 Task: Open a blank google sheet and write heading  Attendance Check-In Sheet, containing 10 values:  ' Lucas Wilson, Harper Thomas, Aiden Garcia, Charlotte Martinez, Jackson Robinson, Amelia Thompson, Samuel Clark, Abigail Rodriguez, Benjamin Lewis, Emily Hall,'Lucas Wilson is present on Monday,Wednesday,Thursday,Friday & Saturday but absent on TuesdayHarper Thomas is present on Monday,Tuesday,Thursday,Friday & Saturday but absent on wednesdayAiden Garcia is present on Monday,Tuesday,wednesday,Friday & Saturday but absent on ThursdayCharlotte Martinez is present on Monday,tuesday,Thursday,Friday & Saturday but absent on WednesdayJackson Robinson is present on Monday, Tuesday,Thursday,Friday & Saturday but absent on WednesdayAmelia Thompson is present on Tuesday,wednesday,Thursday,Friday & Saturday but absent on MondaySamuel Clark is present on Monday,Tuesday,Wednesday,Thursday,& Saturday but absent on friday Abigail Rodriguez is present on Monday, Wednesday,Thursday,Friday & Saturday but absent on TuesdayBenjamin Lewis is present on Monday,Tuesday,Wednesday,& Friday & Saturday but absent on ThursdayEmily Hall is present on Monday,Tuesday,Wednesday,Thursday,& Friday but absent on SaturdayIn this sheet Thrusday is 'holiday'  MarkH for holiday. Mark A on absent & Mark P for persent. Save page Budget Management Templatebook
Action: Mouse moved to (122, 134)
Screenshot: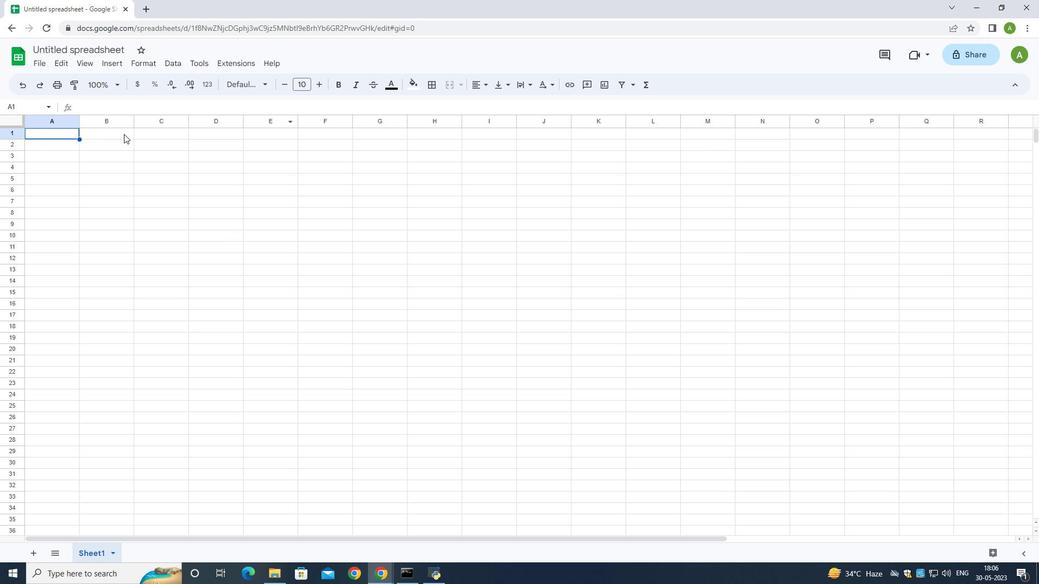 
Action: Mouse pressed left at (122, 134)
Screenshot: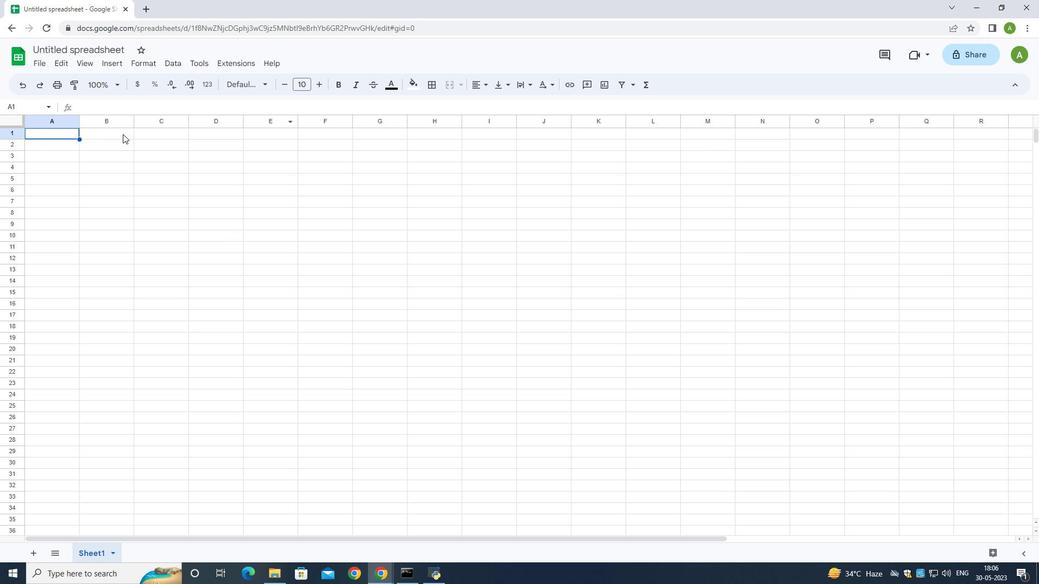 
Action: Mouse pressed left at (122, 134)
Screenshot: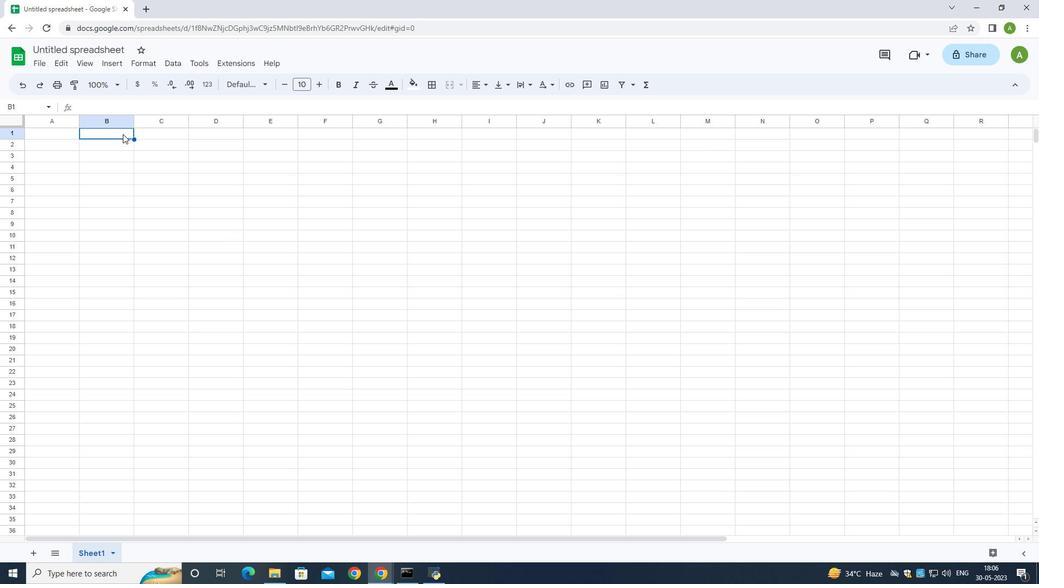 
Action: Key pressed <Key.shift>Atte
Screenshot: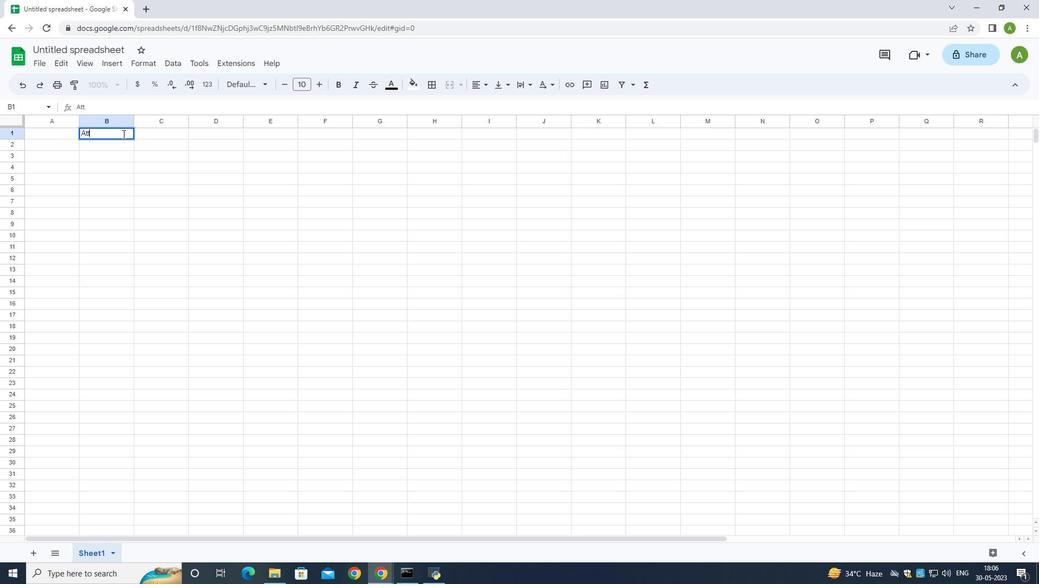
Action: Mouse moved to (122, 134)
Screenshot: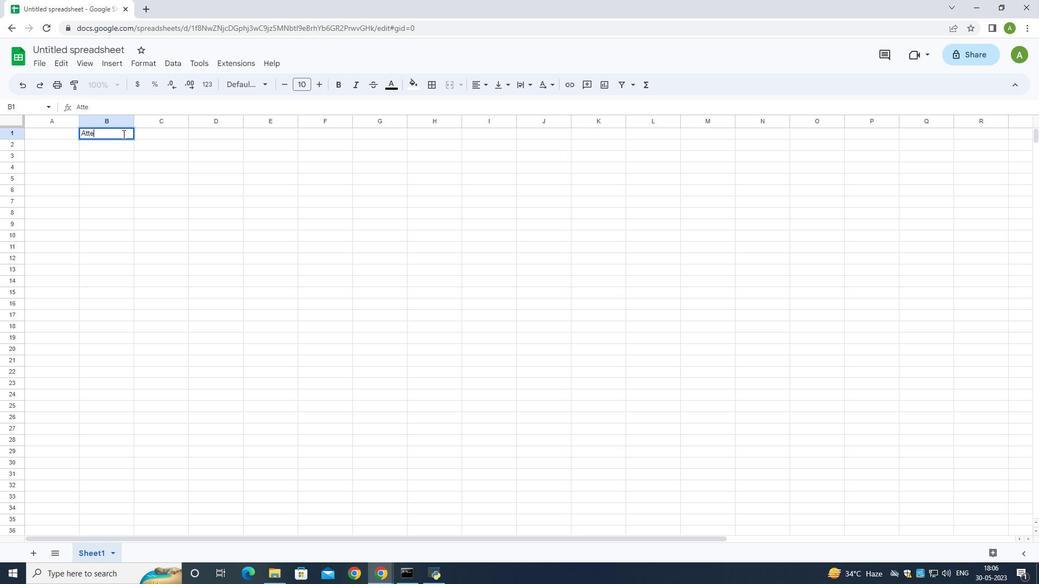
Action: Key pressed ndance<Key.space><Key.shift>Check-in<Key.backspace><Key.backspace><Key.shift>In<Key.space><Key.shift>Sheet
Screenshot: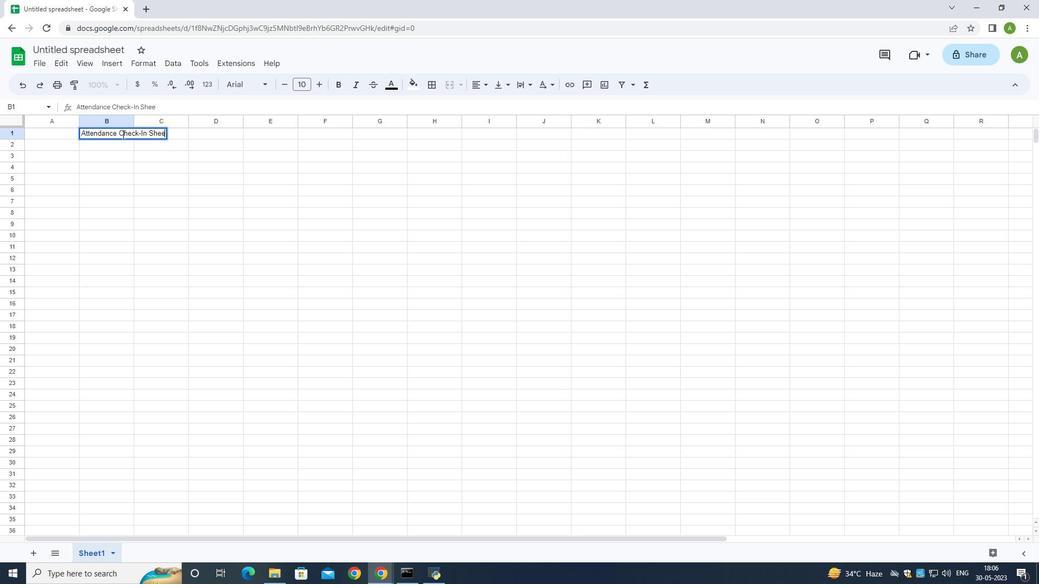 
Action: Mouse moved to (110, 146)
Screenshot: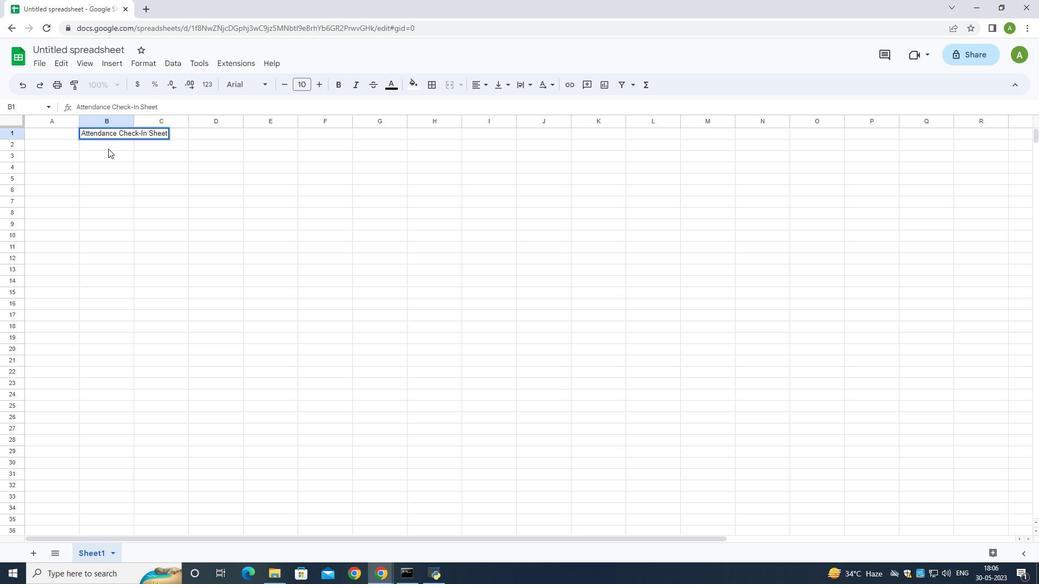 
Action: Mouse pressed left at (110, 146)
Screenshot: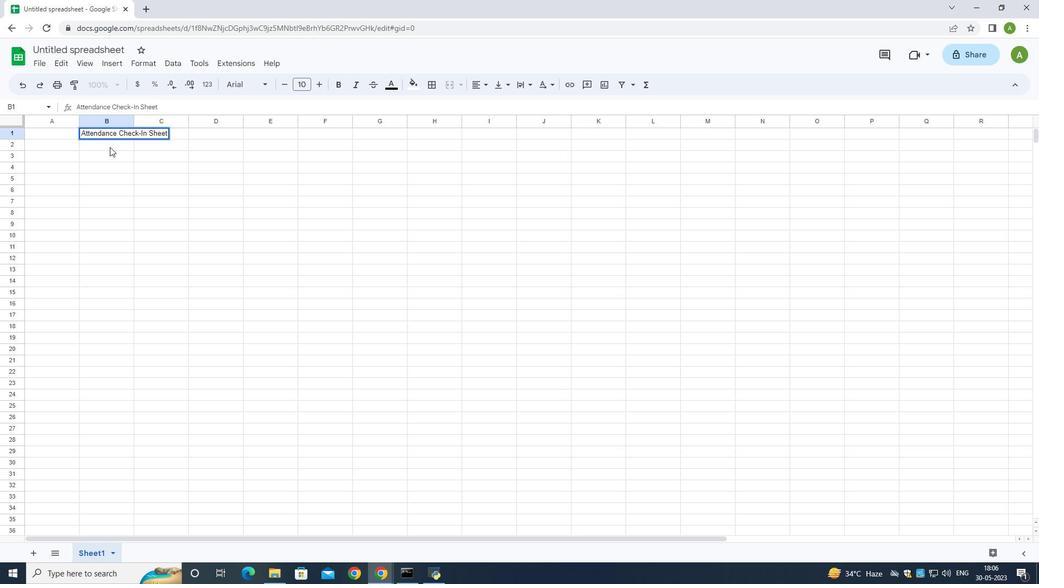 
Action: Key pressed <Key.left><Key.shift><Key.shift><Key.shift><Key.shift><Key.shift><Key.shift><Key.shift>Containing<Key.down><Key.shift>Lucas<Key.space><Key.shift>Wilson<Key.down><Key.shift>Harper<Key.space><Key.shift>Thomas<Key.down><Key.shift>Aiden<Key.space><Key.shift>Garcia<Key.down><Key.shift>Charlotte<Key.space><Key.shift>Martinez<Key.down><Key.shift>Jackson<Key.space><Key.shift>Robinson<Key.down><Key.shift>Amelia<Key.space><Key.shift>Thompson<Key.down><Key.shift>Samuel<Key.space><Key.shift>Clark<Key.down><Key.shift>Abigail<Key.space><Key.shift><Key.shift><Key.shift><Key.shift><Key.shift><Key.shift>Rodriguez<Key.down>
Screenshot: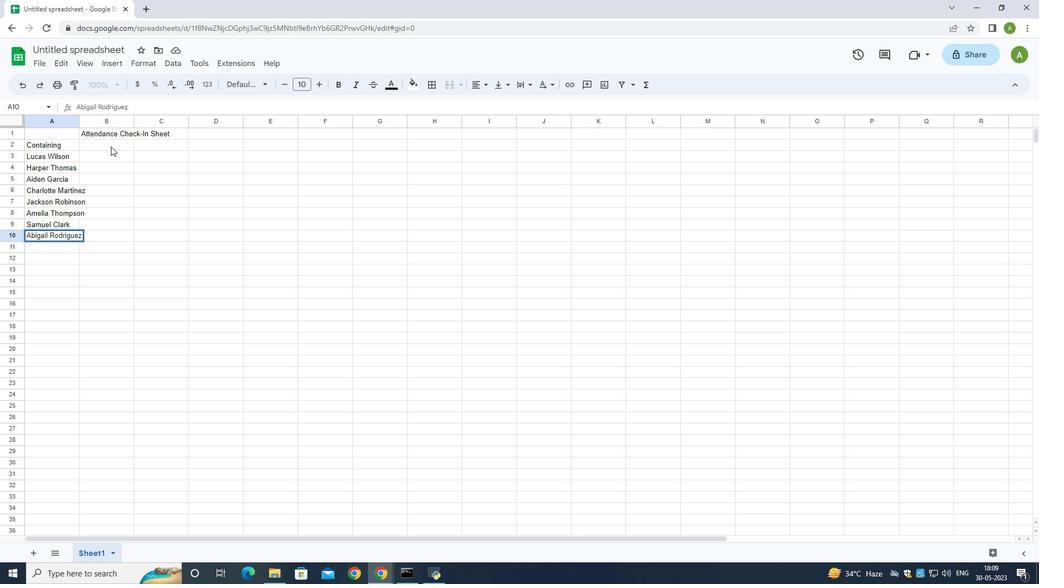 
Action: Mouse moved to (77, 119)
Screenshot: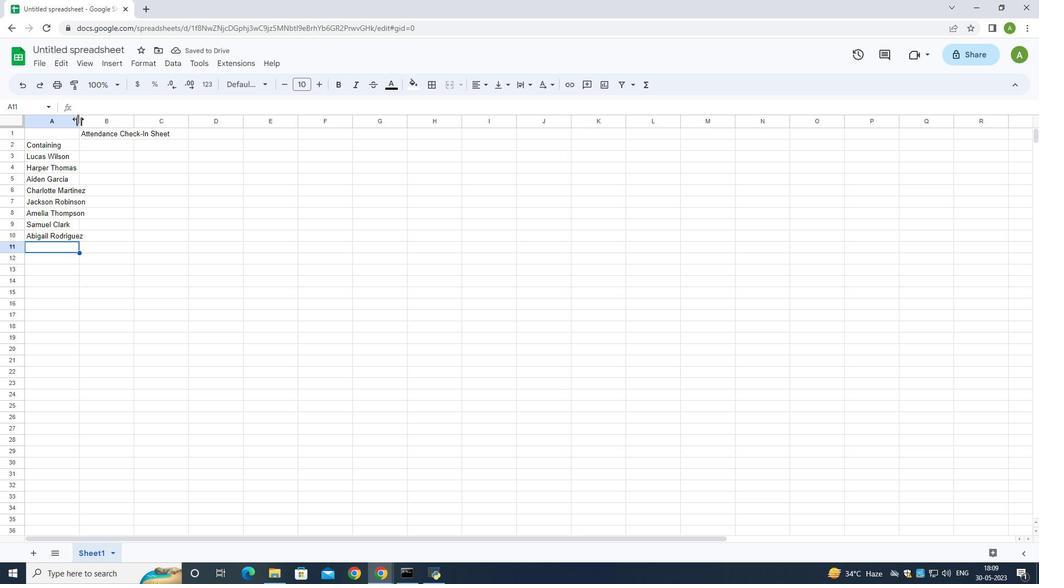 
Action: Mouse pressed left at (77, 119)
Screenshot: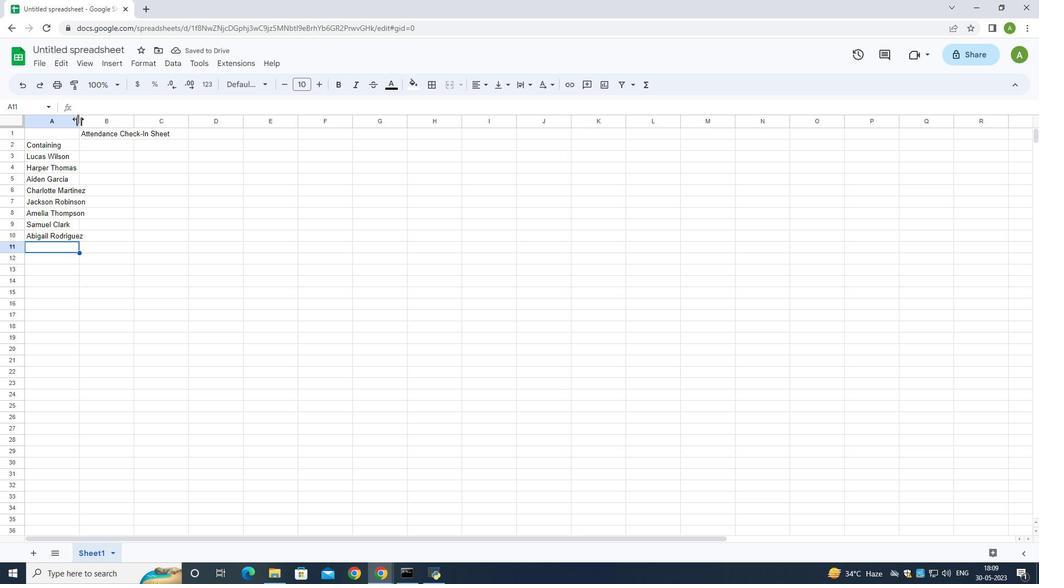 
Action: Mouse moved to (88, 247)
Screenshot: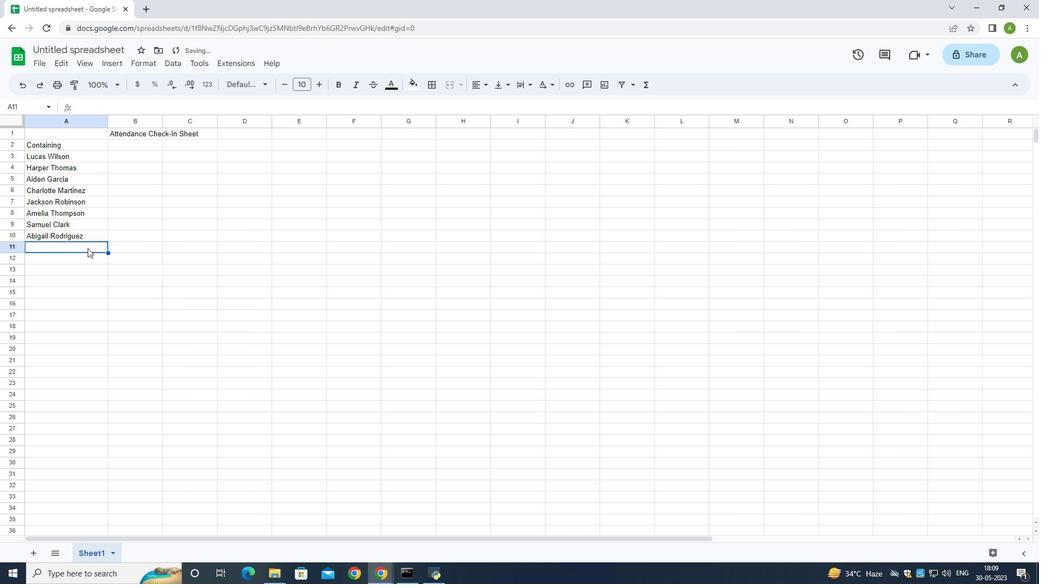 
Action: Mouse pressed left at (88, 247)
Screenshot: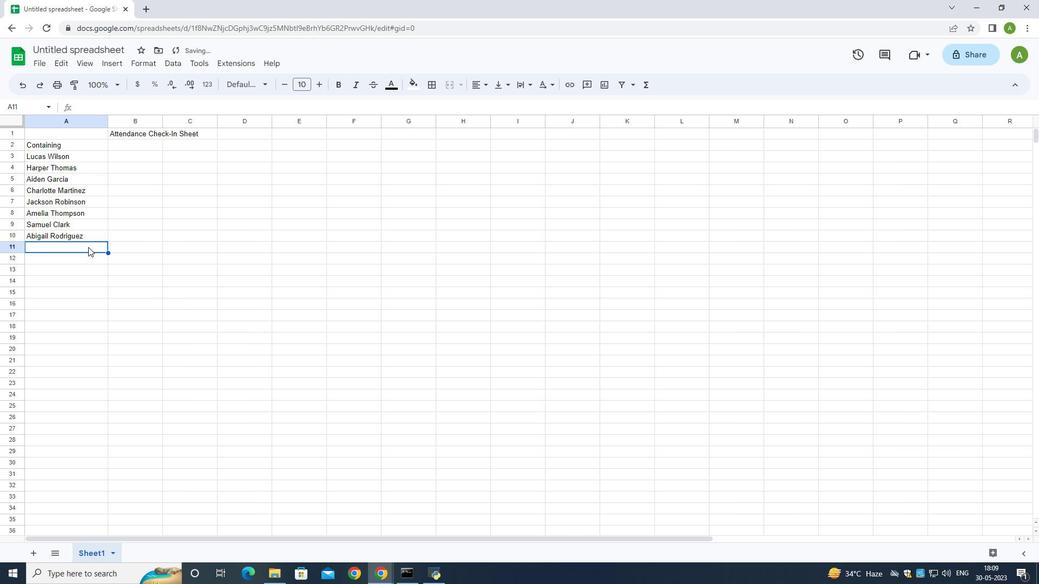 
Action: Key pressed <Key.shift><Key.shift><Key.shift><Key.shift><Key.shift>Benjamin<Key.down>
Screenshot: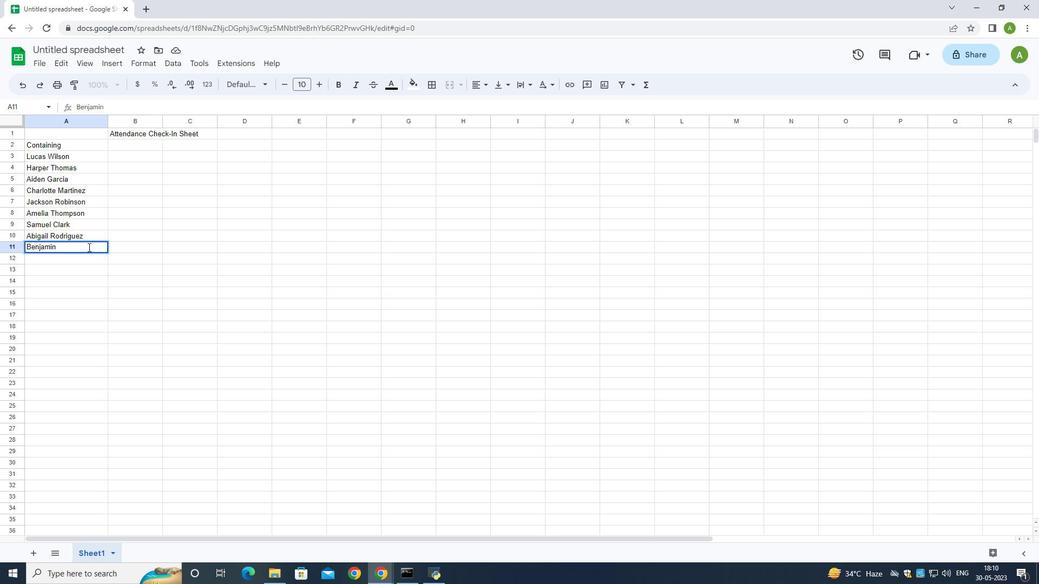 
Action: Mouse moved to (89, 246)
Screenshot: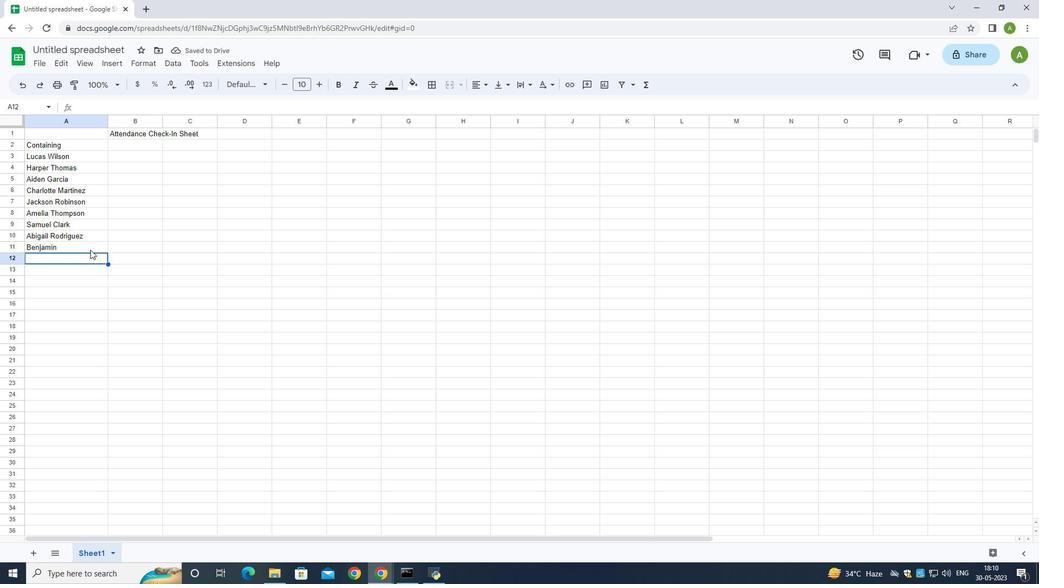 
Action: Mouse pressed left at (89, 246)
Screenshot: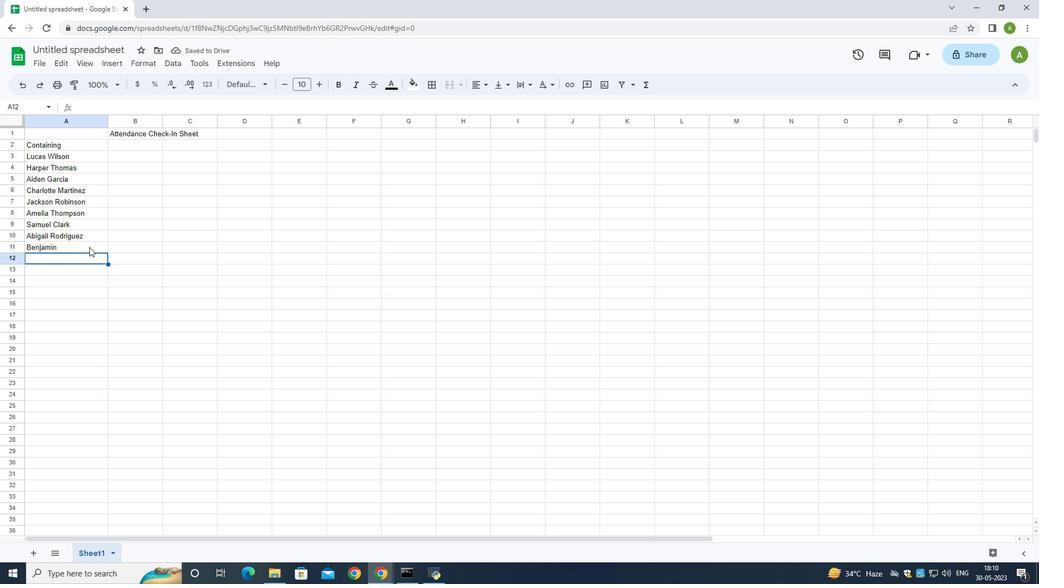 
Action: Mouse moved to (88, 246)
Screenshot: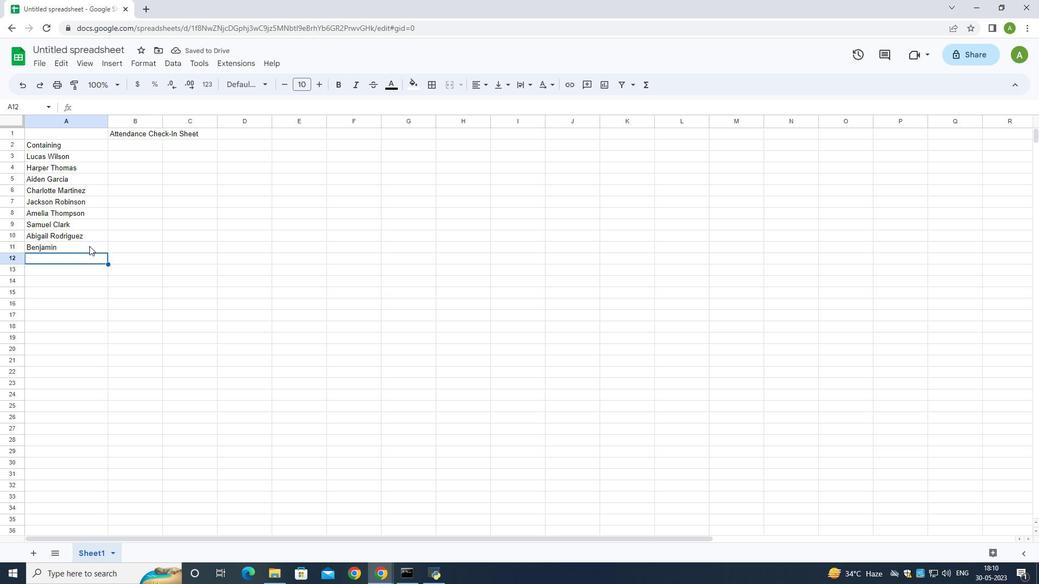 
Action: Mouse pressed left at (88, 246)
Screenshot: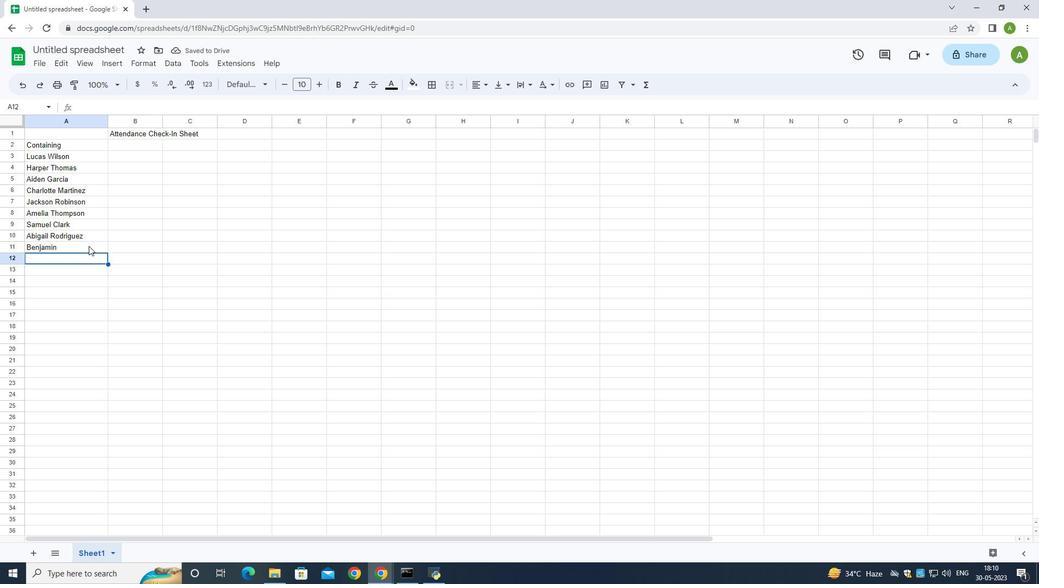 
Action: Key pressed <Key.space><Key.shift>Lewis<Key.down>
Screenshot: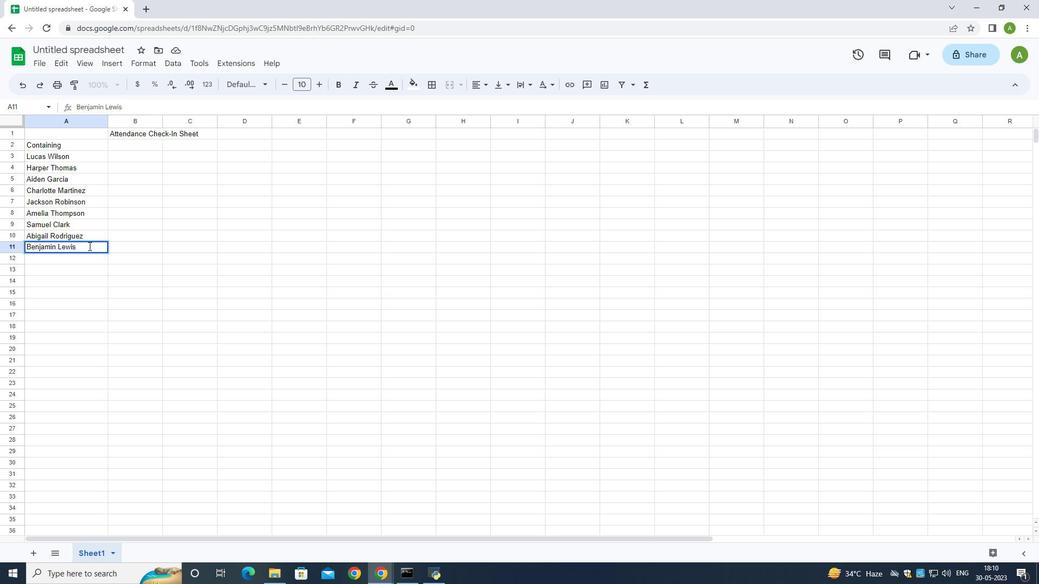 
Action: Mouse moved to (85, 257)
Screenshot: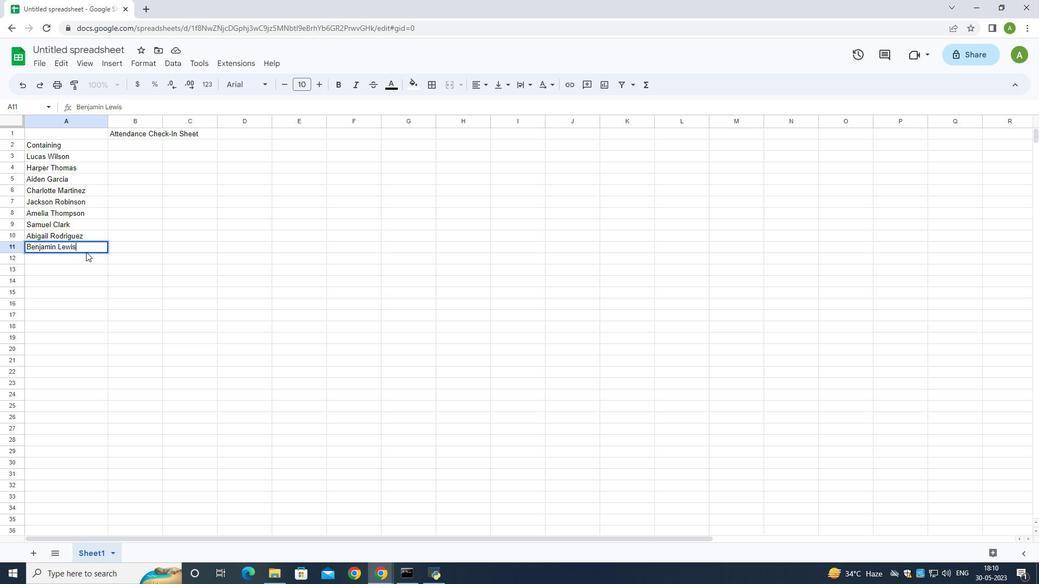 
Action: Mouse pressed left at (85, 257)
Screenshot: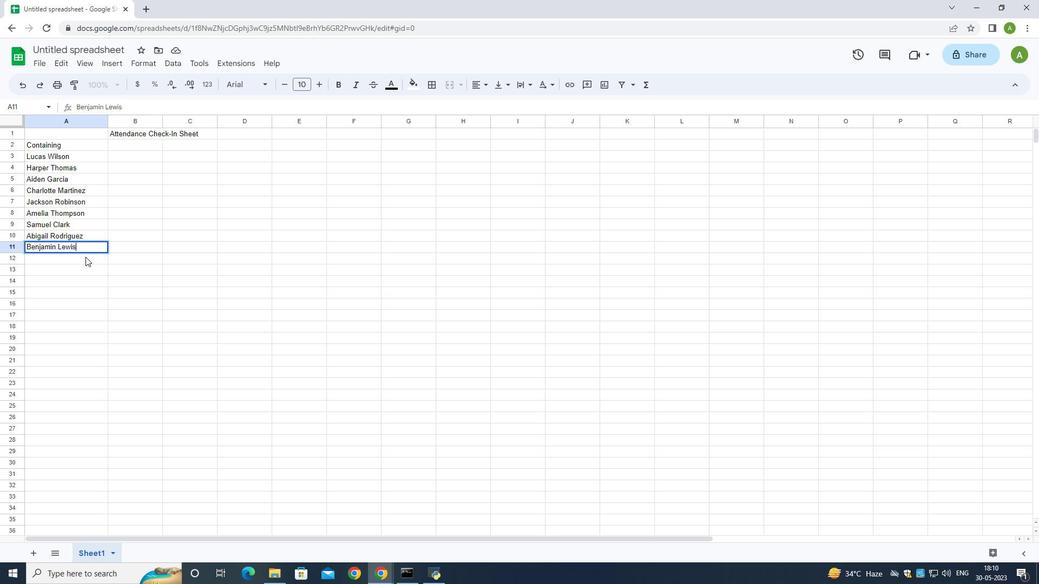 
Action: Key pressed <Key.shift>Emily<Key.space><Key.shift>Hall<Key.down><Key.down><Key.up>
Screenshot: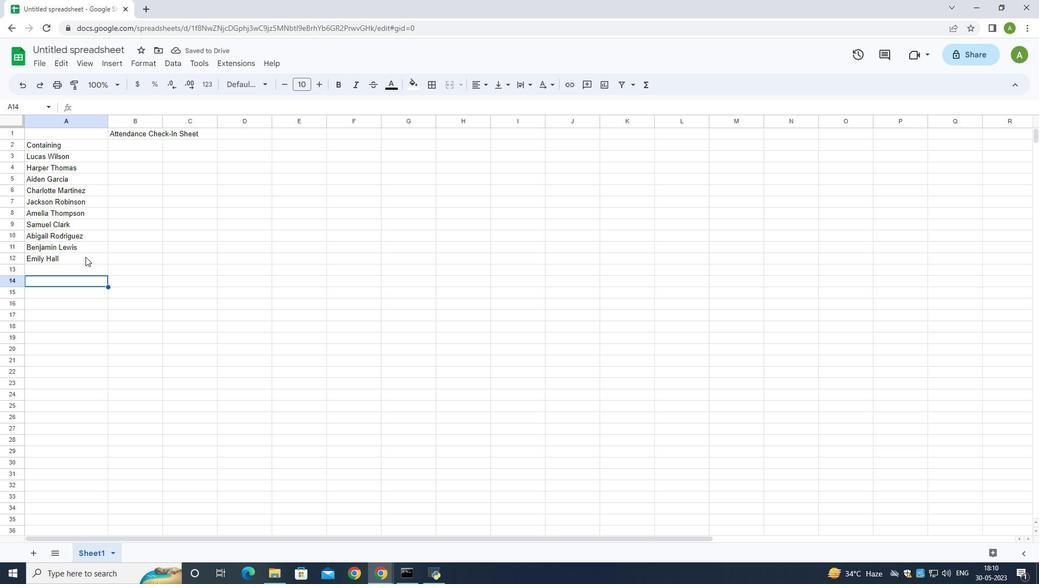 
Action: Mouse moved to (121, 143)
Screenshot: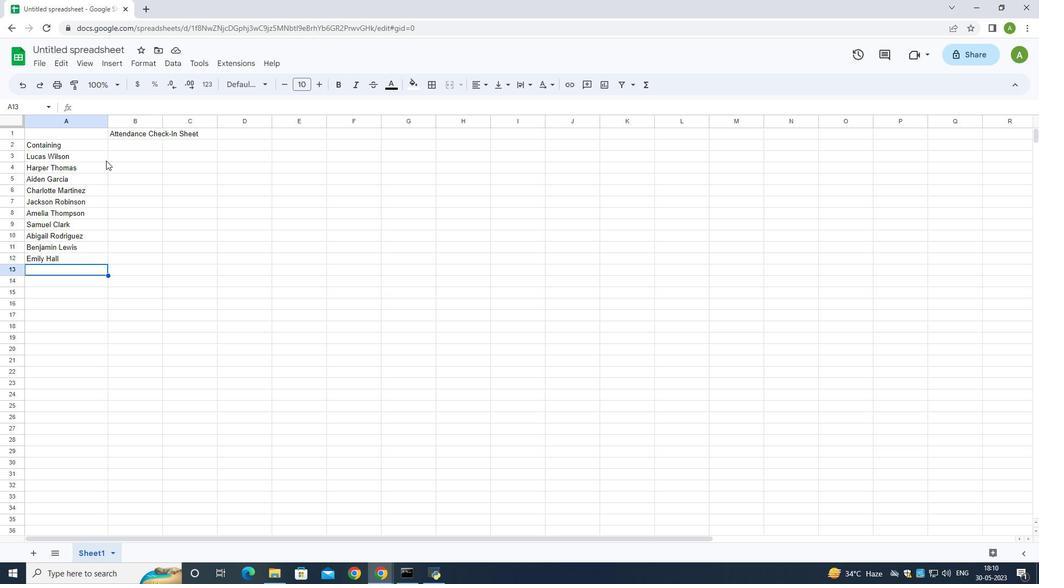 
Action: Mouse pressed left at (121, 143)
Screenshot: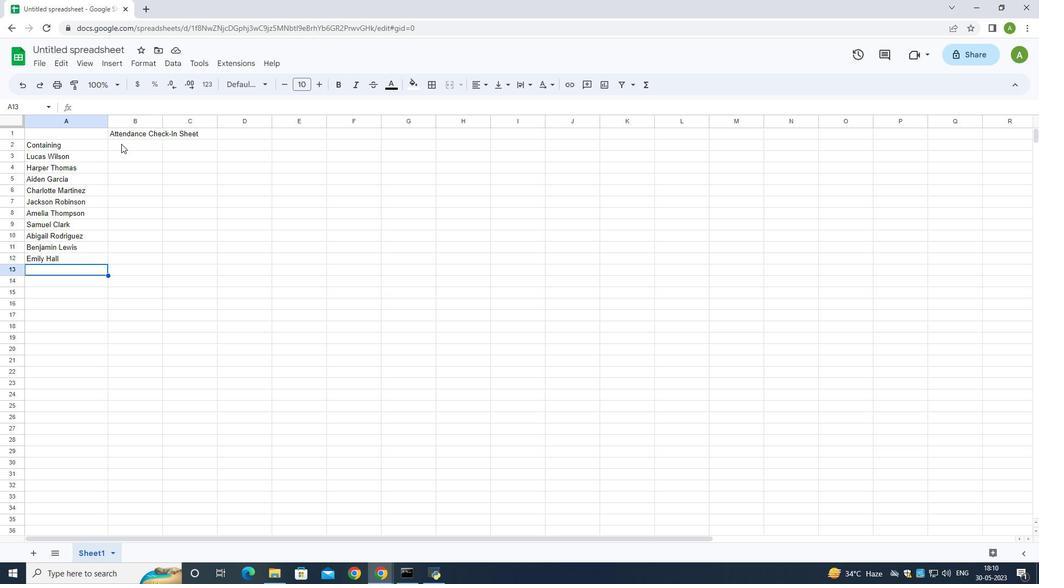 
Action: Mouse moved to (120, 154)
Screenshot: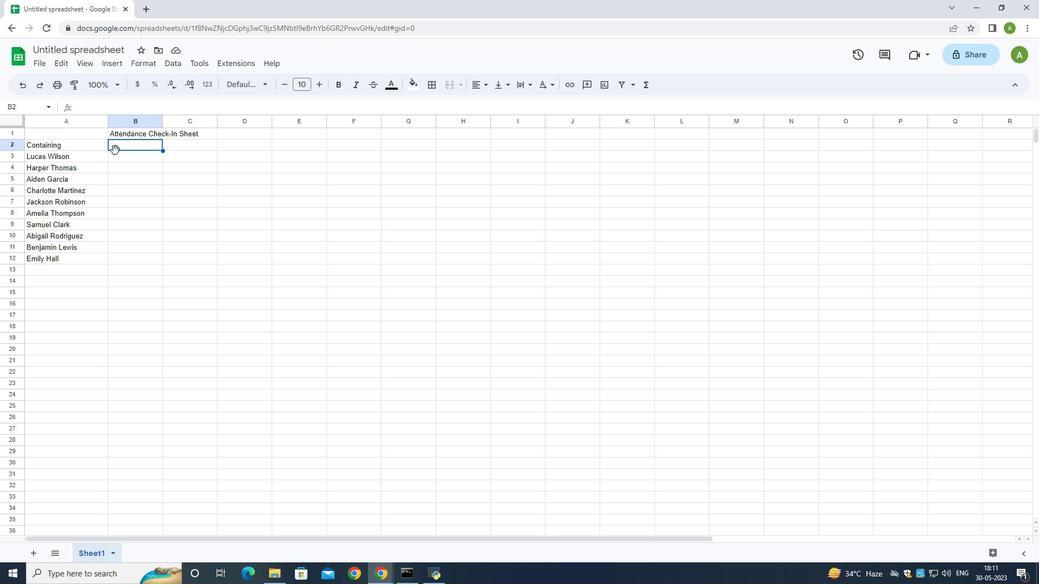 
Action: Mouse pressed left at (120, 154)
Screenshot: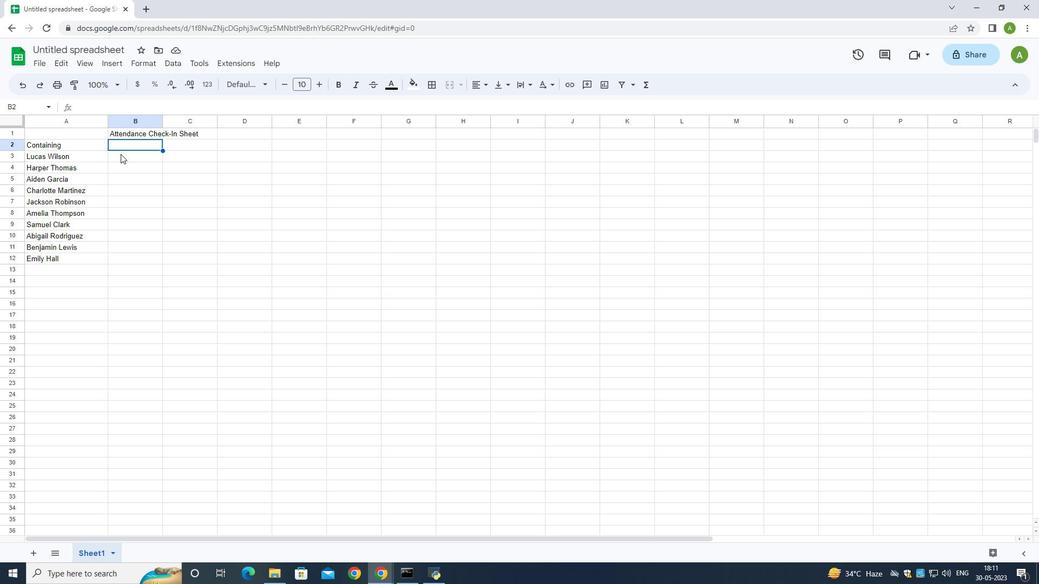 
Action: Mouse moved to (127, 154)
Screenshot: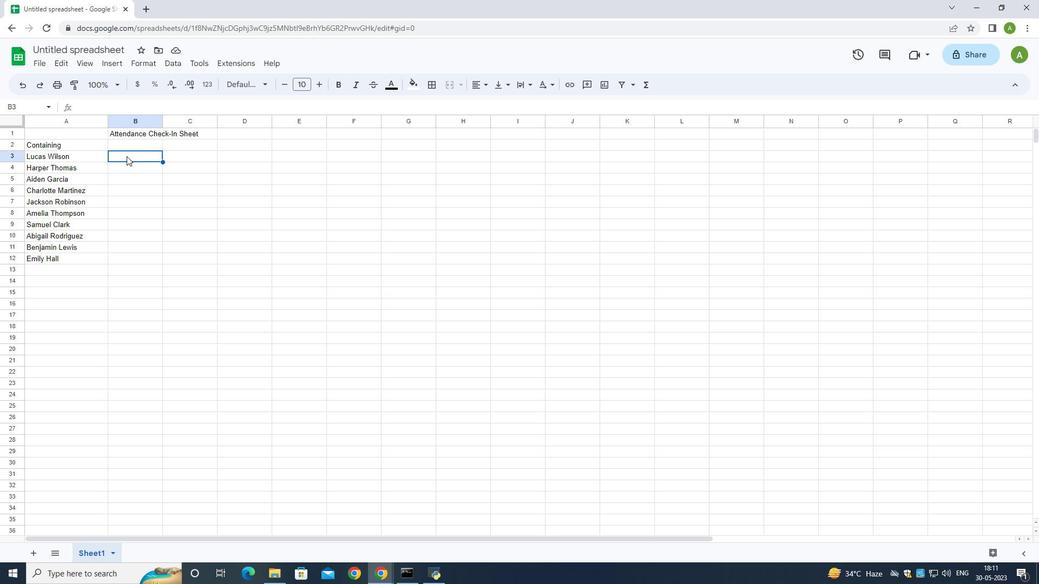 
Action: Mouse pressed left at (127, 154)
Screenshot: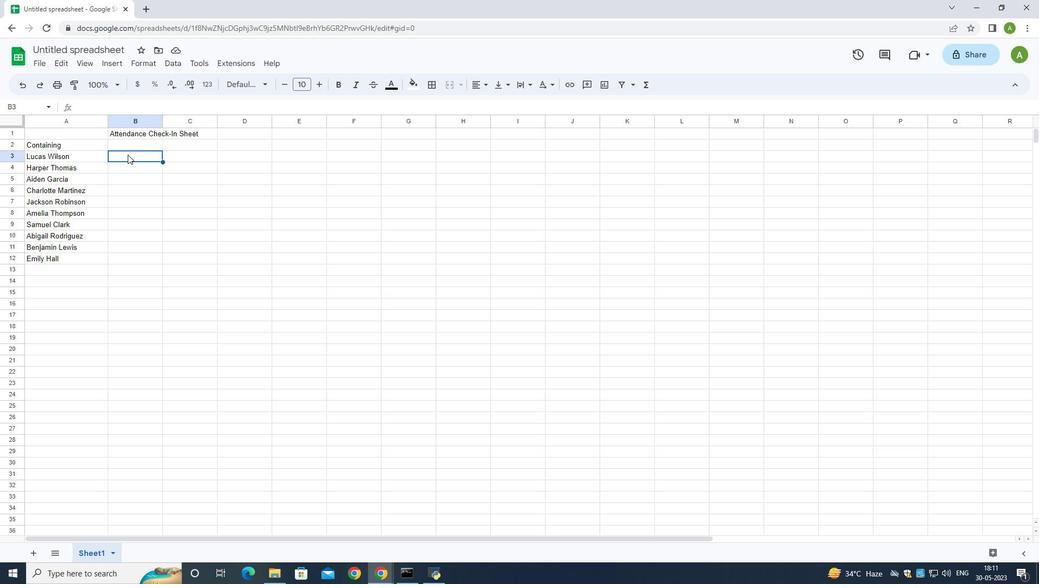
Action: Mouse pressed left at (127, 154)
Screenshot: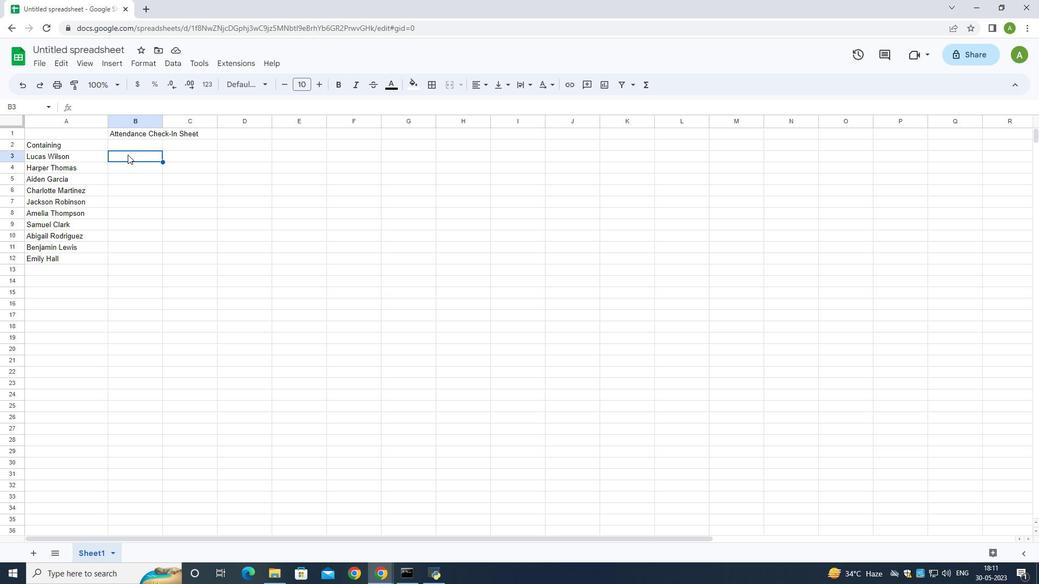 
Action: Mouse pressed left at (127, 154)
Screenshot: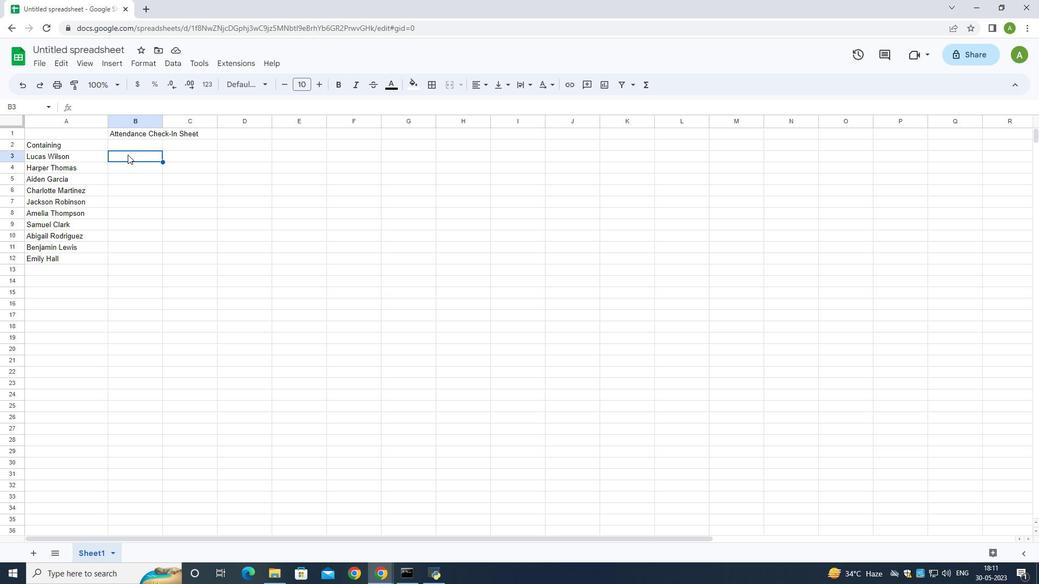 
Action: Mouse moved to (122, 153)
Screenshot: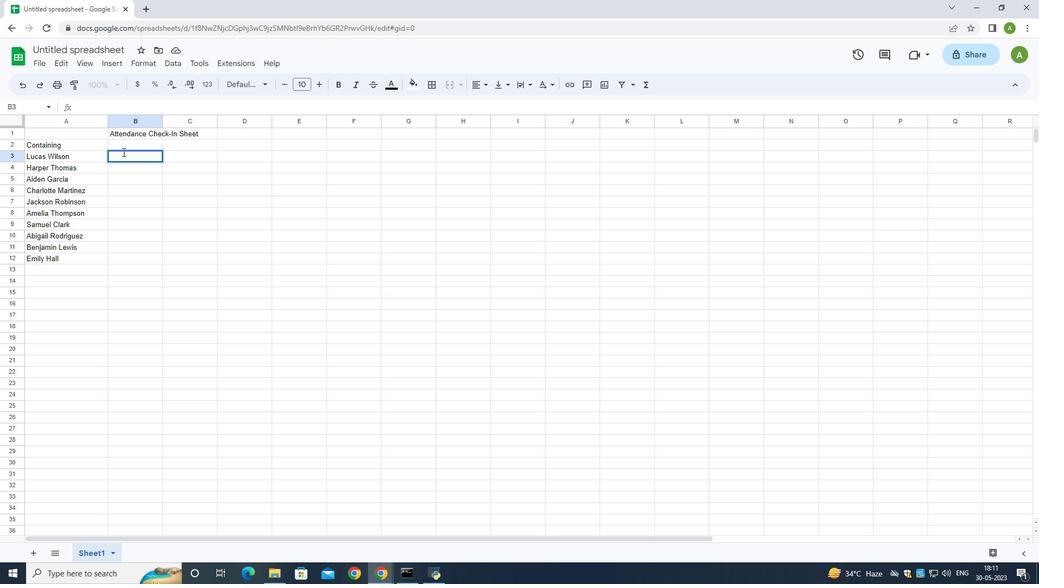 
Action: Mouse pressed left at (122, 153)
Screenshot: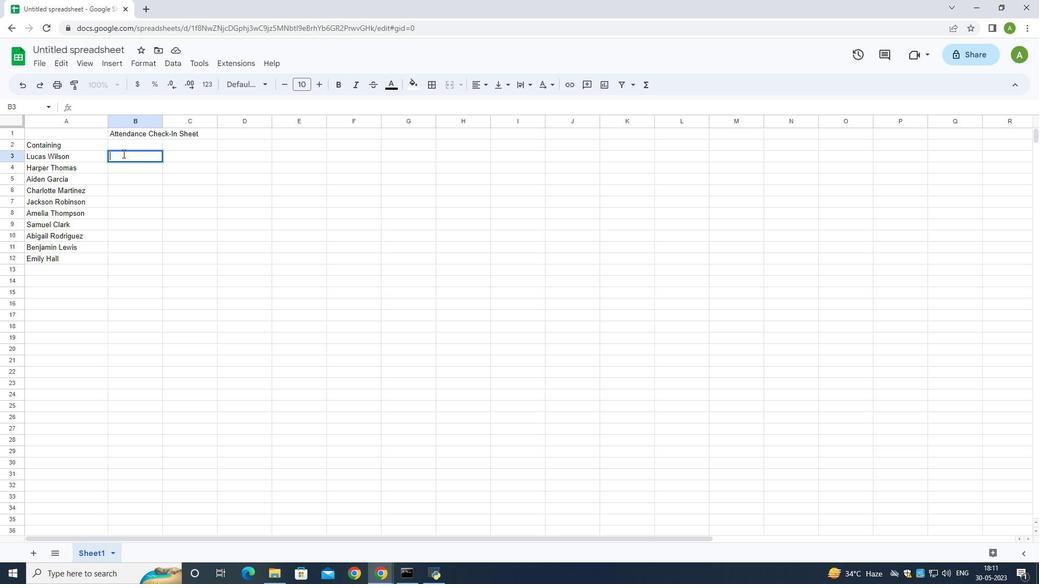 
Action: Key pressed <Key.shift_r>Present<Key.space>on<Key.space>
Screenshot: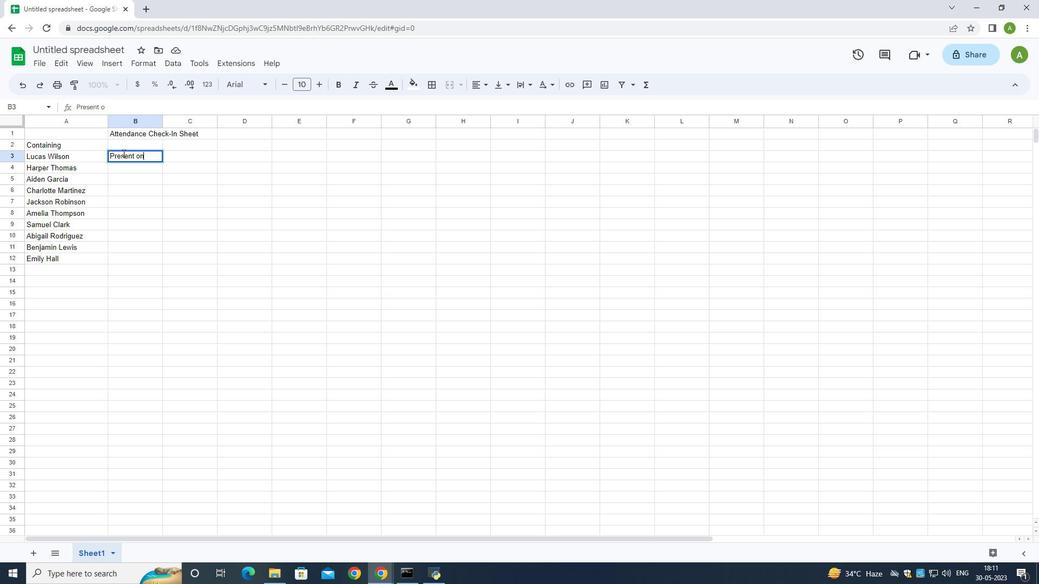 
Action: Mouse moved to (163, 114)
Screenshot: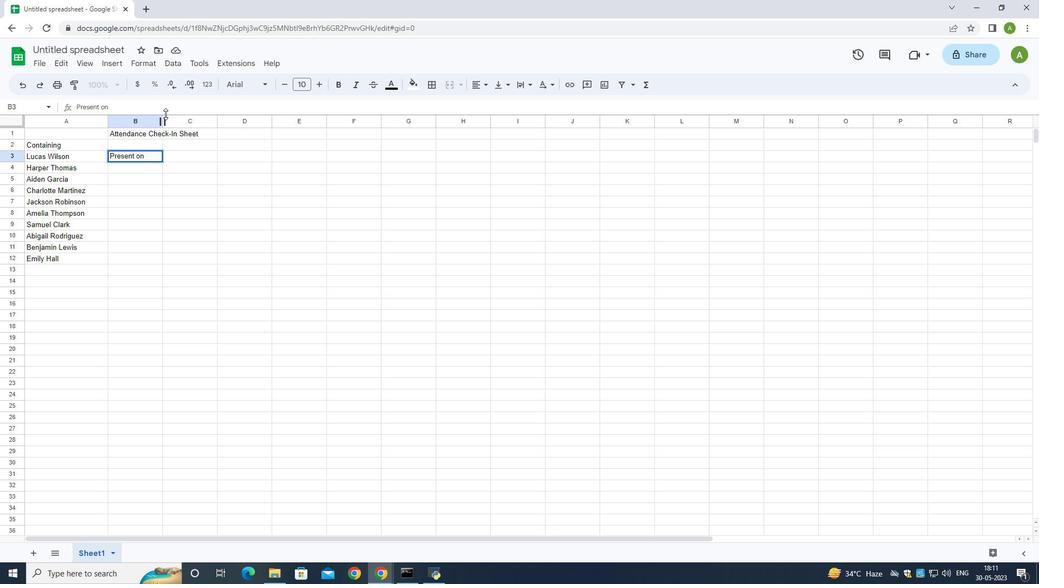 
Action: Mouse pressed left at (163, 114)
Screenshot: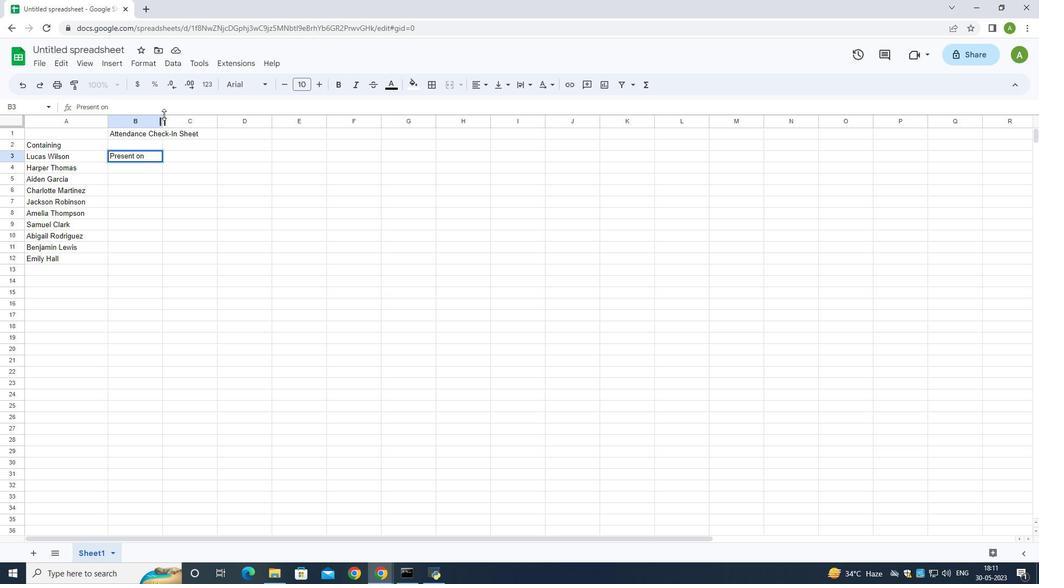
Action: Mouse moved to (163, 123)
Screenshot: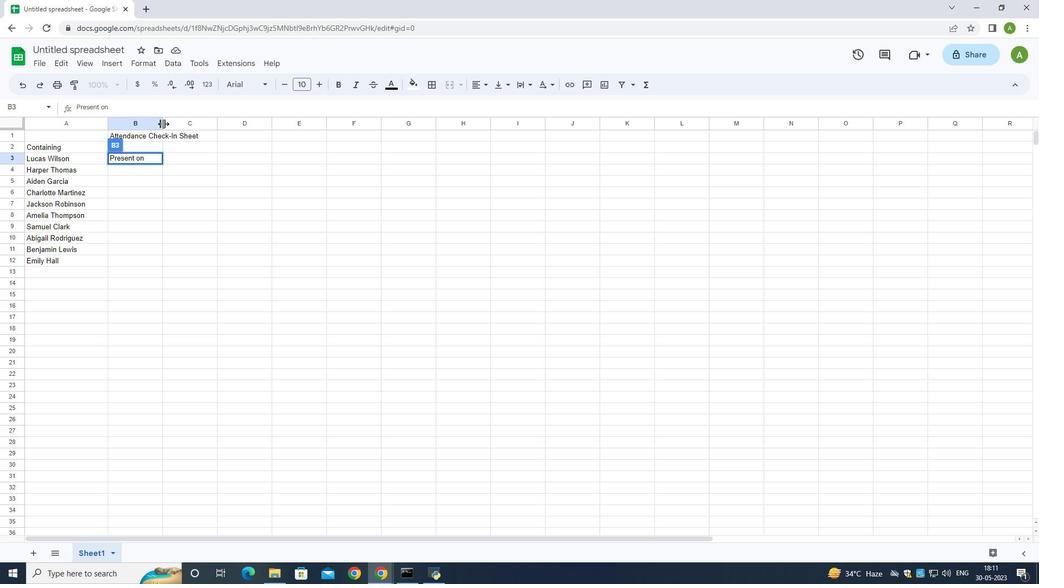 
Action: Mouse pressed left at (163, 123)
Screenshot: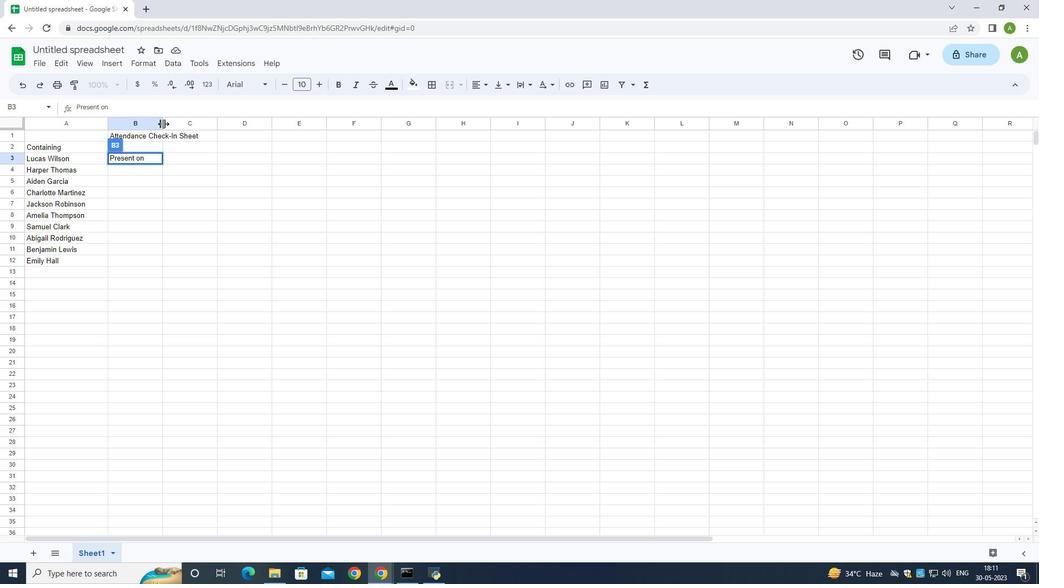 
Action: Mouse moved to (180, 155)
Screenshot: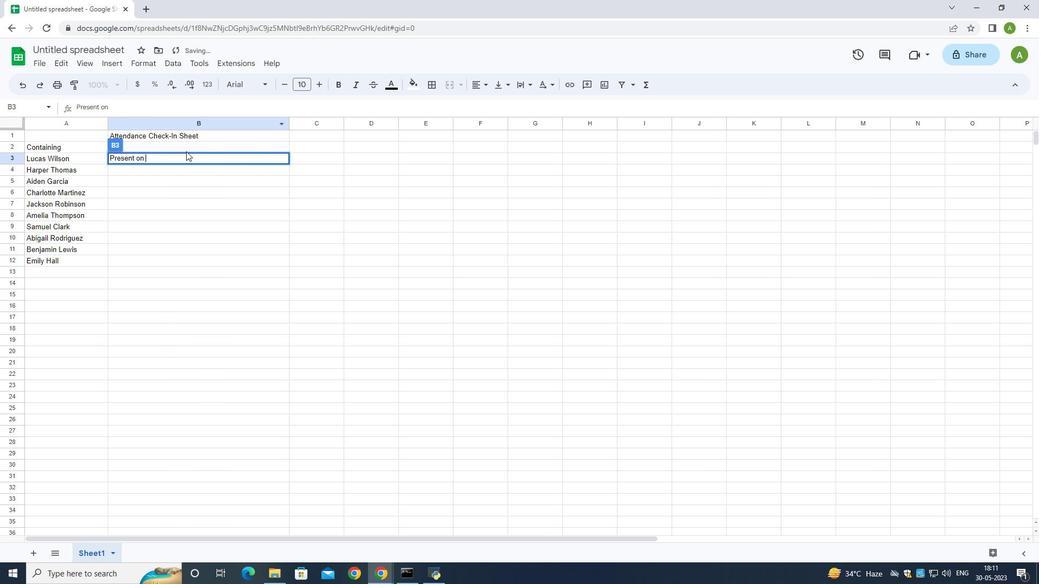 
Action: Mouse pressed left at (180, 155)
Screenshot: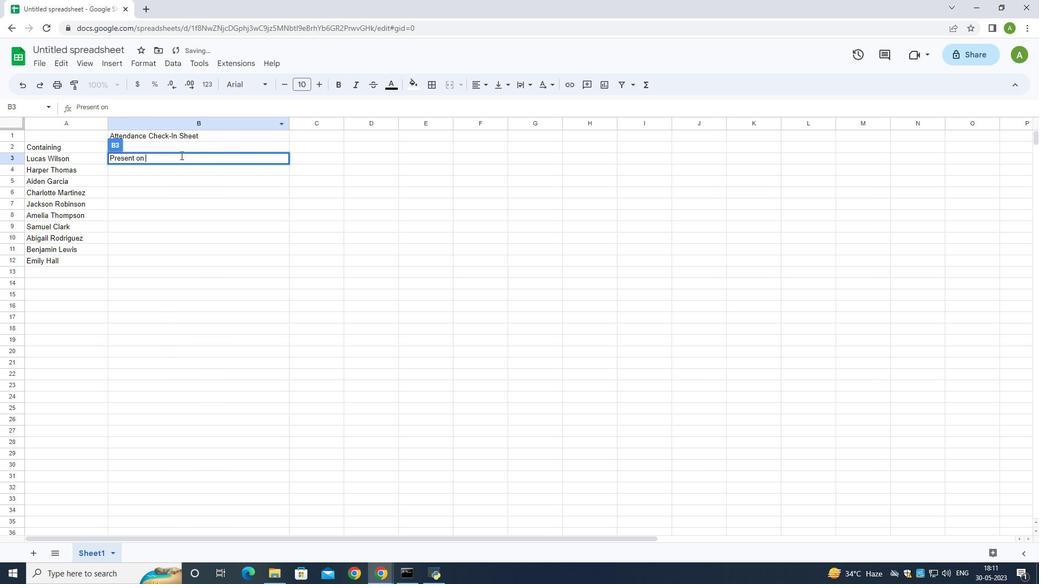 
Action: Mouse moved to (288, 122)
Screenshot: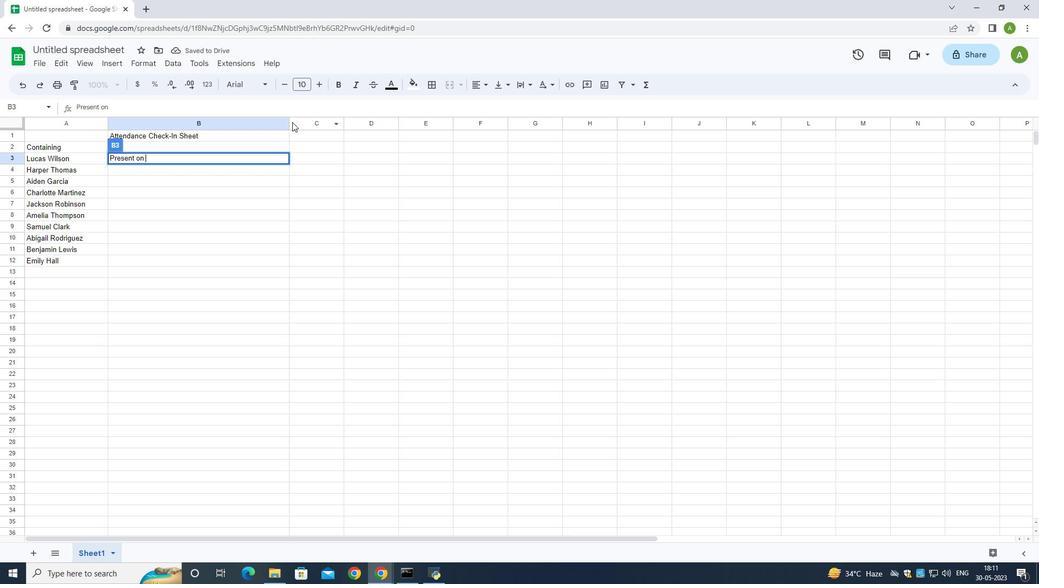 
Action: Mouse pressed left at (288, 122)
Screenshot: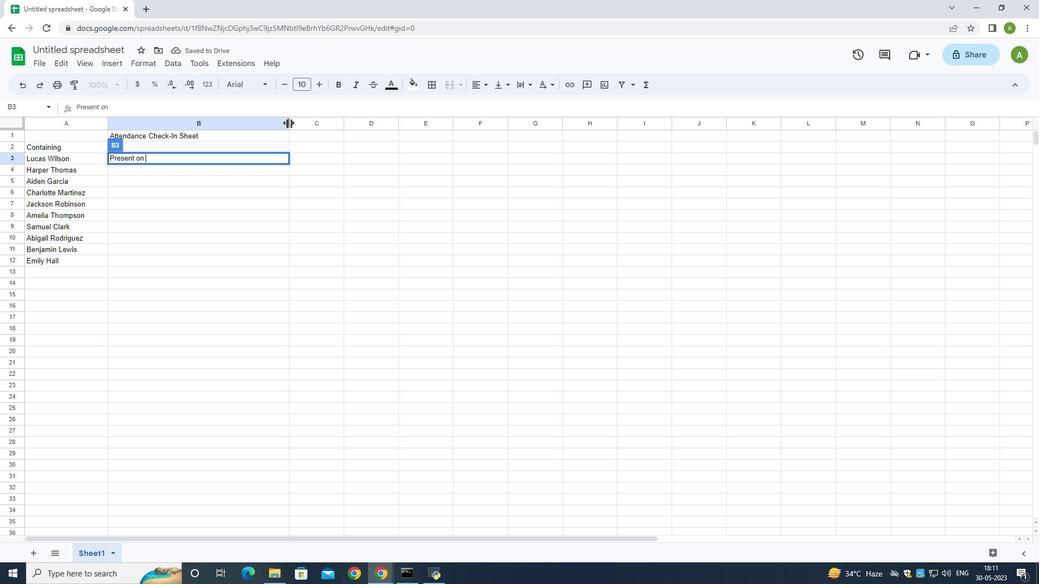 
Action: Mouse moved to (231, 121)
Screenshot: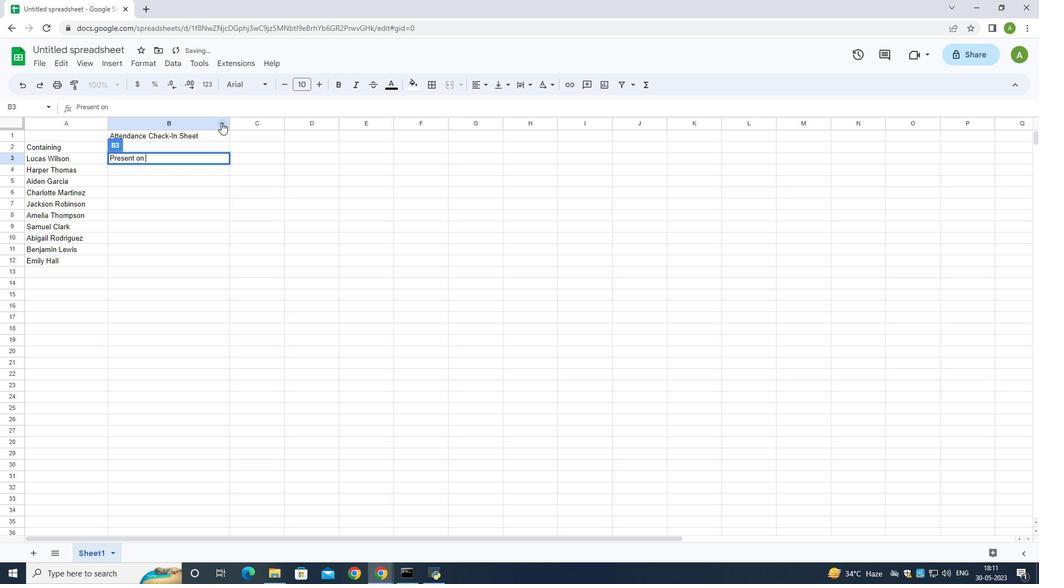 
Action: Mouse pressed left at (231, 121)
Screenshot: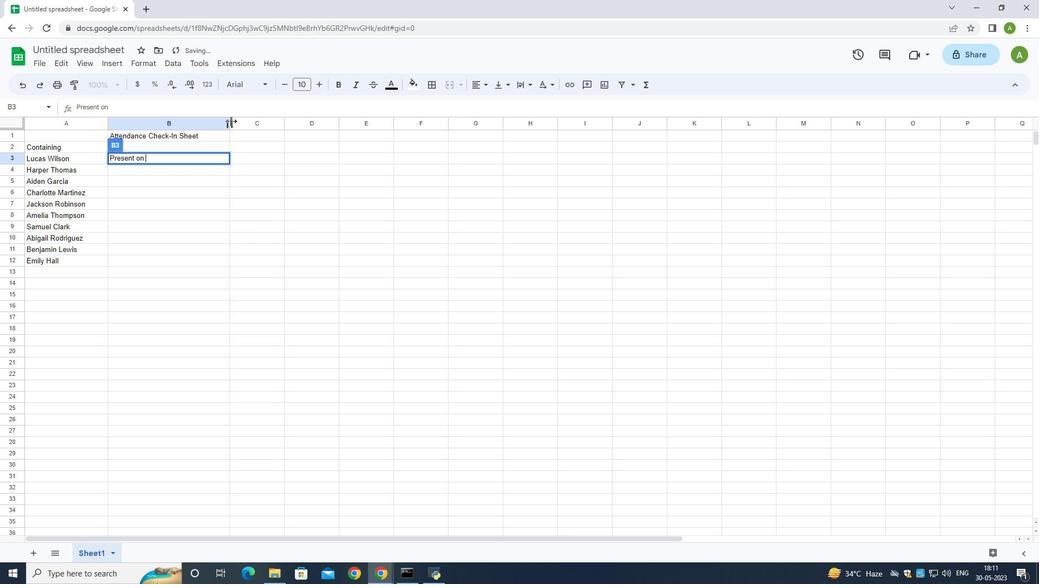 
Action: Mouse moved to (212, 122)
Screenshot: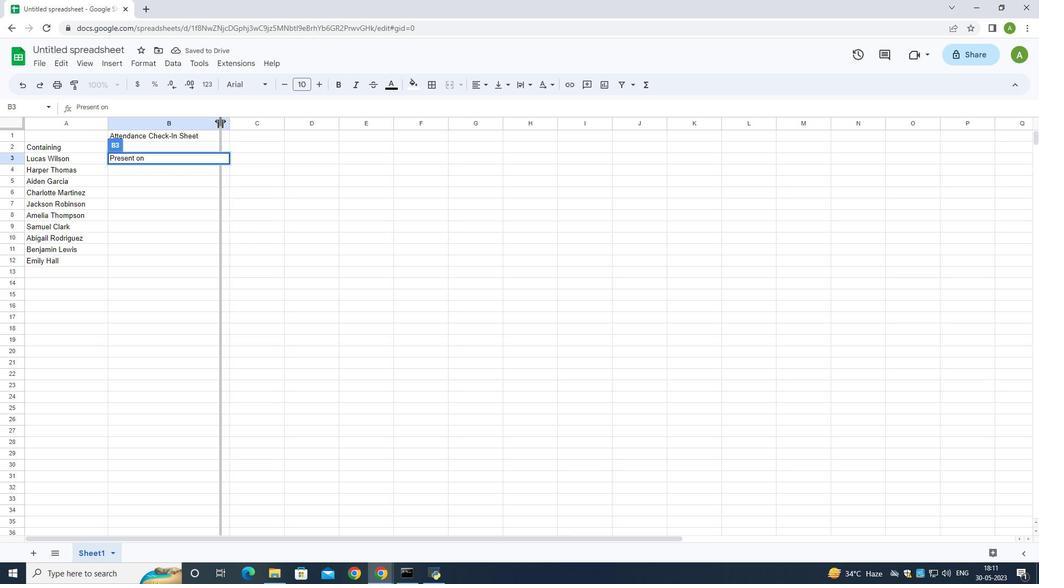 
Action: Key pressed <Key.shift_r>Monday
Screenshot: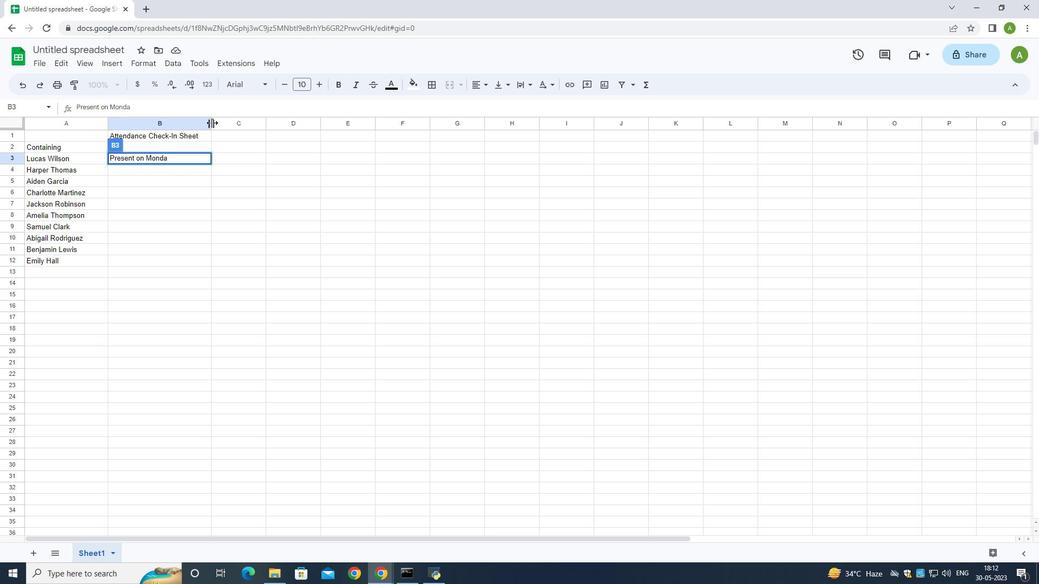
Action: Mouse moved to (212, 119)
Screenshot: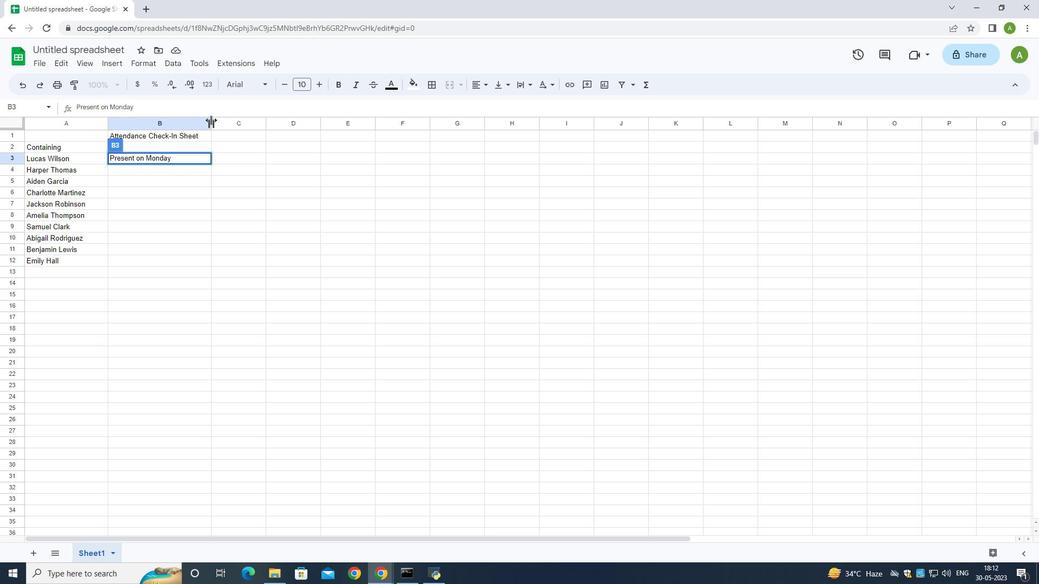 
Action: Mouse pressed left at (212, 119)
Screenshot: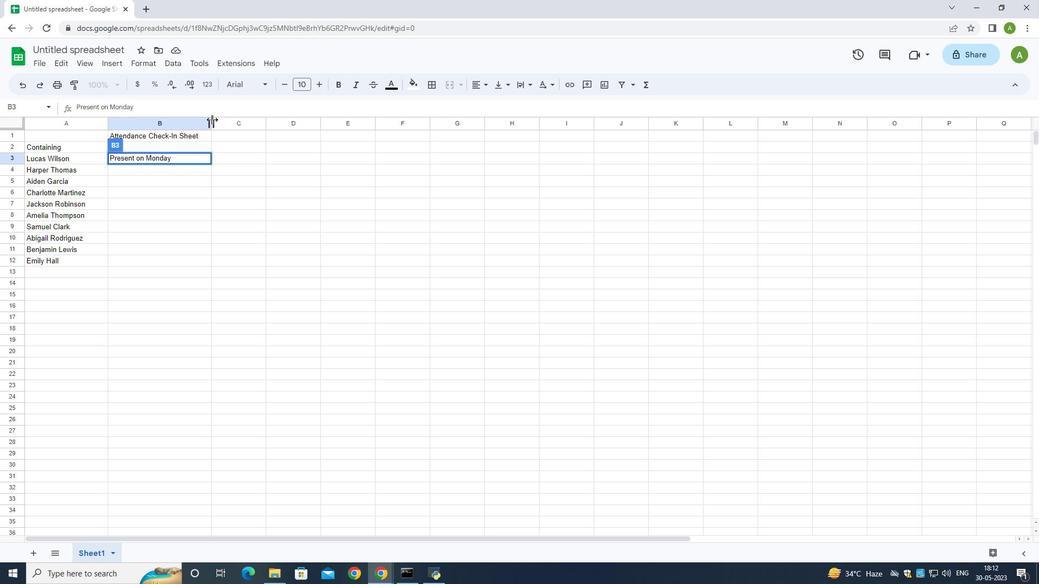 
Action: Mouse moved to (293, 199)
Screenshot: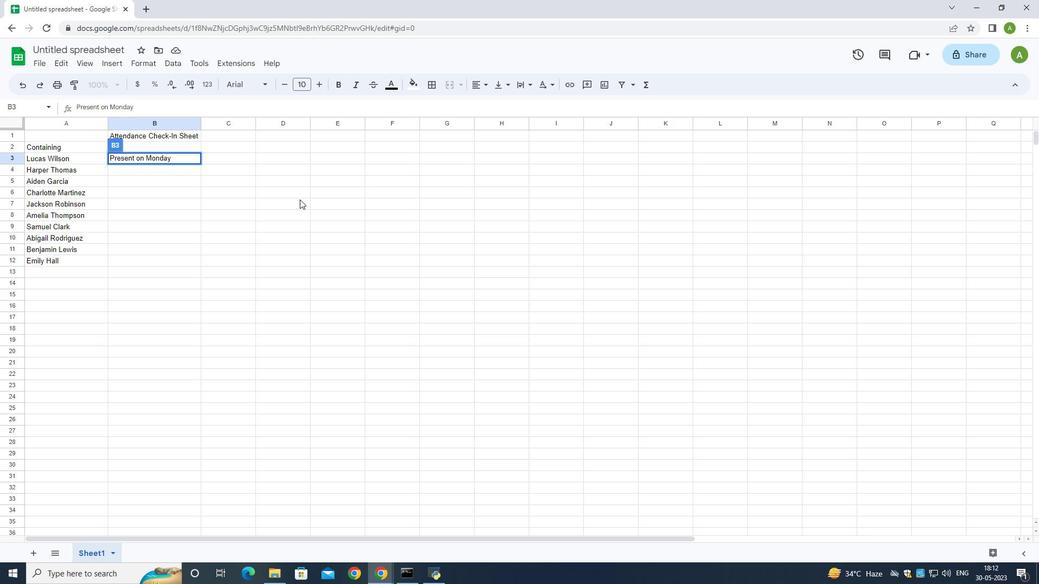 
Action: Key pressed ,<Key.shift>Wednessday,<Key.space><Key.shift><Key.shift><Key.shift><Key.shift><Key.shift><Key.shift><Key.shift>Thursday,<Key.space><Key.shift><Key.shift><Key.shift><Key.shift><Key.shift><Key.shift>Friday<Key.space><Key.shift><Key.shift><Key.shift><Key.shift><Key.shift><Key.shift><Key.shift><Key.shift><Key.shift><Key.shift><Key.shift><Key.shift><Key.shift><Key.shift><Key.shift><Key.shift><Key.shift><Key.shift><Key.shift><Key.shift><Key.shift><Key.shift><Key.shift><Key.shift><Key.shift><Key.shift><Key.shift><Key.shift><Key.shift><Key.shift><Key.shift><Key.shift><Key.shift><Key.shift><Key.shift><Key.shift><Key.shift>&<Key.space><Key.shift>Saturday
Screenshot: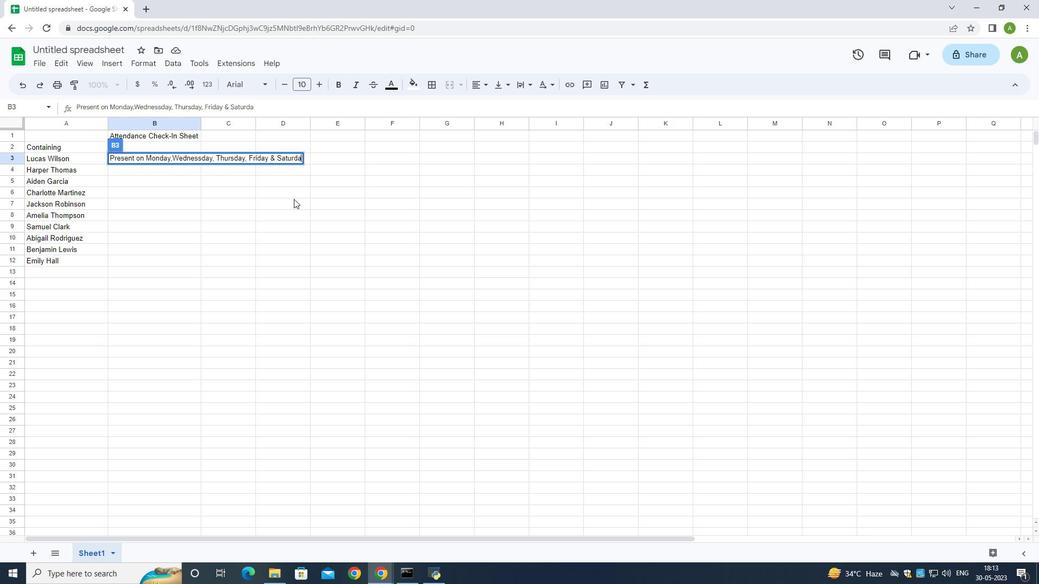 
Action: Mouse moved to (169, 142)
Screenshot: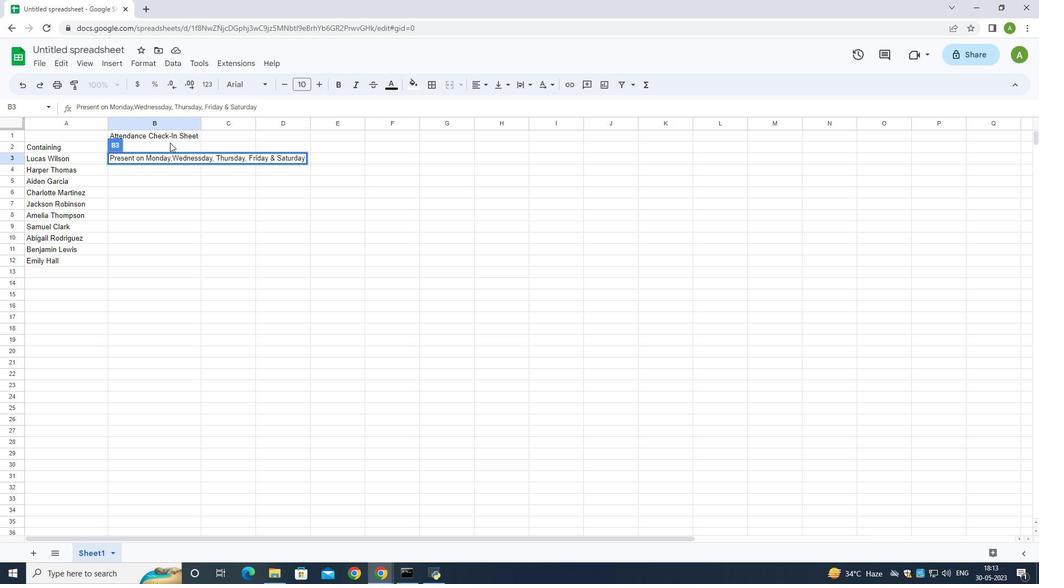
Action: Mouse pressed left at (169, 142)
Screenshot: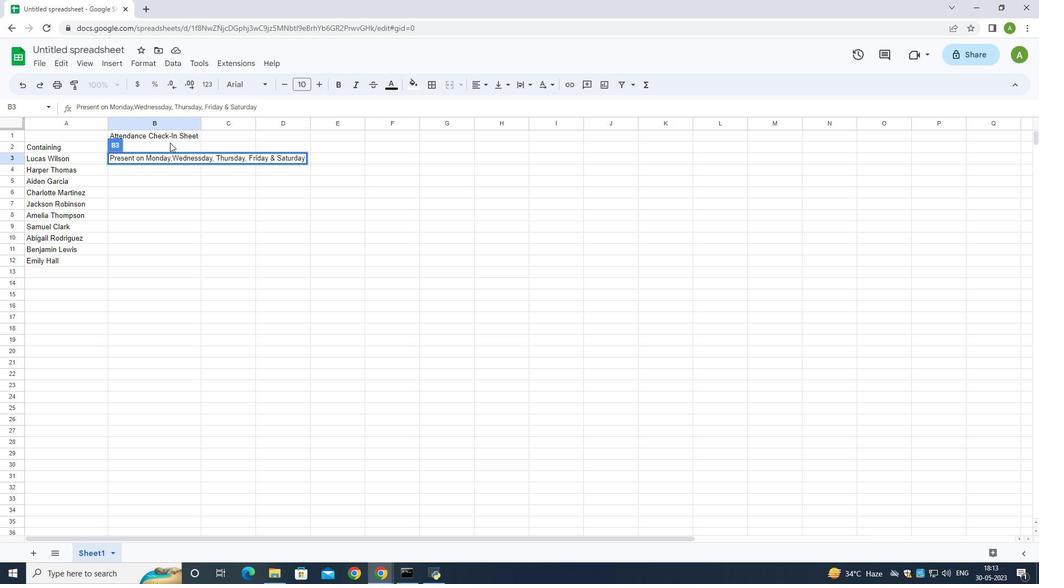 
Action: Mouse moved to (290, 154)
Screenshot: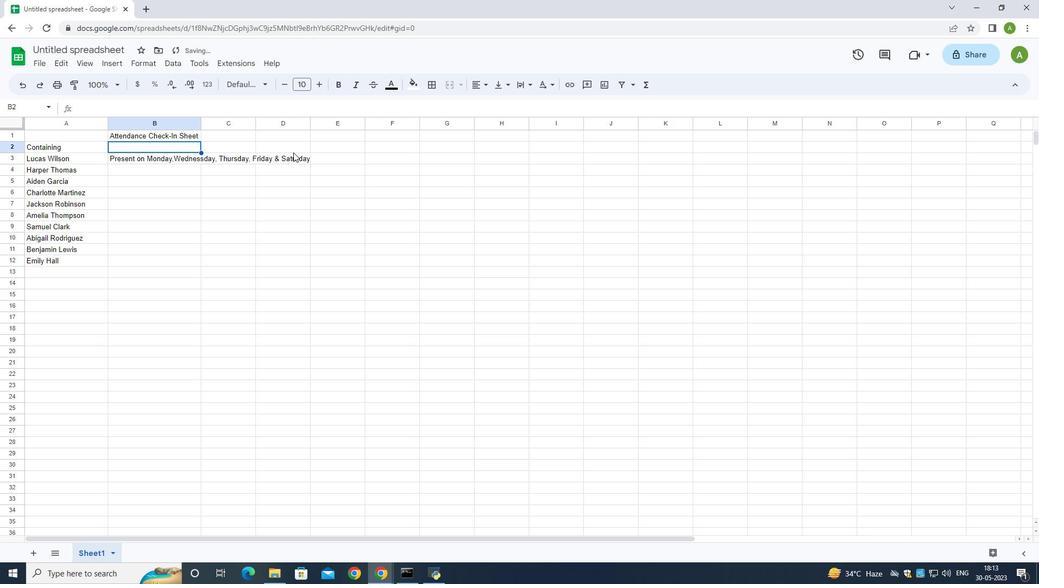 
Action: Mouse pressed left at (290, 154)
Screenshot: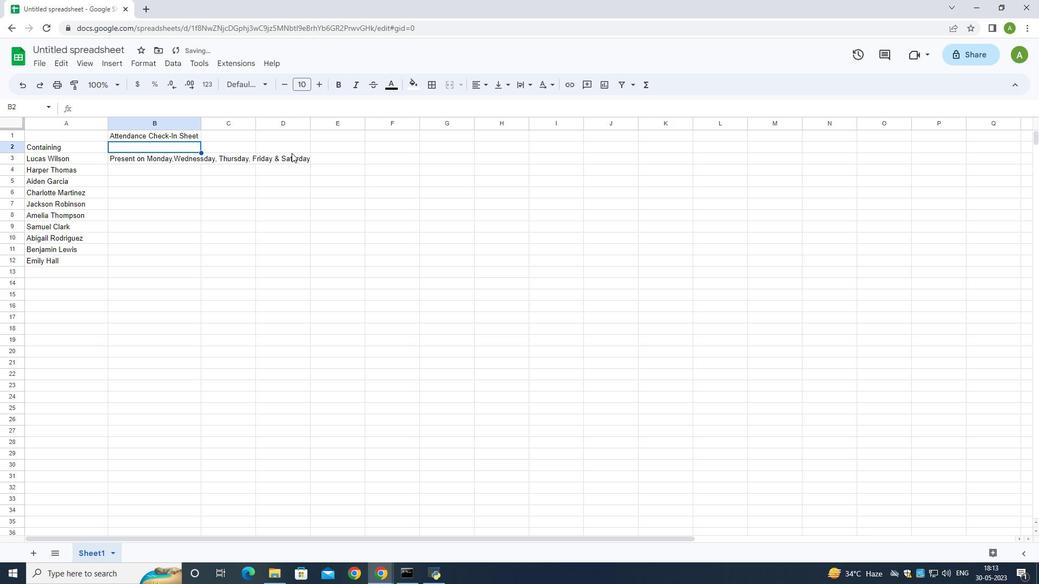 
Action: Mouse moved to (324, 158)
Screenshot: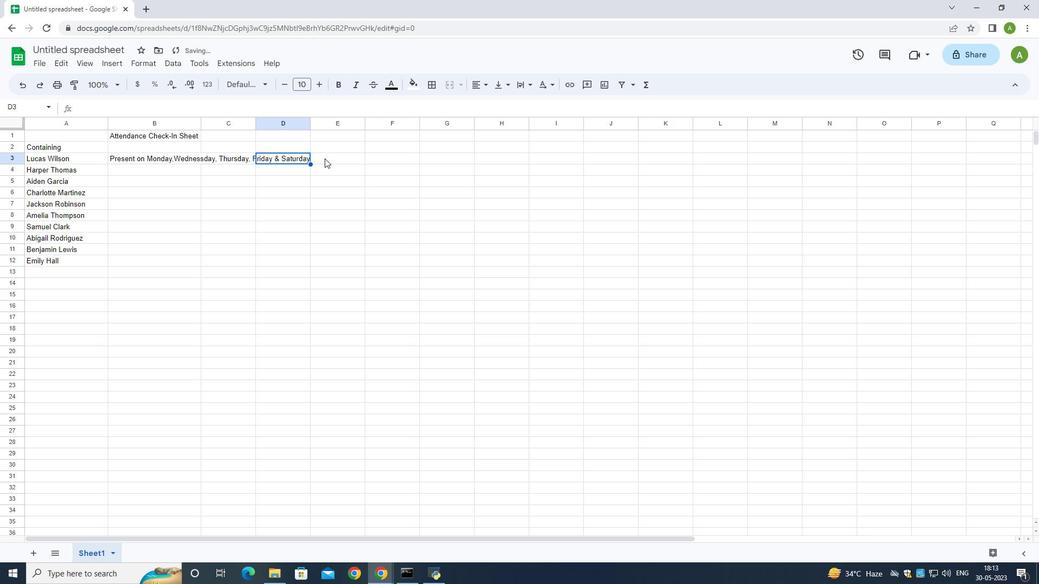 
Action: Mouse pressed left at (324, 158)
Screenshot: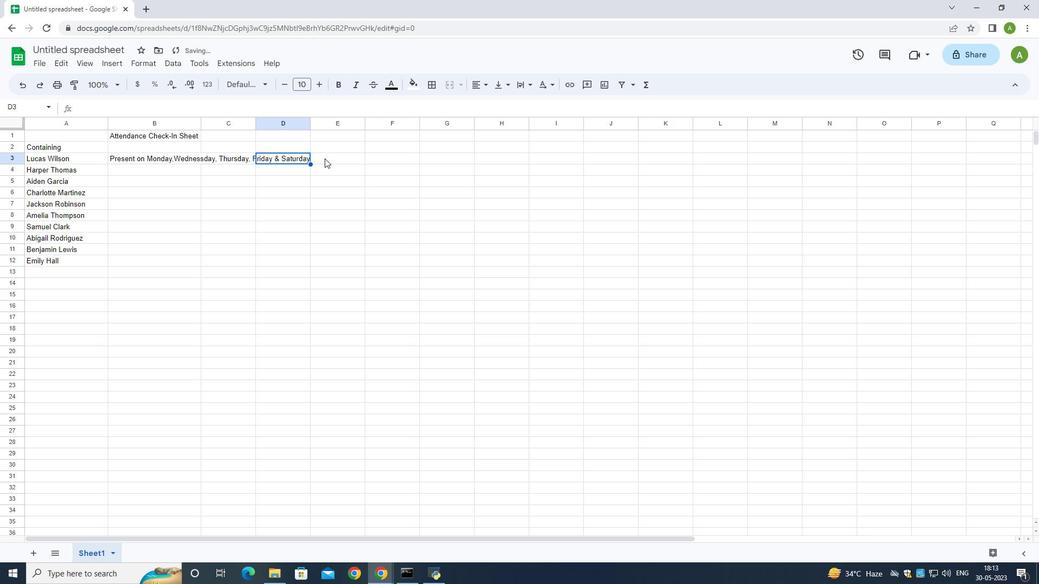 
Action: Mouse moved to (161, 158)
Screenshot: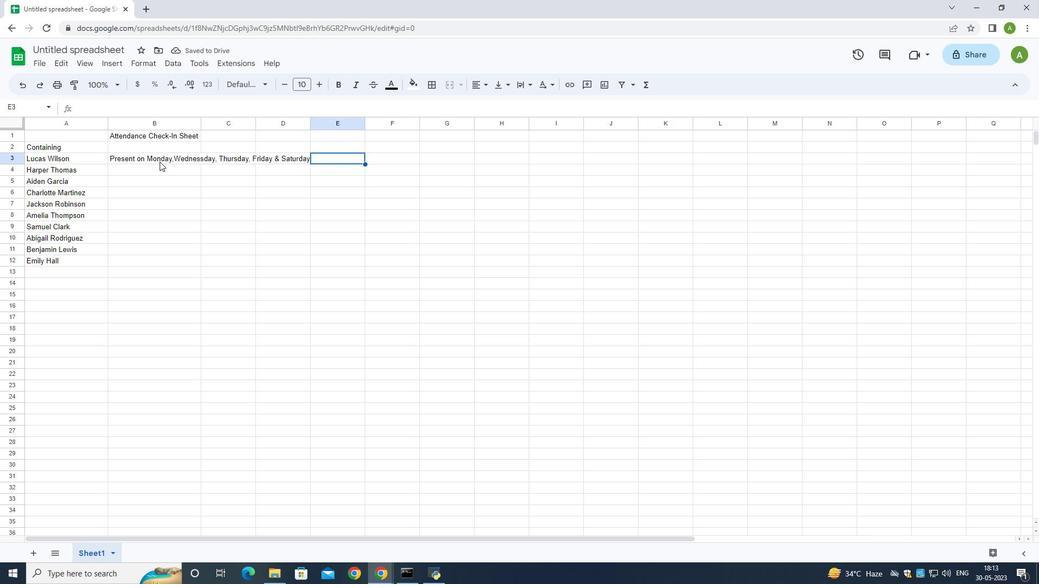 
Action: Mouse pressed left at (161, 158)
Screenshot: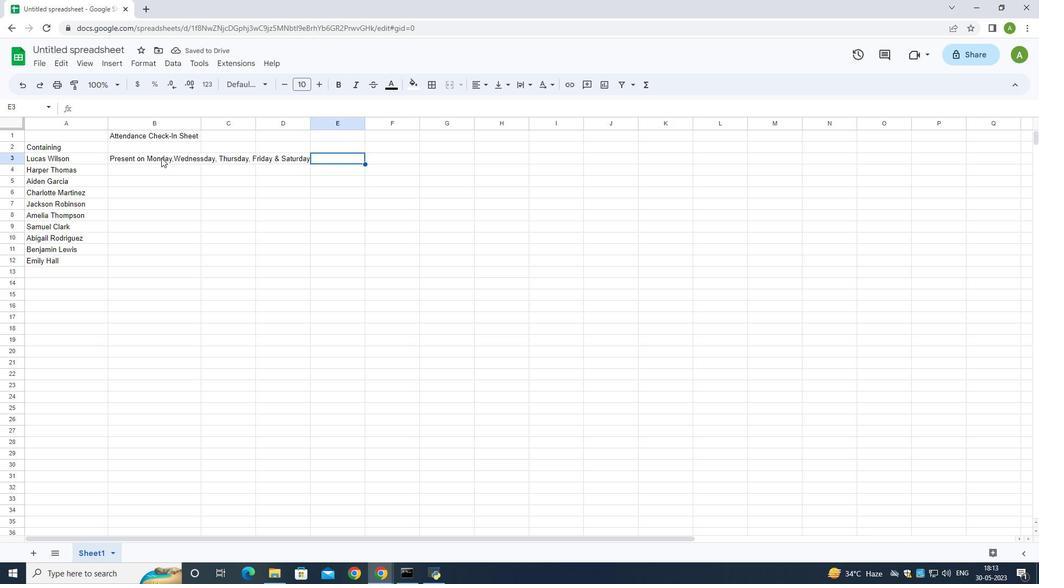 
Action: Mouse moved to (161, 145)
Screenshot: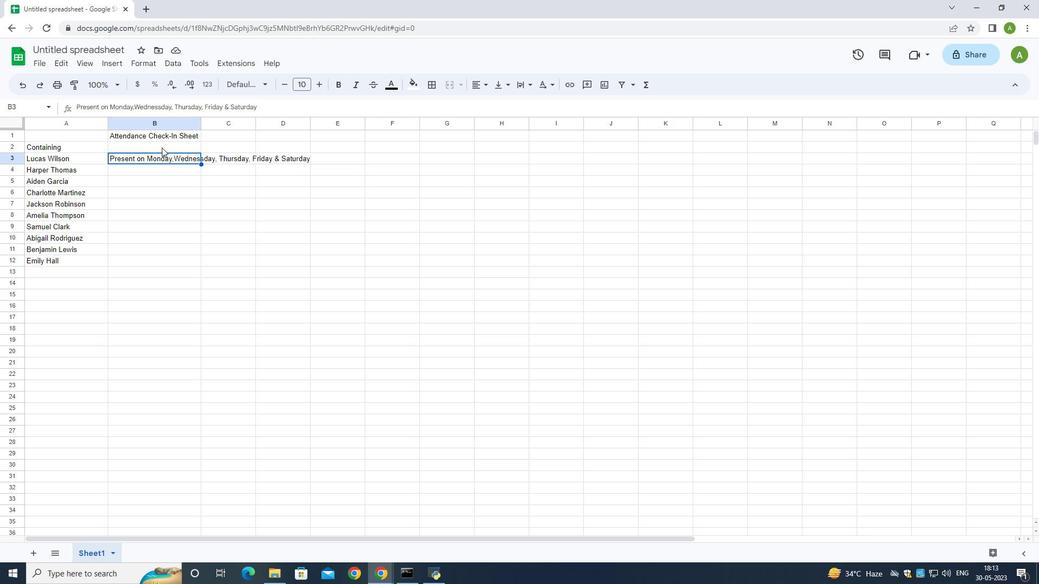 
Action: Mouse pressed left at (161, 145)
Screenshot: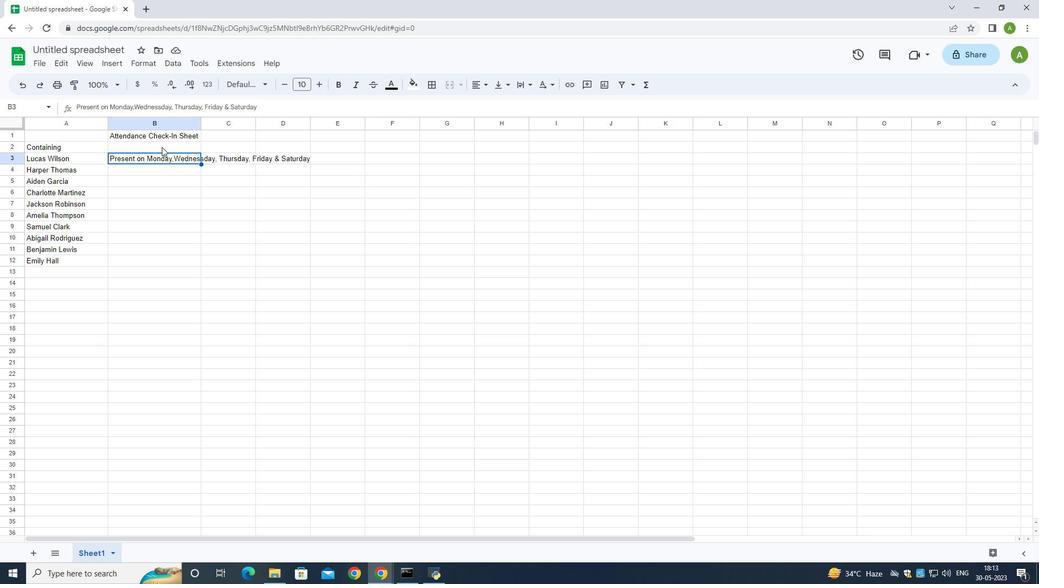 
Action: Mouse pressed left at (161, 145)
Screenshot: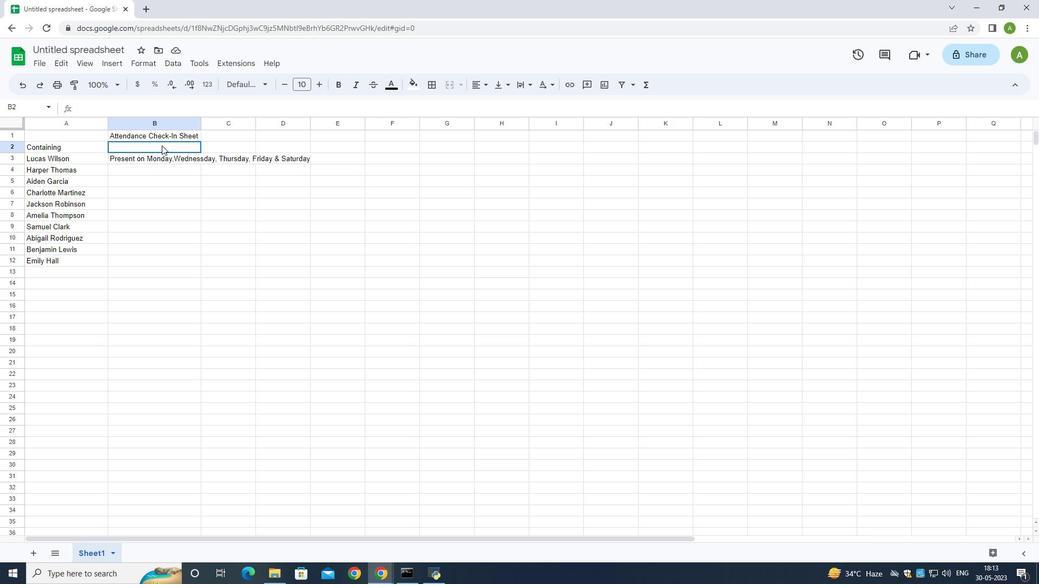 
Action: Key pressed <Key.shift_r>P<Key.backspace>
Screenshot: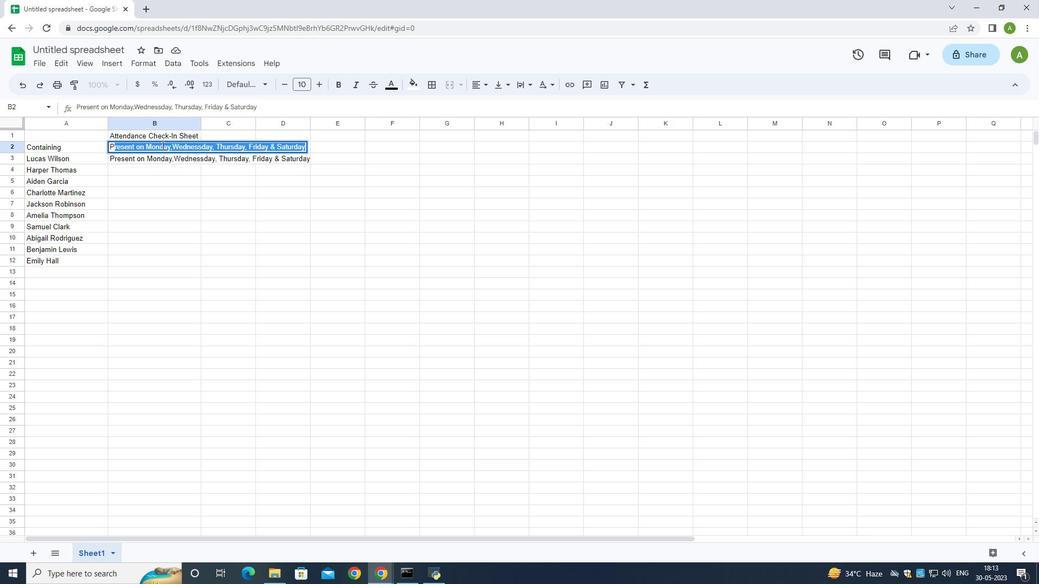 
Action: Mouse moved to (231, 145)
Screenshot: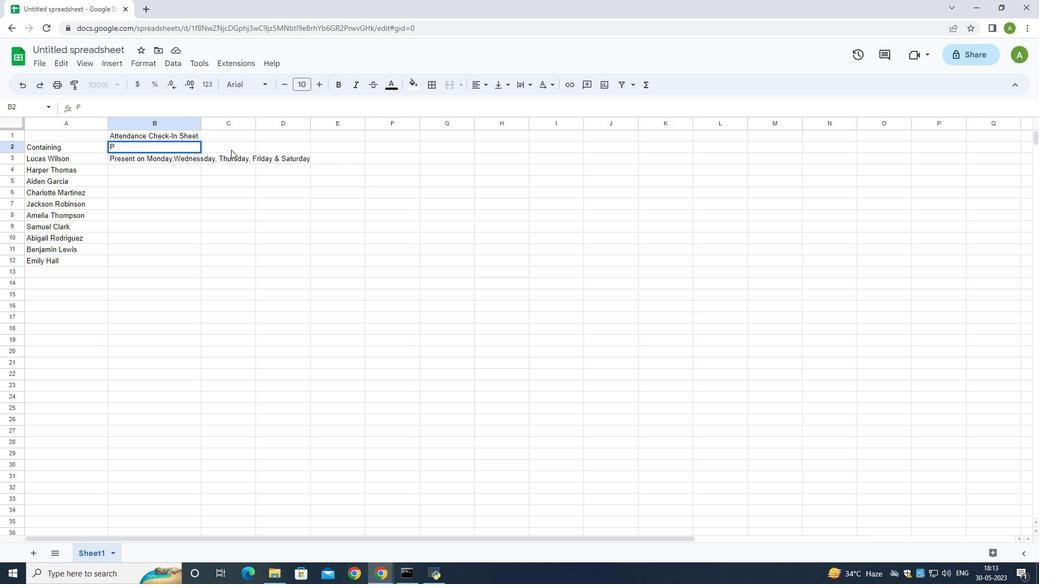
Action: Mouse pressed left at (231, 145)
Screenshot: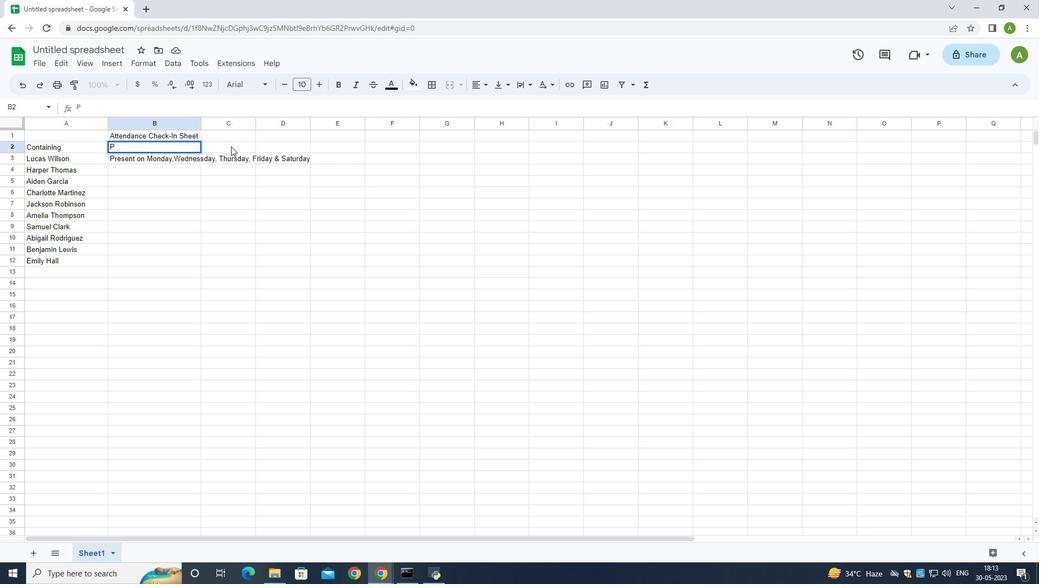 
Action: Mouse moved to (201, 116)
Screenshot: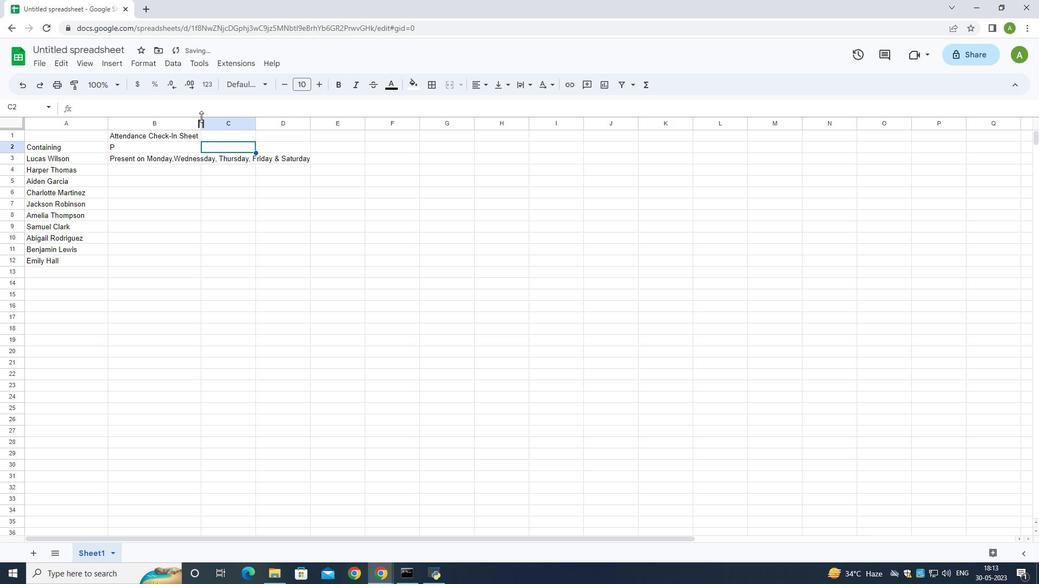 
Action: Mouse pressed left at (201, 116)
Screenshot: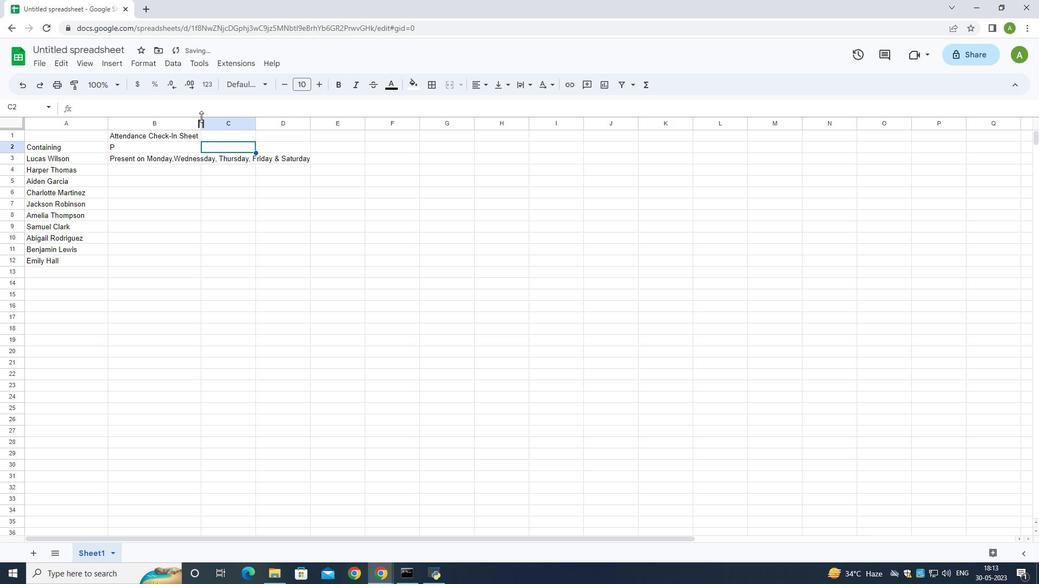 
Action: Mouse moved to (203, 130)
Screenshot: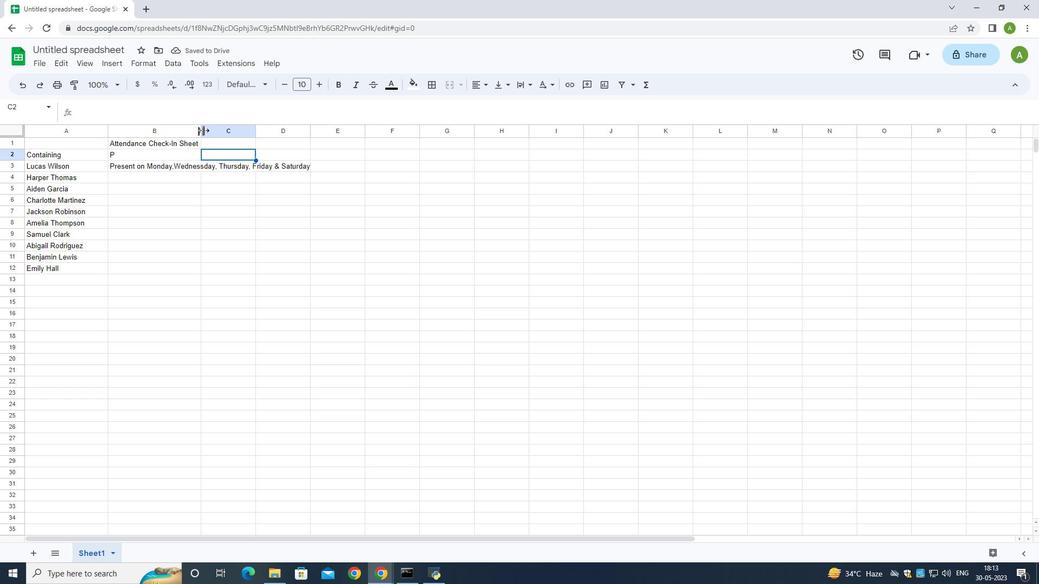 
Action: Mouse pressed left at (203, 130)
Screenshot: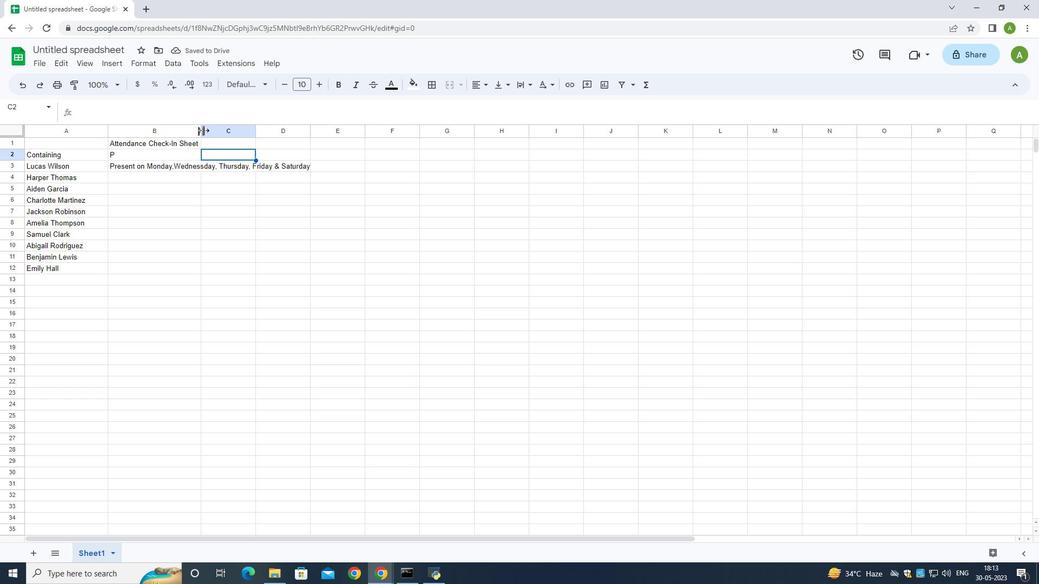 
Action: Mouse moved to (337, 132)
Screenshot: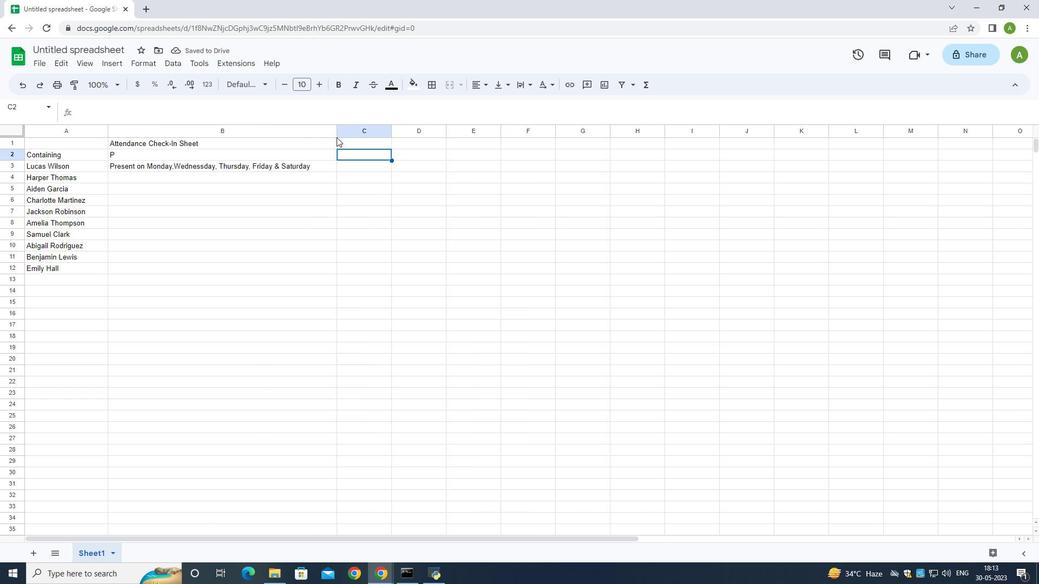 
Action: Mouse pressed left at (337, 132)
Screenshot: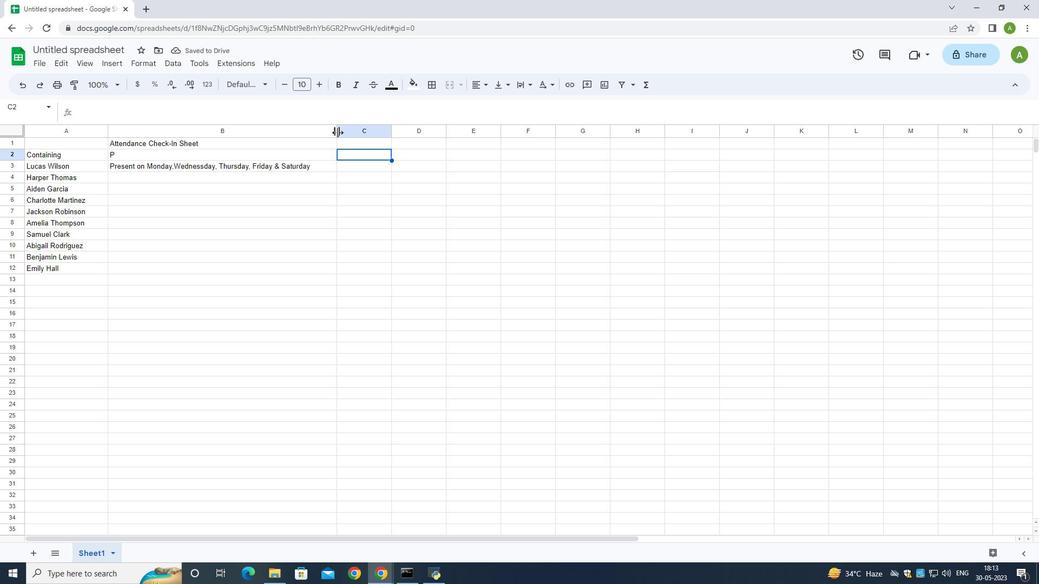 
Action: Mouse moved to (333, 152)
Screenshot: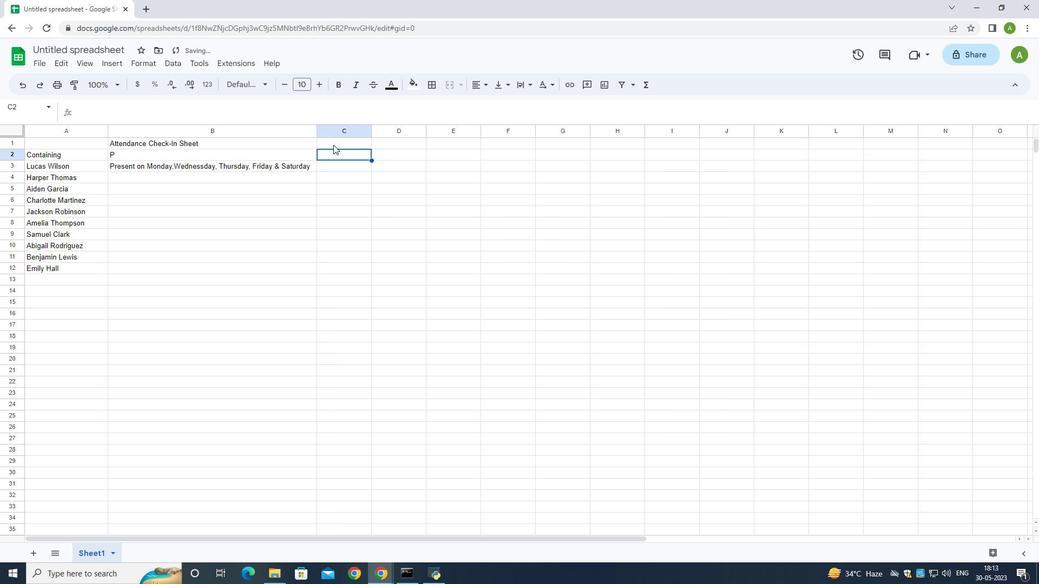 
Action: Key pressed <Key.shift>A
Screenshot: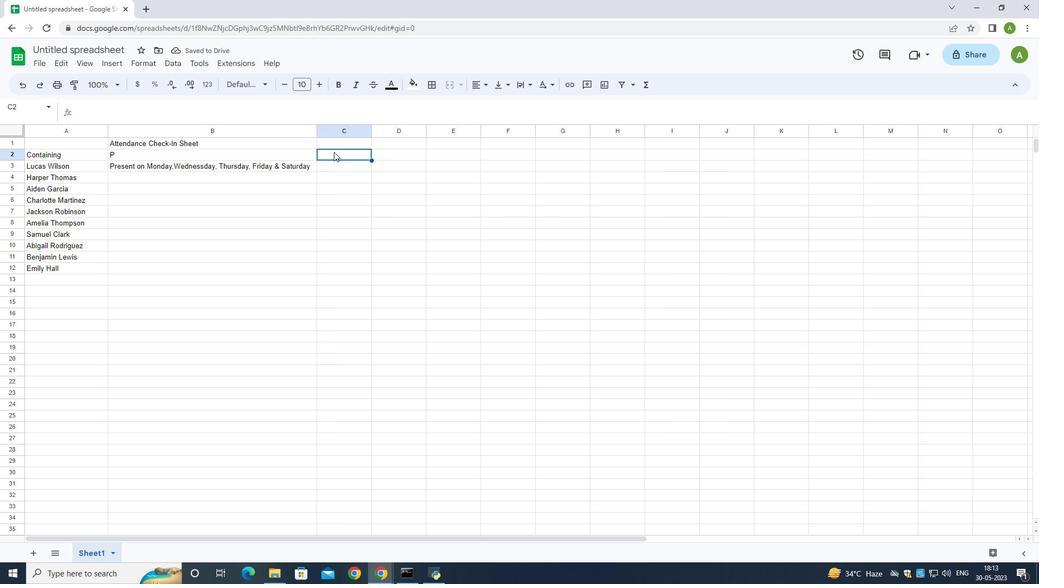 
Action: Mouse moved to (327, 167)
Screenshot: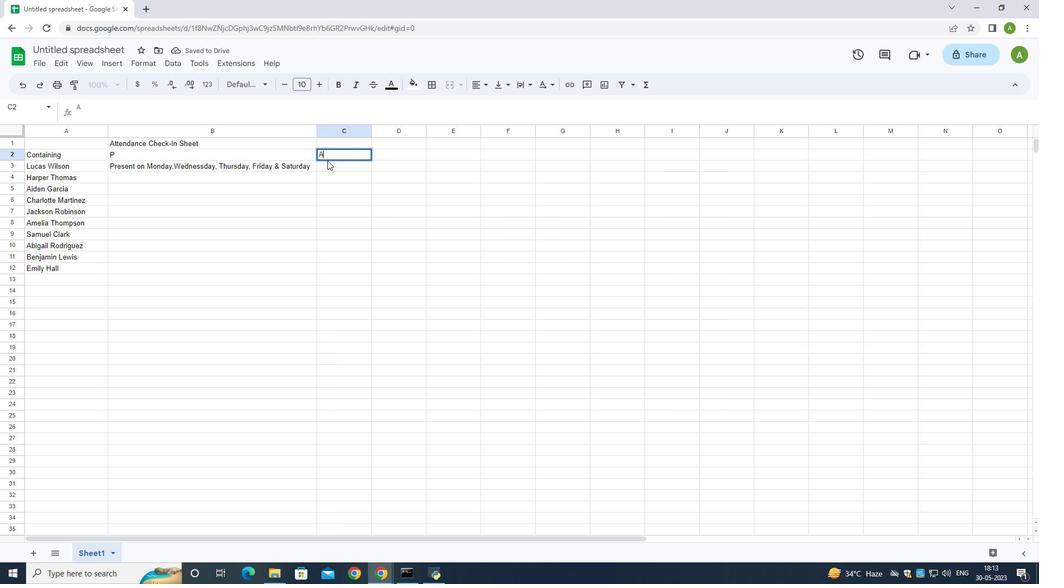 
Action: Mouse pressed left at (327, 167)
Screenshot: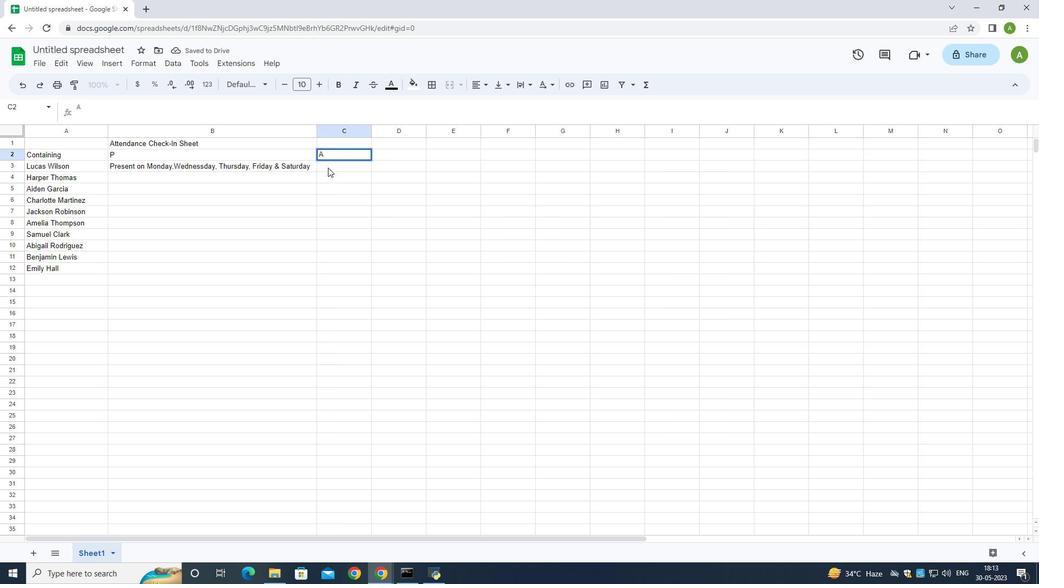 
Action: Key pressed <Key.shift_r><Key.shift_r><Key.shift_r><Key.shift_r><Key.shift_r><Key.shift_r><Key.shift_r><Key.shift_r><Key.shift_r><Key.shift_r><Key.shift_r><Key.shift_r><Key.shift_r><Key.shift_r><Key.shift_r><Key.shift_r><Key.shift_r><Key.shift_r><Key.shift_r><Key.shift_r><Key.shift_r><Key.shift_r><Key.shift_r><Key.shift_r><Key.shift_r><Key.shift_r><Key.shift_r><Key.shift_r><Key.shift_r><Key.shift_r><Key.shift_r><Key.shift_r><Key.shift_r><Key.shift_r><Key.shift_r><Key.shift_r><Key.shift_r><Key.shift_r><Key.shift_r><Key.shift_r><Key.shift_r><Key.shift_r><Key.shift_r>Tuesday
Screenshot: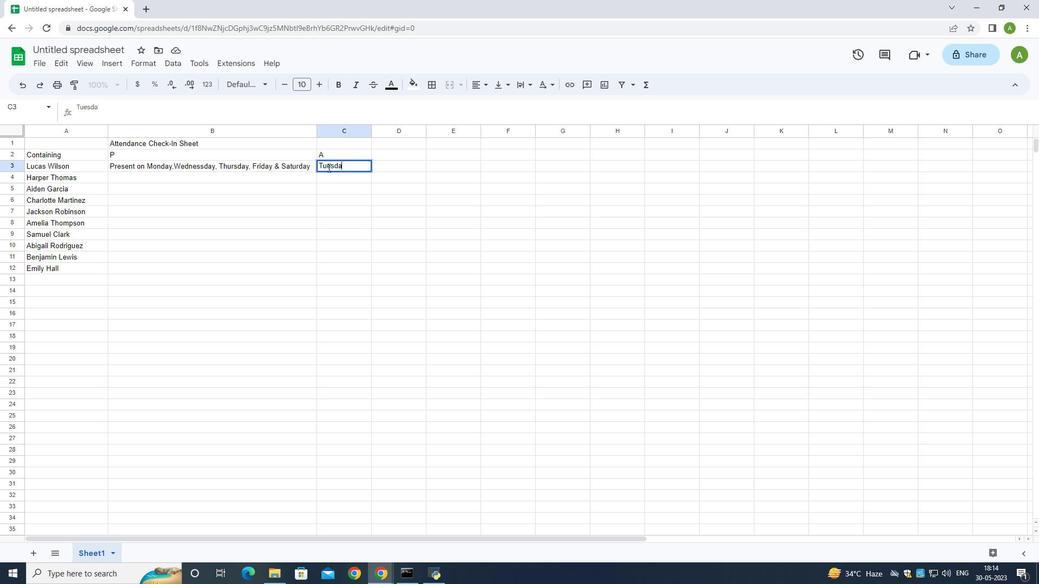 
Action: Mouse moved to (116, 176)
Screenshot: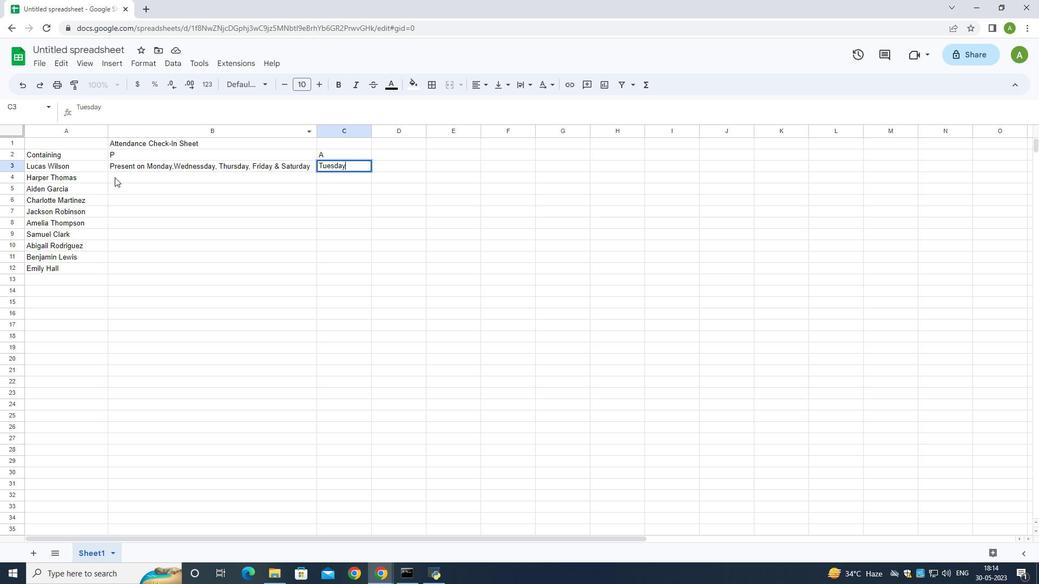 
Action: Mouse pressed left at (116, 176)
Screenshot: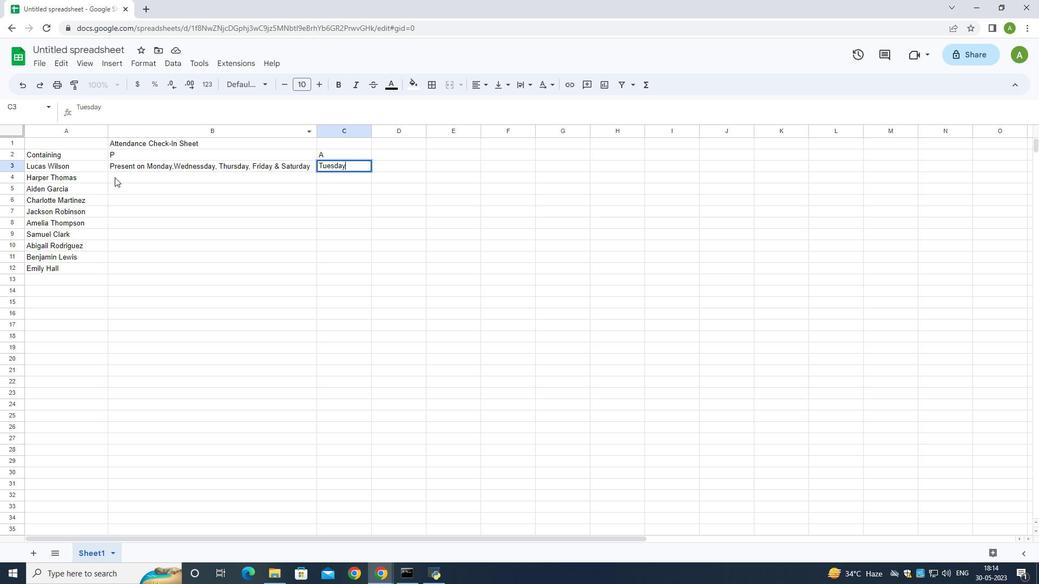 
Action: Mouse moved to (116, 175)
Screenshot: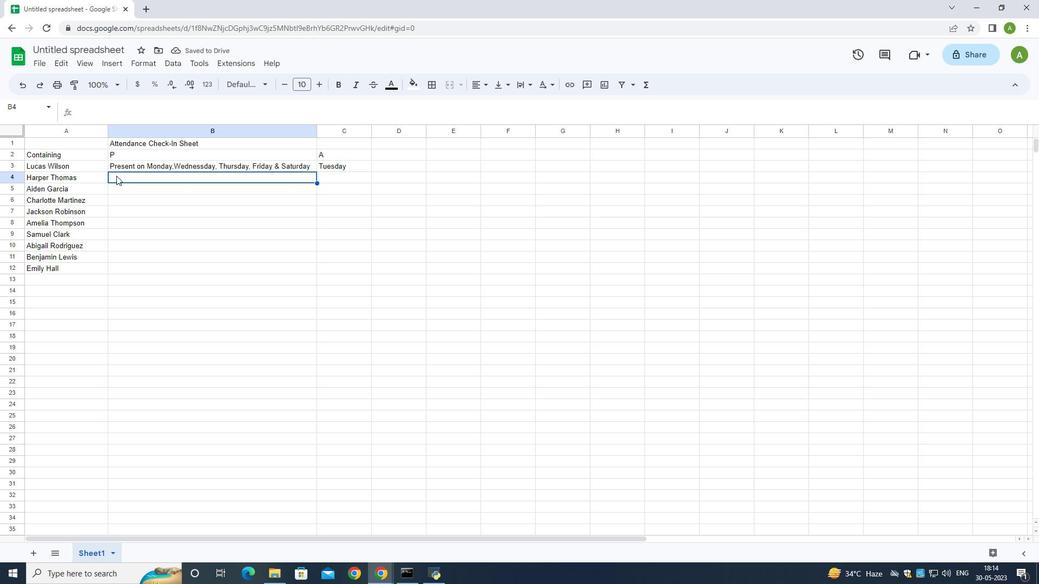 
Action: Mouse pressed left at (116, 175)
Screenshot: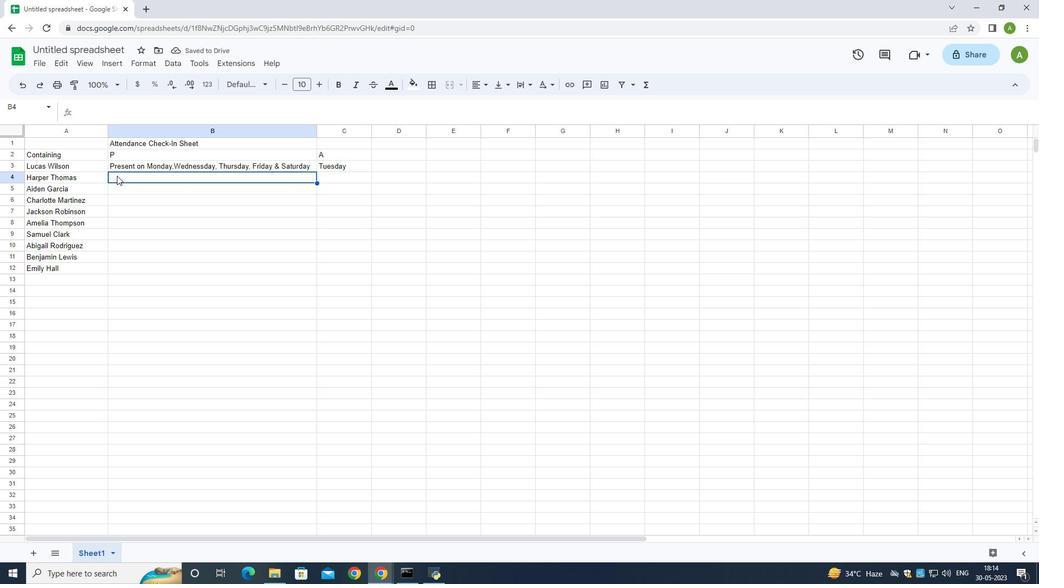 
Action: Mouse pressed left at (116, 175)
Screenshot: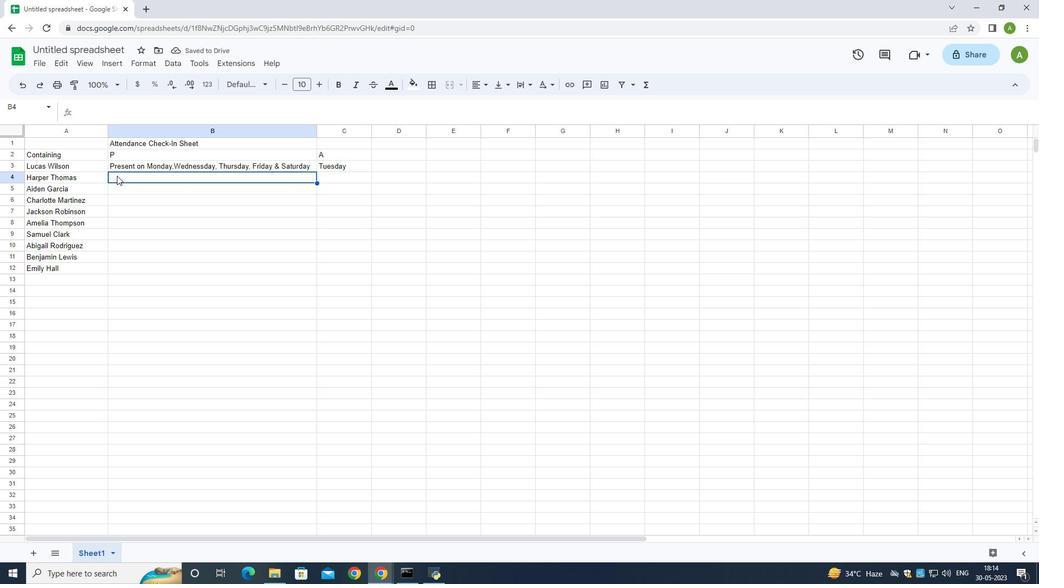 
Action: Mouse moved to (116, 175)
Screenshot: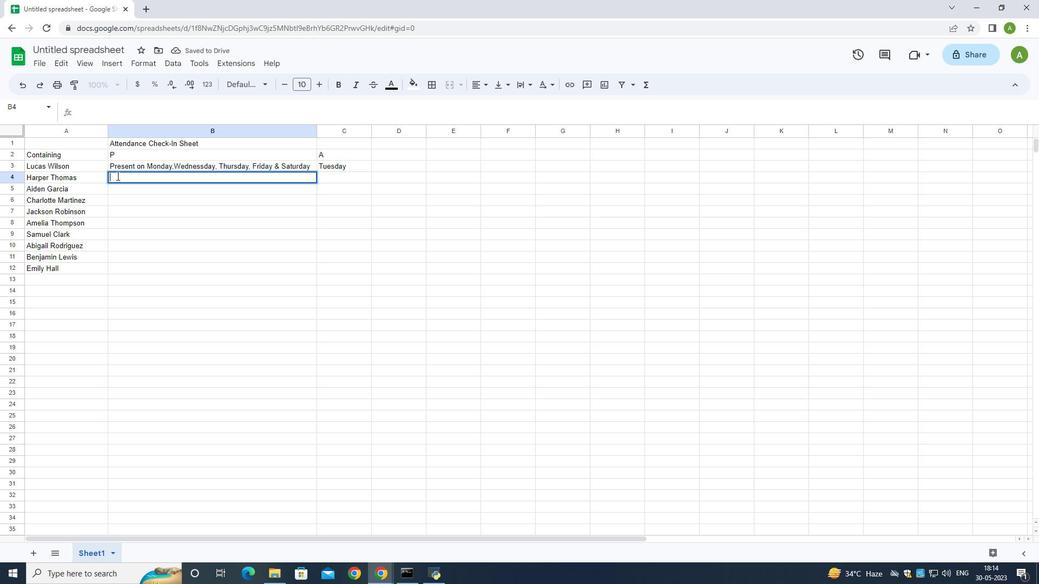 
Action: Key pressed <Key.shift_r>Present<Key.space>on<Key.space>
Screenshot: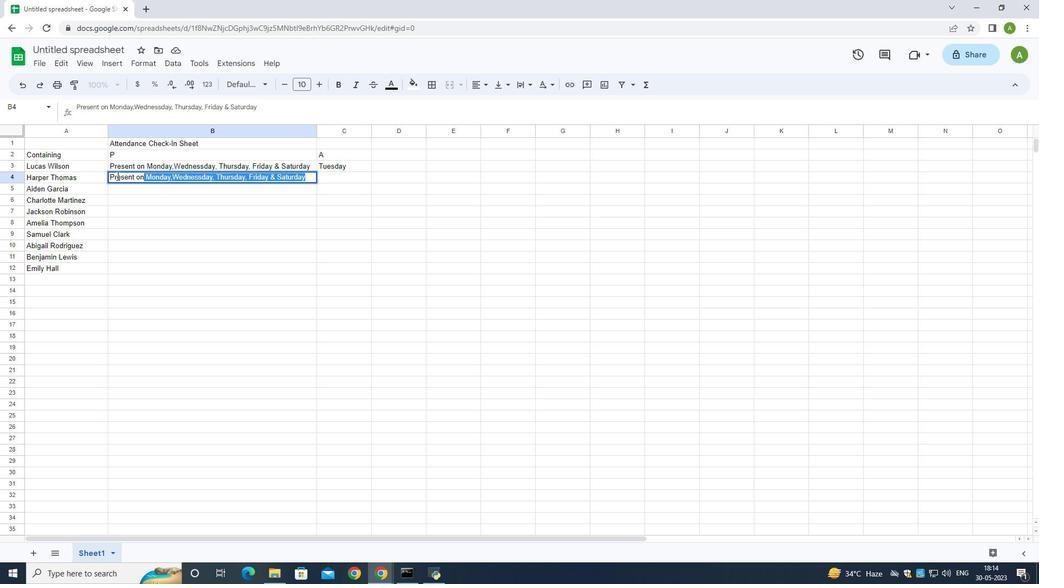 
Action: Mouse moved to (216, 178)
Screenshot: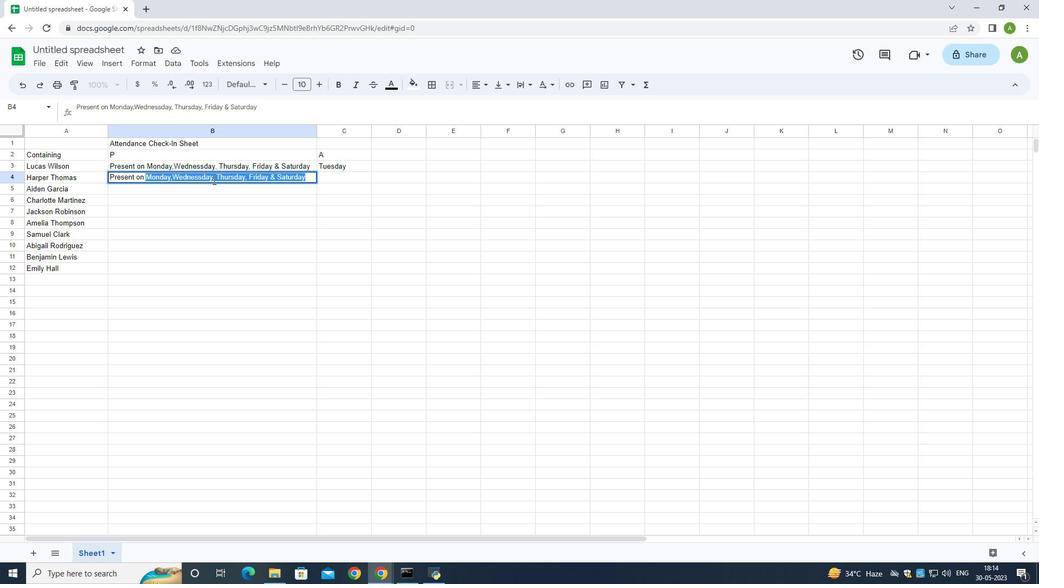 
Action: Mouse pressed left at (216, 178)
Screenshot: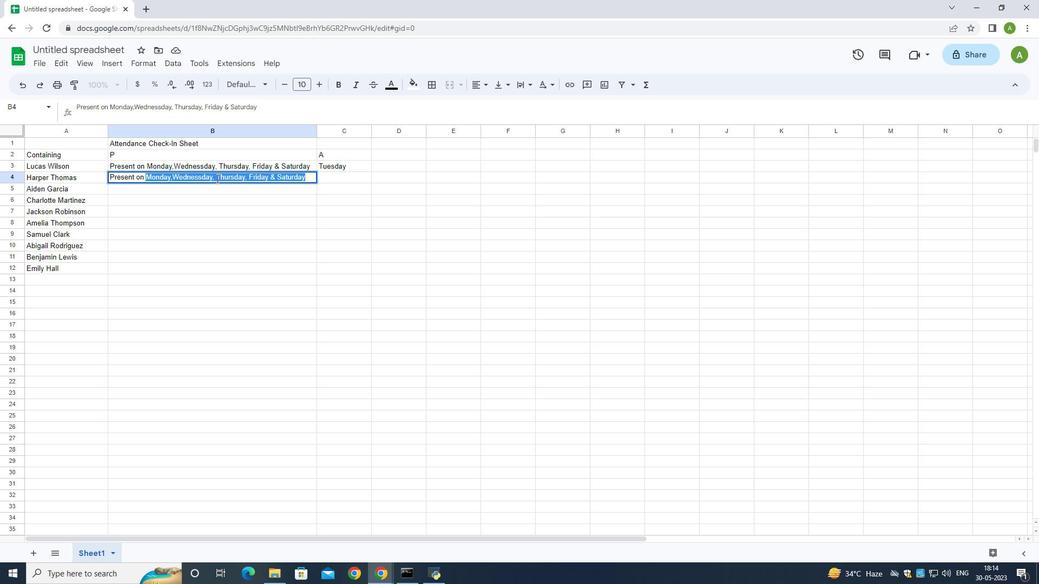 
Action: Mouse moved to (215, 179)
Screenshot: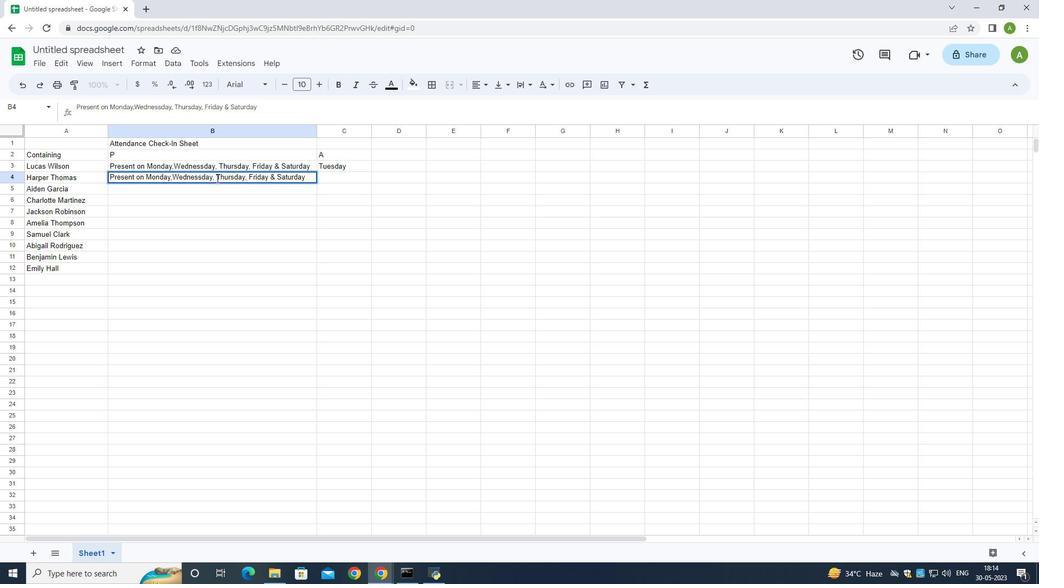 
Action: Mouse pressed left at (215, 179)
Screenshot: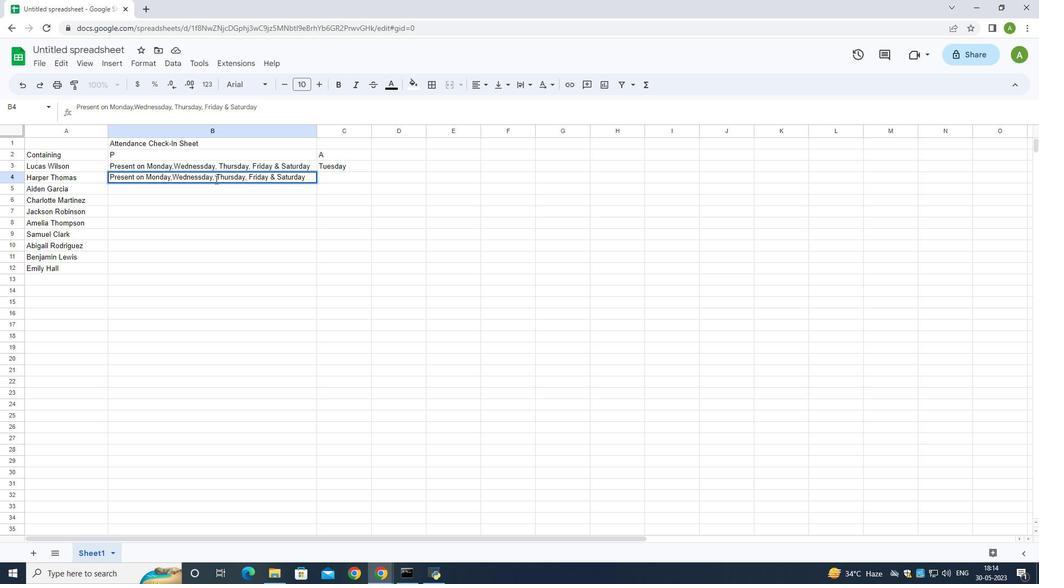 
Action: Mouse moved to (215, 180)
Screenshot: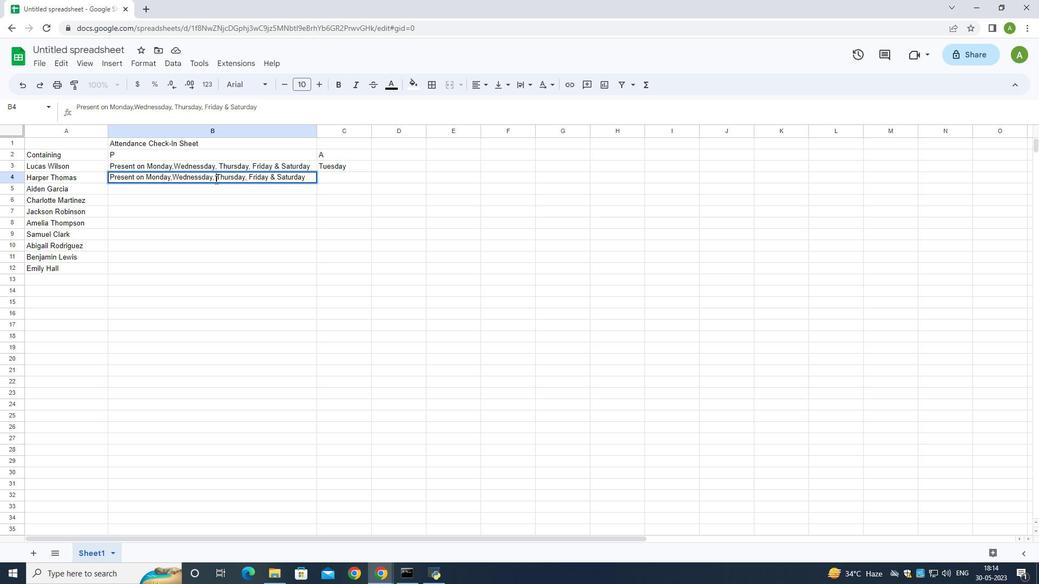 
Action: Key pressed <Key.backspace><Key.backspace><Key.backspace><Key.backspace><Key.backspace><Key.backspace><Key.backspace><Key.backspace><Key.backspace><Key.backspace><Key.backspace><Key.backspace><Key.shift><Key.shift><Key.shift>Tuesday,
Screenshot: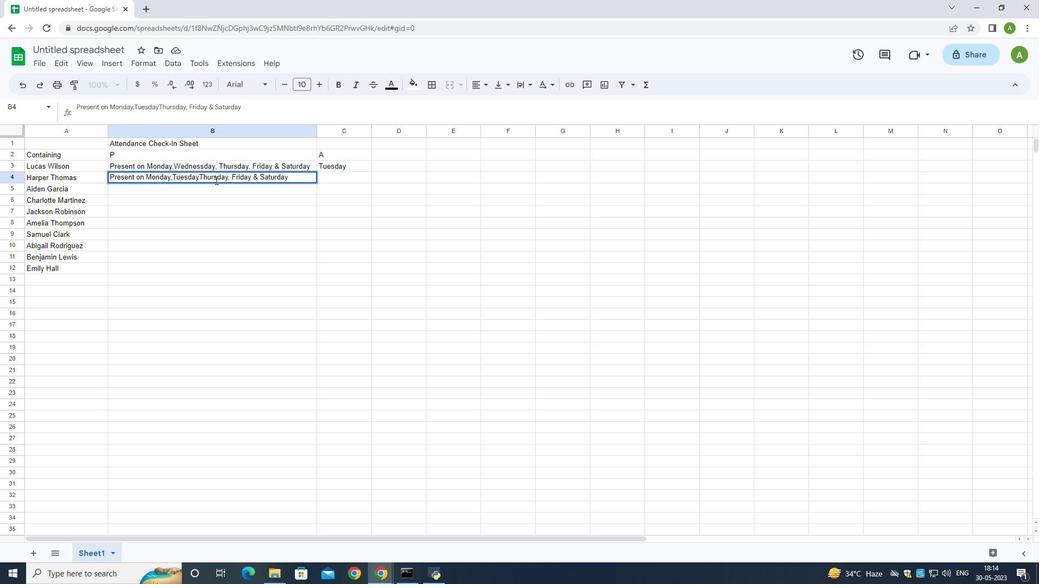 
Action: Mouse moved to (340, 175)
Screenshot: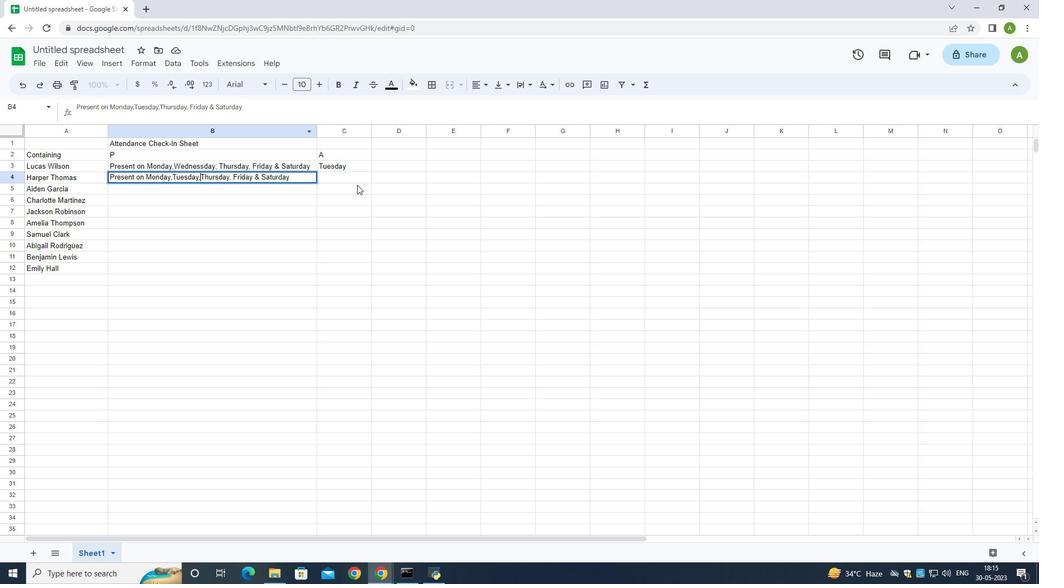 
Action: Mouse pressed left at (340, 175)
Screenshot: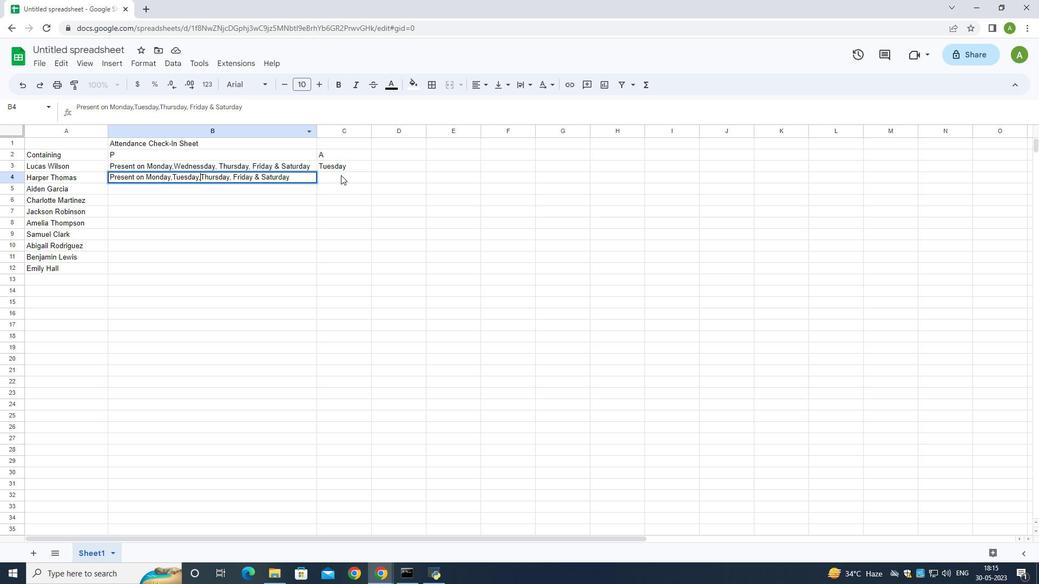 
Action: Mouse pressed left at (340, 175)
Screenshot: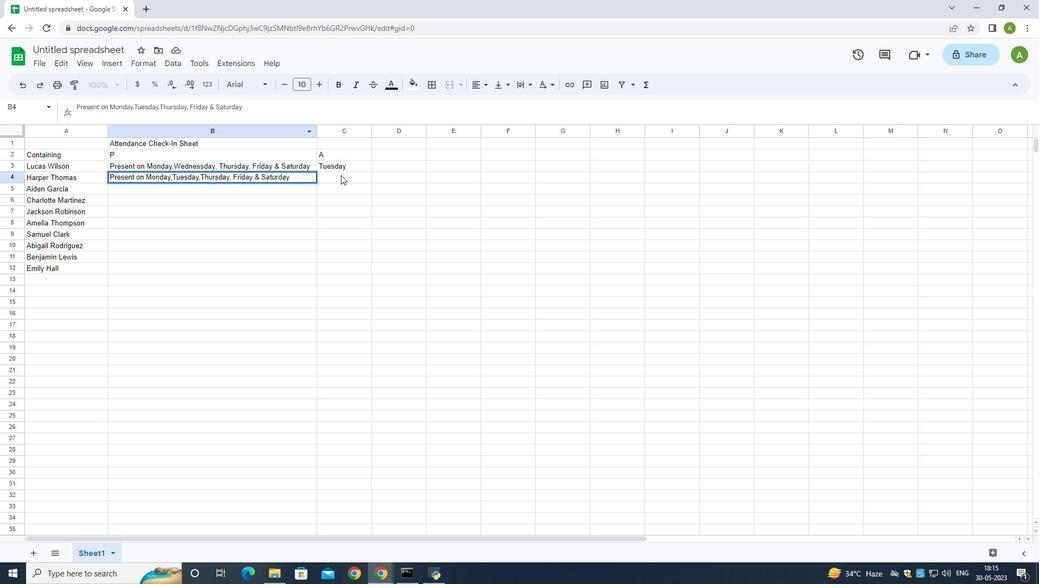
Action: Mouse moved to (334, 180)
Screenshot: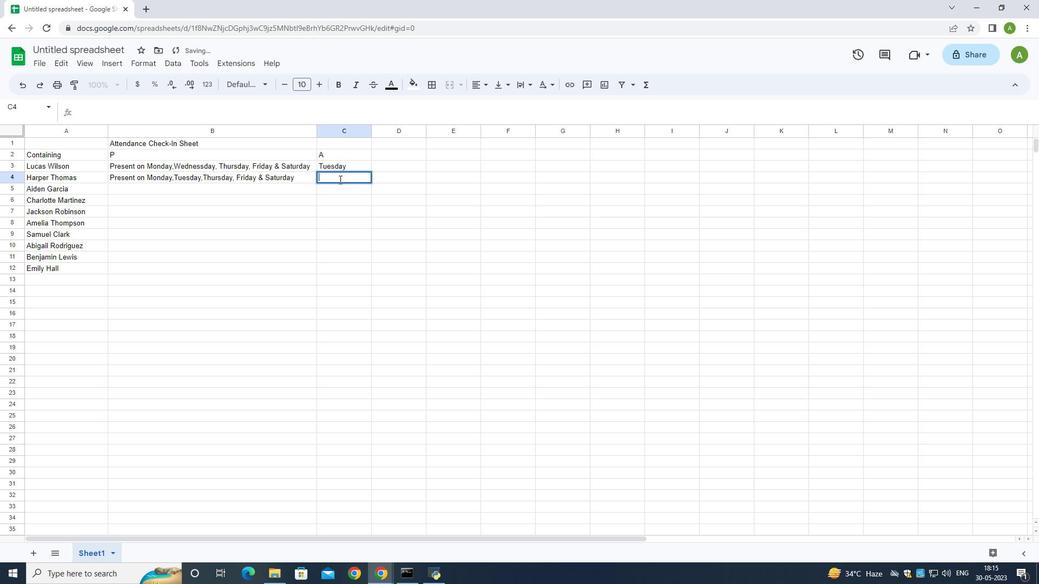 
Action: Key pressed wednesday
Screenshot: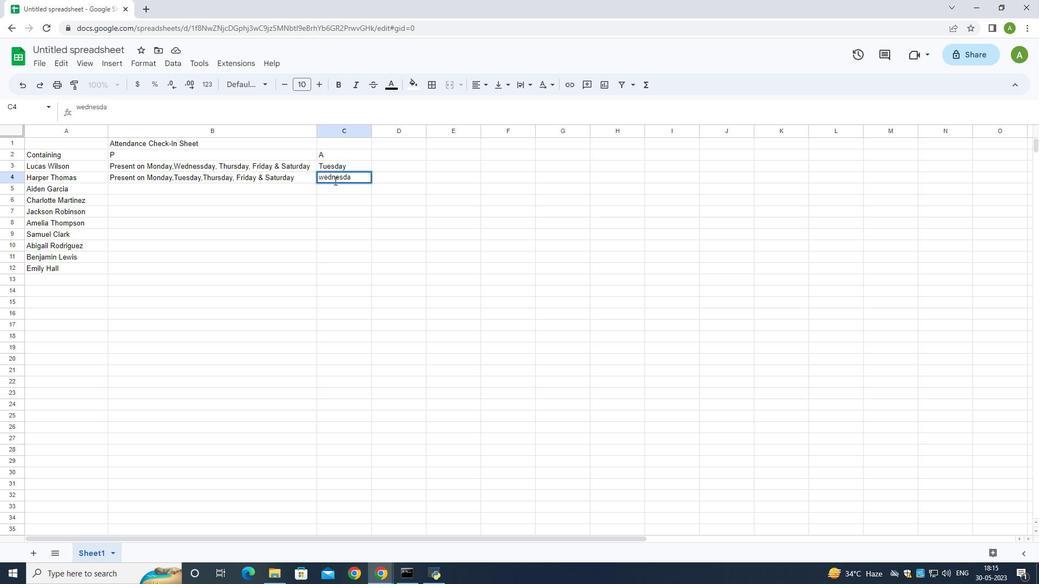 
Action: Mouse moved to (136, 185)
Screenshot: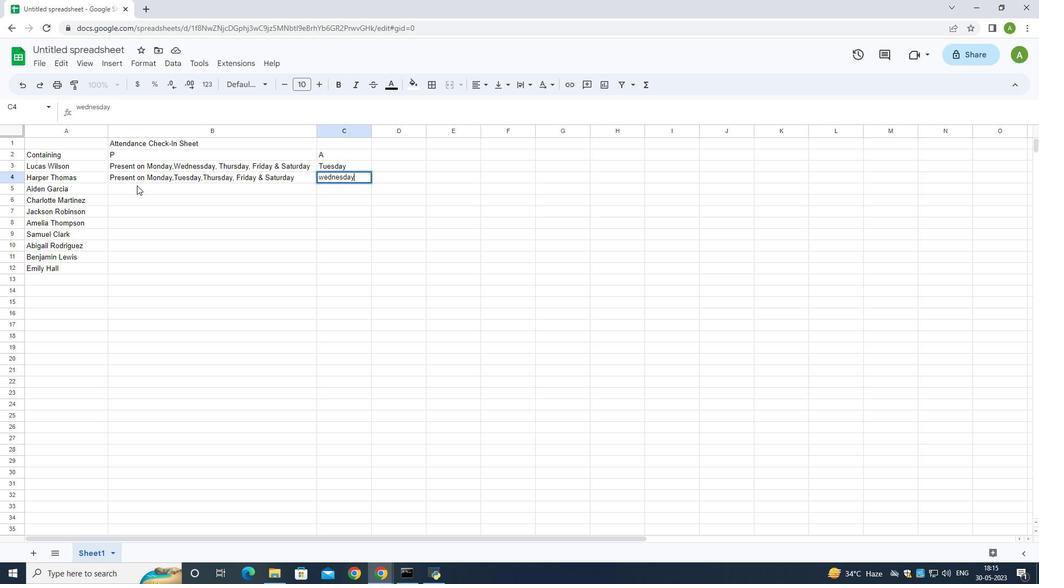 
Action: Mouse pressed left at (136, 185)
Screenshot: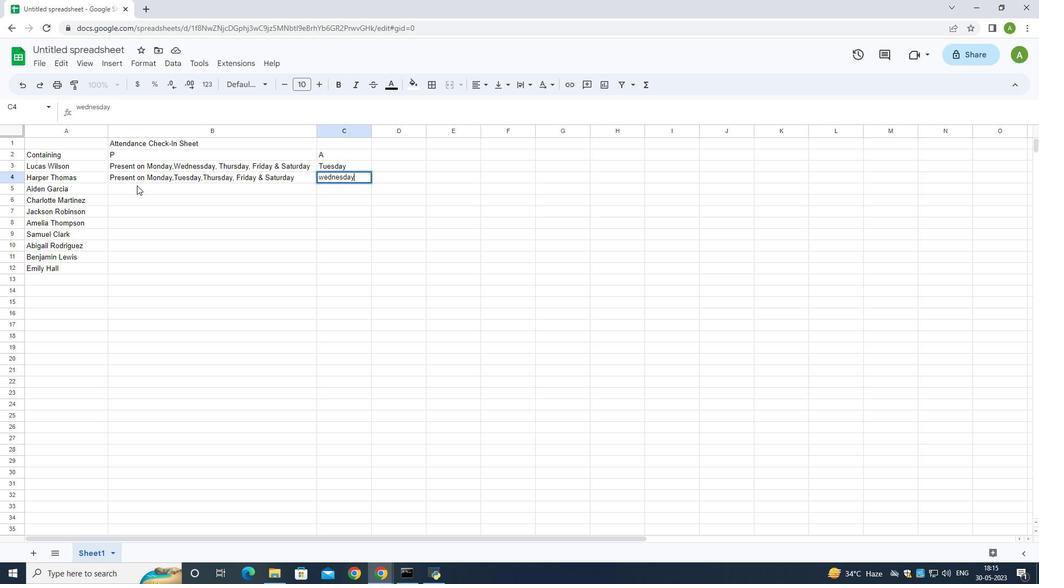 
Action: Mouse moved to (320, 162)
Screenshot: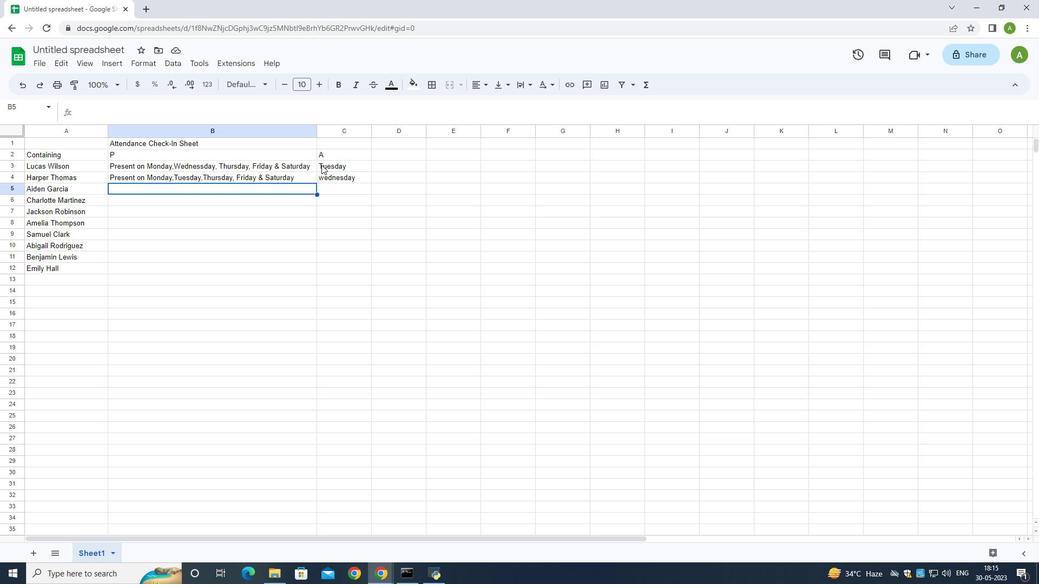 
Action: Mouse pressed left at (320, 162)
Screenshot: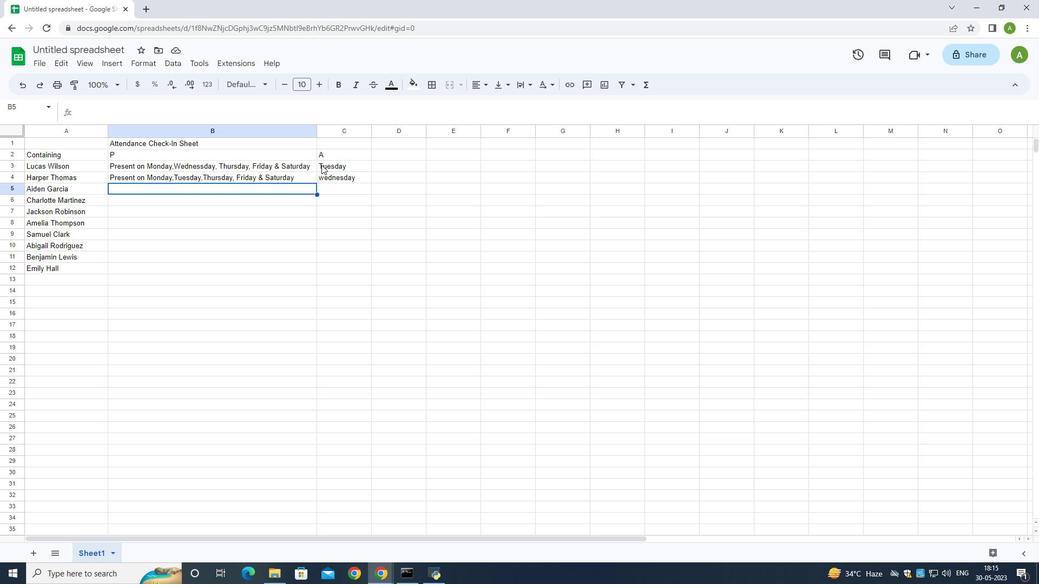 
Action: Mouse pressed left at (320, 162)
Screenshot: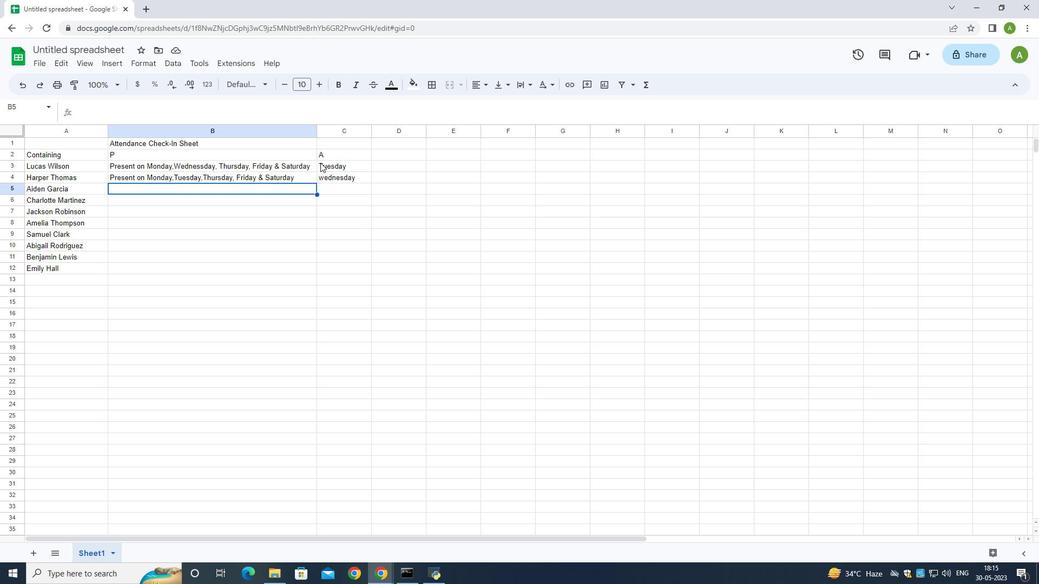 
Action: Mouse moved to (319, 165)
Screenshot: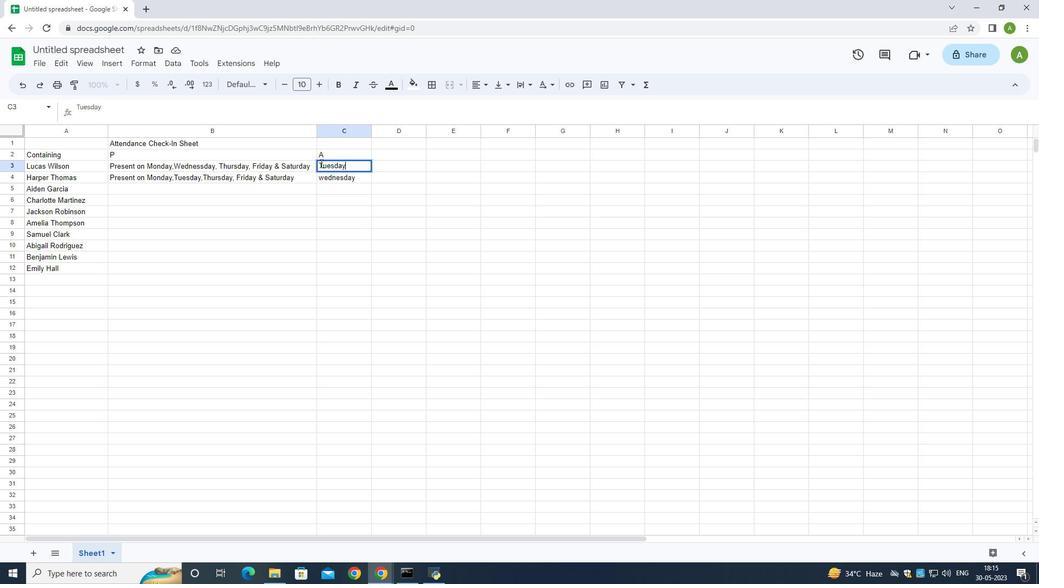 
Action: Mouse pressed left at (319, 165)
Screenshot: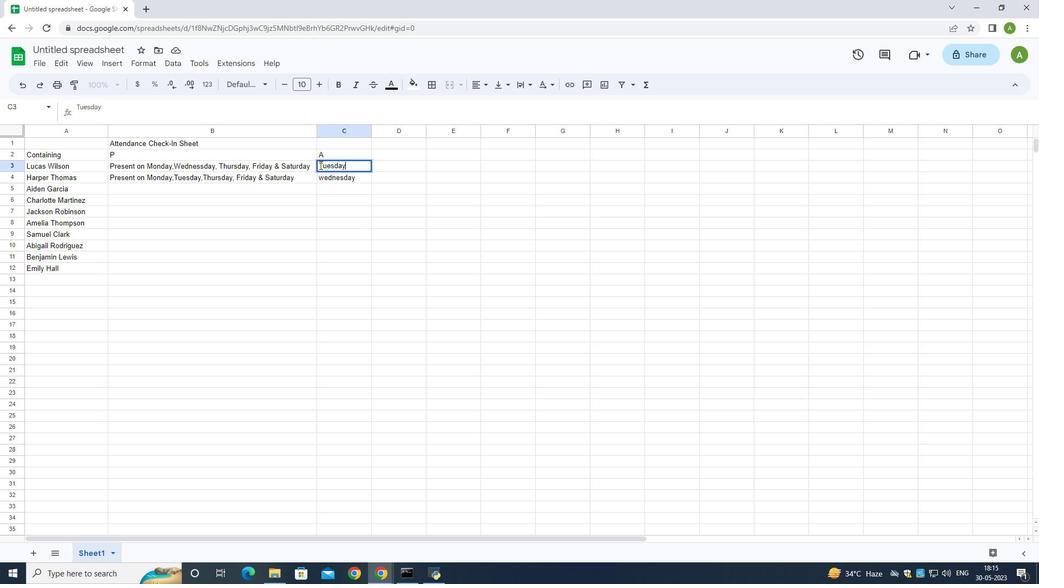 
Action: Key pressed <Key.shift>Absent<Key.space>on<Key.space>
Screenshot: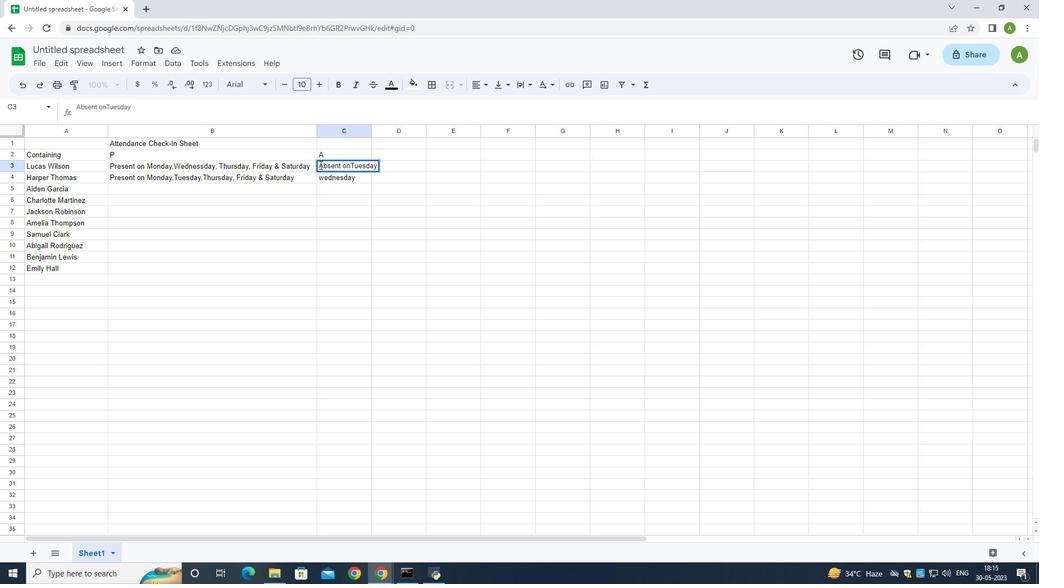 
Action: Mouse moved to (319, 173)
Screenshot: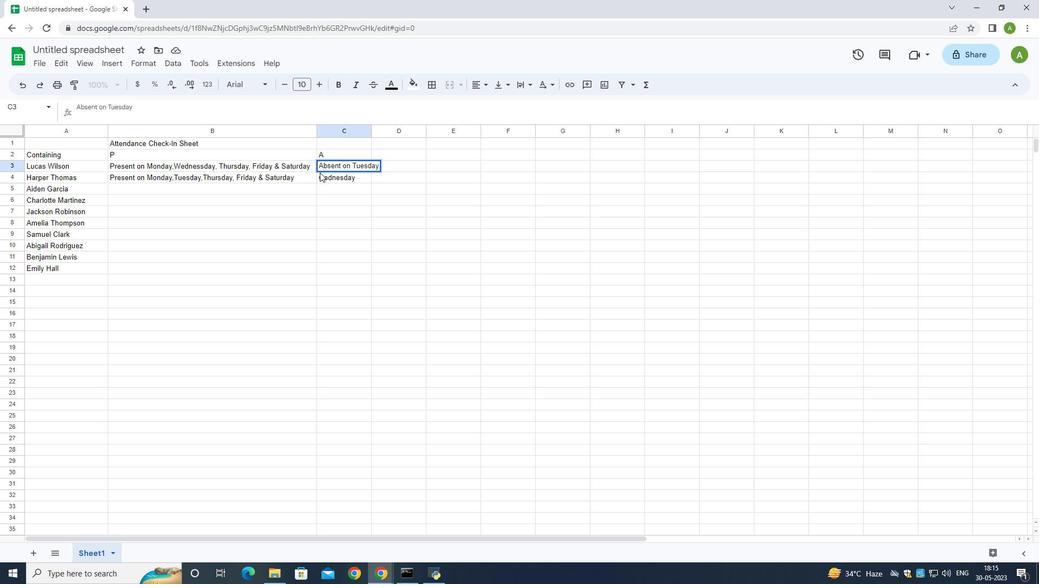 
Action: Mouse pressed left at (319, 173)
Screenshot: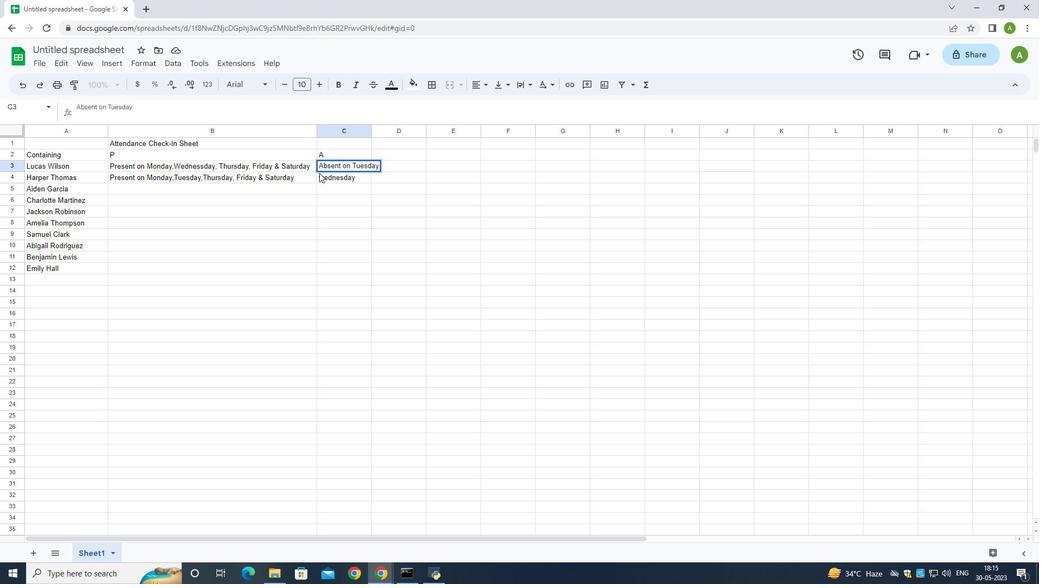 
Action: Mouse moved to (319, 176)
Screenshot: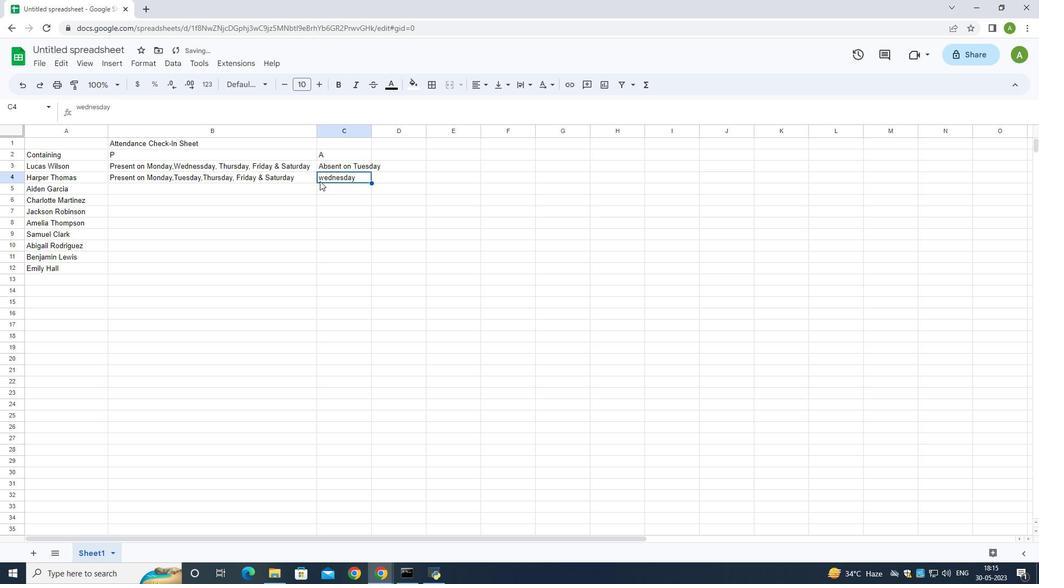 
Action: Mouse pressed left at (319, 176)
Screenshot: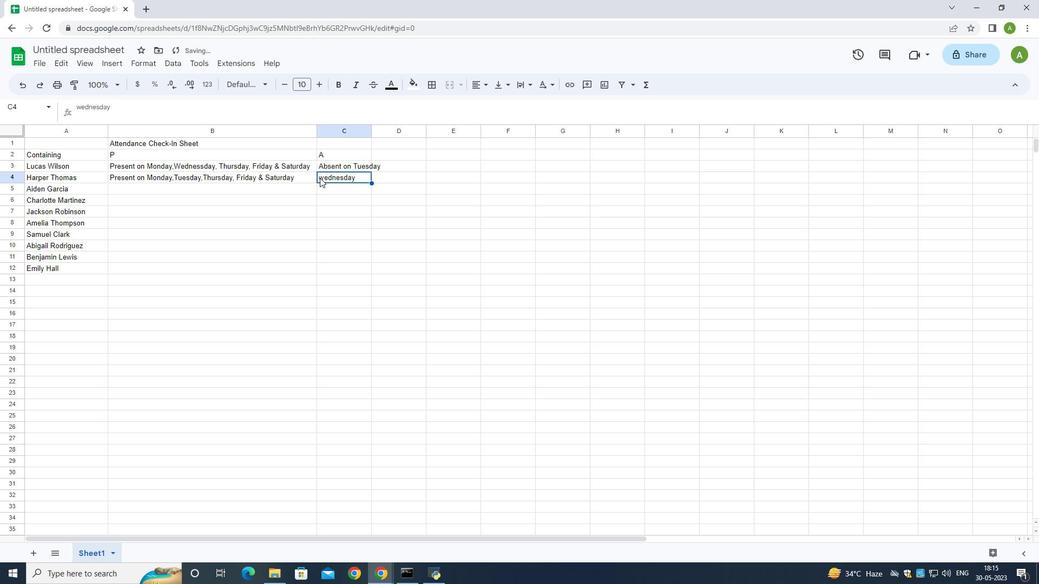 
Action: Mouse pressed left at (319, 176)
Screenshot: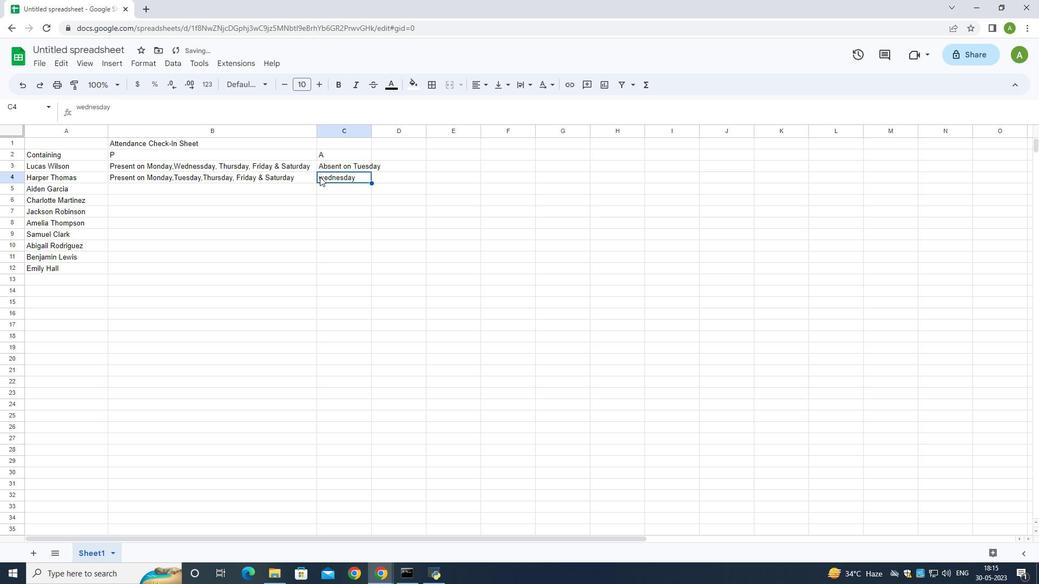 
Action: Mouse pressed left at (319, 176)
Screenshot: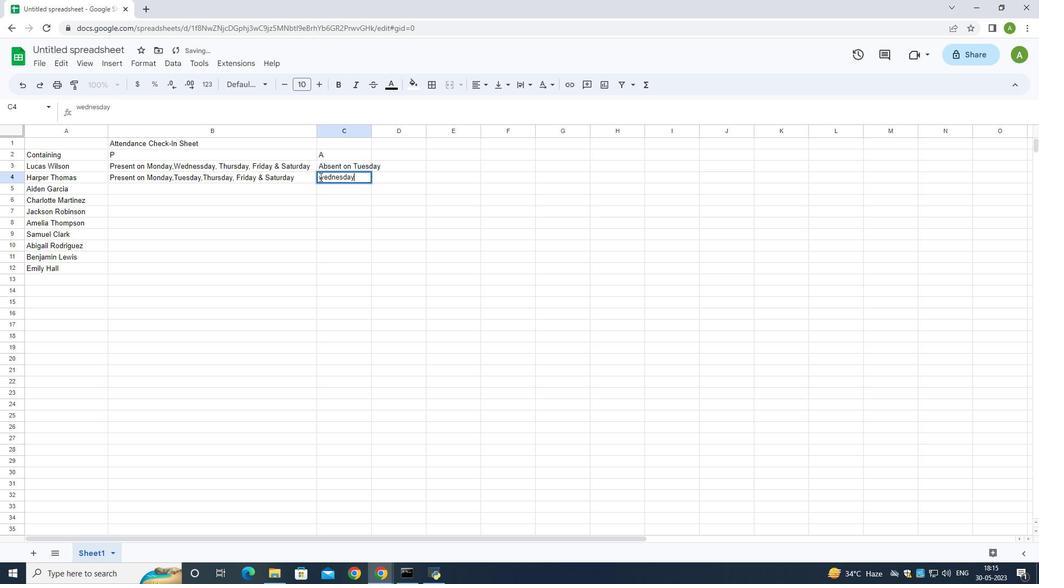 
Action: Key pressed <Key.shift>Absent<Key.space>on<Key.space>
Screenshot: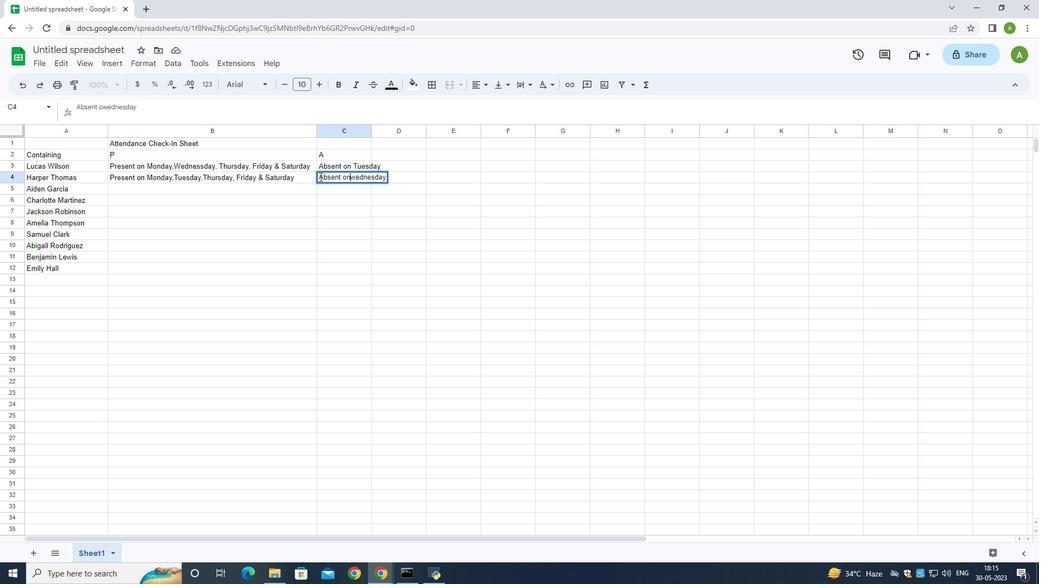 
Action: Mouse moved to (371, 127)
Screenshot: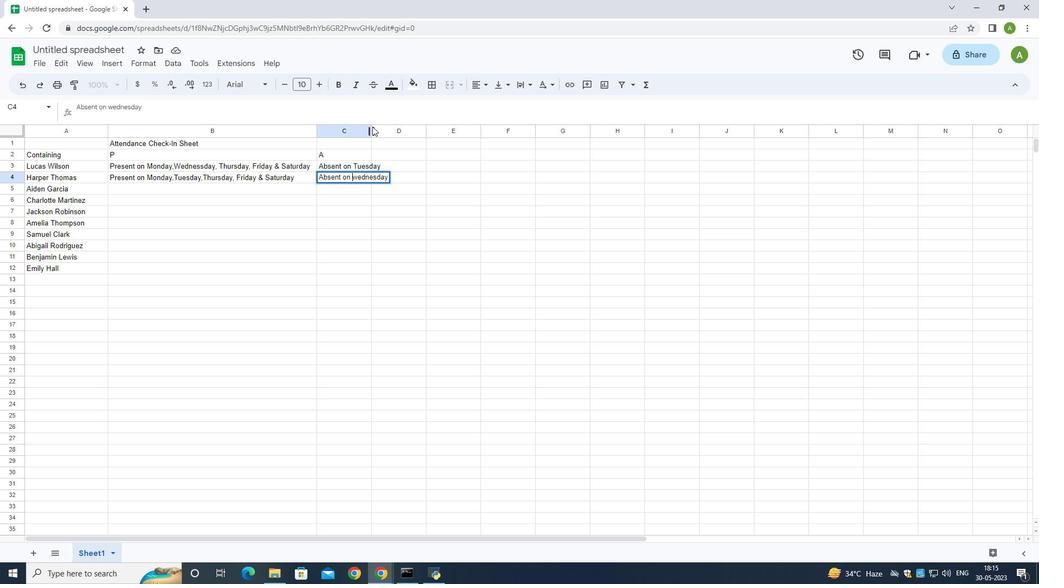 
Action: Mouse pressed left at (371, 127)
Screenshot: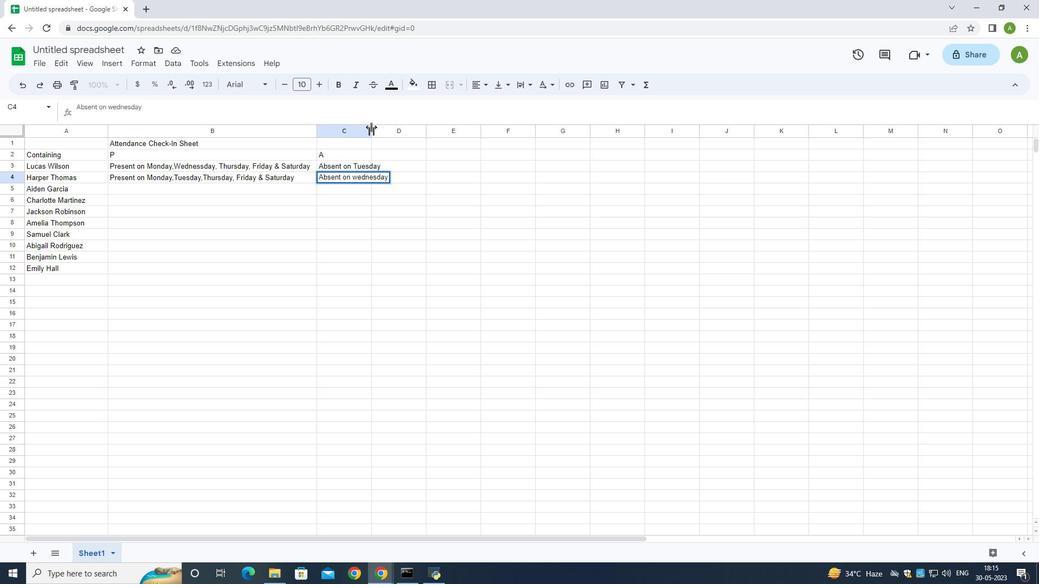 
Action: Mouse moved to (128, 186)
Screenshot: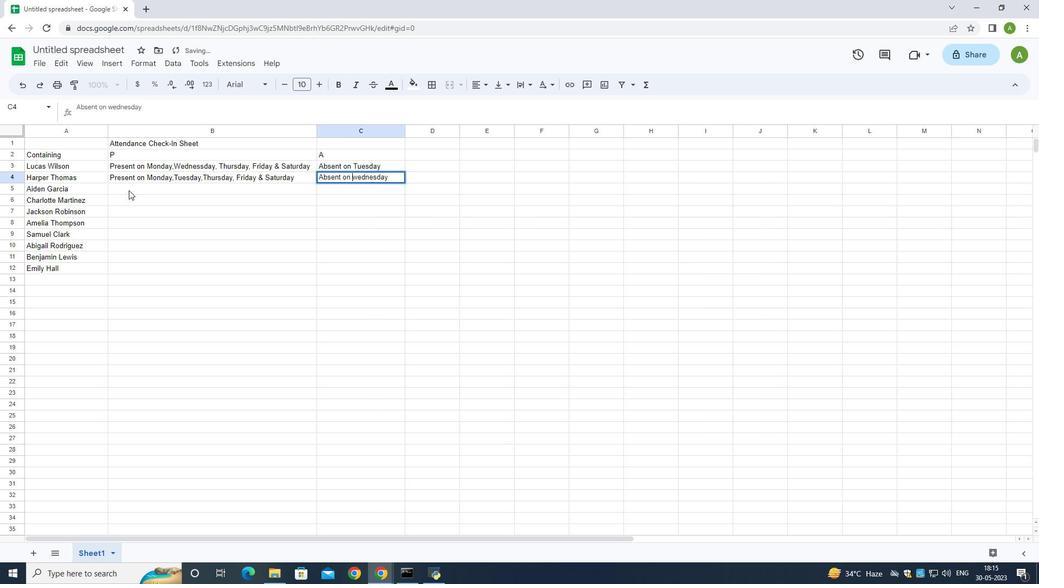 
Action: Mouse pressed left at (128, 186)
Screenshot: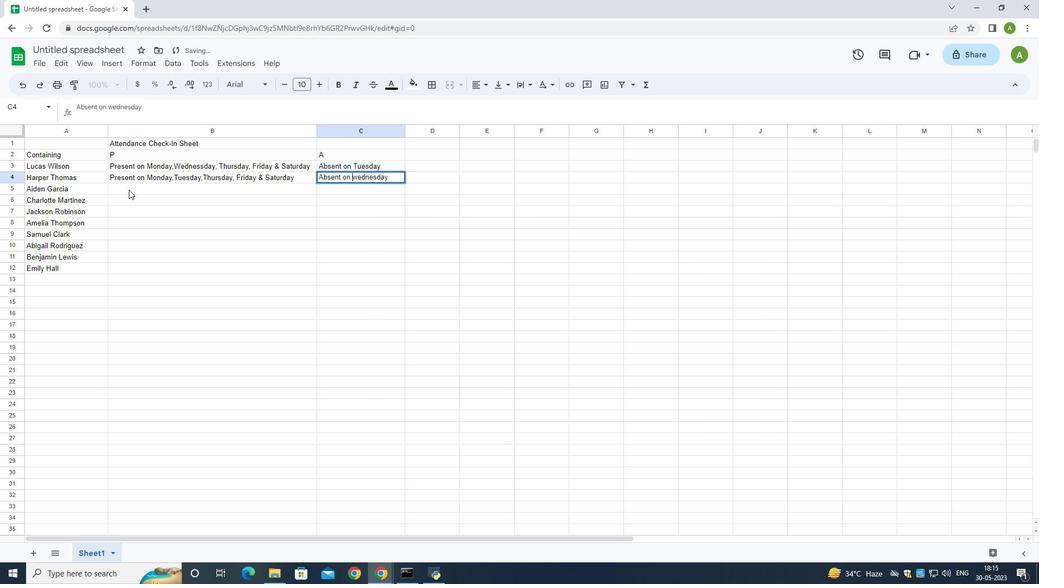 
Action: Mouse moved to (127, 185)
Screenshot: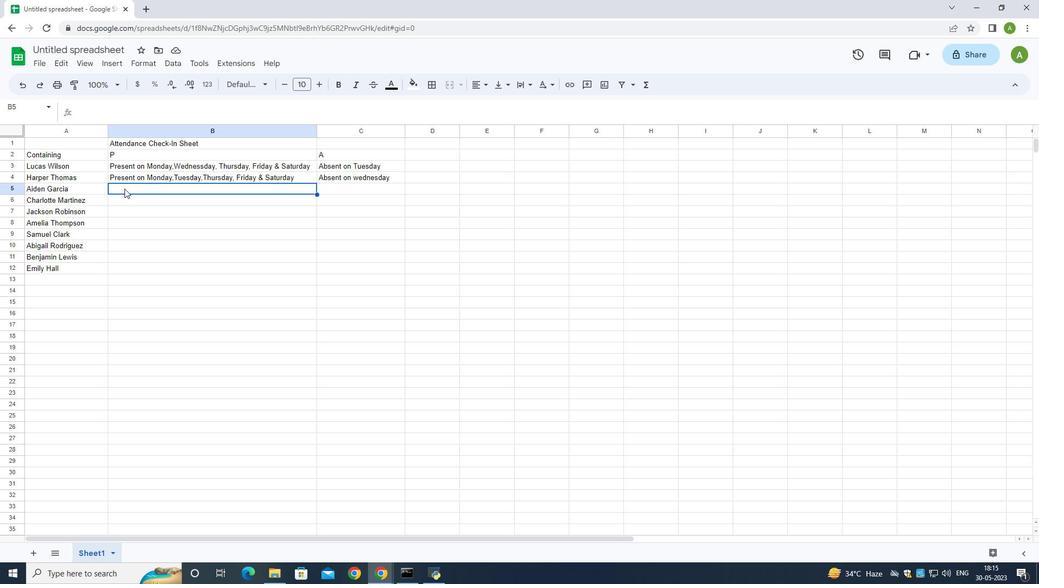 
Action: Mouse pressed left at (127, 185)
Screenshot: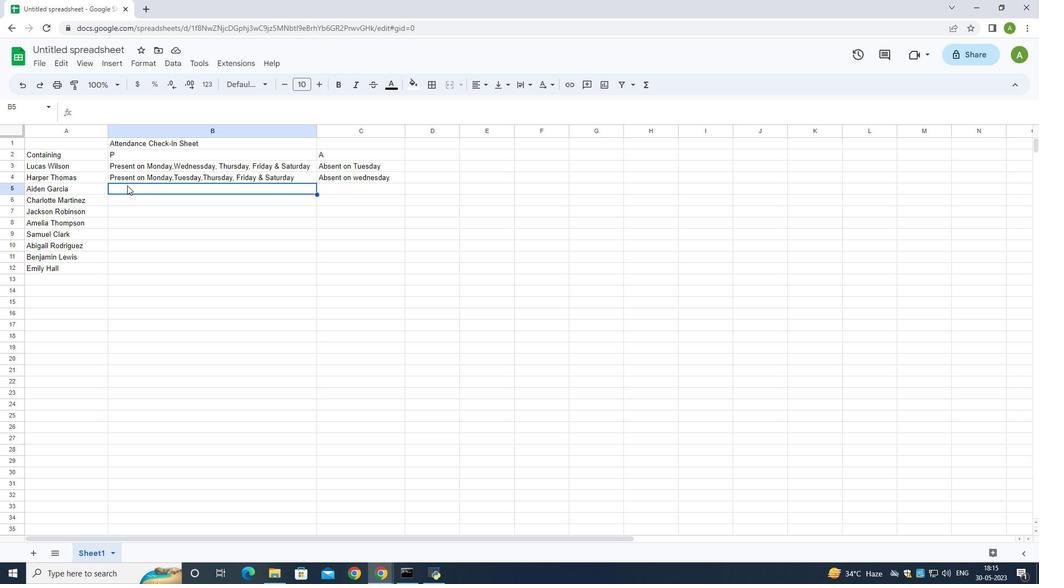 
Action: Mouse pressed left at (127, 185)
Screenshot: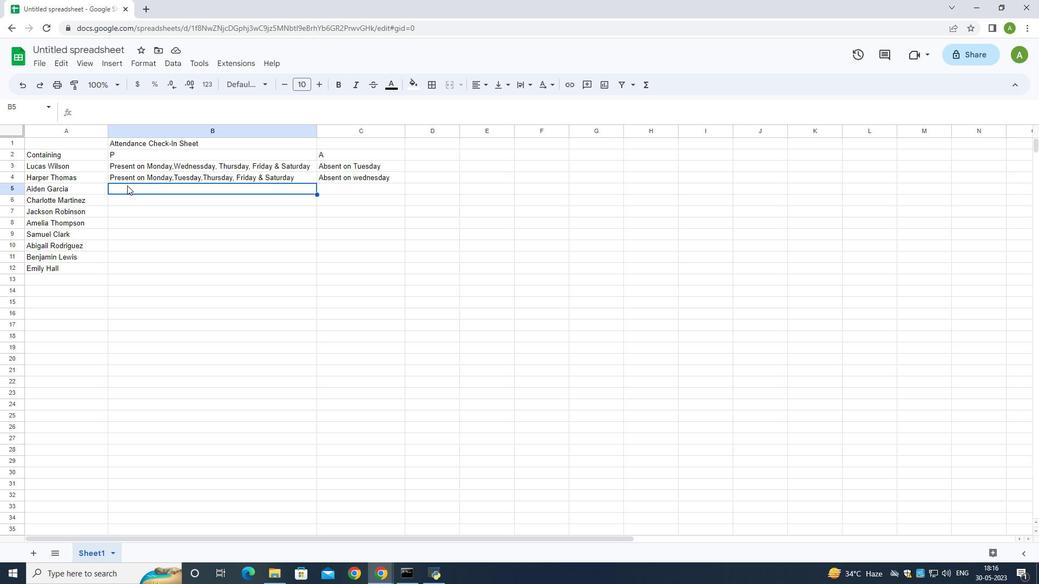 
Action: Key pressed <Key.shift_r>Present<Key.space>on<Key.space><Key.shift_r>Monday,<Key.space><Key.shift_r><Key.shift_r><Key.shift_r><Key.shift_r><Key.shift_r><Key.shift_r><Key.shift_r><Key.shift_r><Key.shift_r><Key.shift_r><Key.shift_r><Key.shift_r><Key.shift_r><Key.shift_r><Key.shift_r><Key.shift_r><Key.shift_r><Key.shift_r>Tuesday,<Key.space>wednesday,<Key.space><Key.shift><Key.shift><Key.shift><Key.shift>Friday<Key.space><Key.shift><Key.shift><Key.shift><Key.shift><Key.shift><Key.shift><Key.shift><Key.shift><Key.shift><Key.shift><Key.shift><Key.shift><Key.shift><Key.shift><Key.shift><Key.shift><Key.shift><Key.shift><Key.shift><Key.shift><Key.shift><Key.shift><Key.shift><Key.shift><Key.shift><Key.shift><Key.shift><Key.shift><Key.shift><Key.shift><Key.shift><Key.shift><Key.shift><Key.shift><Key.shift><Key.shift><Key.shift><Key.shift><Key.shift><Key.shift><Key.shift><Key.shift><Key.shift><Key.shift><Key.shift><Key.shift><Key.shift><Key.shift><Key.shift><Key.shift><Key.shift><Key.shift><Key.shift><Key.shift><Key.shift><Key.shift><Key.shift><Key.shift><Key.shift><Key.shift><Key.shift><Key.shift><Key.shift><Key.shift><Key.shift><Key.shift><Key.shift><Key.shift>&<Key.space><Key.shift>Saturday
Screenshot: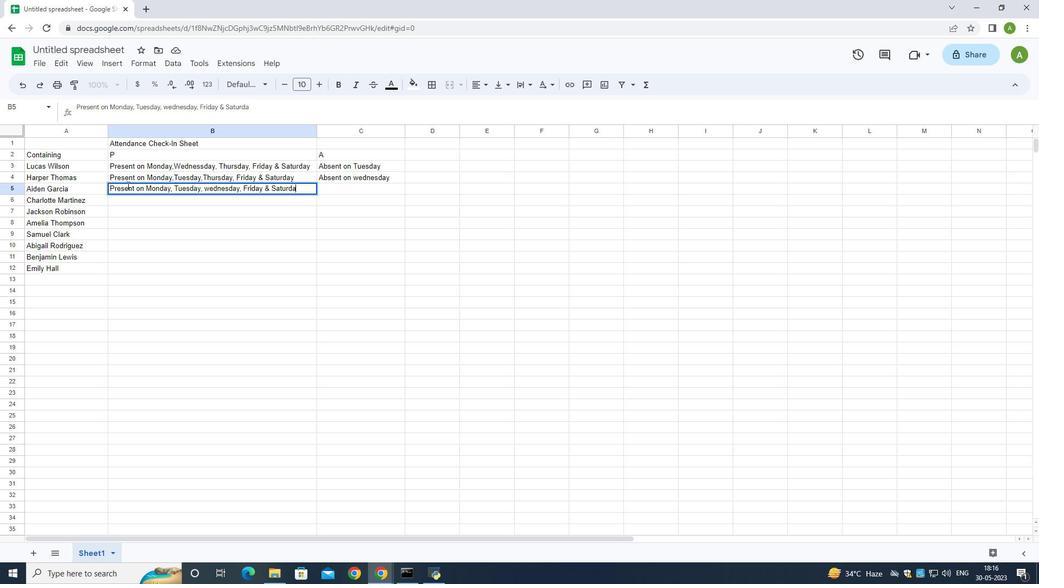 
Action: Mouse moved to (346, 189)
Screenshot: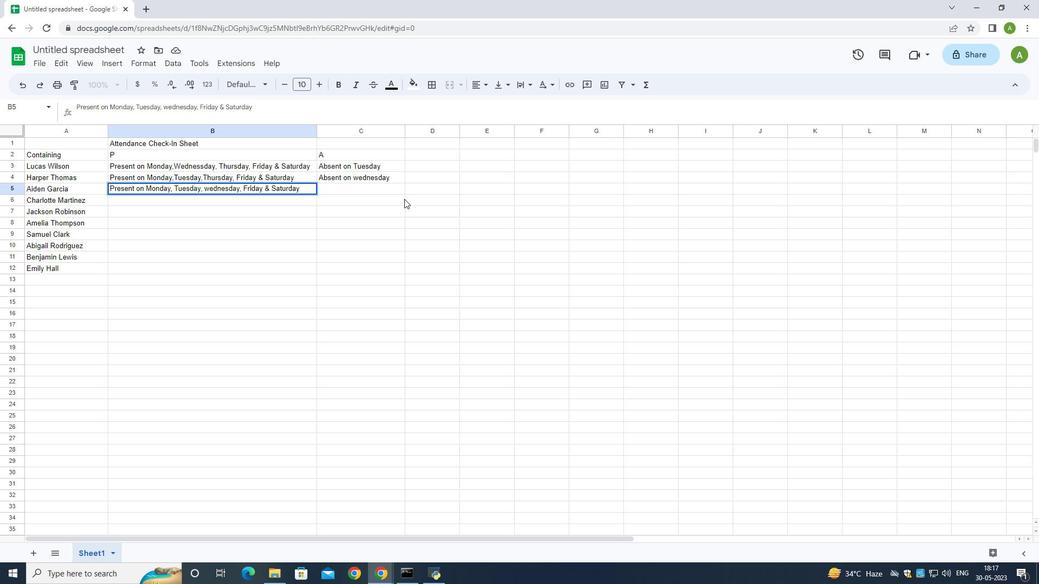 
Action: Mouse pressed left at (346, 189)
Screenshot: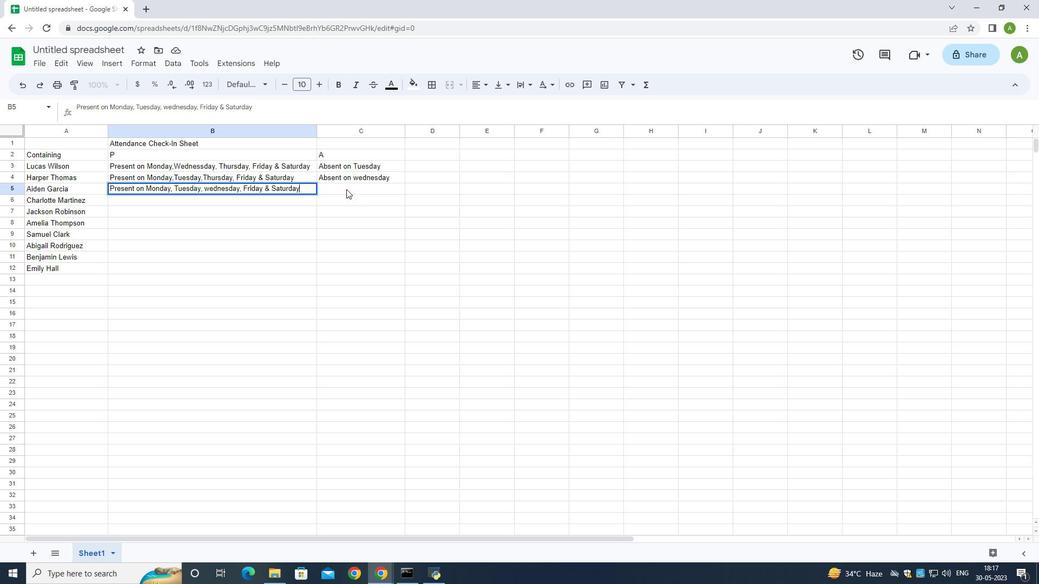 
Action: Mouse pressed left at (346, 189)
Screenshot: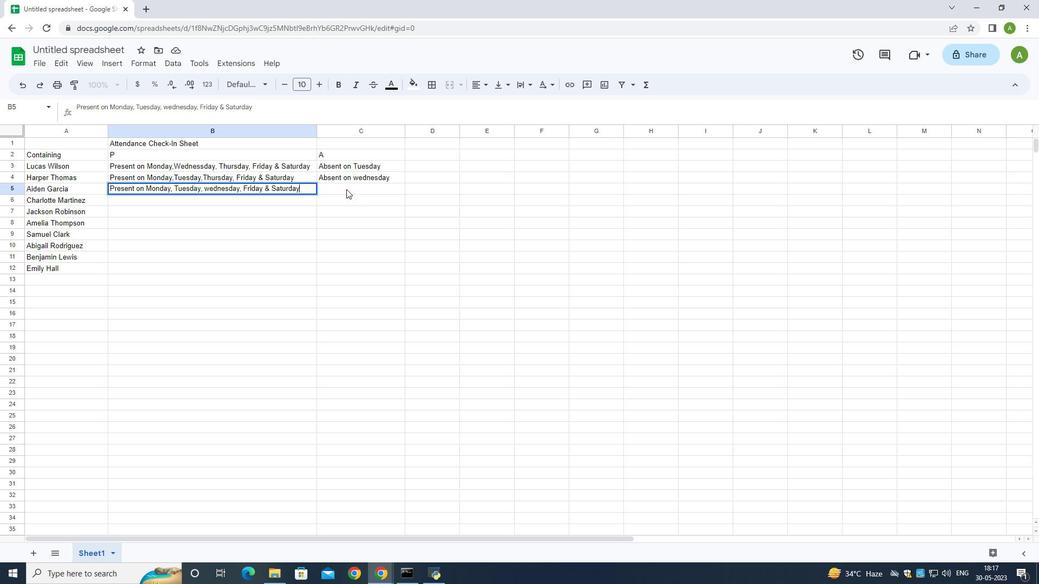 
Action: Key pressed <Key.shift>Absent<Key.space>on<Key.space>
Screenshot: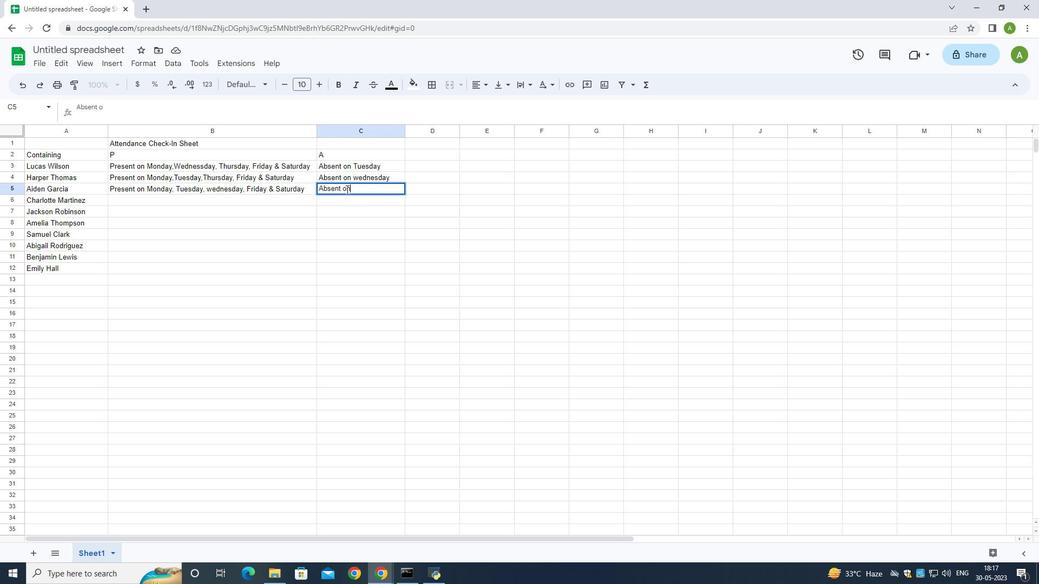 
Action: Mouse moved to (410, 215)
Screenshot: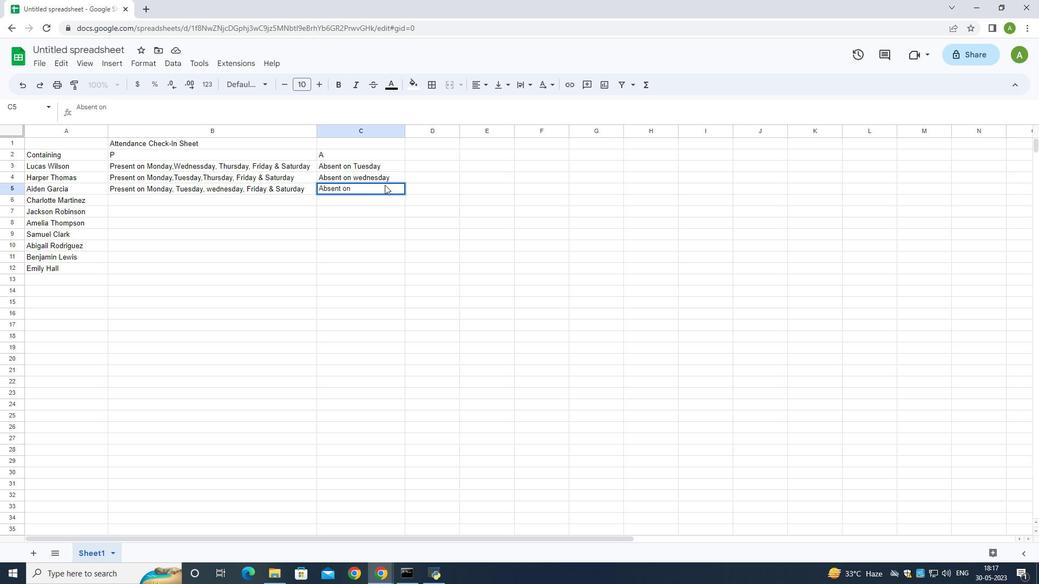 
Action: Key pressed <Key.shift><Key.shift><Key.shift><Key.shift><Key.shift><Key.shift><Key.shift><Key.shift>T<Key.backspace>hursday
Screenshot: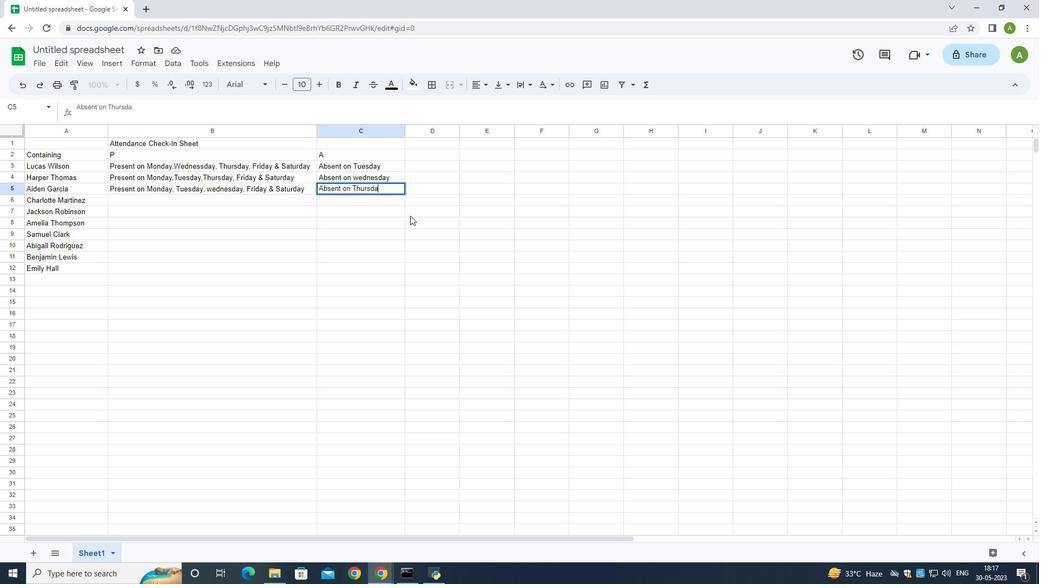 
Action: Mouse moved to (138, 200)
Screenshot: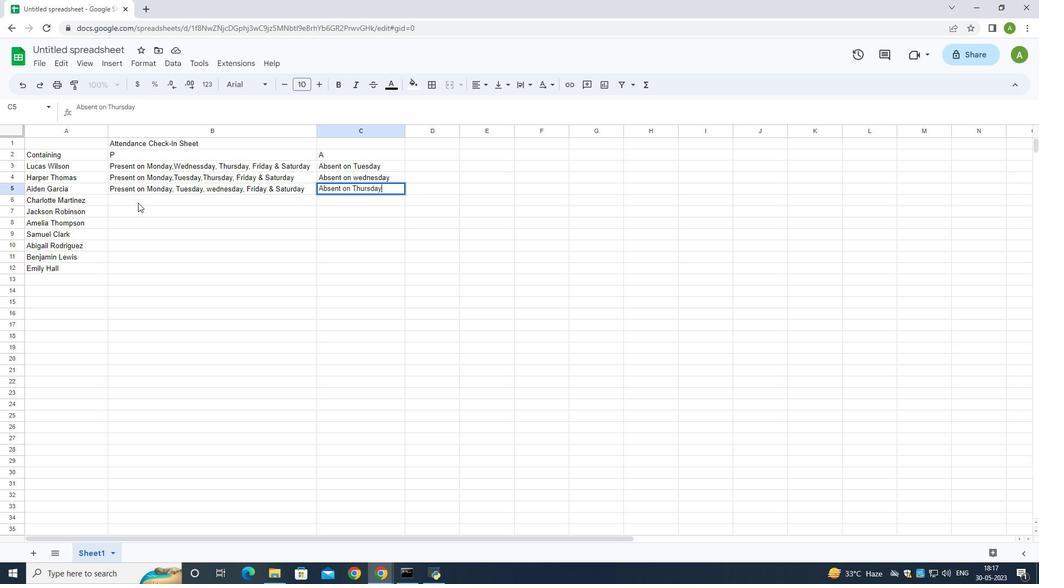 
Action: Mouse pressed left at (138, 200)
Screenshot: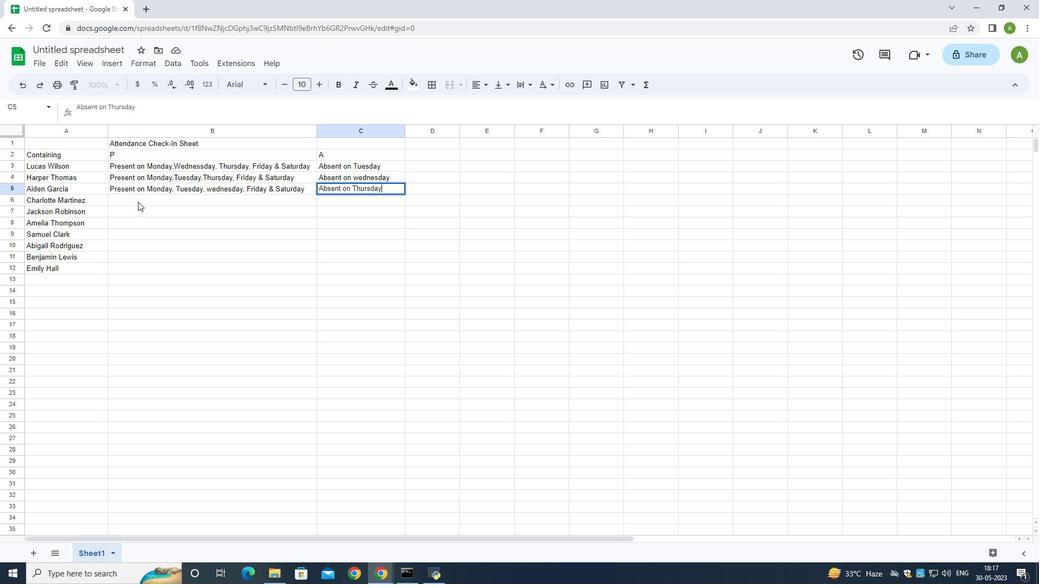
Action: Mouse moved to (156, 188)
Screenshot: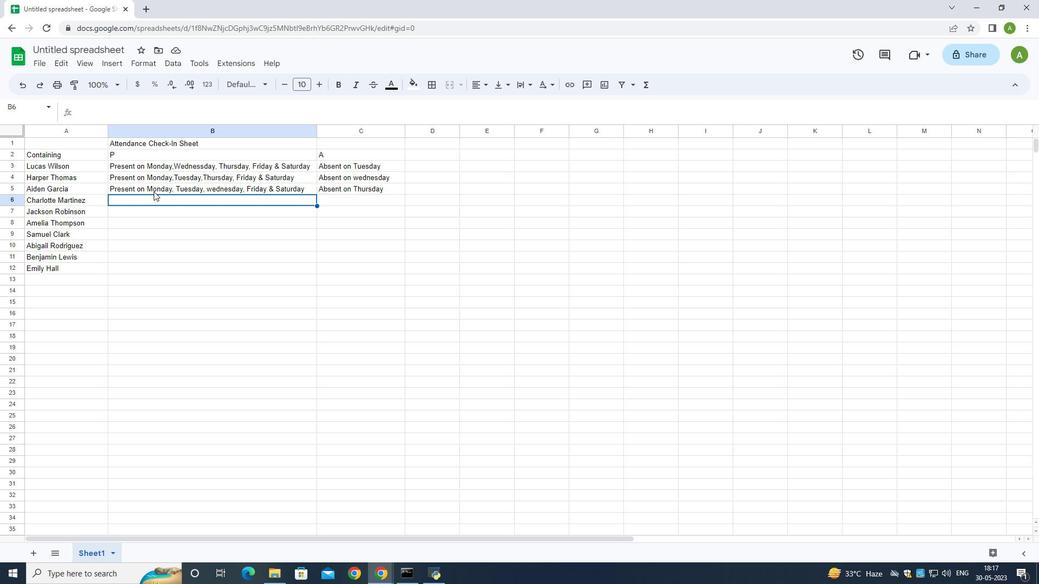 
Action: Mouse pressed left at (156, 188)
Screenshot: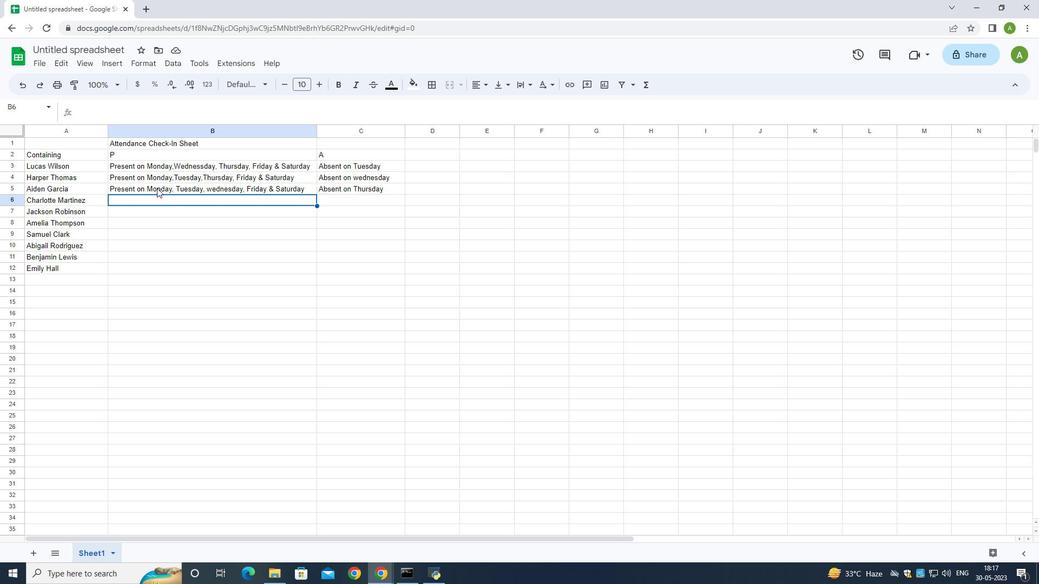
Action: Mouse pressed left at (156, 188)
Screenshot: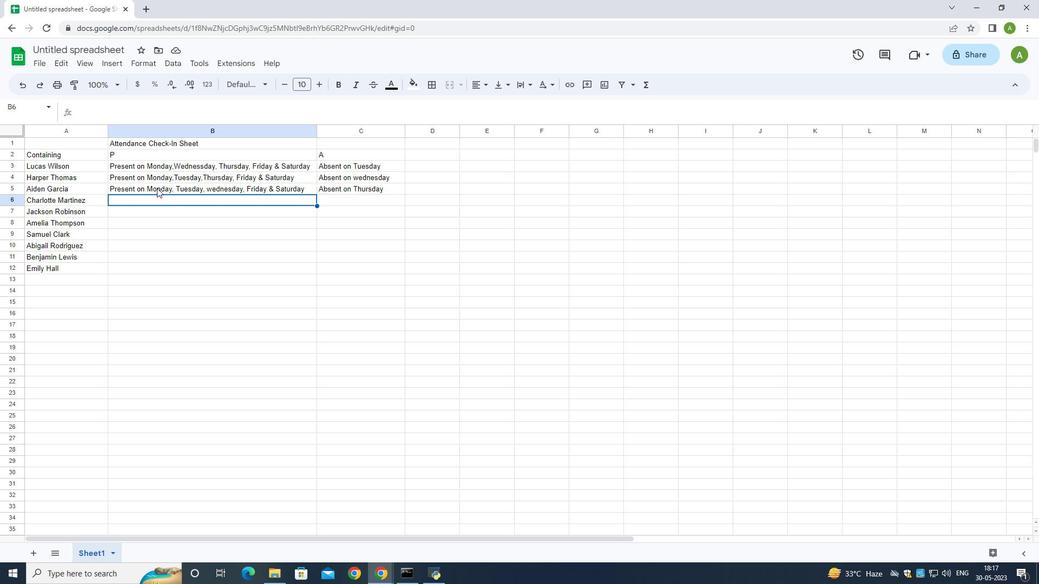 
Action: Mouse moved to (158, 187)
Screenshot: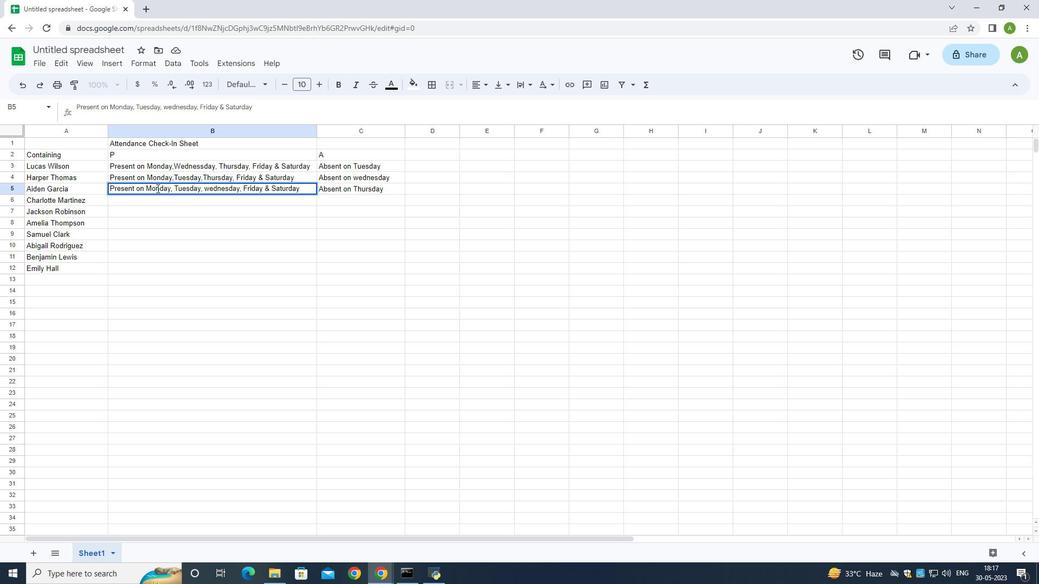 
Action: Key pressed ctrl+C
Screenshot: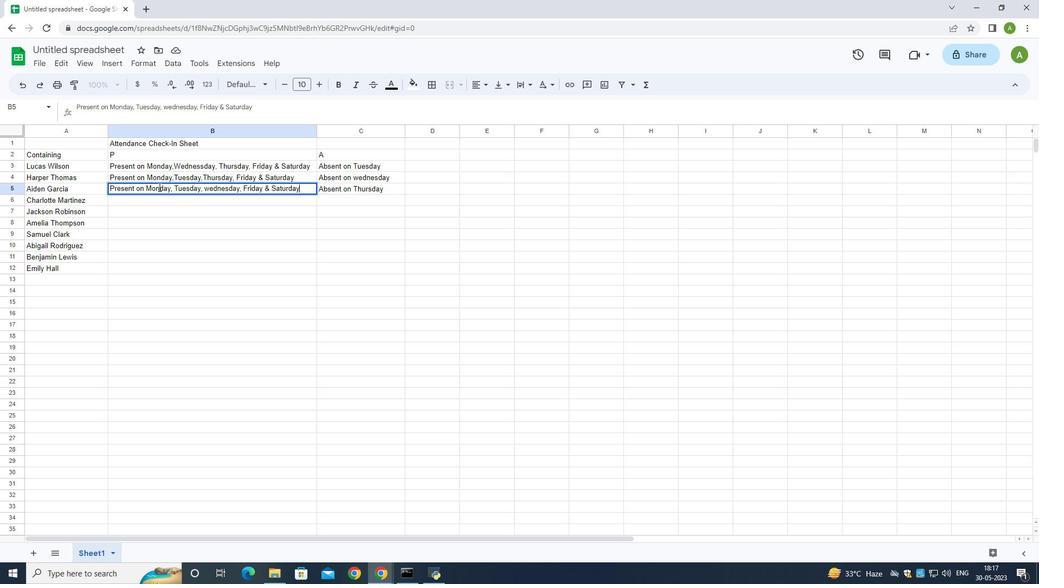 
Action: Mouse moved to (156, 201)
Screenshot: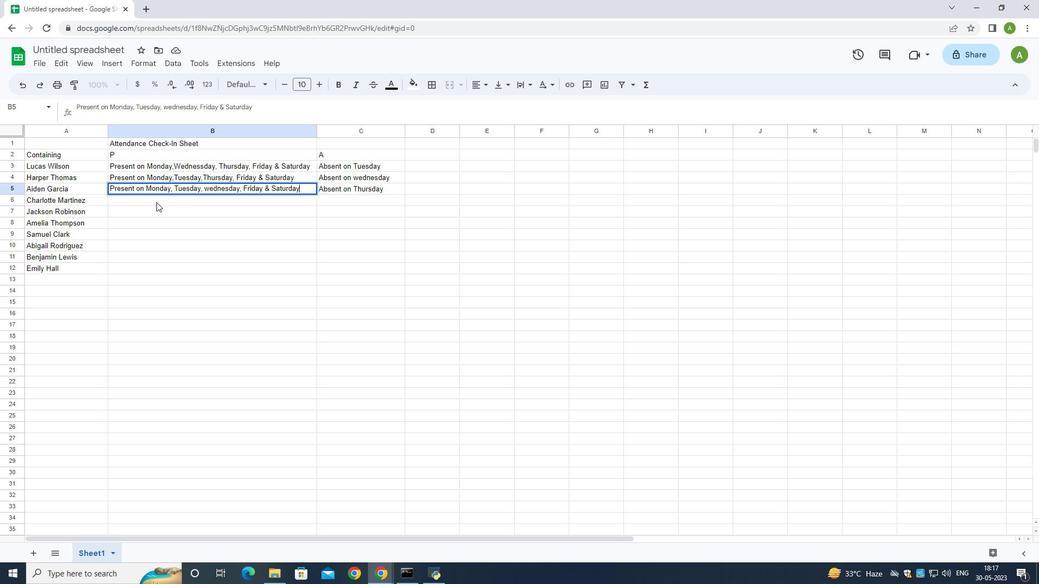 
Action: Mouse pressed left at (156, 201)
Screenshot: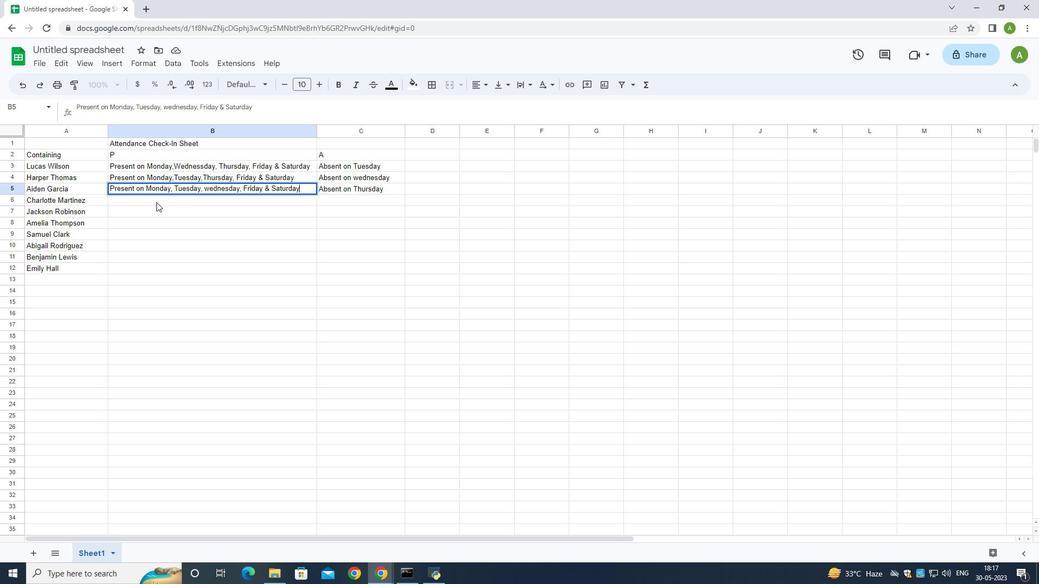 
Action: Key pressed ctrl+V
Screenshot: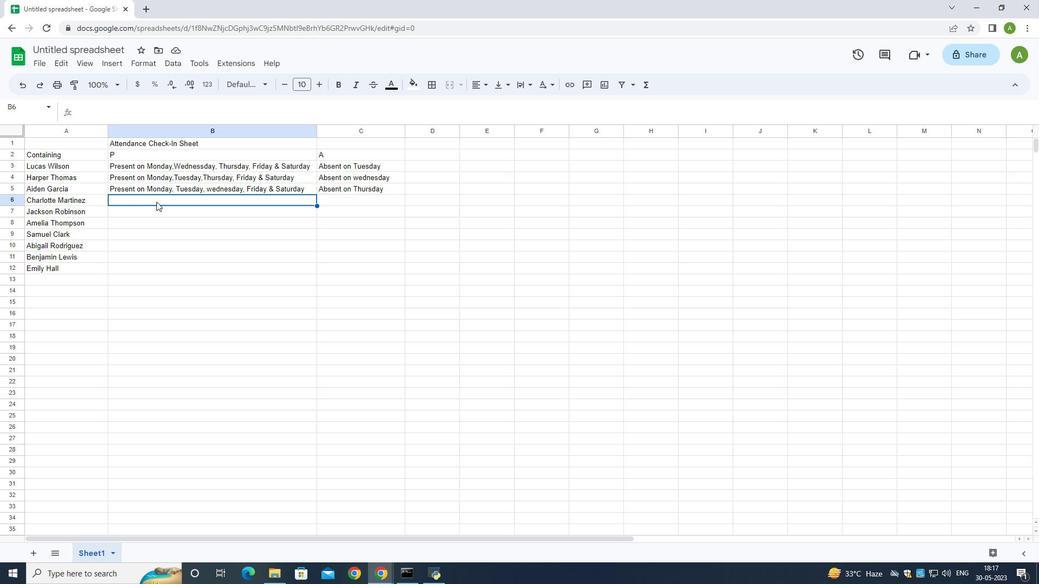 
Action: Mouse moved to (155, 200)
Screenshot: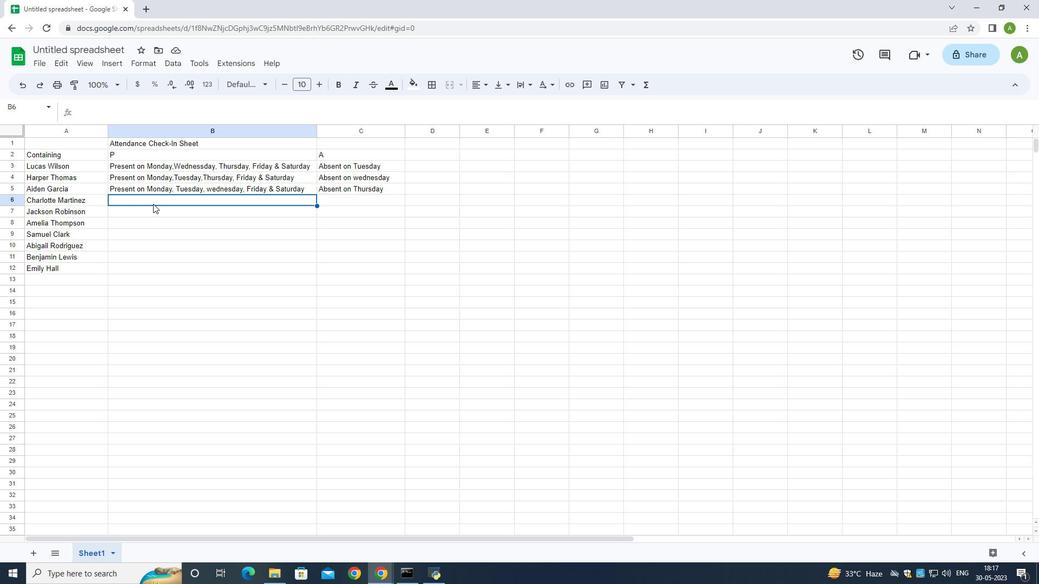 
Action: Mouse pressed left at (155, 200)
Screenshot: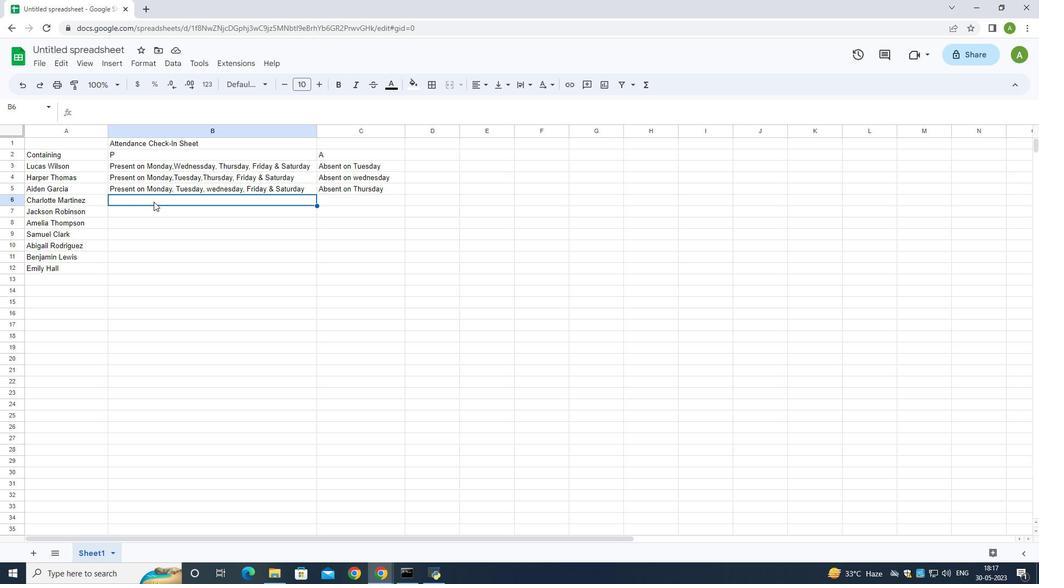 
Action: Mouse pressed left at (155, 200)
Screenshot: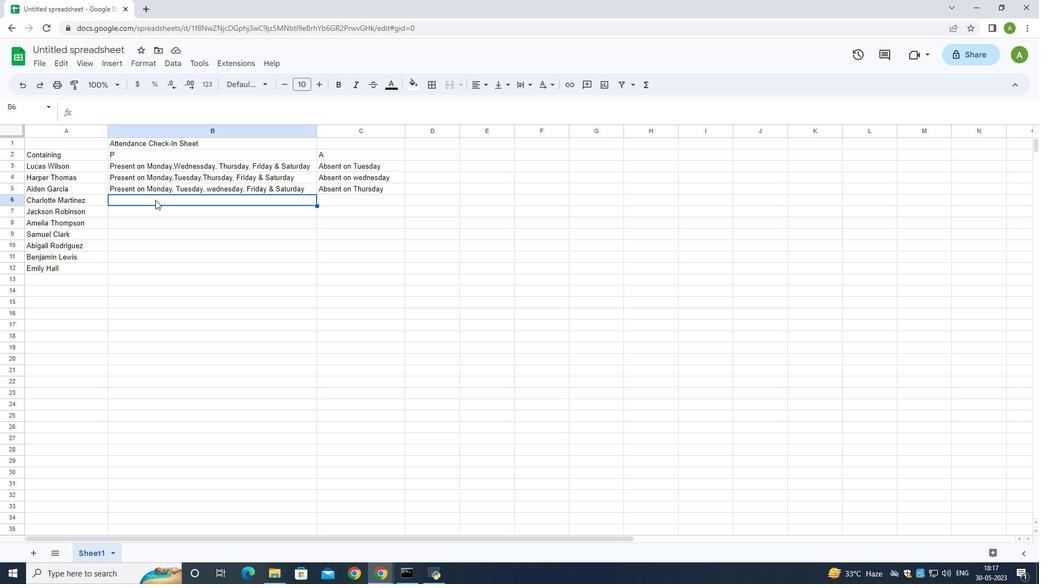 
Action: Mouse moved to (165, 186)
Screenshot: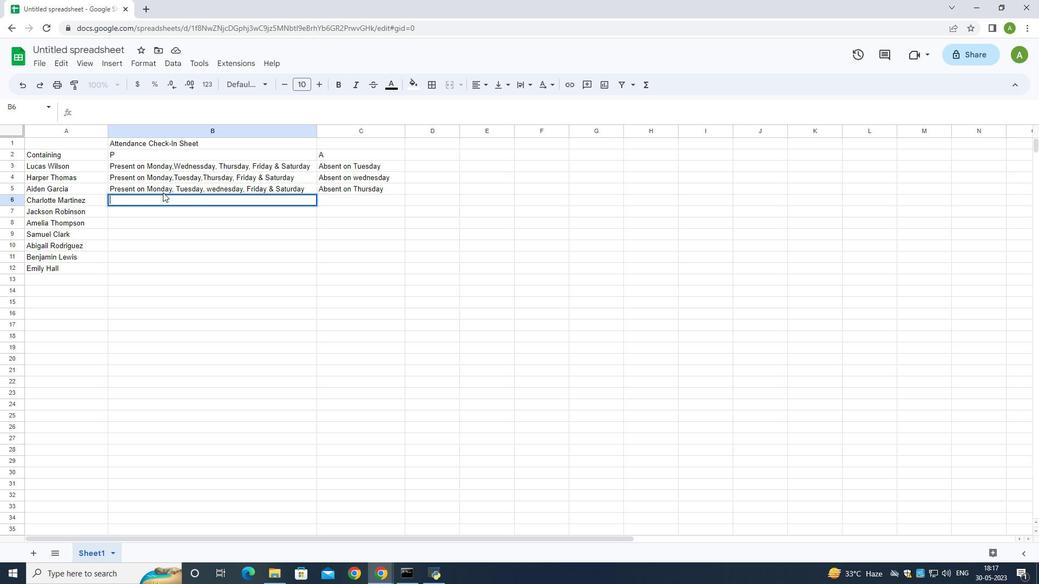 
Action: Mouse pressed left at (165, 186)
Screenshot: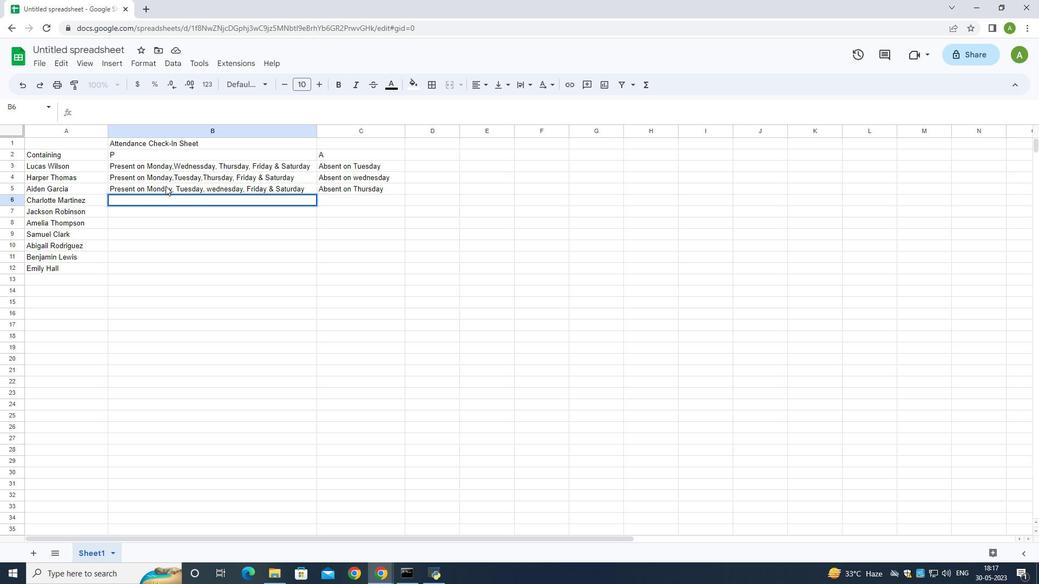
Action: Key pressed ctrl+C
Screenshot: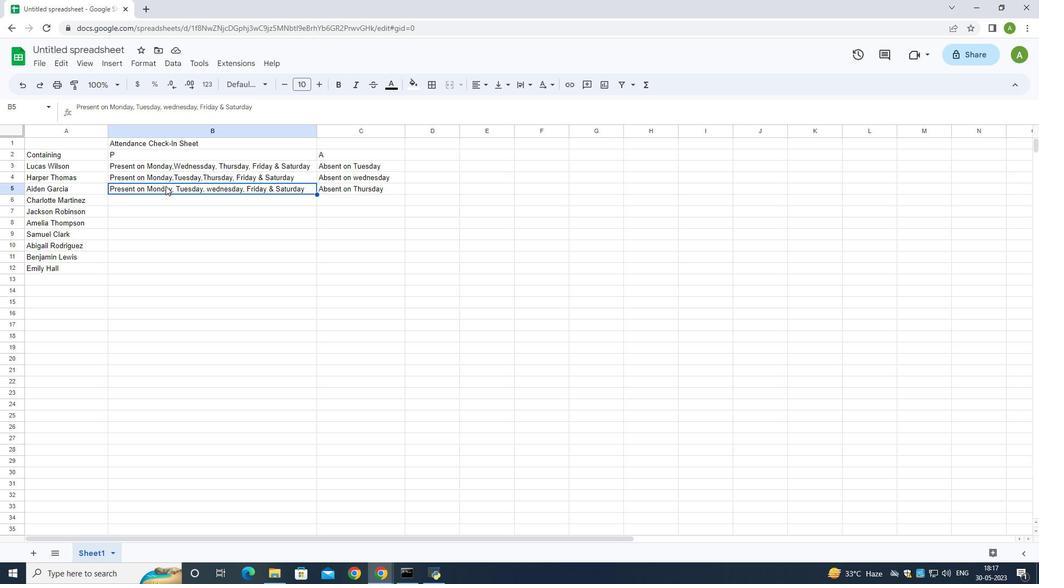 
Action: Mouse moved to (173, 198)
Screenshot: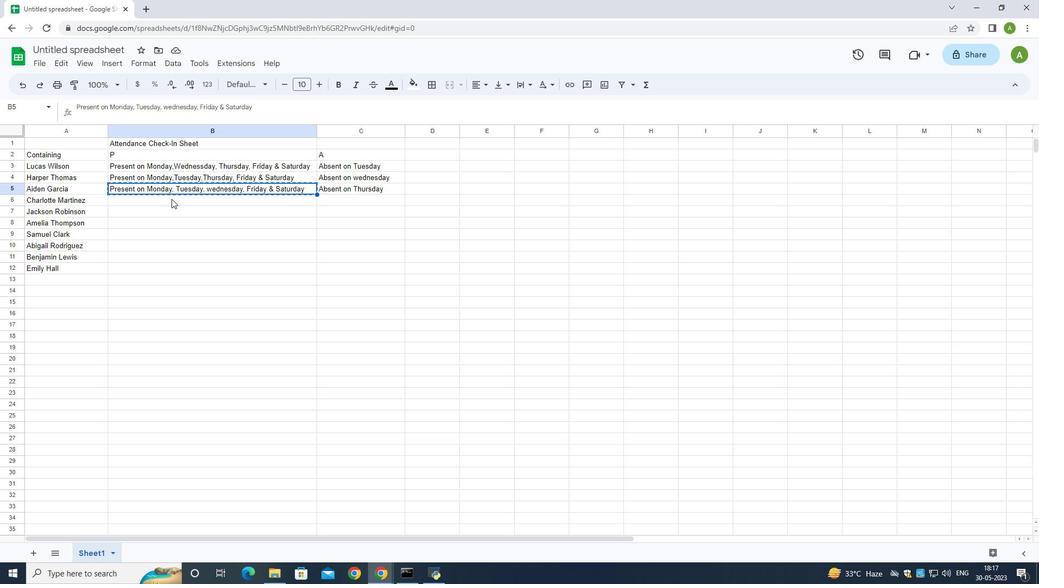 
Action: Mouse pressed left at (173, 198)
Screenshot: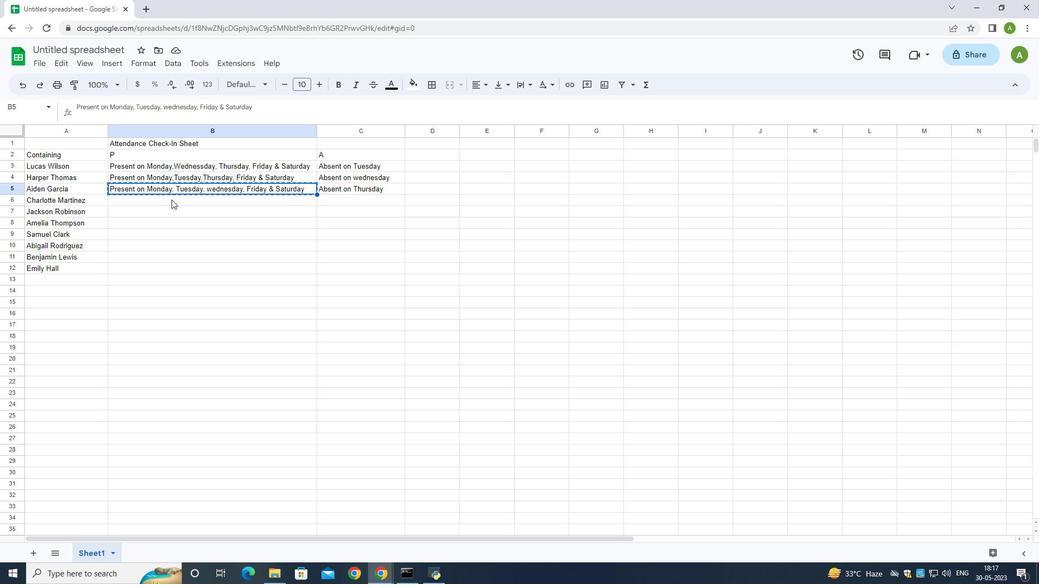 
Action: Mouse pressed left at (173, 198)
Screenshot: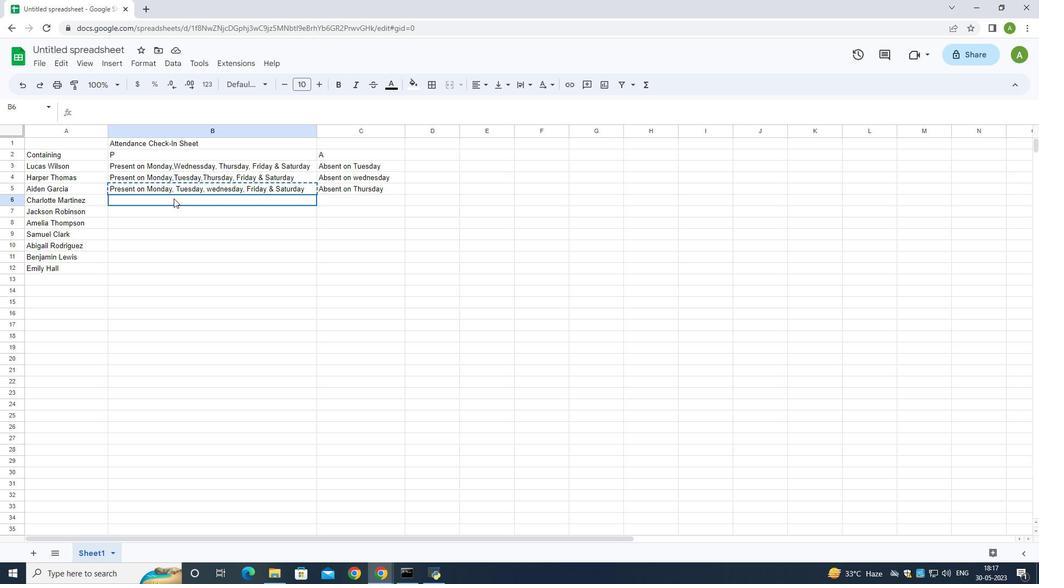 
Action: Key pressed ctrl+V
Screenshot: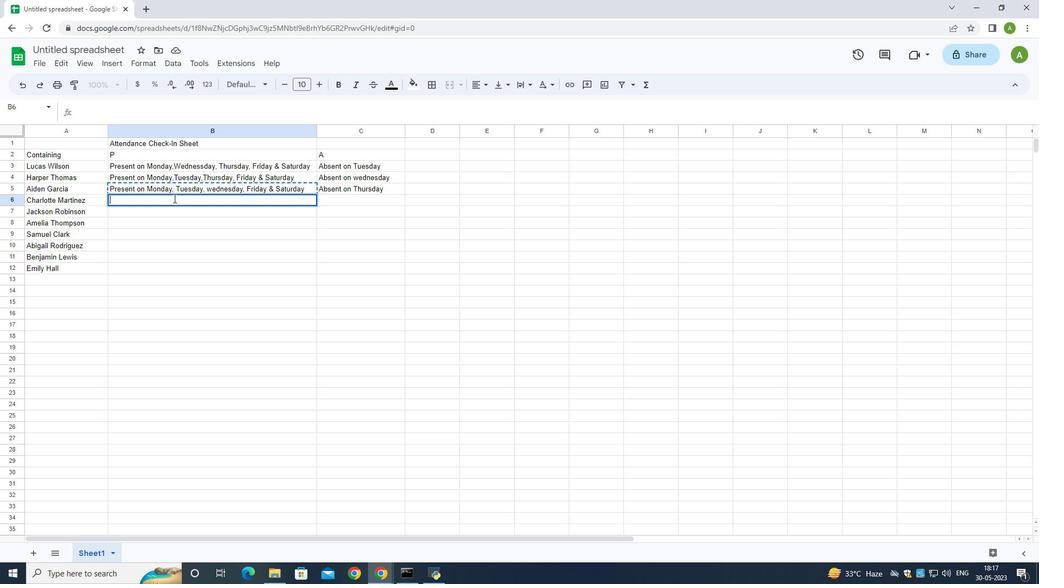 
Action: Mouse moved to (203, 199)
Screenshot: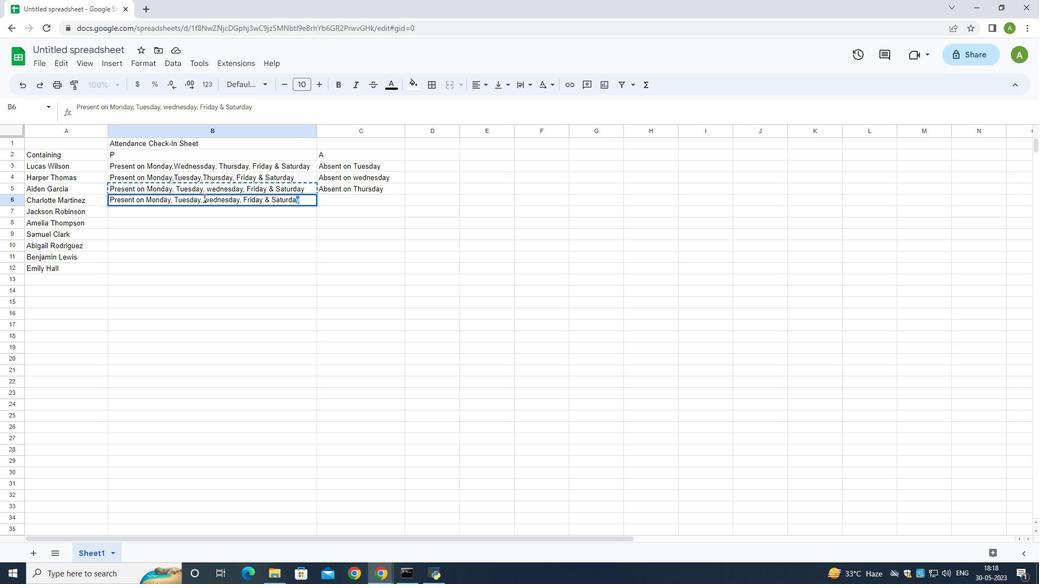 
Action: Mouse pressed left at (203, 199)
Screenshot: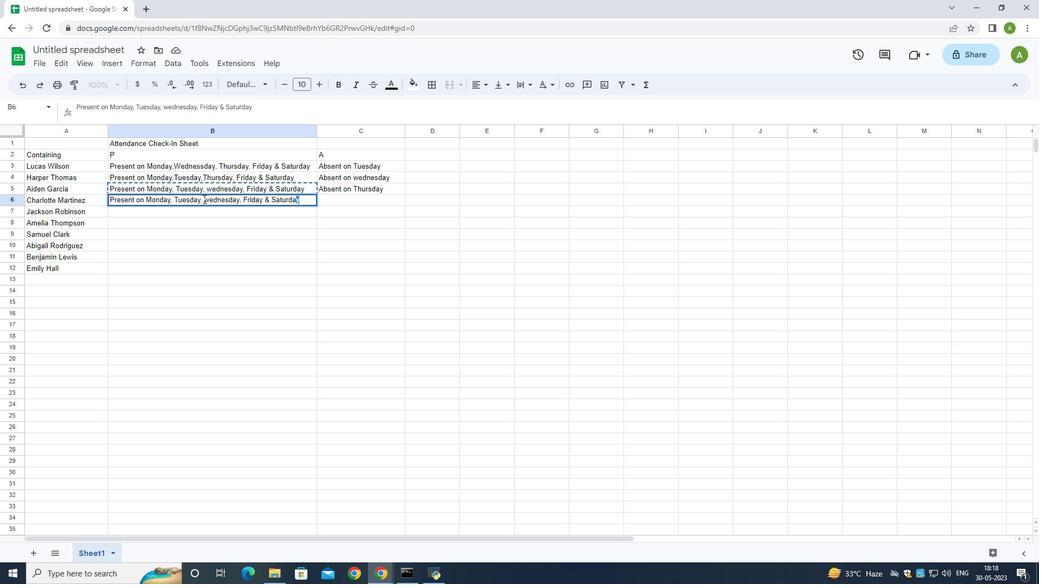 
Action: Mouse moved to (243, 231)
Screenshot: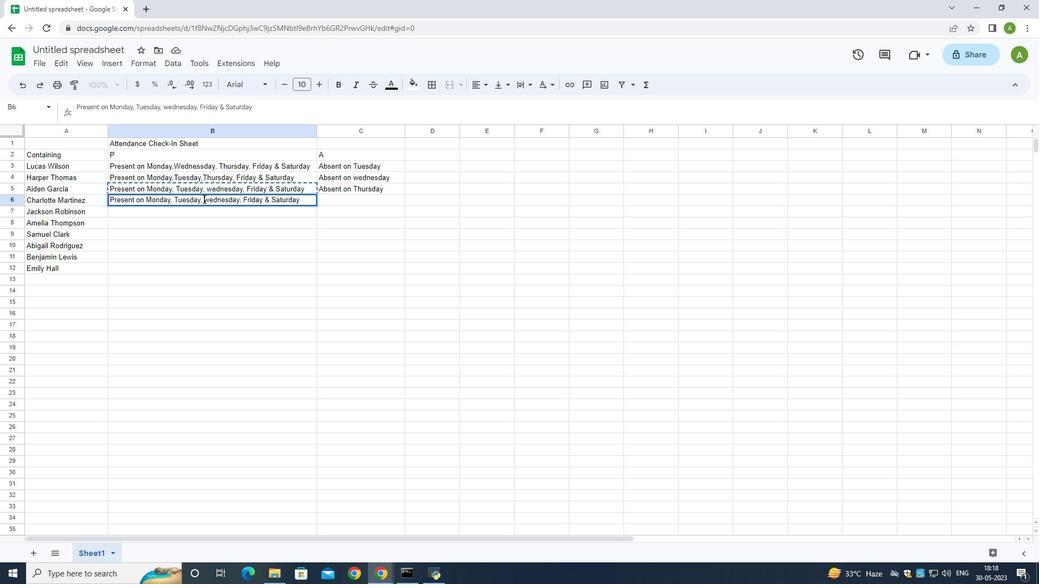 
Action: Key pressed <Key.shift>Thursday
Screenshot: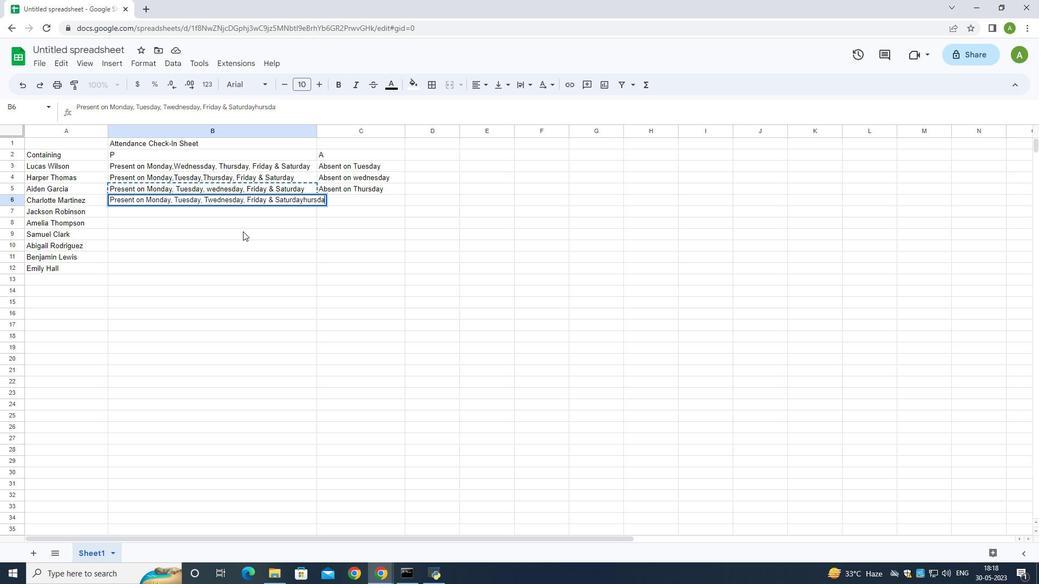 
Action: Mouse moved to (208, 207)
Screenshot: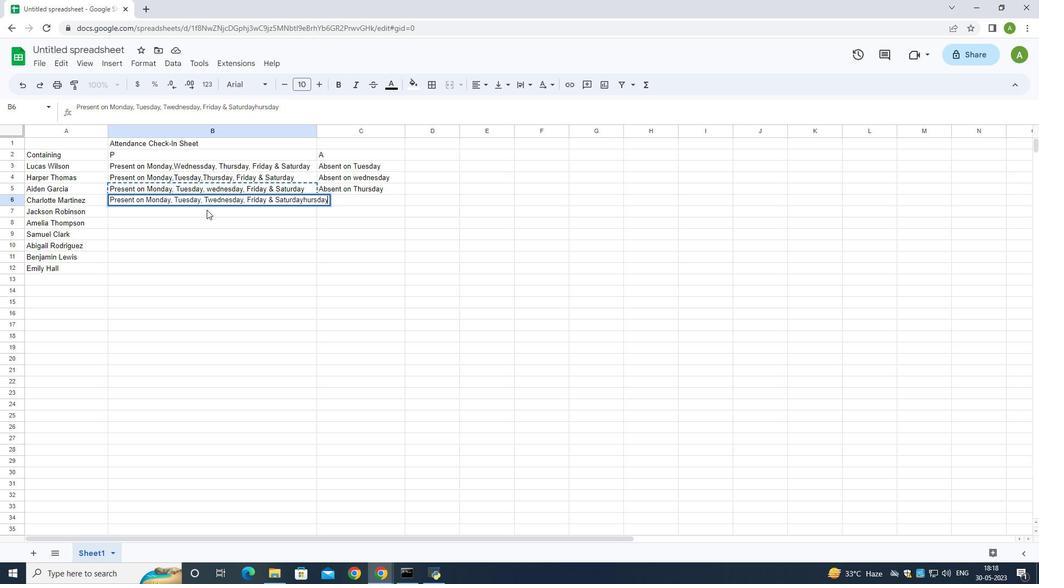
Action: Key pressed <Key.backspace><Key.backspace><Key.backspace><Key.backspace><Key.backspace><Key.backspace><Key.backspace>
Screenshot: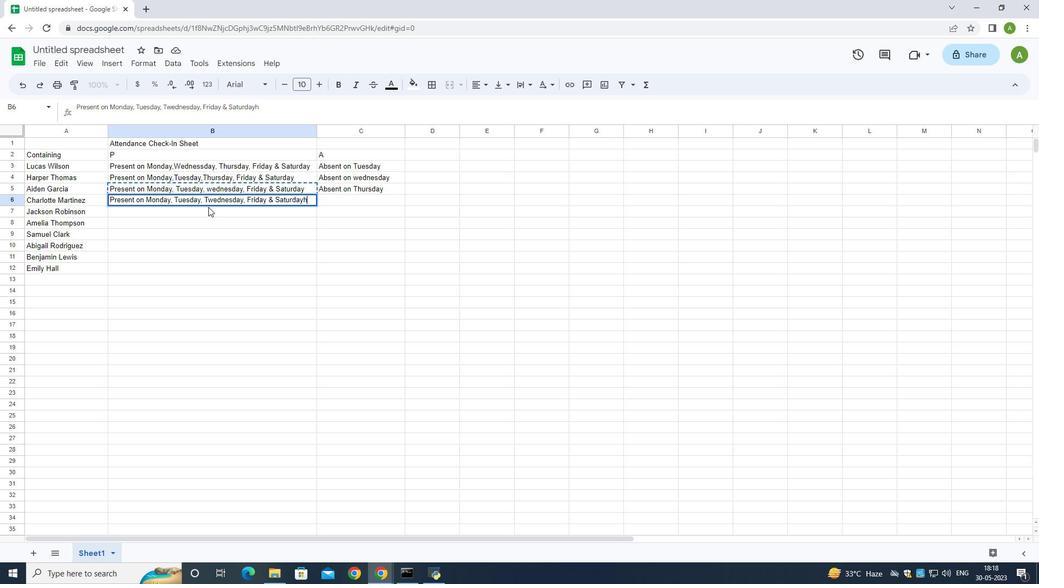 
Action: Mouse moved to (201, 201)
Screenshot: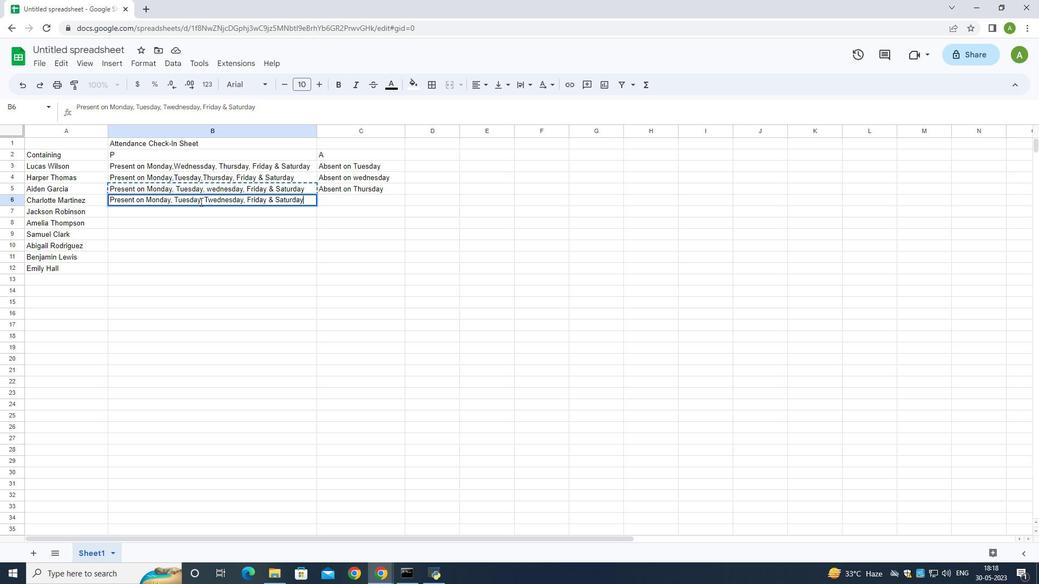 
Action: Mouse pressed left at (201, 201)
Screenshot: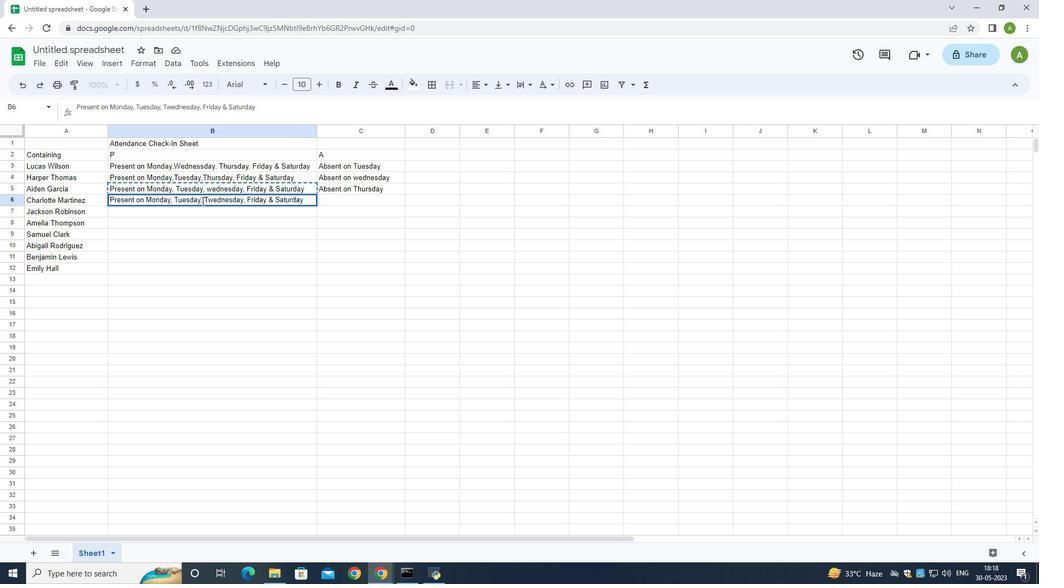
Action: Mouse moved to (218, 198)
Screenshot: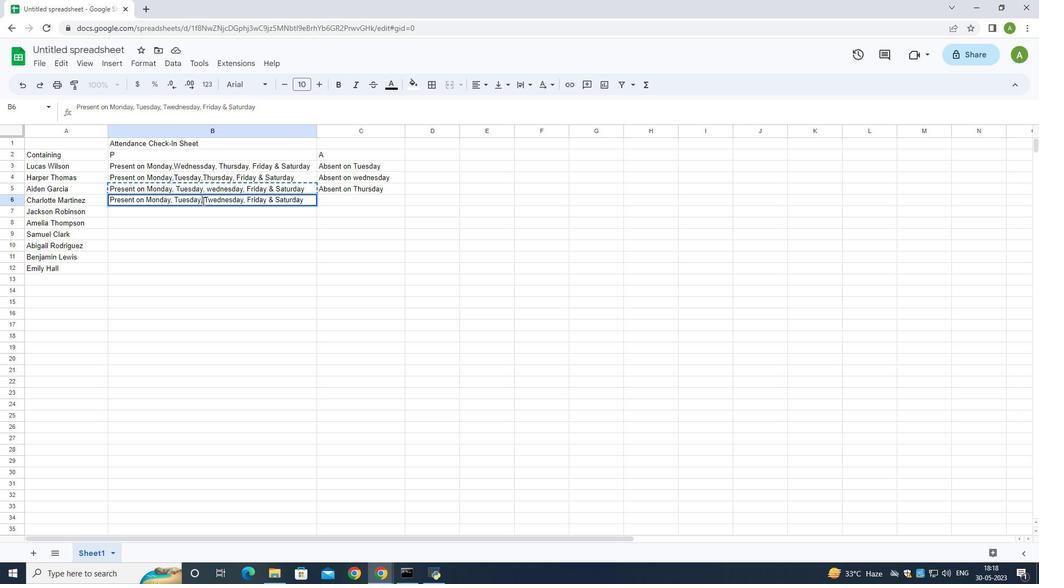 
Action: Key pressed <Key.space><Key.shift_r><Key.shift_r><Key.shift_r><Key.shift_r><Key.shift_r><Key.shift_r><Key.shift_r><Key.shift_r><Key.shift_r><Key.shift_r>Thursday
Screenshot: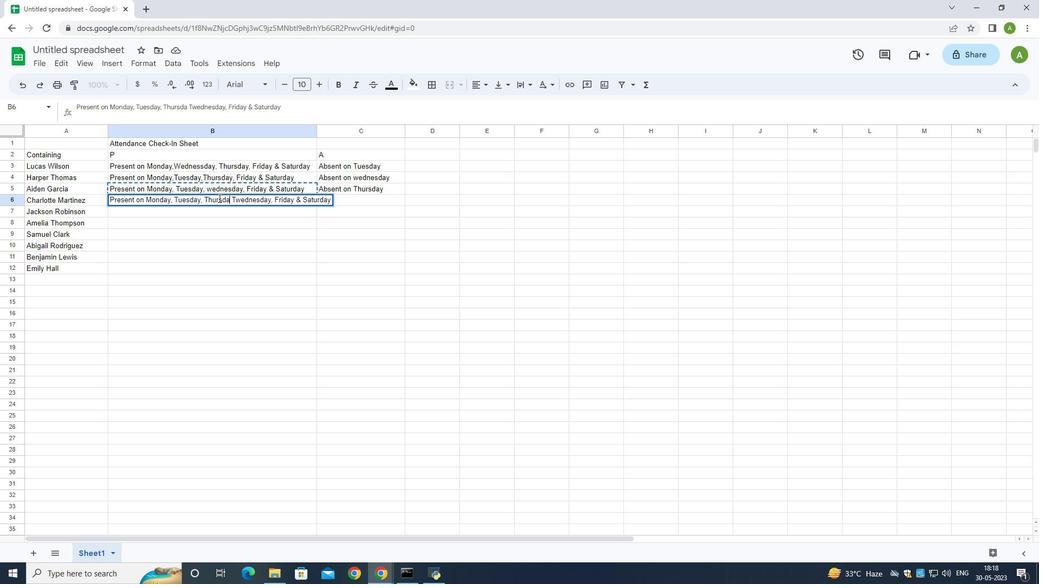 
Action: Mouse moved to (239, 200)
Screenshot: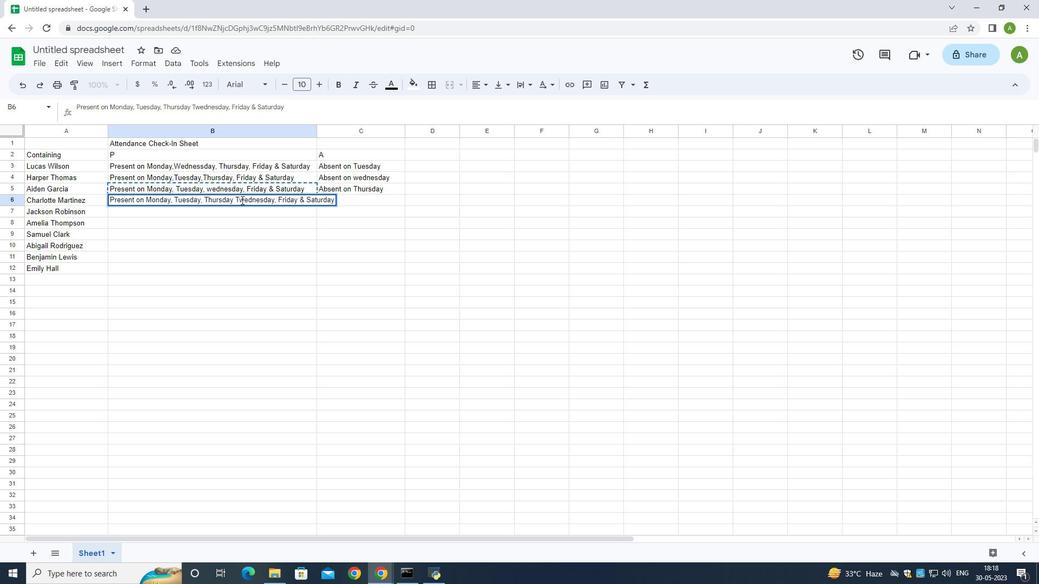 
Action: Mouse pressed left at (239, 200)
Screenshot: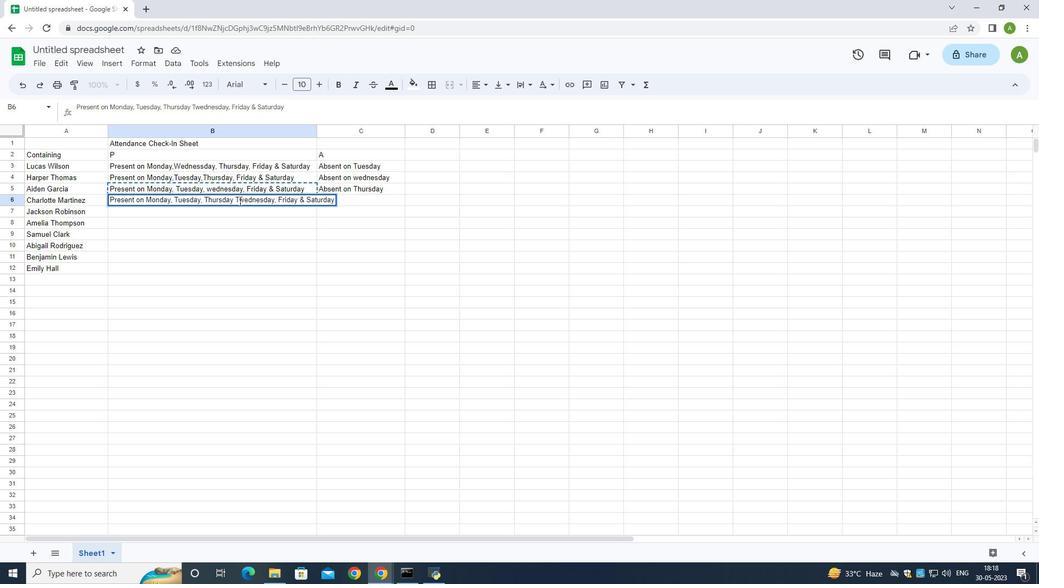 
Action: Mouse moved to (277, 200)
Screenshot: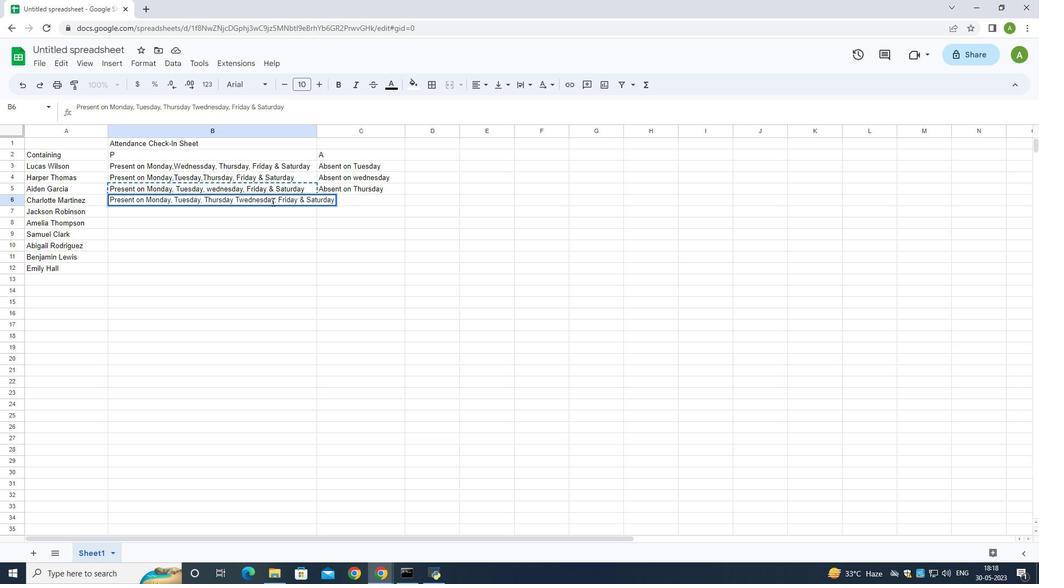 
Action: Mouse pressed left at (277, 200)
Screenshot: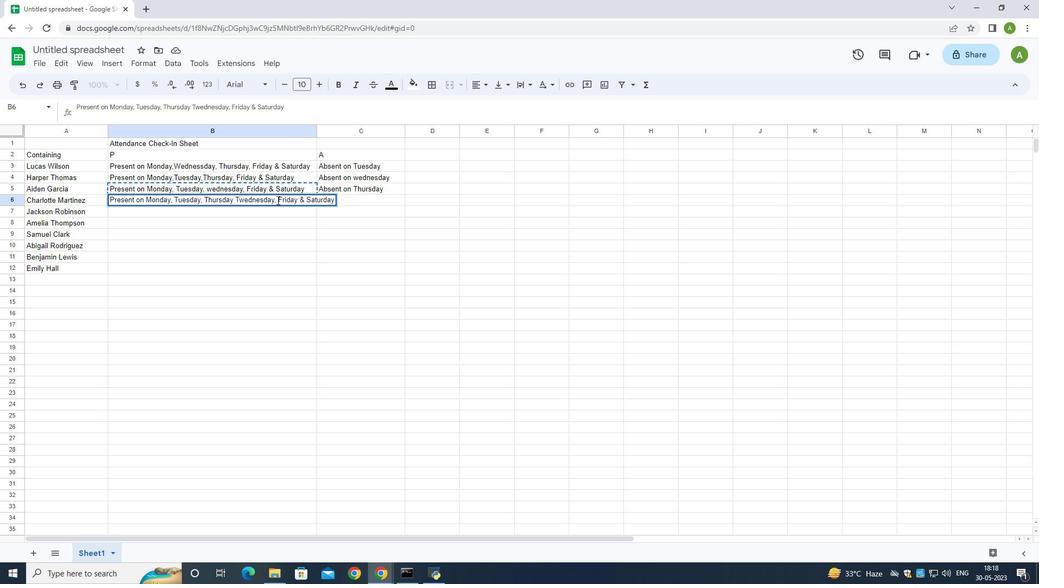 
Action: Mouse moved to (277, 199)
Screenshot: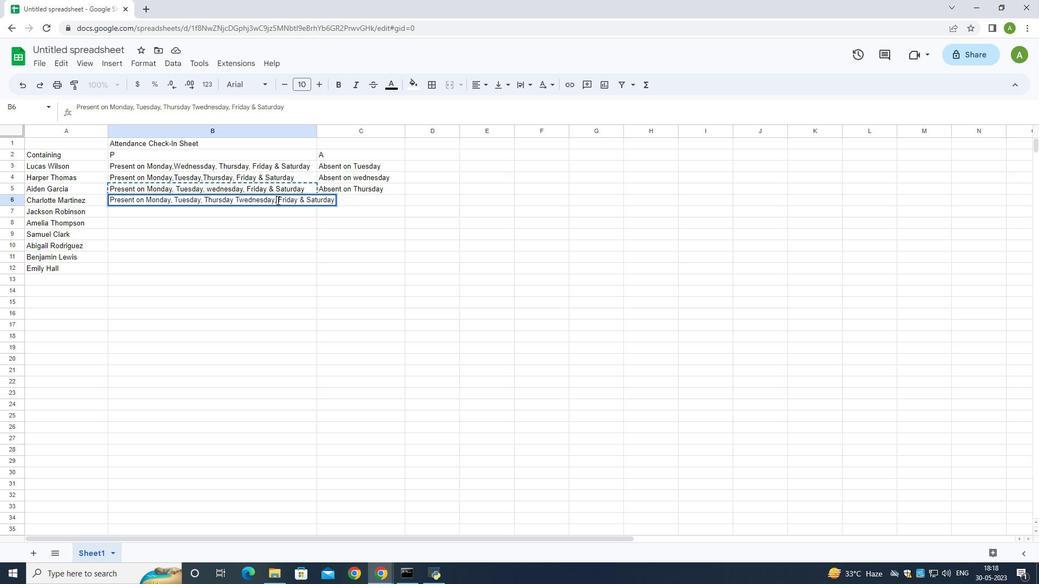 
Action: Key pressed <Key.backspace><Key.backspace><Key.backspace><Key.backspace><Key.backspace><Key.backspace><Key.backspace><Key.backspace><Key.backspace><Key.backspace><Key.backspace>,
Screenshot: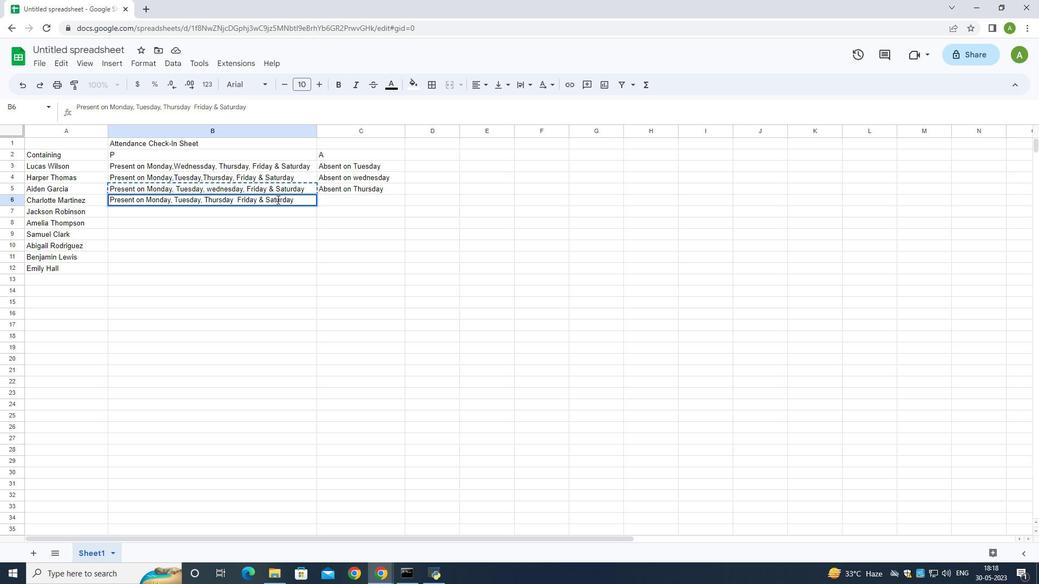 
Action: Mouse moved to (342, 199)
Screenshot: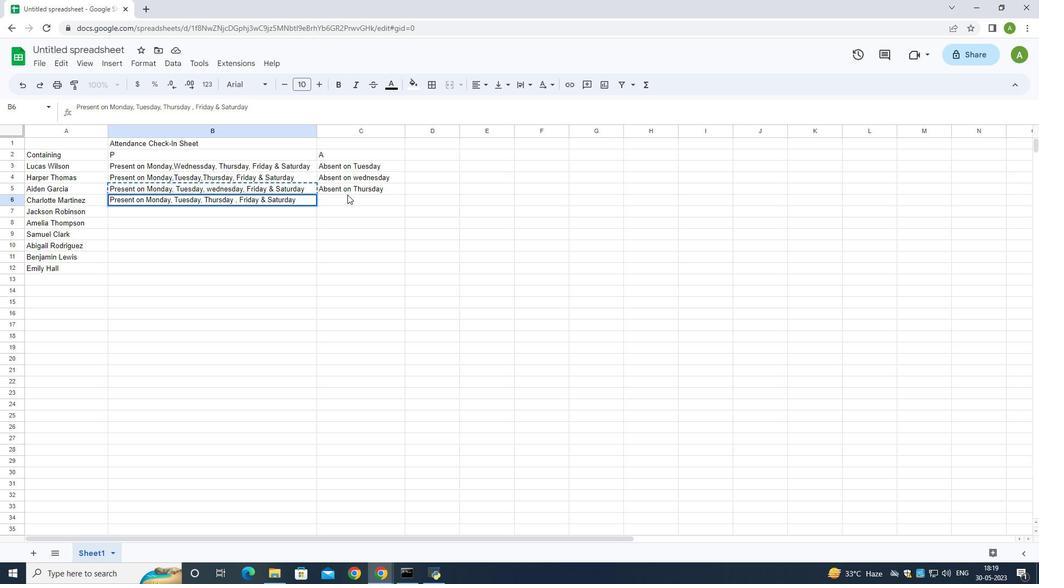 
Action: Mouse pressed left at (342, 199)
Screenshot: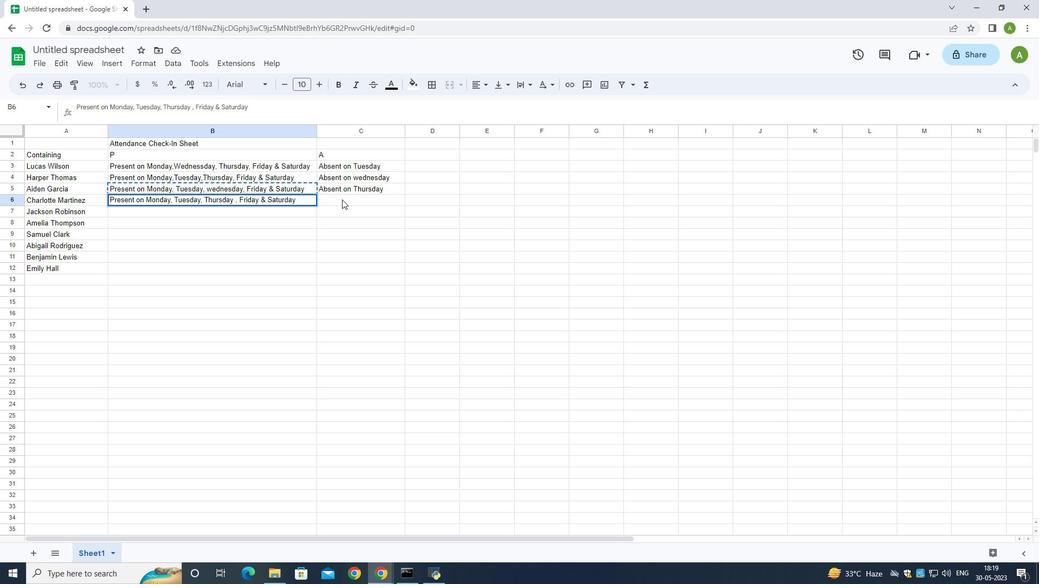 
Action: Mouse pressed left at (342, 199)
Screenshot: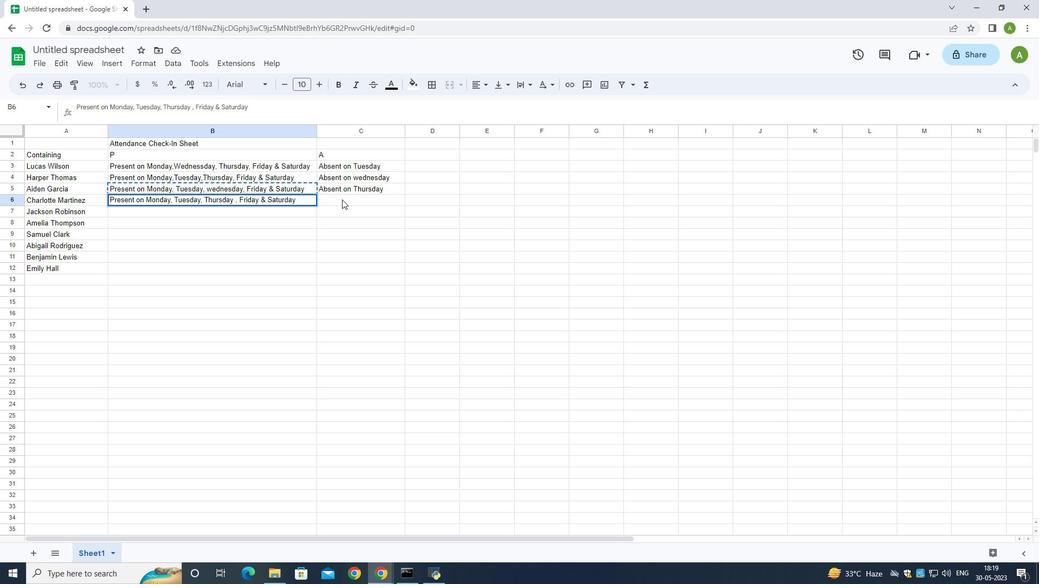 
Action: Key pressed <Key.shift>Wednesday
Screenshot: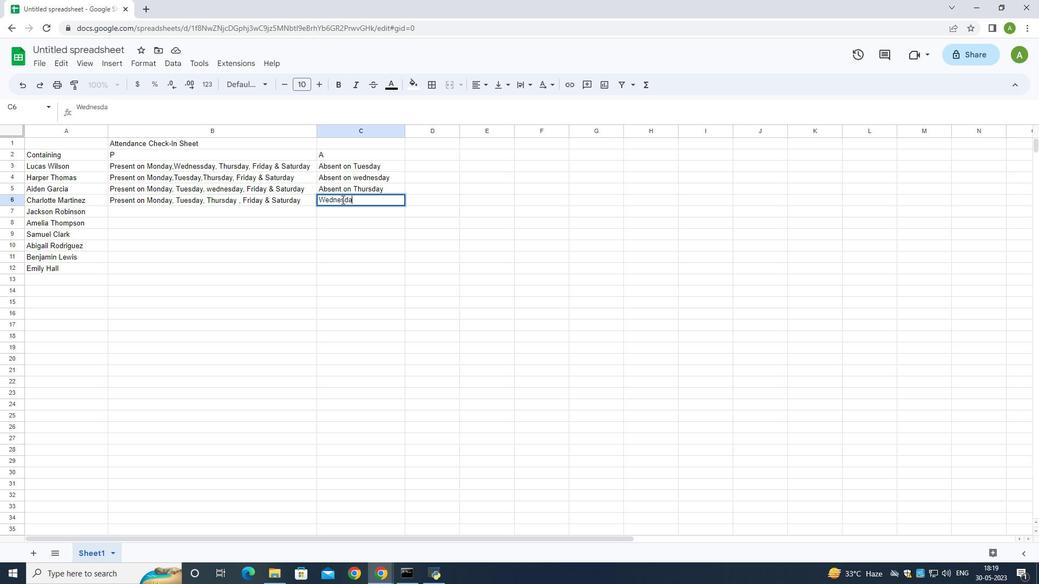 
Action: Mouse moved to (144, 212)
Screenshot: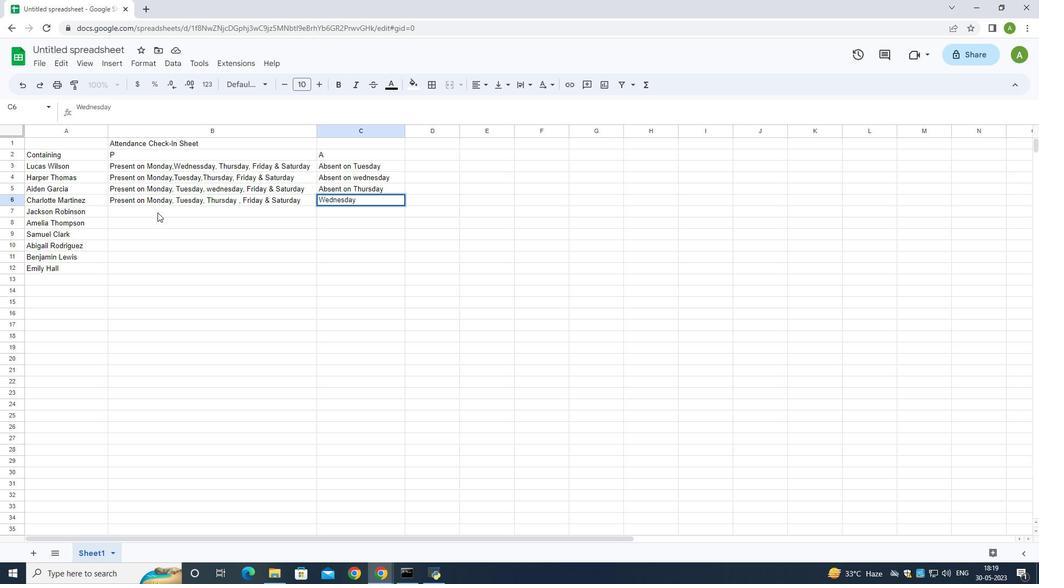
Action: Mouse pressed left at (144, 212)
Screenshot: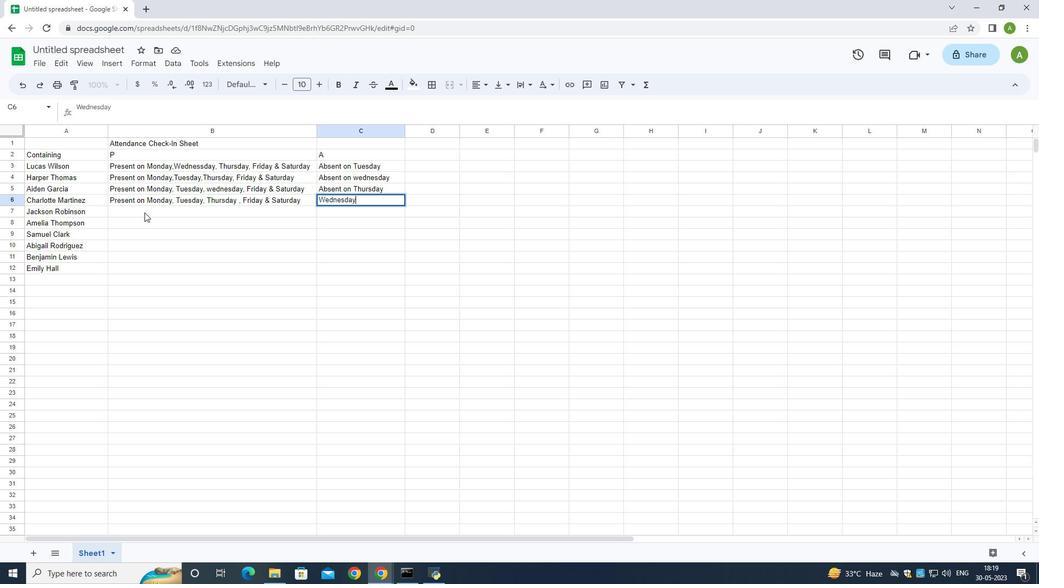 
Action: Mouse moved to (317, 197)
Screenshot: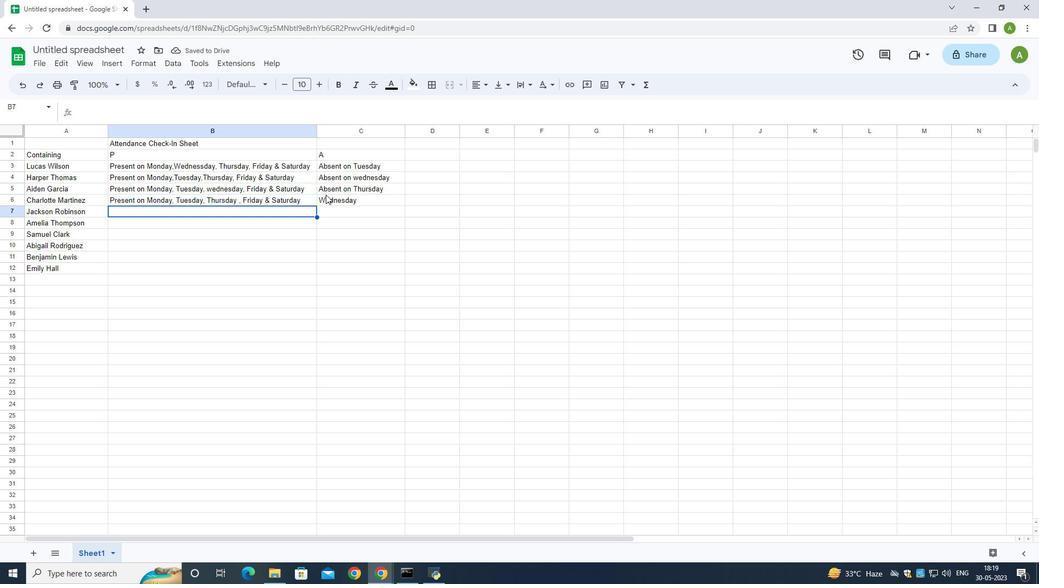 
Action: Mouse pressed left at (317, 197)
Screenshot: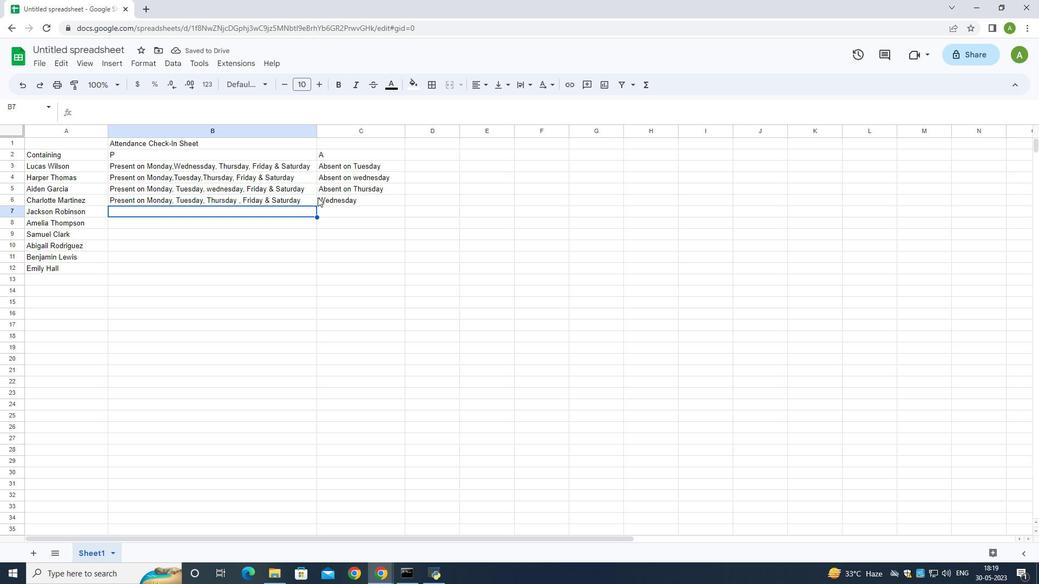 
Action: Mouse pressed left at (317, 197)
Screenshot: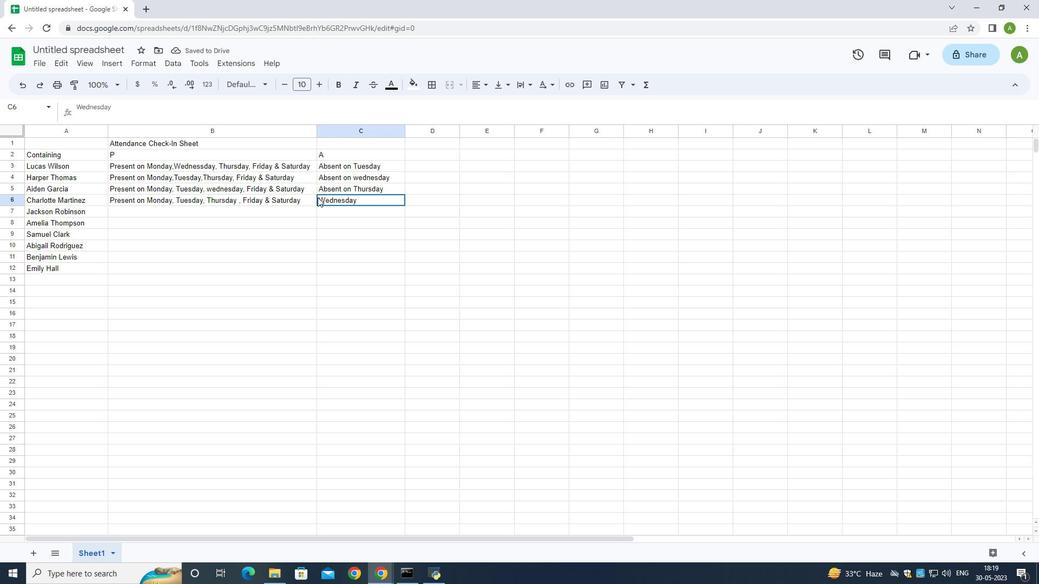 
Action: Mouse moved to (319, 198)
Screenshot: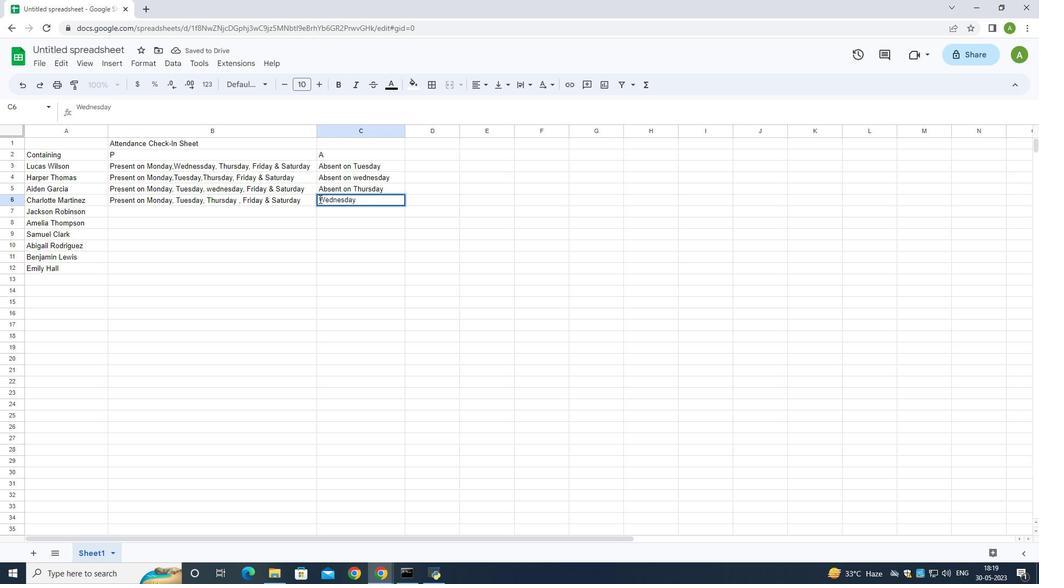 
Action: Mouse pressed left at (319, 198)
Screenshot: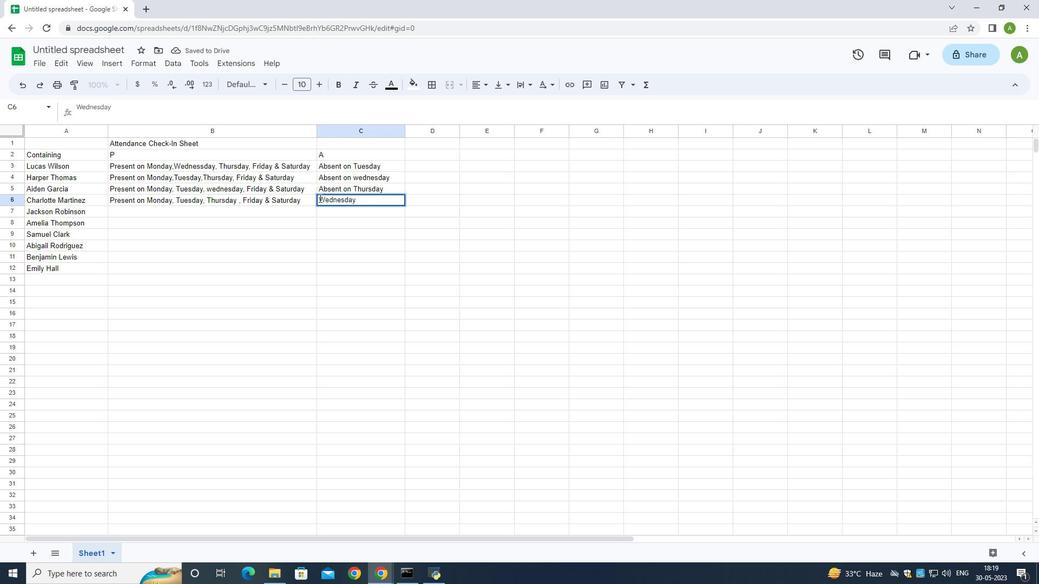 
Action: Mouse moved to (318, 198)
Screenshot: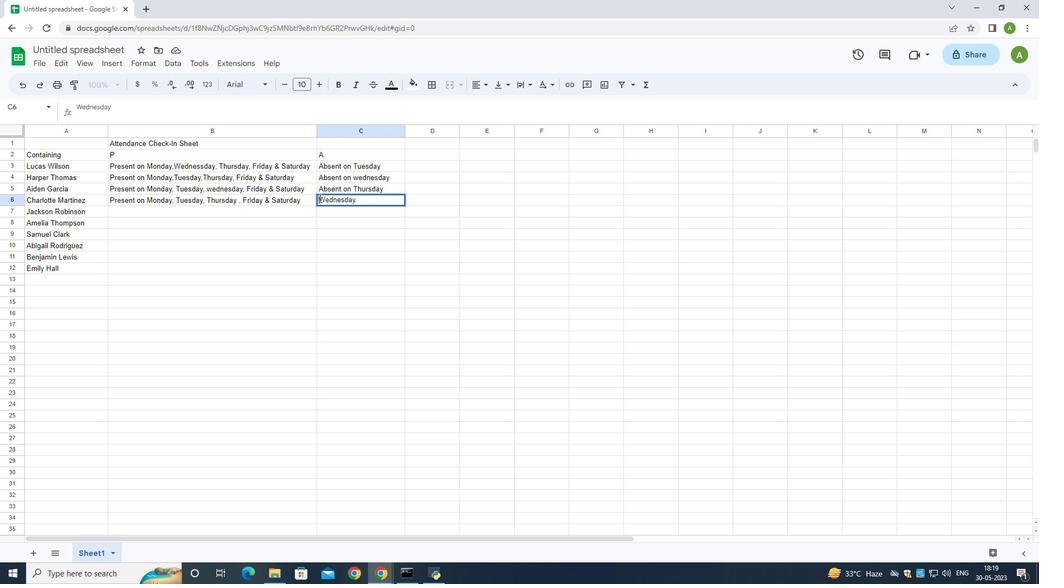 
Action: Key pressed <Key.shift>Absent<Key.space>on<Key.space>
Screenshot: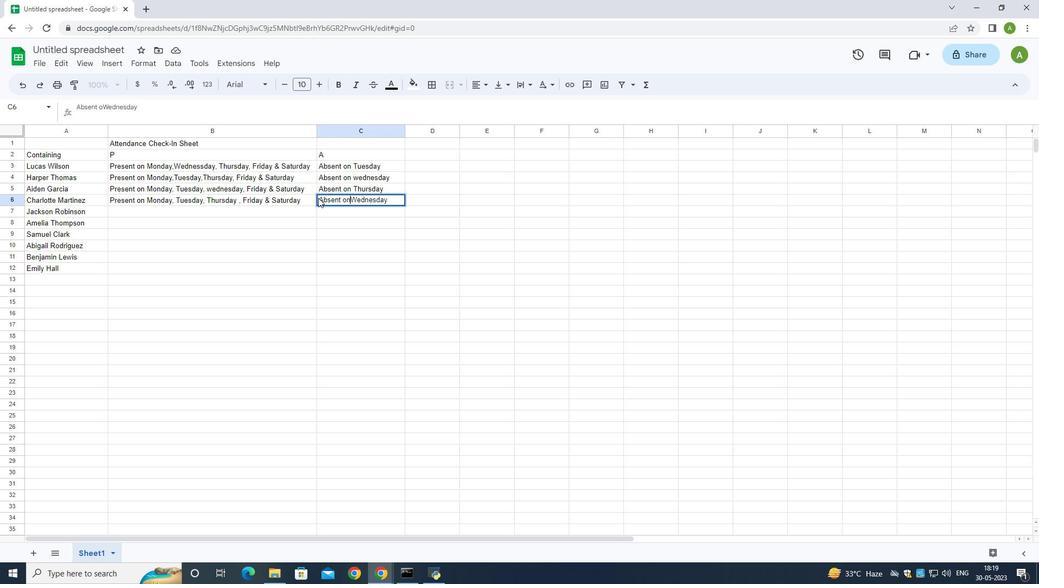 
Action: Mouse moved to (143, 205)
Screenshot: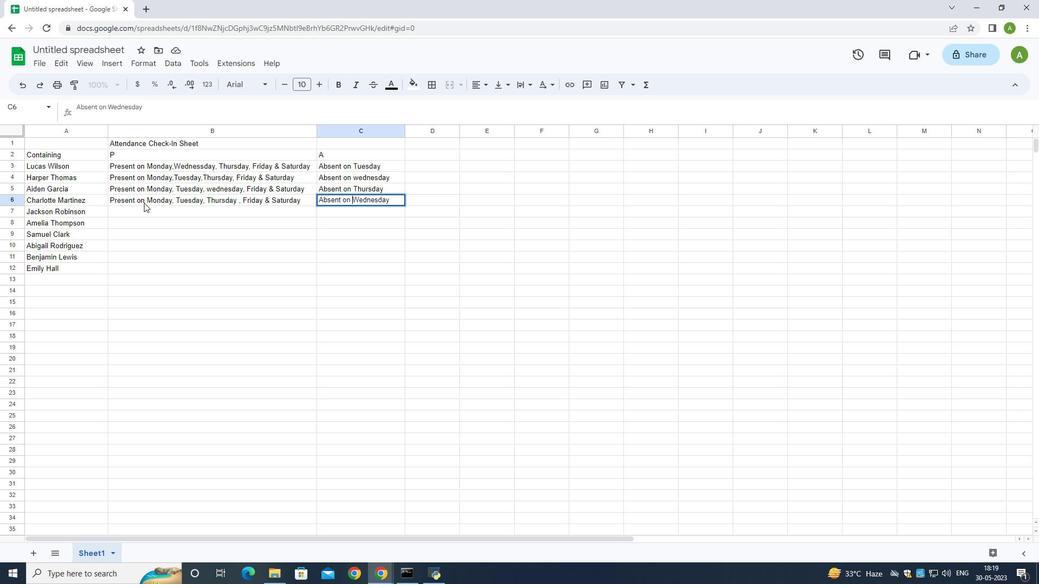 
Action: Mouse pressed left at (143, 205)
Screenshot: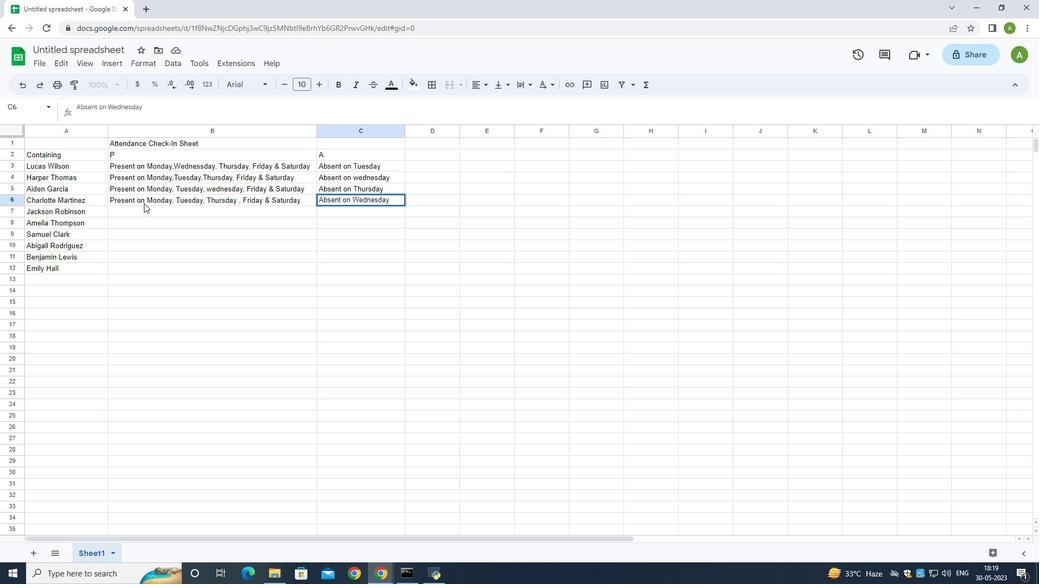 
Action: Mouse moved to (143, 211)
Screenshot: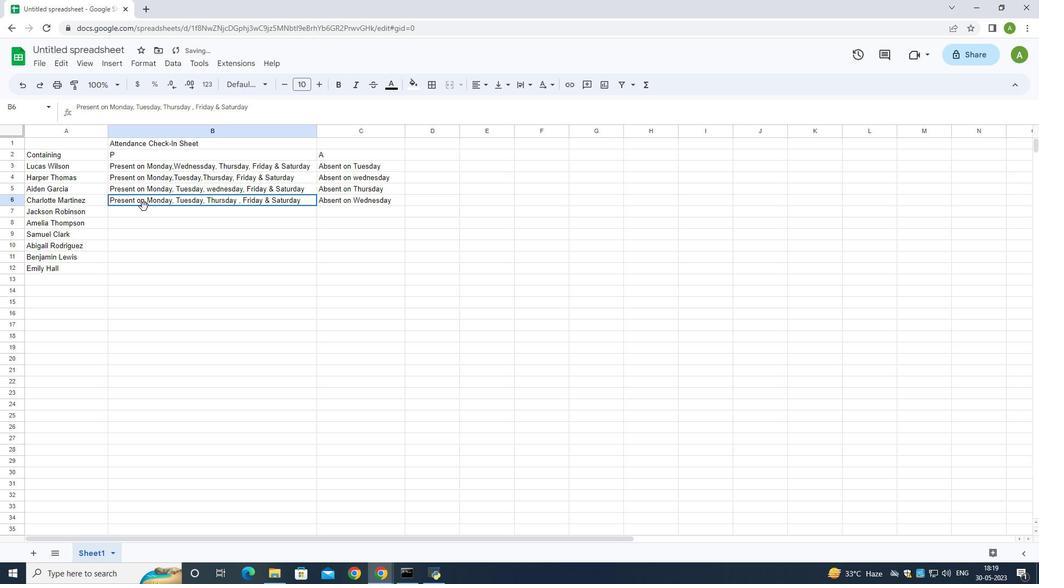 
Action: Mouse pressed left at (143, 211)
Screenshot: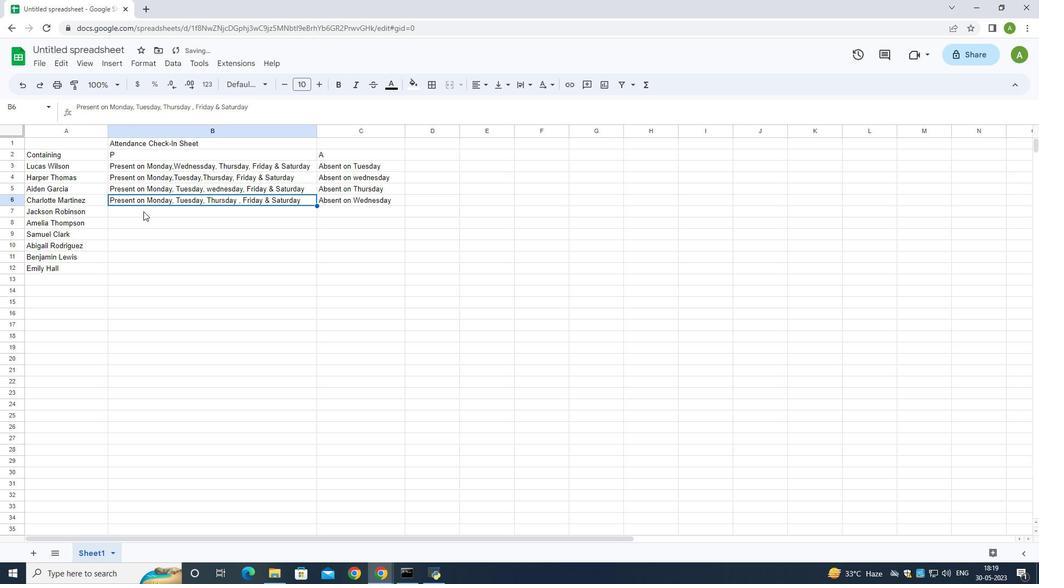 
Action: Mouse moved to (147, 205)
Screenshot: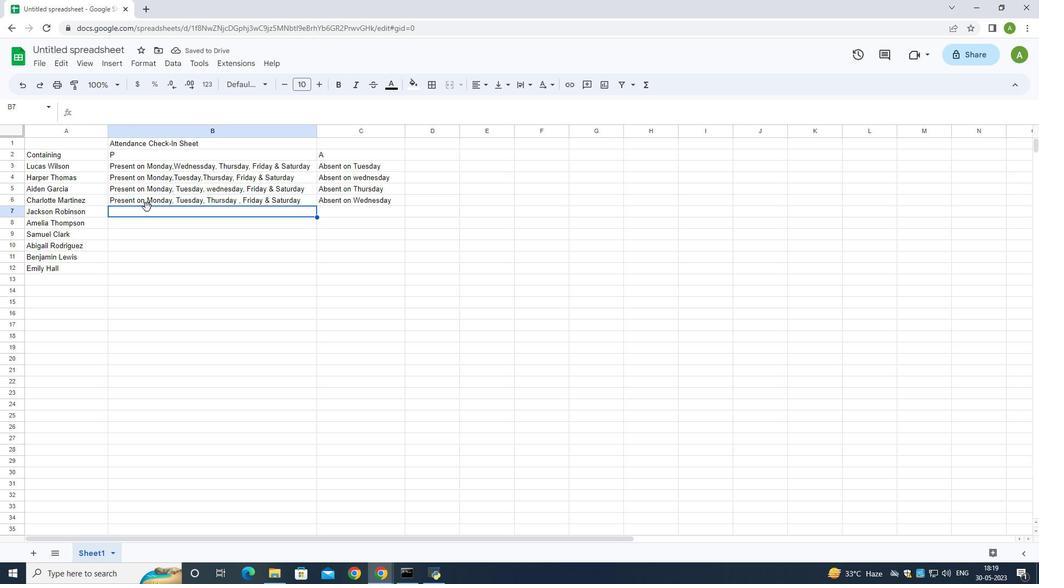 
Action: Mouse pressed left at (147, 205)
Screenshot: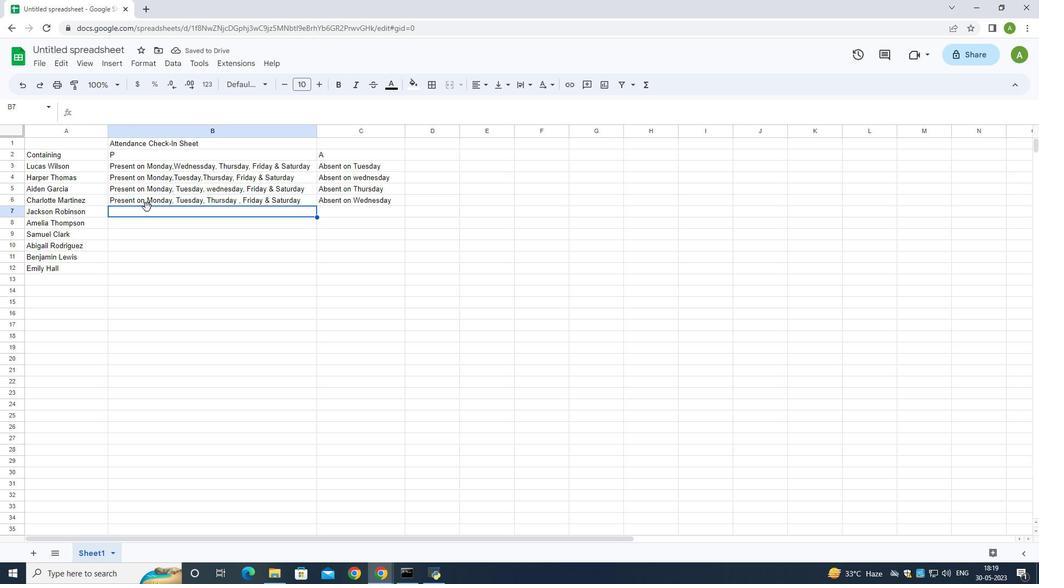 
Action: Mouse moved to (139, 209)
Screenshot: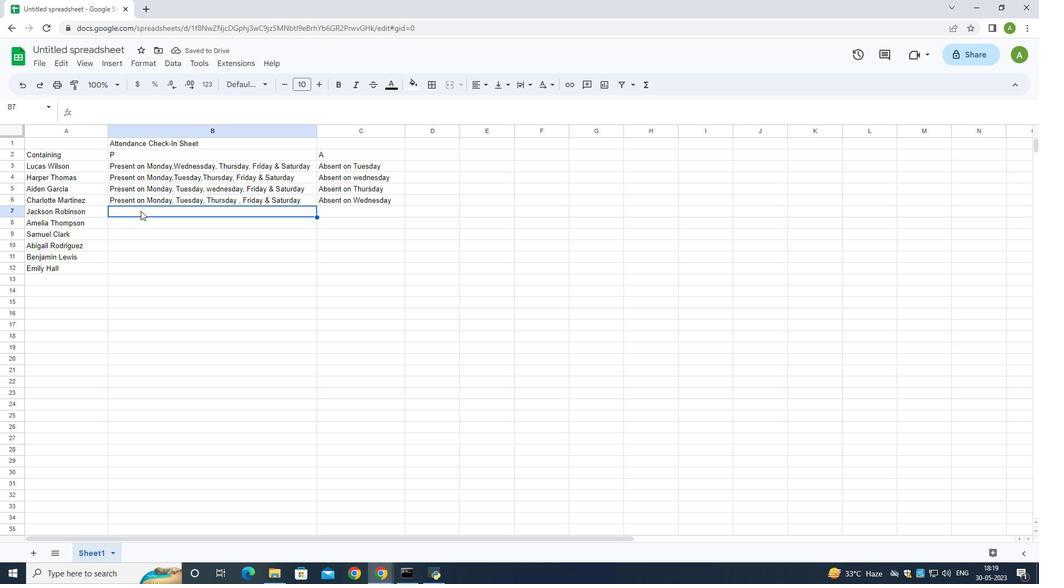 
Action: Mouse pressed left at (139, 209)
Screenshot: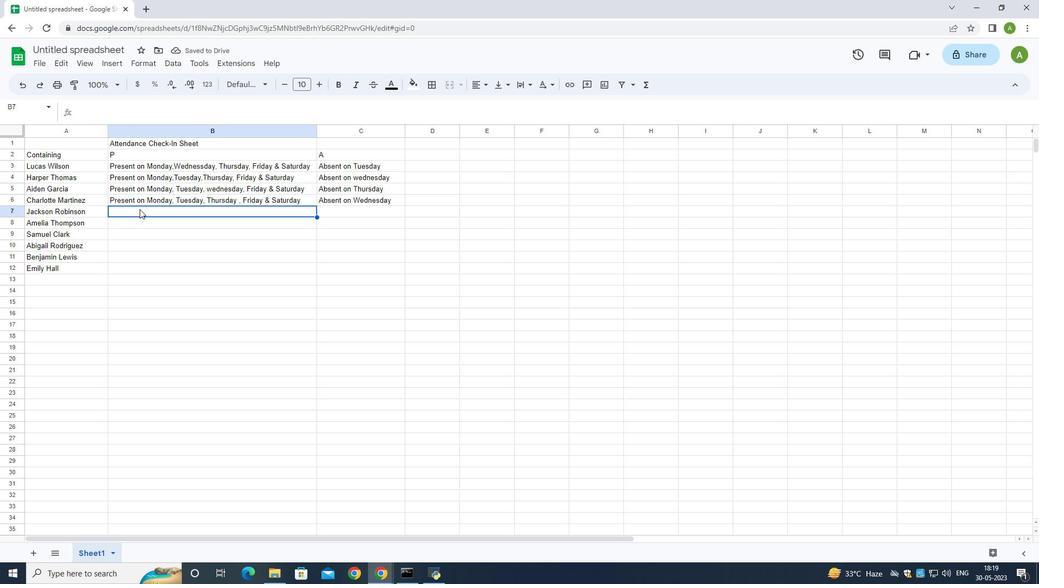 
Action: Mouse pressed left at (139, 209)
Screenshot: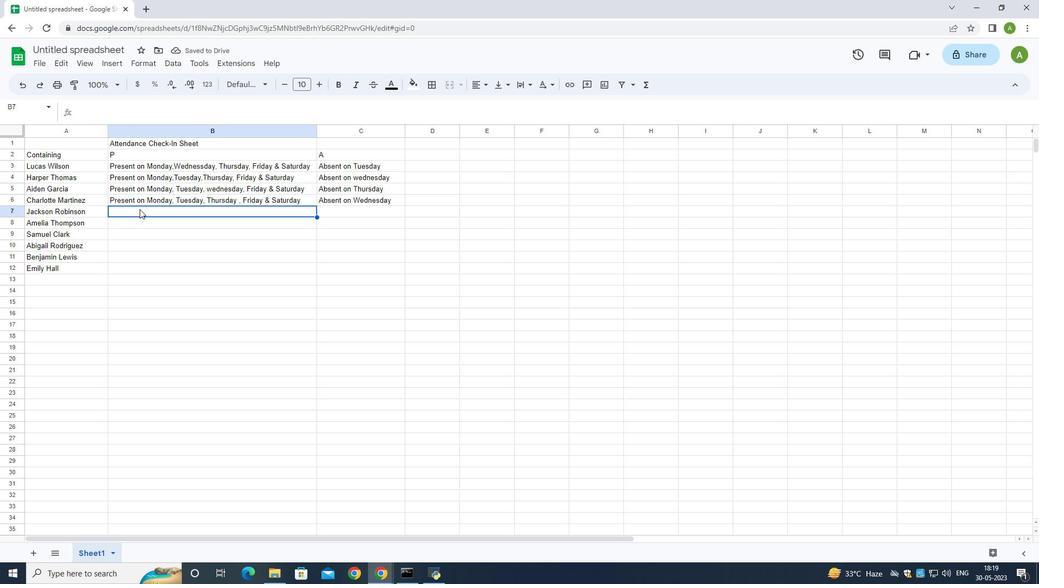 
Action: Mouse moved to (156, 198)
Screenshot: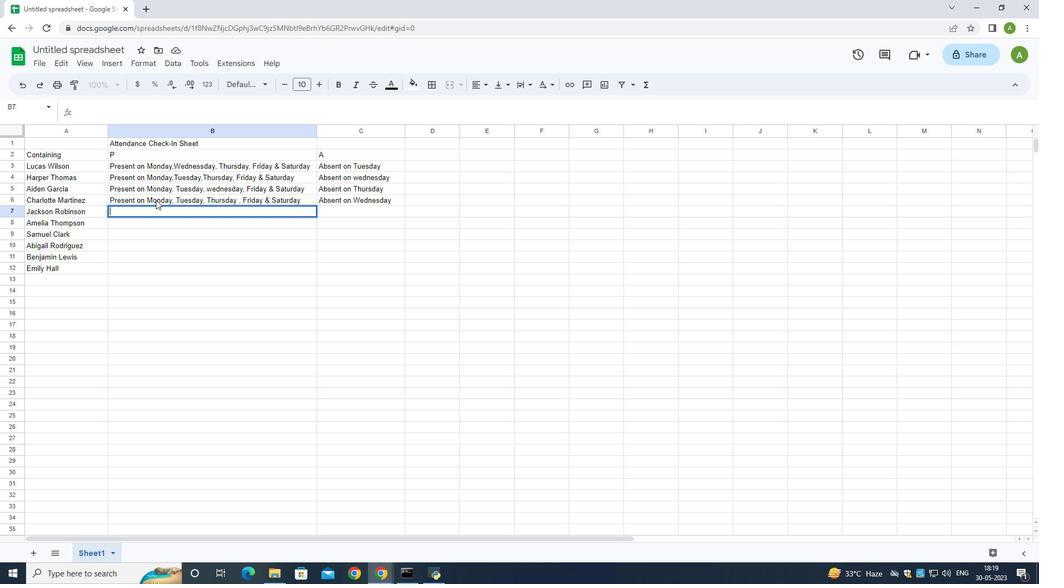 
Action: Mouse pressed left at (156, 198)
Screenshot: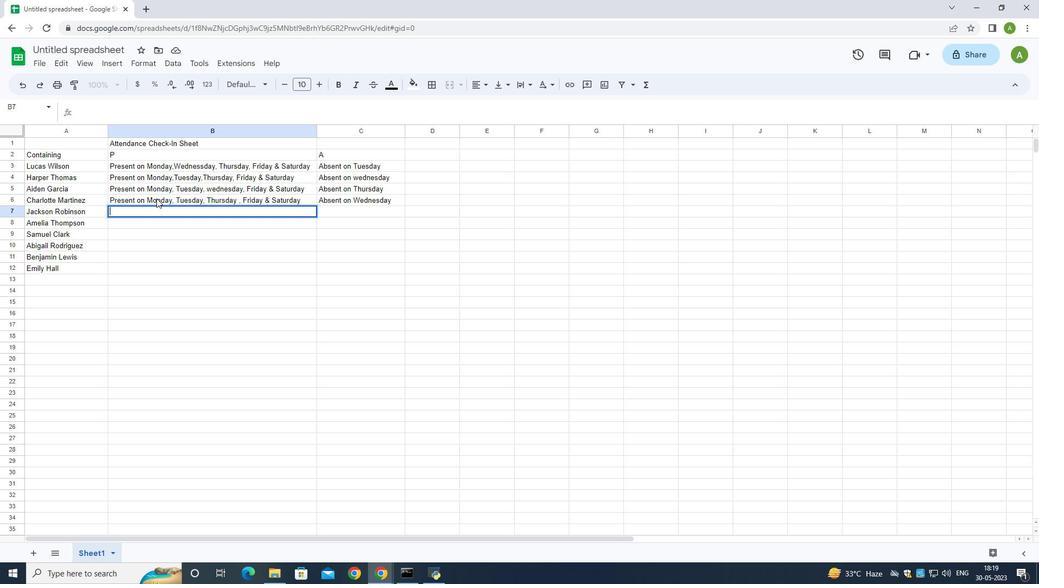 
Action: Key pressed ctrl+C
Screenshot: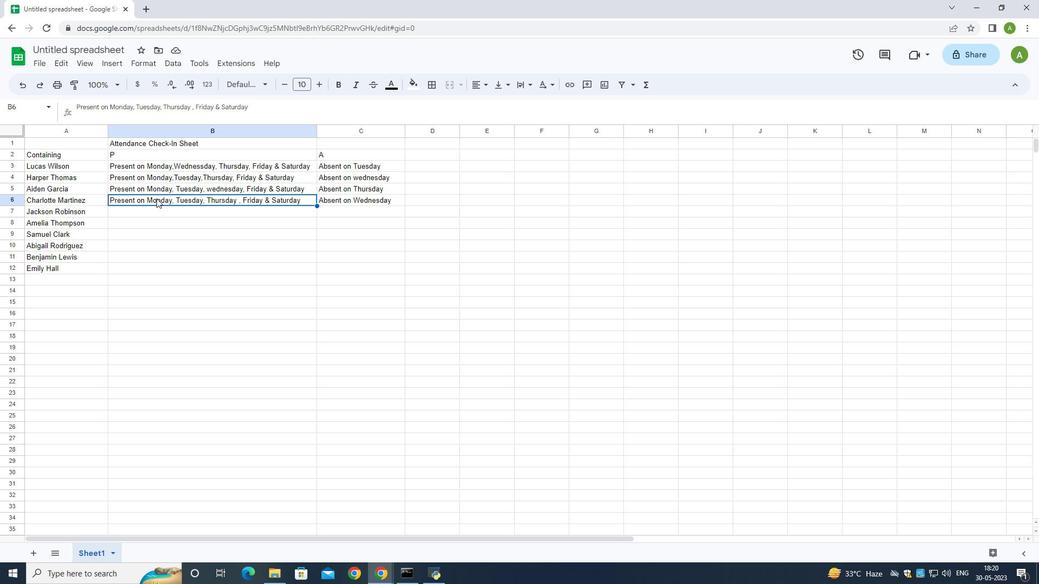 
Action: Mouse moved to (181, 212)
Screenshot: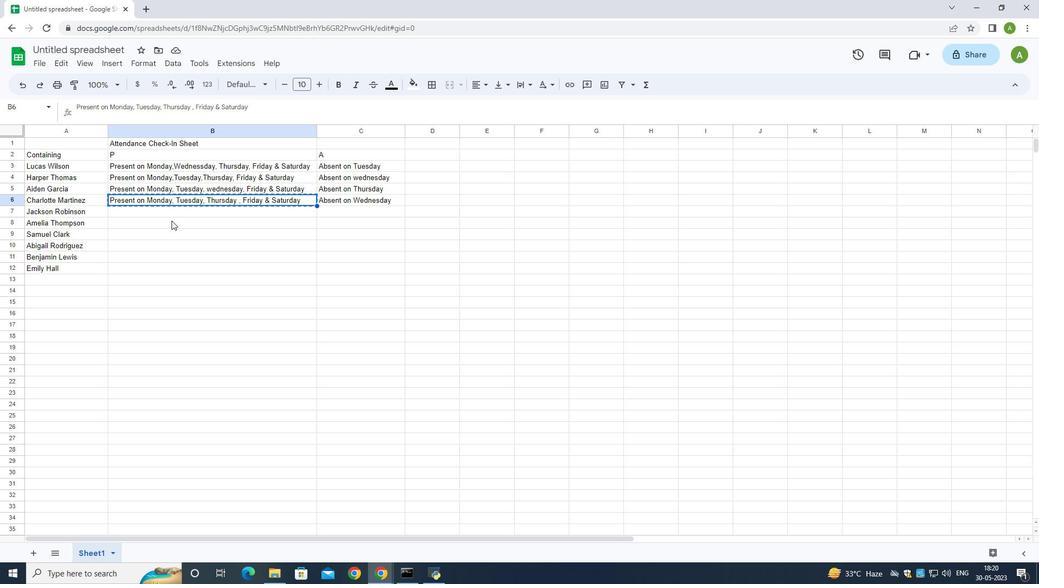 
Action: Mouse pressed left at (181, 212)
Screenshot: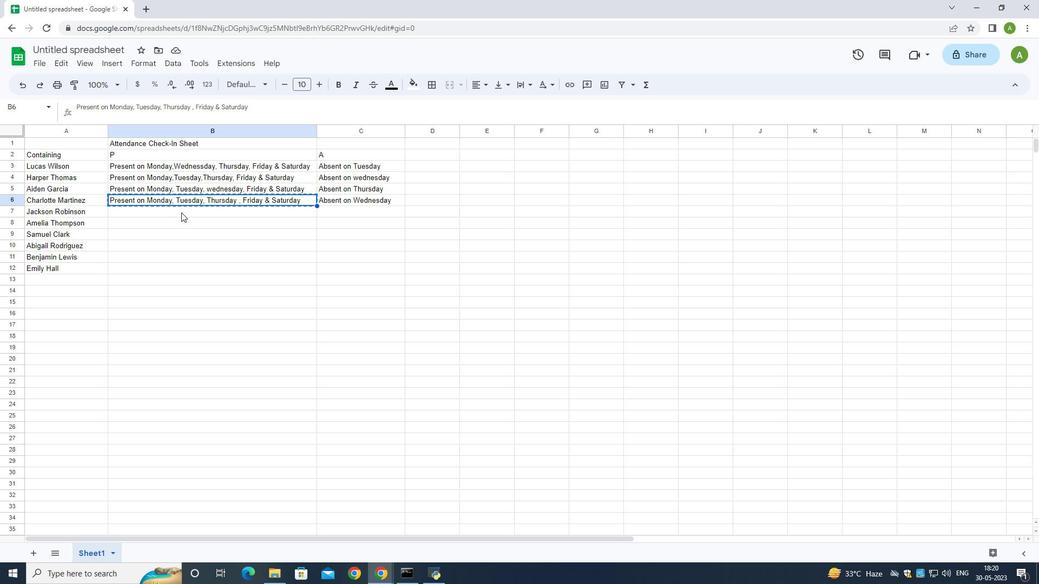
Action: Mouse pressed left at (181, 212)
Screenshot: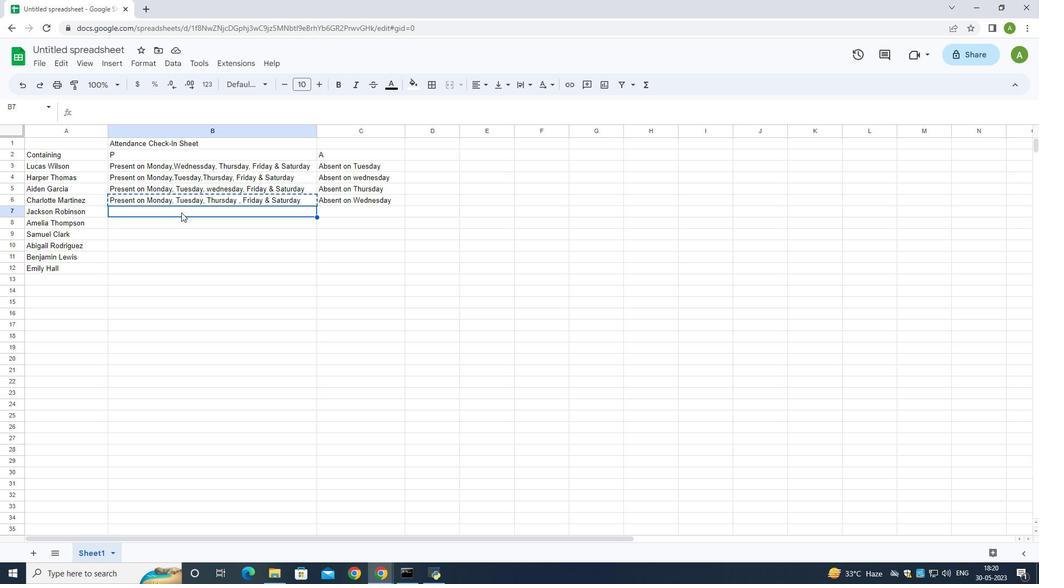 
Action: Key pressed ctrl+V
Screenshot: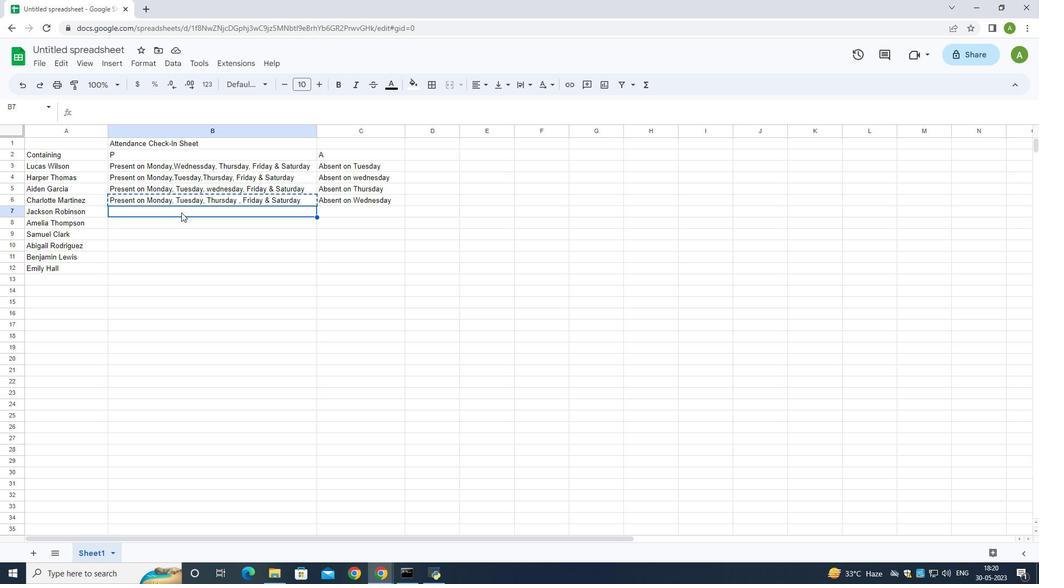 
Action: Mouse moved to (336, 208)
Screenshot: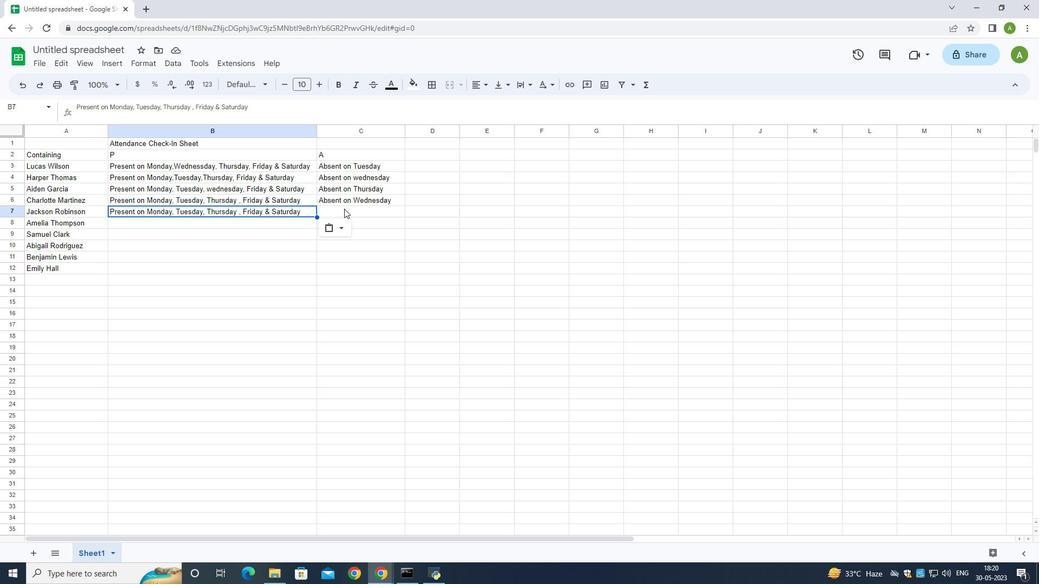 
Action: Mouse pressed left at (336, 208)
Screenshot: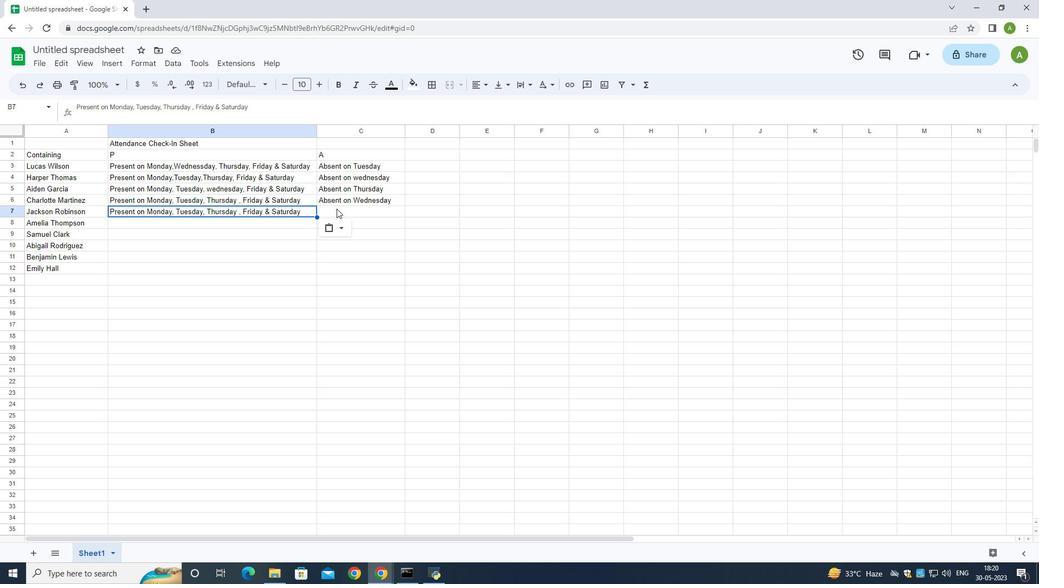 
Action: Mouse pressed left at (336, 208)
Screenshot: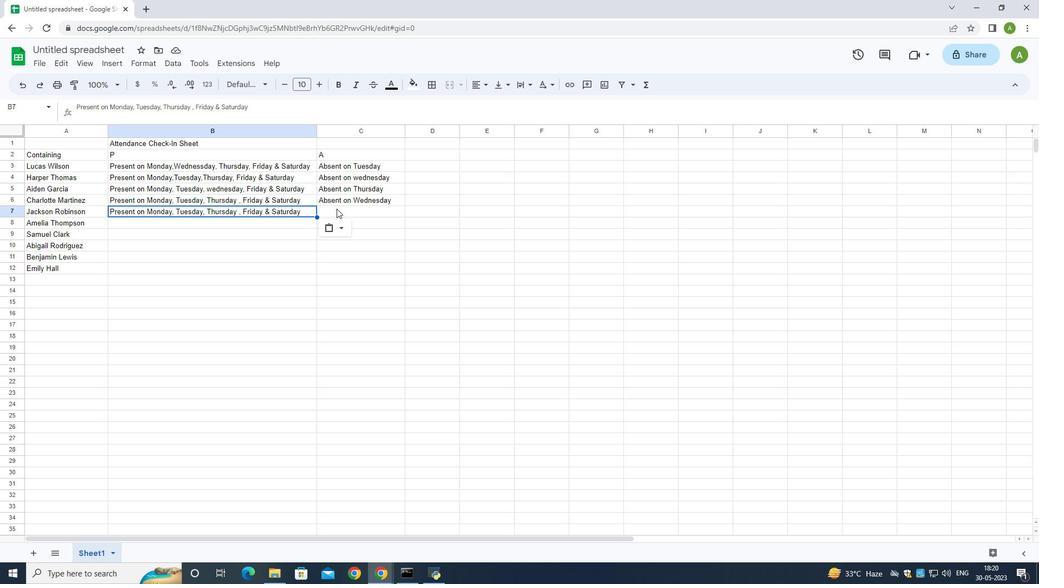 
Action: Mouse moved to (336, 209)
Screenshot: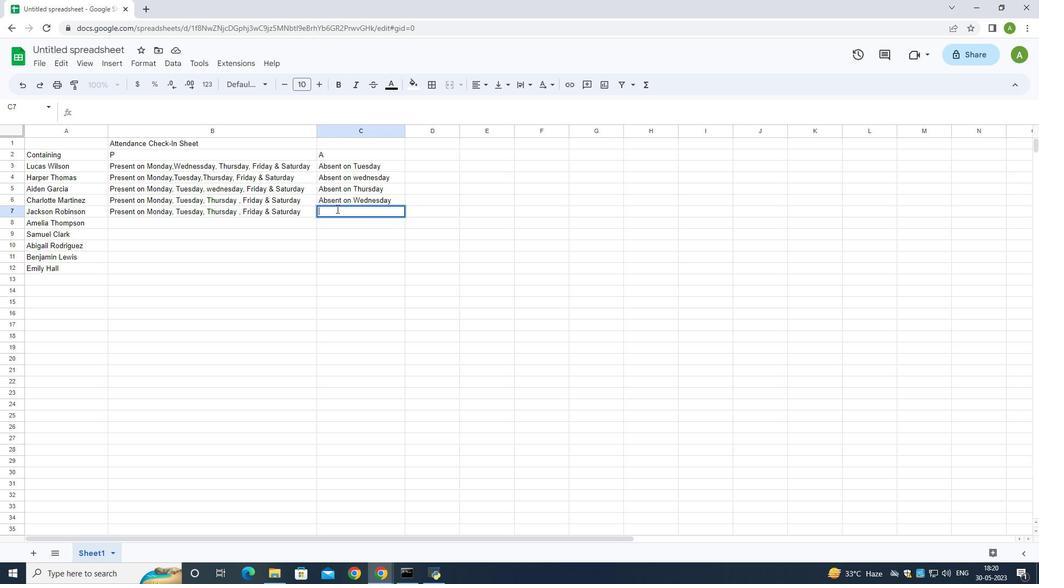 
Action: Key pressed <Key.shift>Absent<Key.space>on<Key.space>
Screenshot: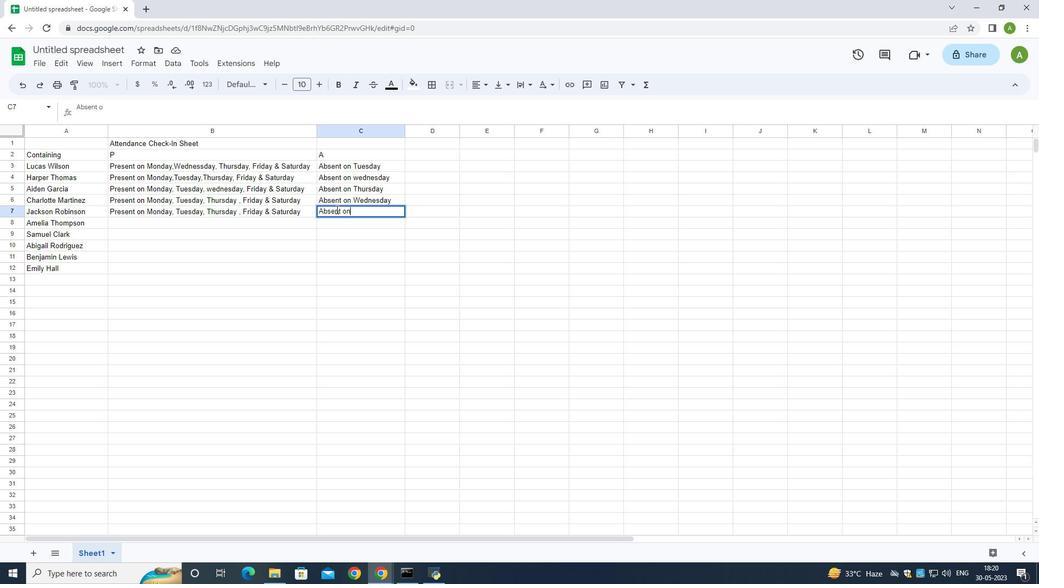 
Action: Mouse moved to (367, 239)
Screenshot: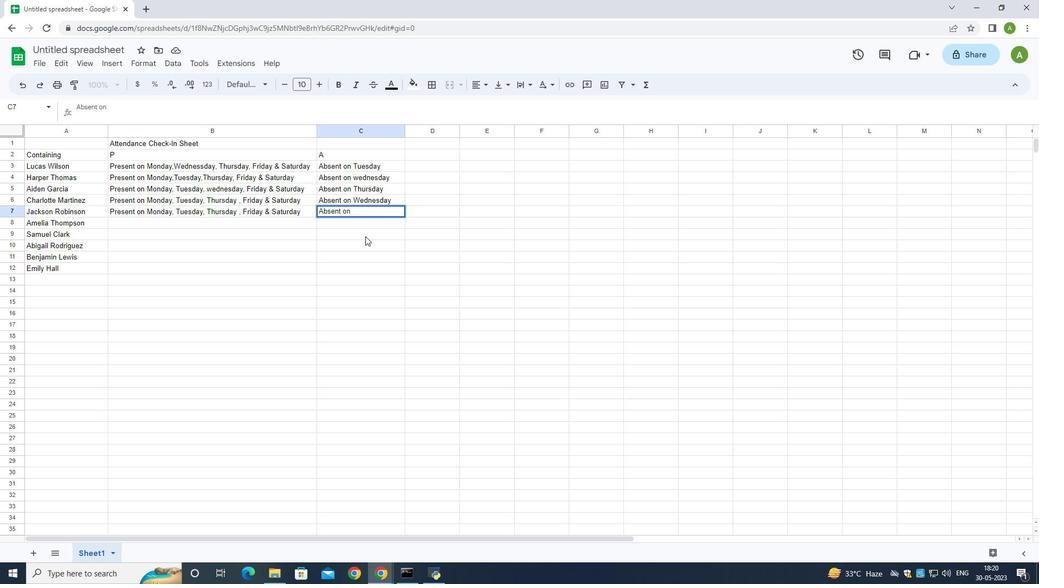 
Action: Key pressed <Key.shift>Wednesday
Screenshot: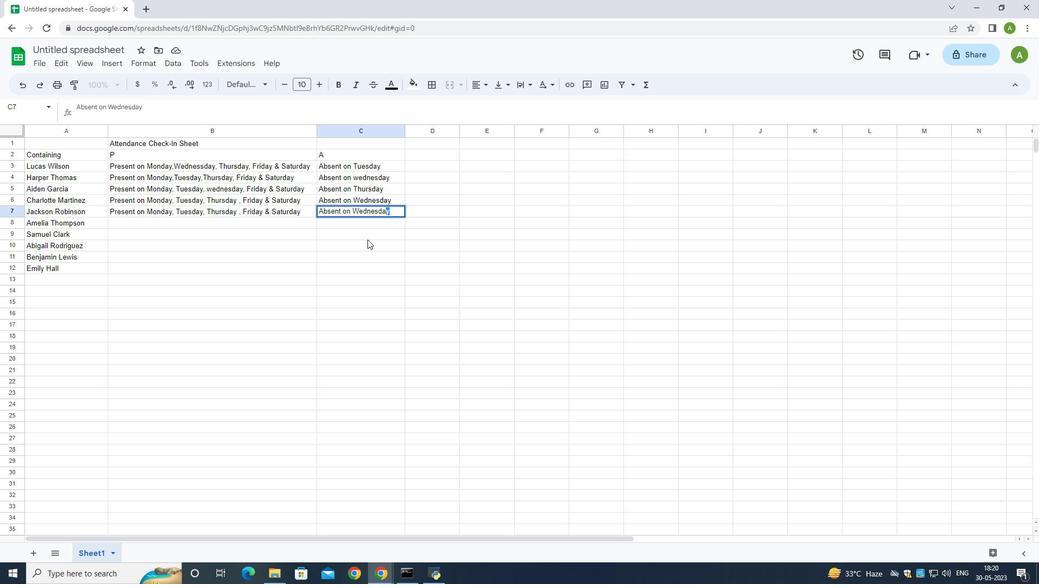 
Action: Mouse moved to (124, 220)
Screenshot: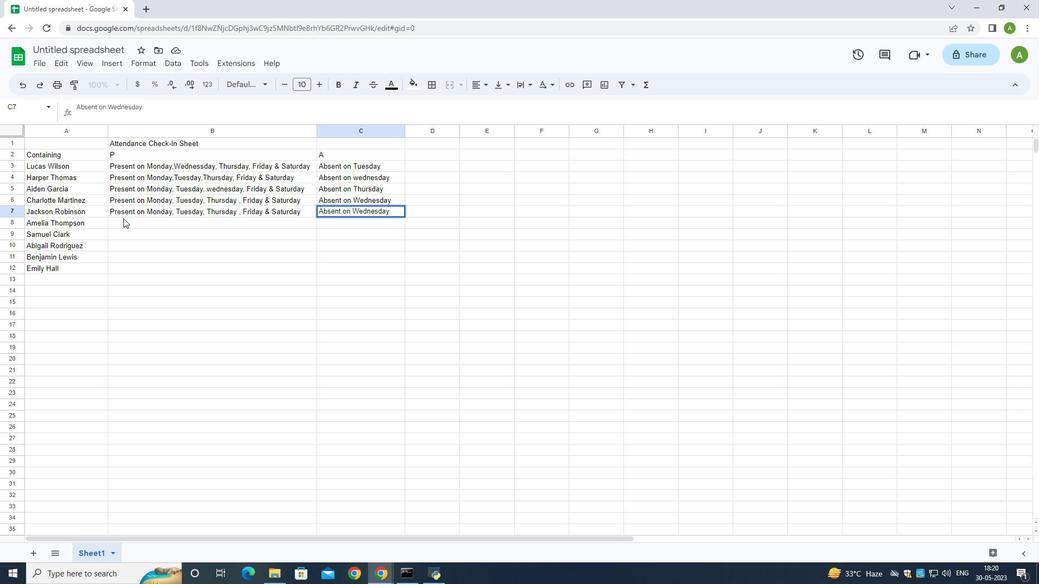 
Action: Mouse pressed left at (124, 220)
Screenshot: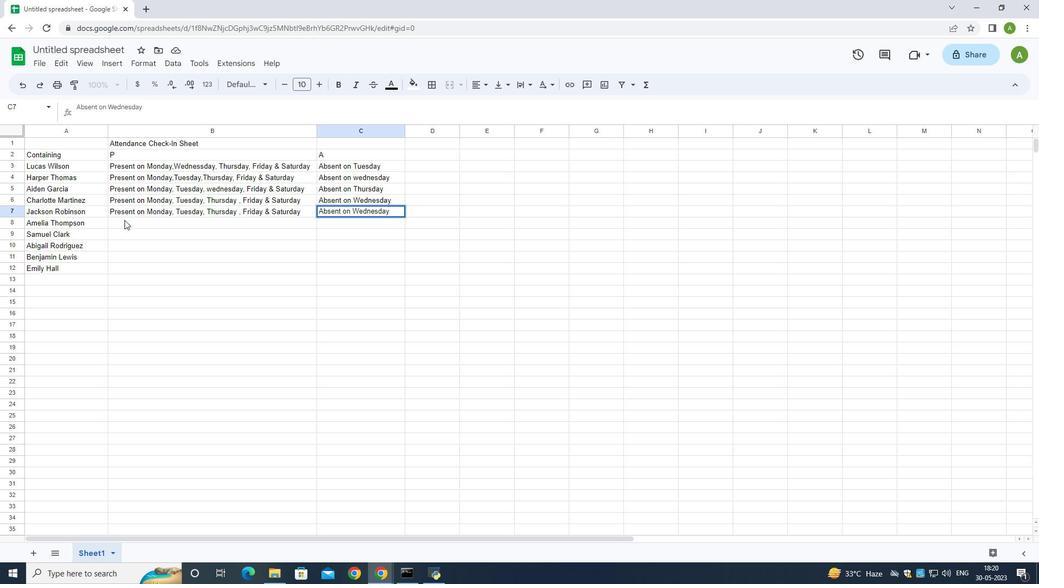 
Action: Mouse moved to (132, 208)
Screenshot: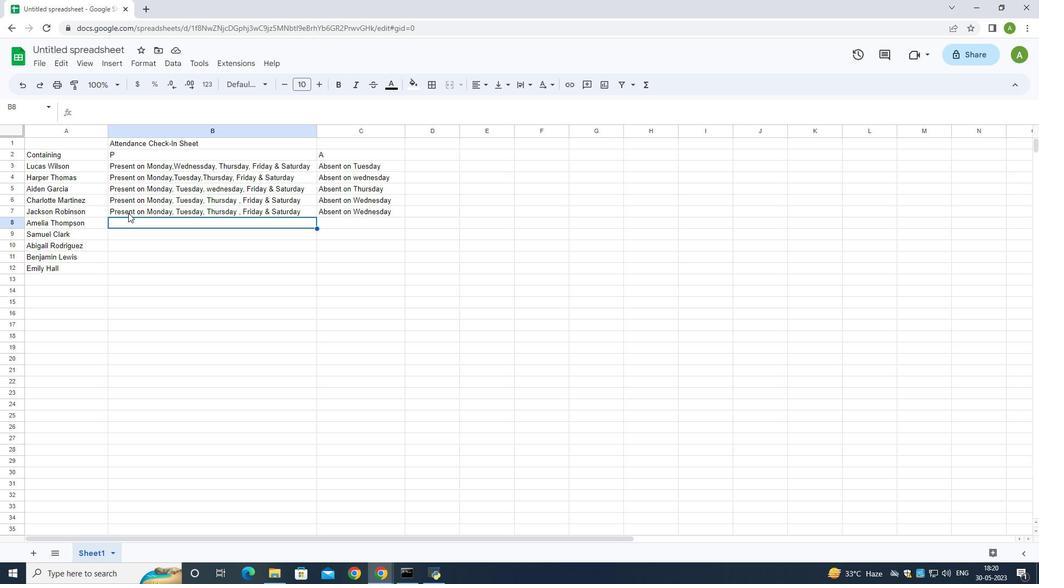 
Action: Mouse pressed left at (132, 208)
Screenshot: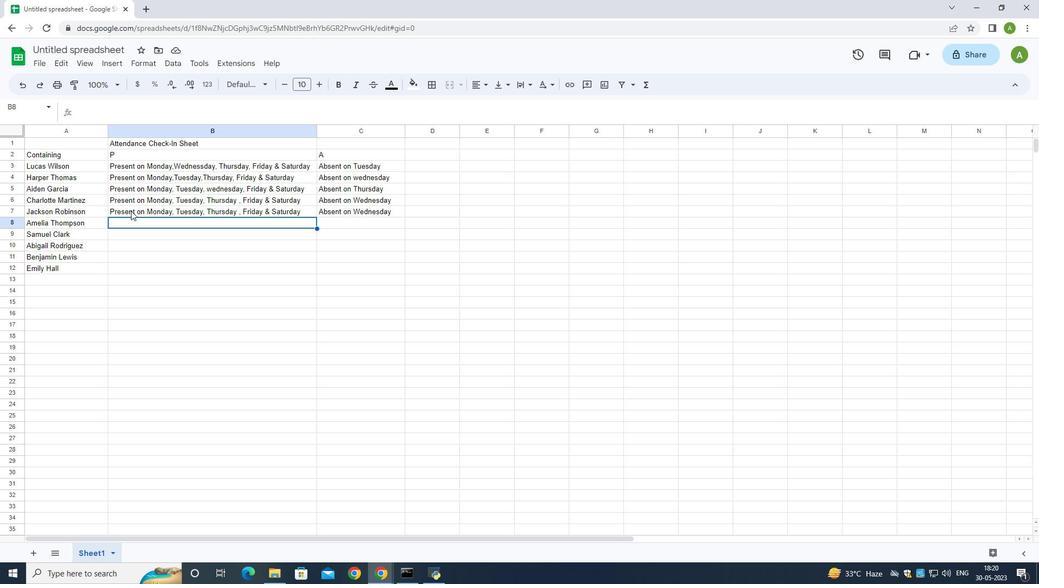 
Action: Key pressed ctrl+C
Screenshot: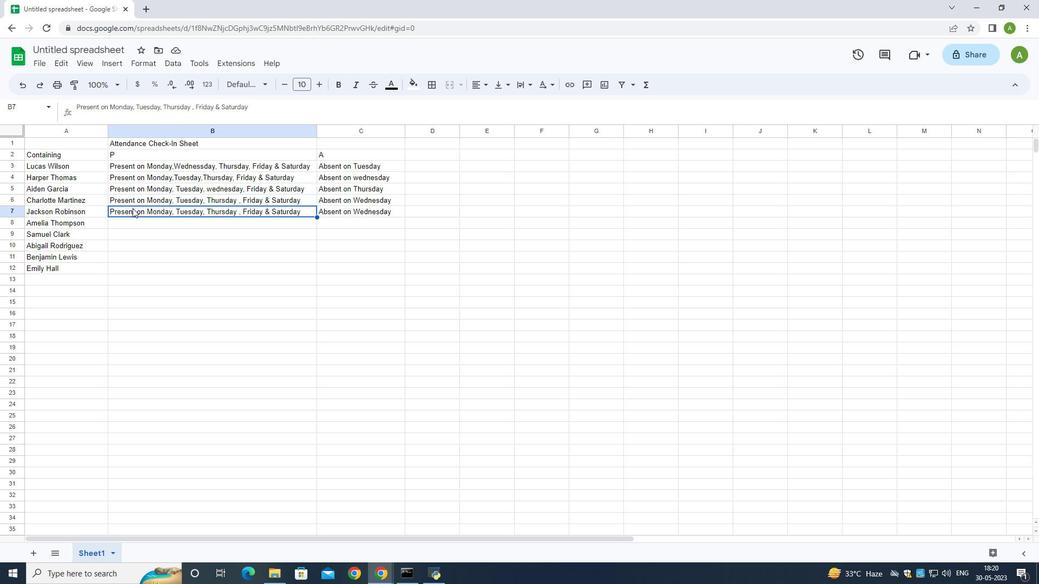 
Action: Mouse moved to (136, 225)
Screenshot: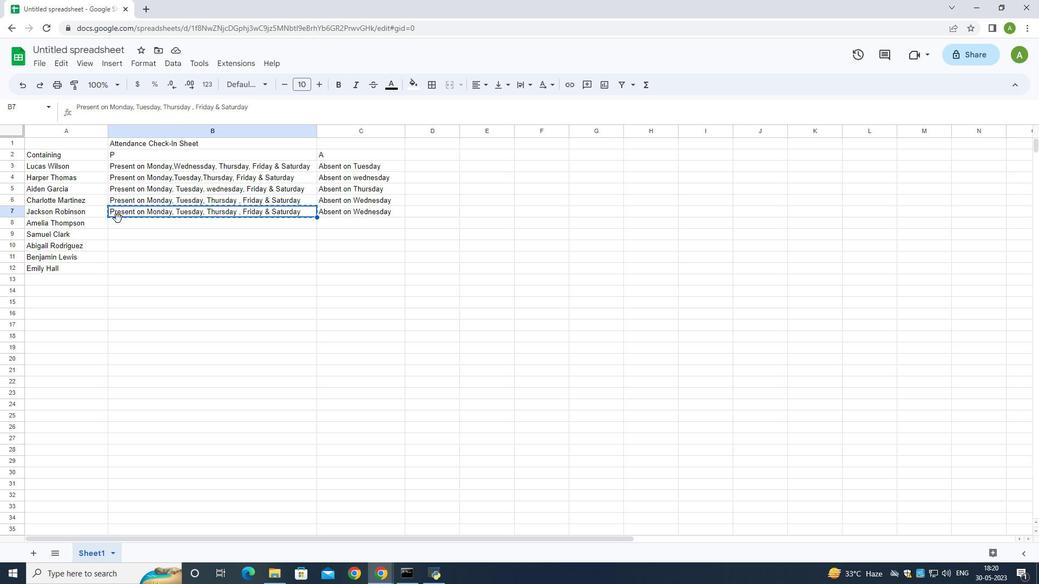 
Action: Mouse pressed left at (136, 225)
Screenshot: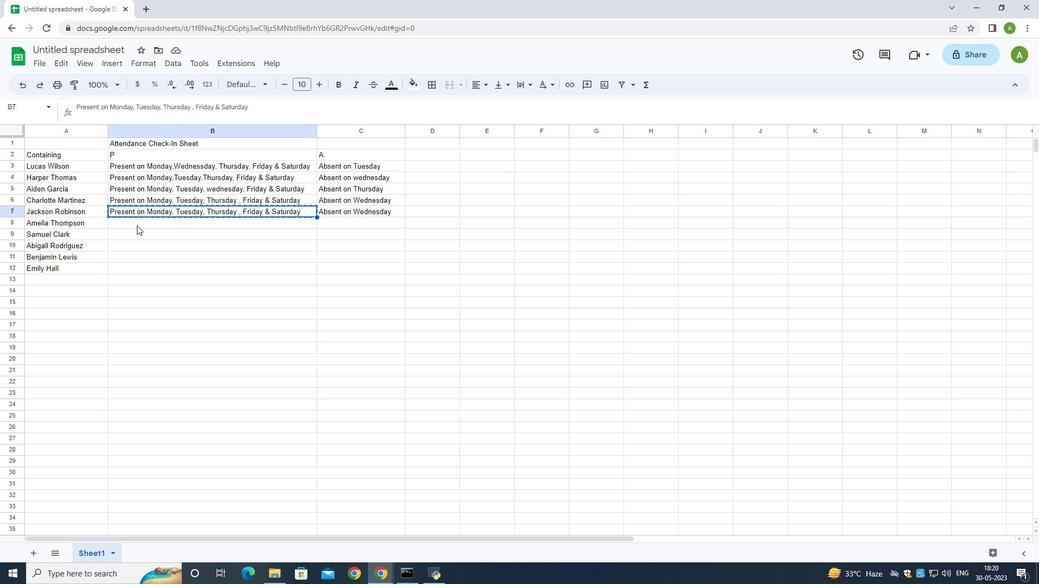 
Action: Mouse moved to (143, 222)
Screenshot: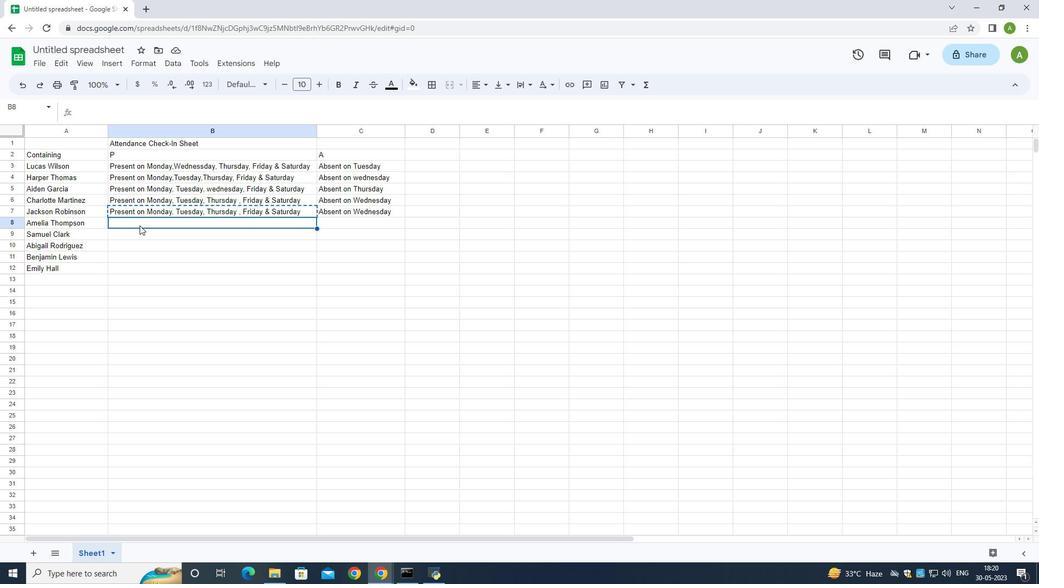 
Action: Mouse pressed left at (143, 222)
Screenshot: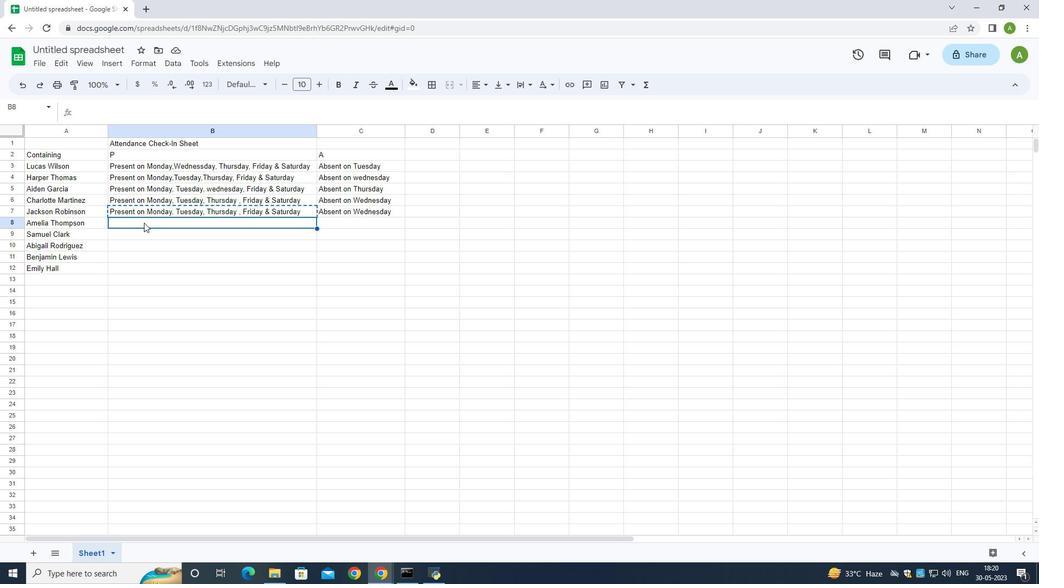 
Action: Mouse pressed left at (143, 222)
Screenshot: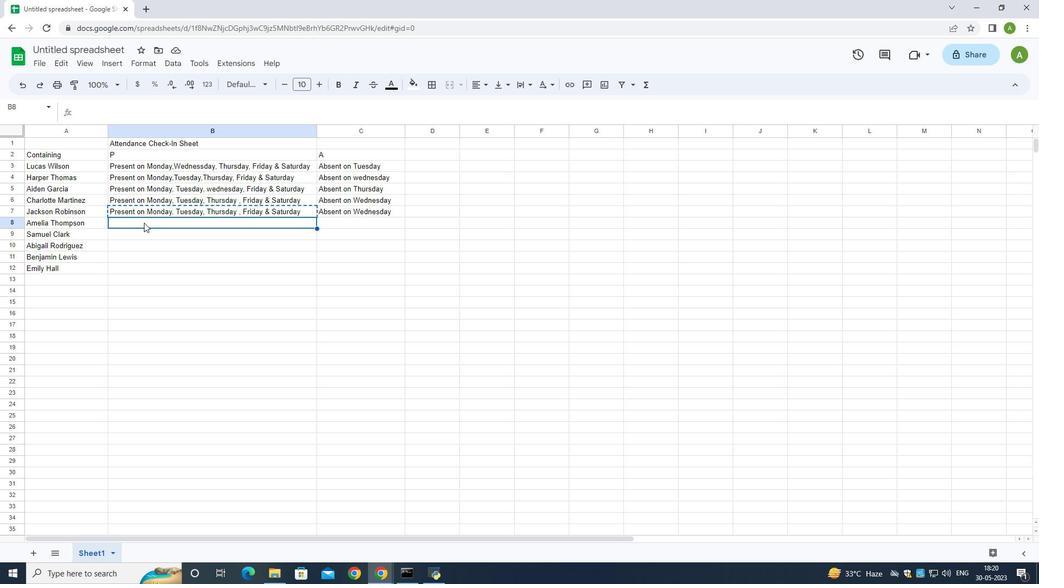 
Action: Mouse moved to (143, 222)
Screenshot: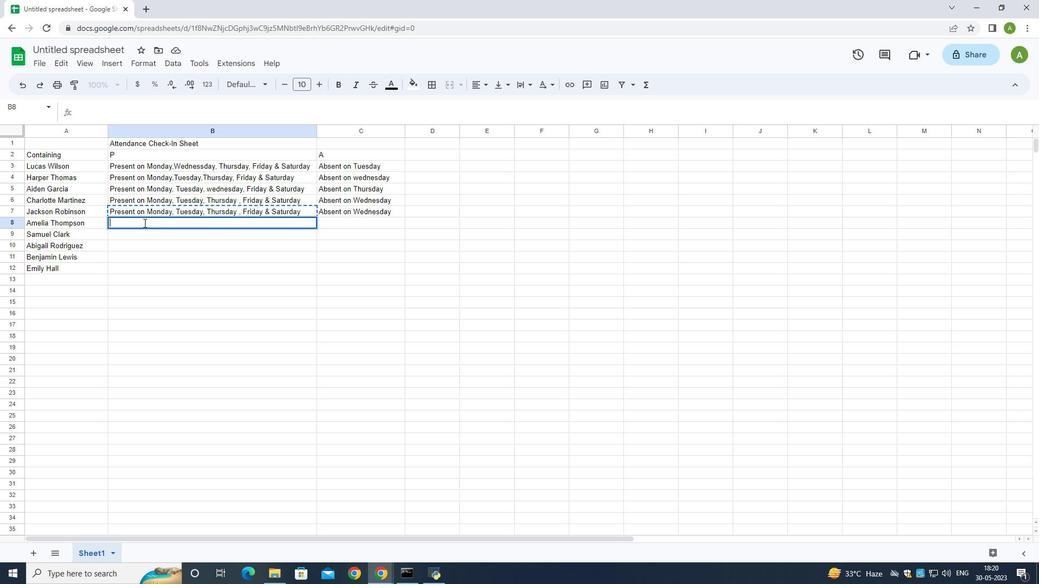 
Action: Key pressed ctrl+V
Screenshot: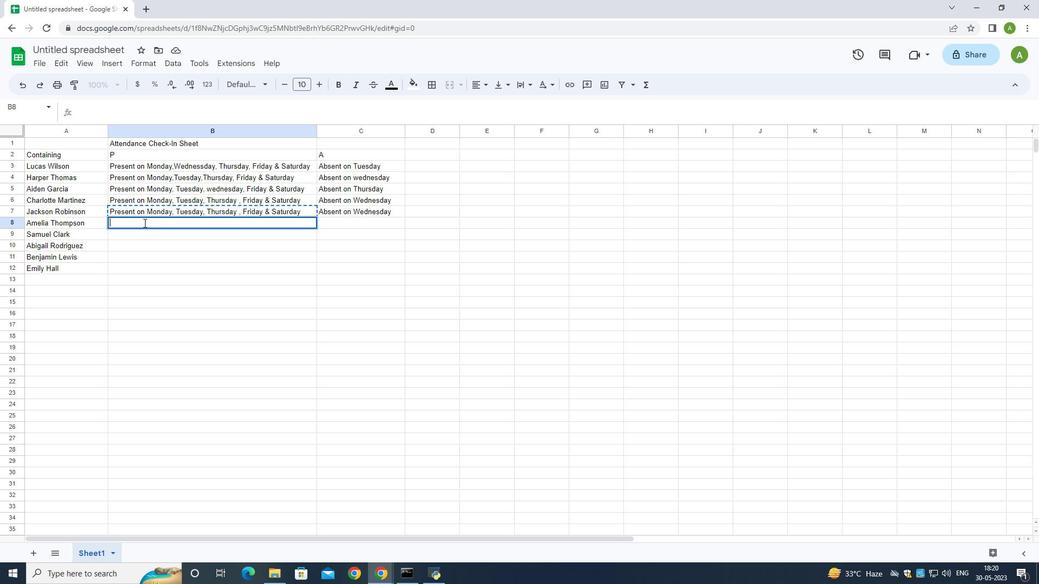 
Action: Mouse moved to (173, 222)
Screenshot: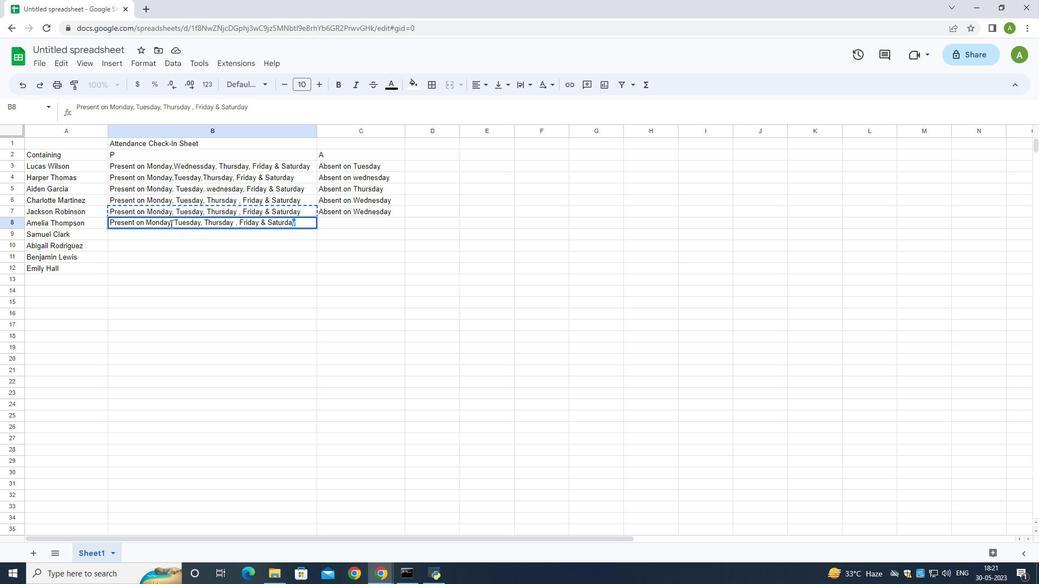 
Action: Mouse pressed left at (173, 222)
Screenshot: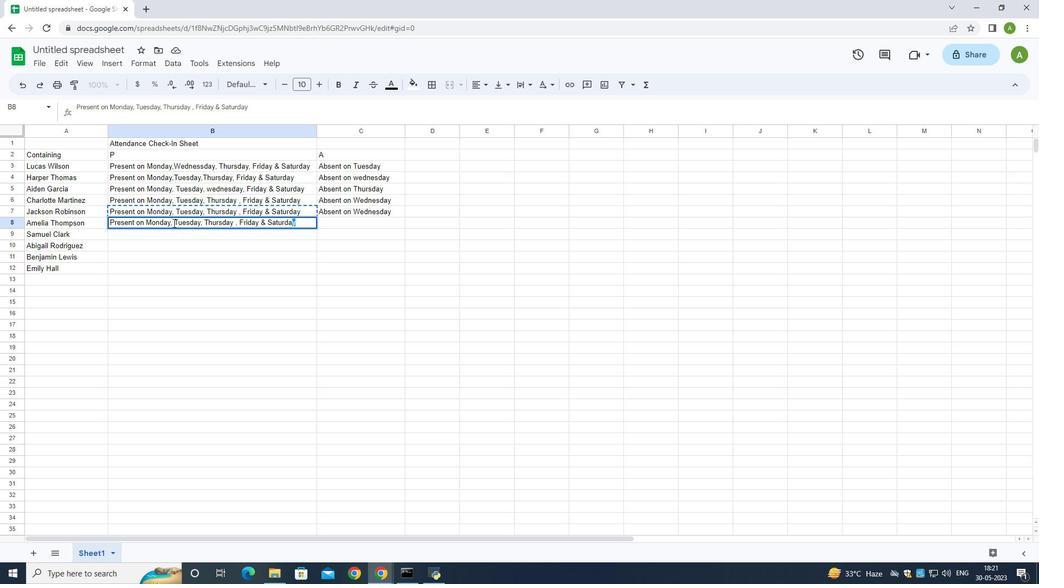 
Action: Mouse moved to (173, 222)
Screenshot: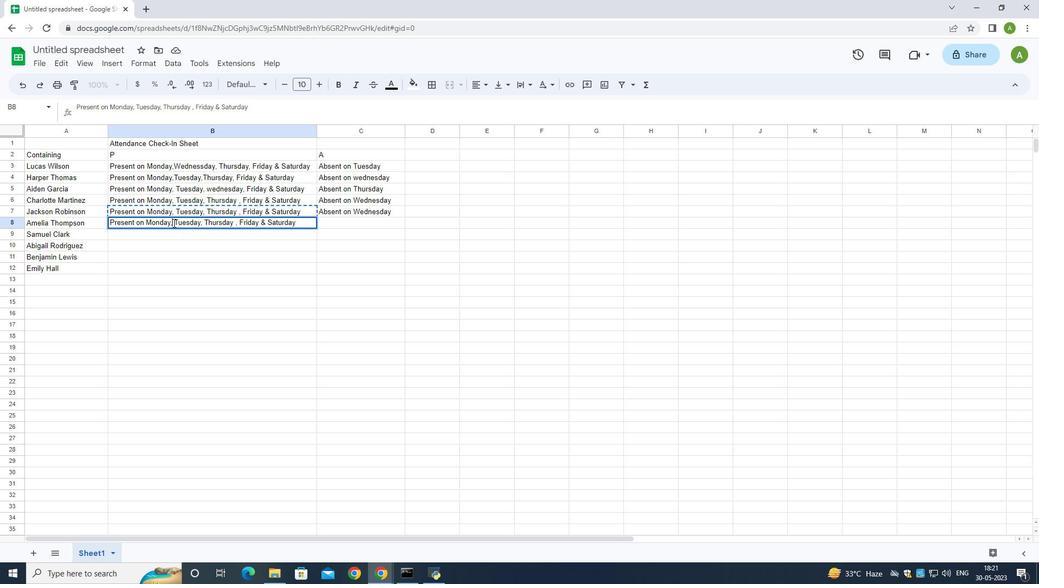 
Action: Key pressed <Key.backspace><Key.backspace><Key.backspace><Key.backspace><Key.backspace><Key.backspace><Key.backspace><Key.backspace>
Screenshot: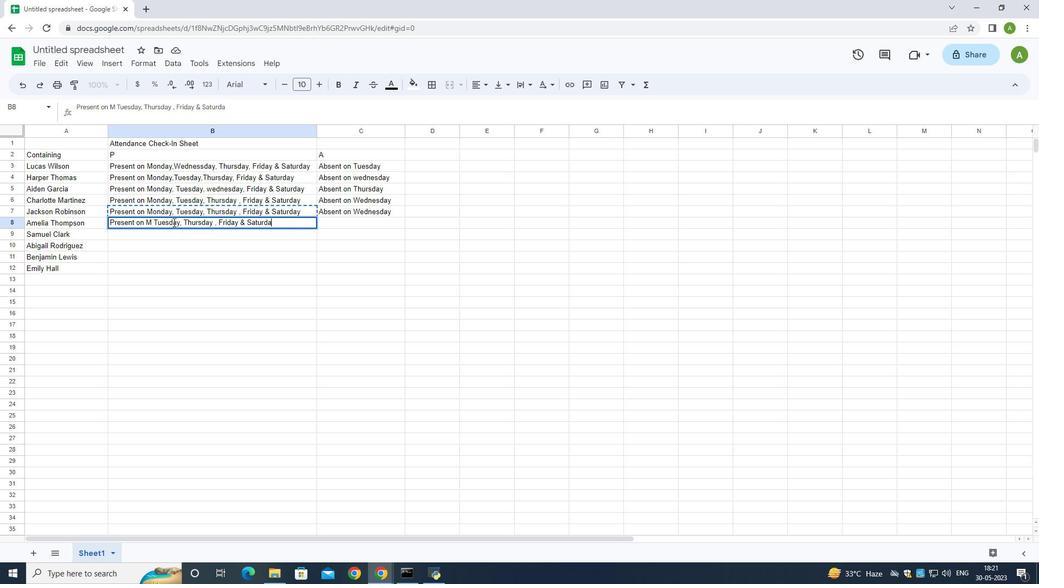 
Action: Mouse moved to (173, 222)
Screenshot: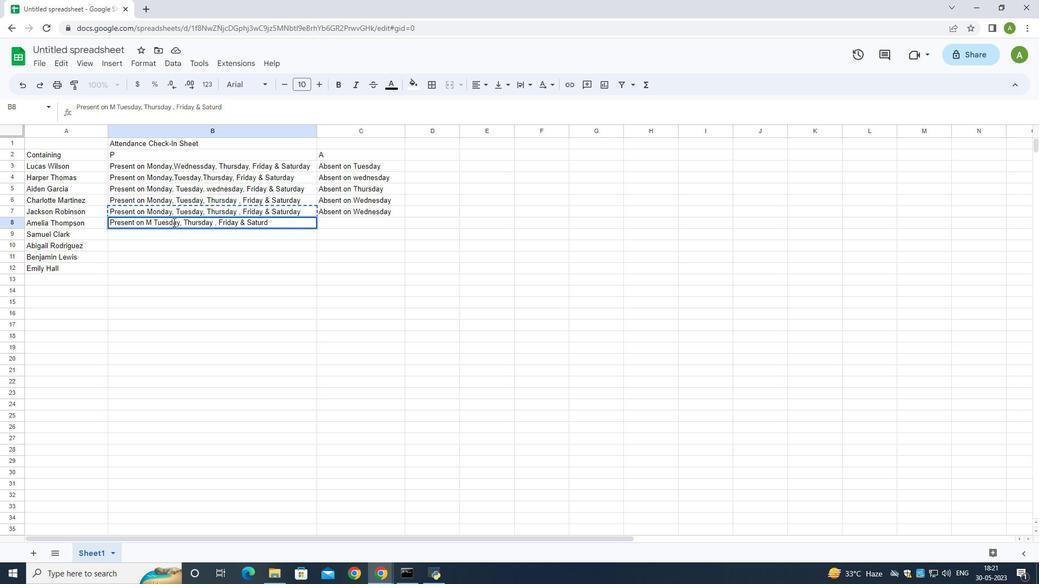 
Action: Key pressed ctrl+Zctrl+Z<'\x1a'><'\x1a'><'\x1a'><'\x1a'><'\x1a'>
Screenshot: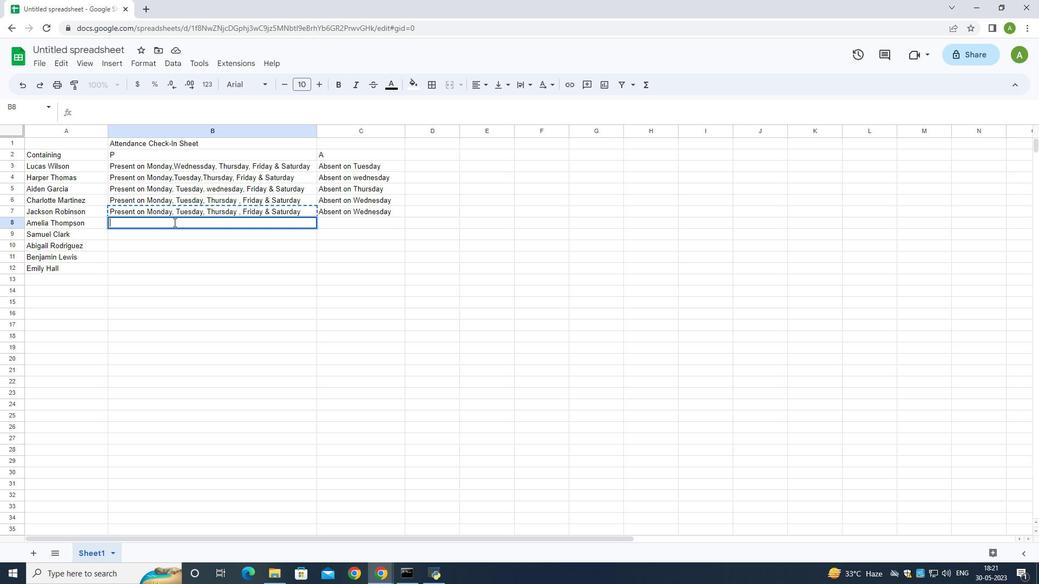 
Action: Mouse moved to (173, 222)
Screenshot: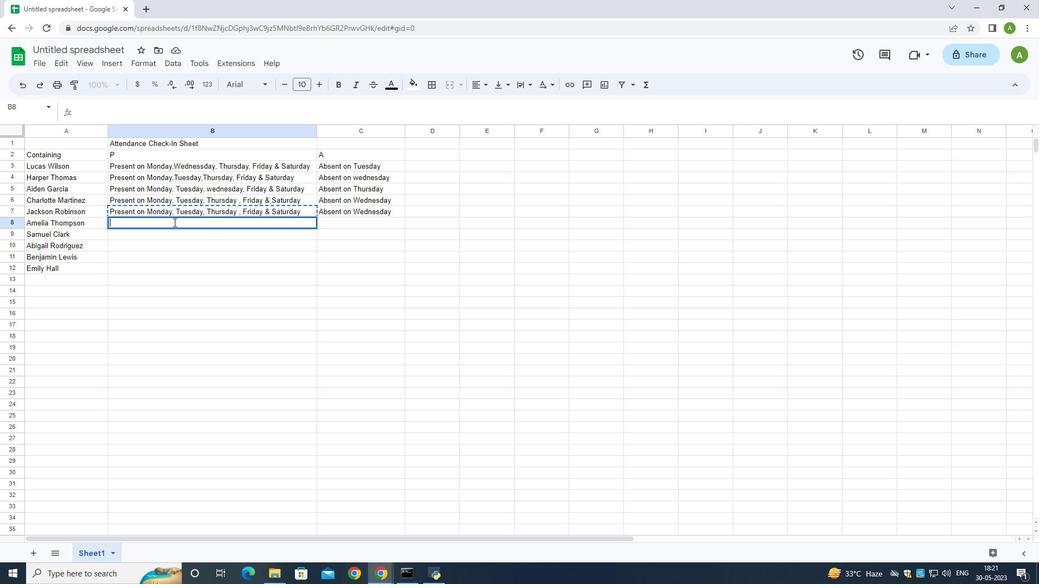 
Action: Mouse pressed left at (173, 222)
Screenshot: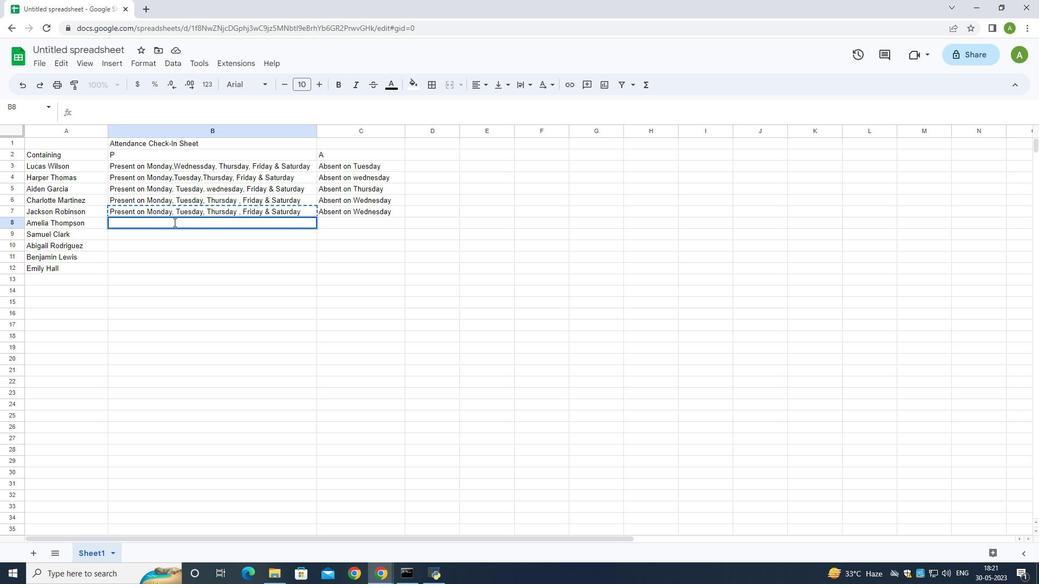 
Action: Key pressed p<Key.backspace>
Screenshot: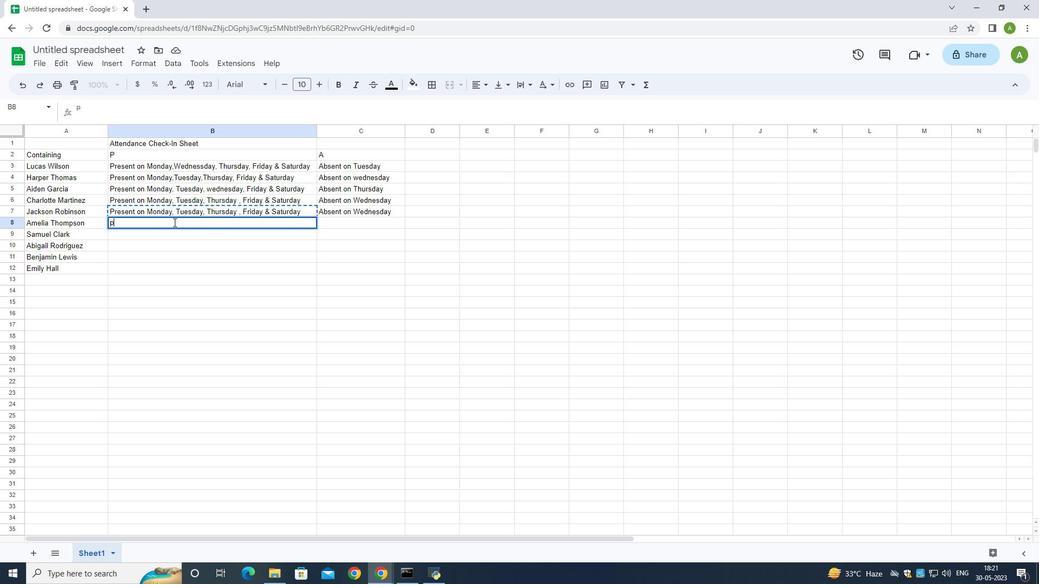 
Action: Mouse moved to (188, 212)
Screenshot: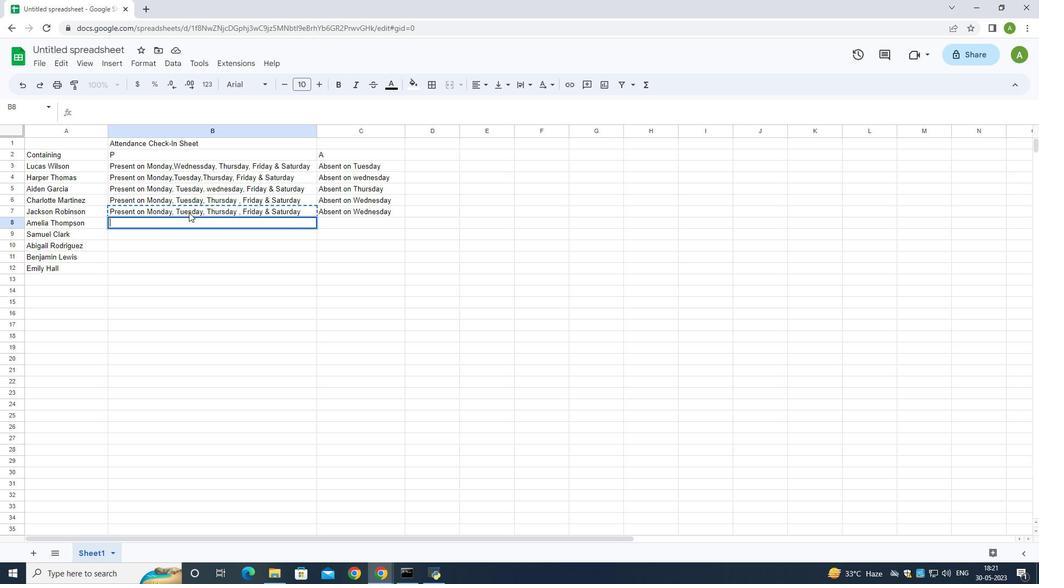 
Action: Mouse pressed left at (188, 212)
Screenshot: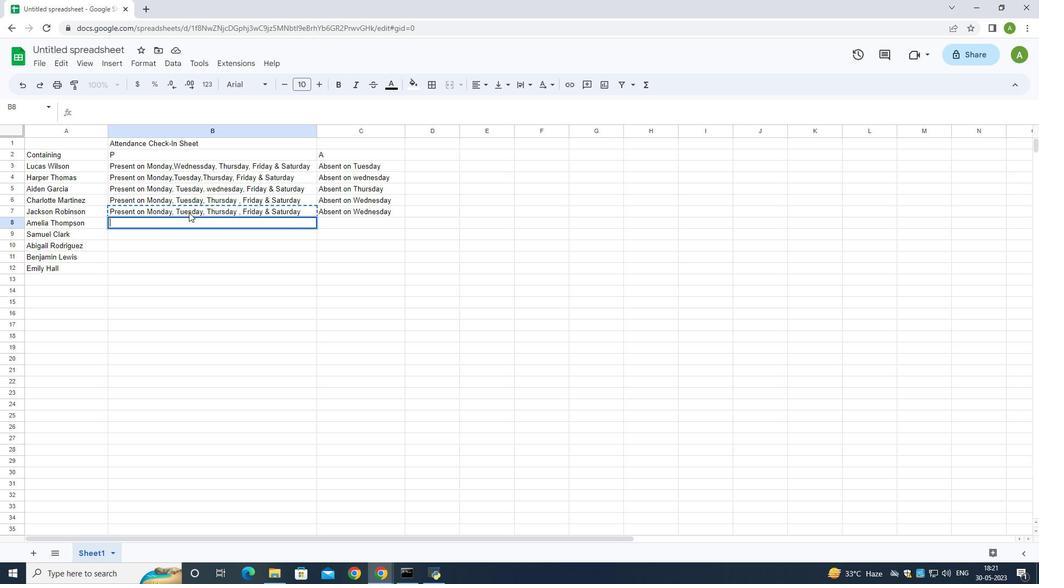 
Action: Key pressed ctrl+C
Screenshot: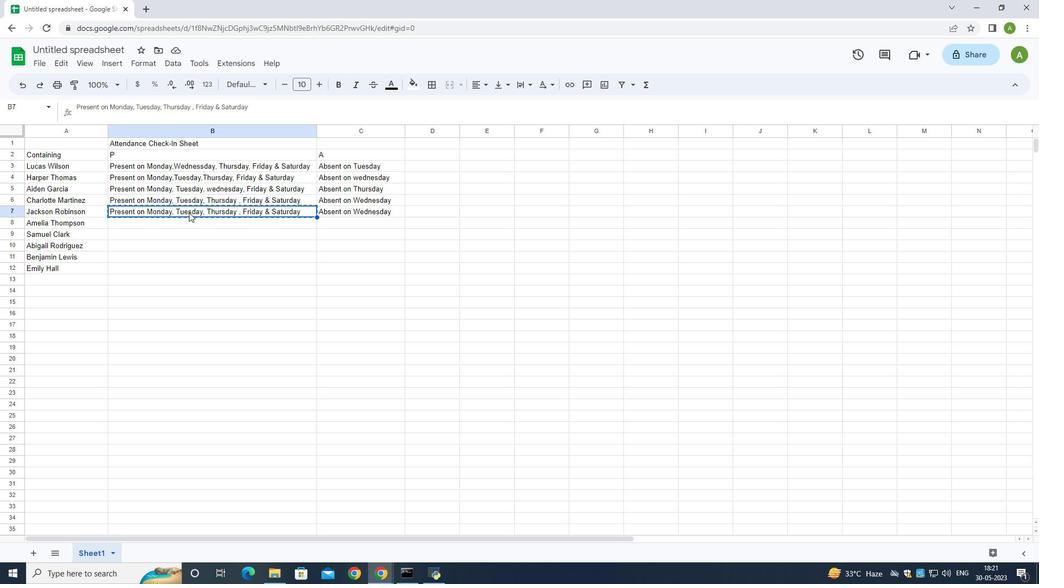 
Action: Mouse moved to (191, 222)
Screenshot: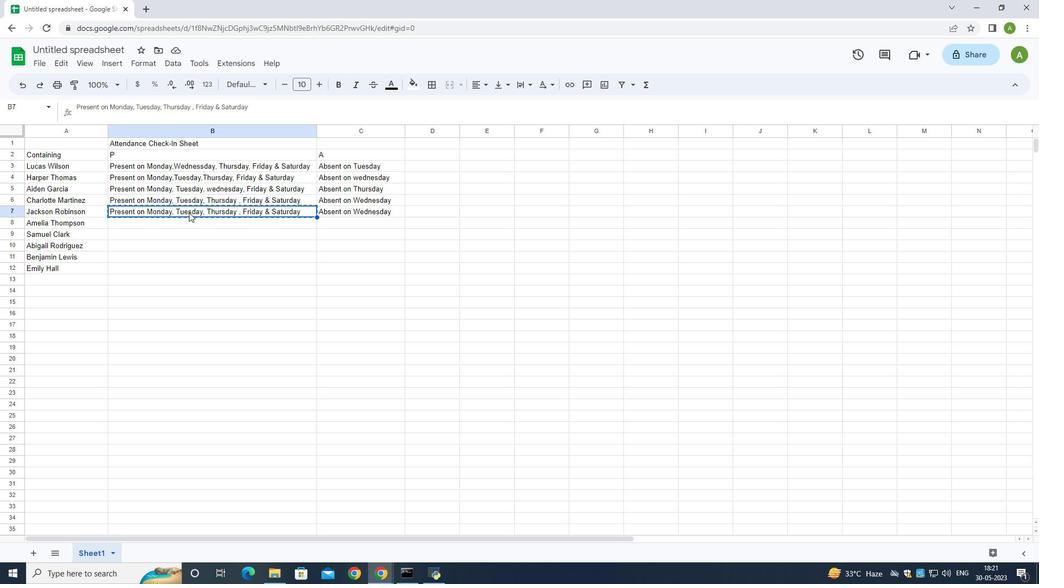 
Action: Mouse pressed left at (191, 222)
Screenshot: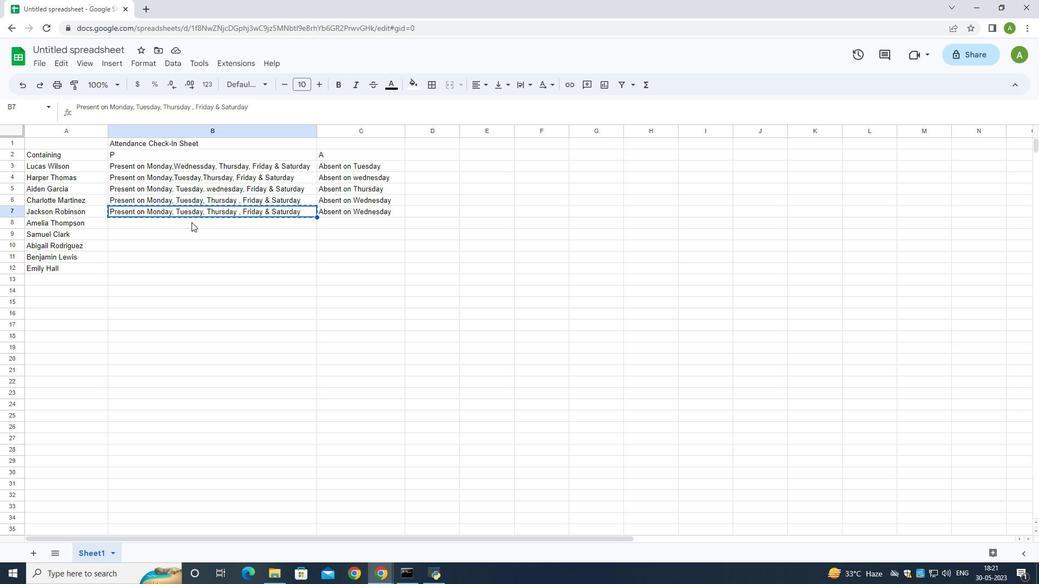 
Action: Key pressed ctrl+V
Screenshot: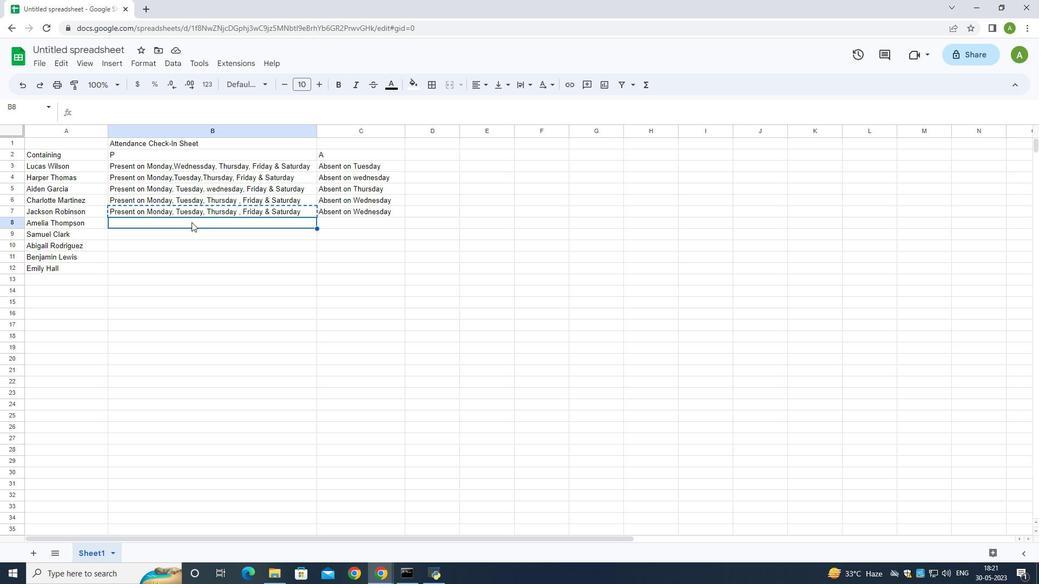 
Action: Mouse moved to (172, 220)
Screenshot: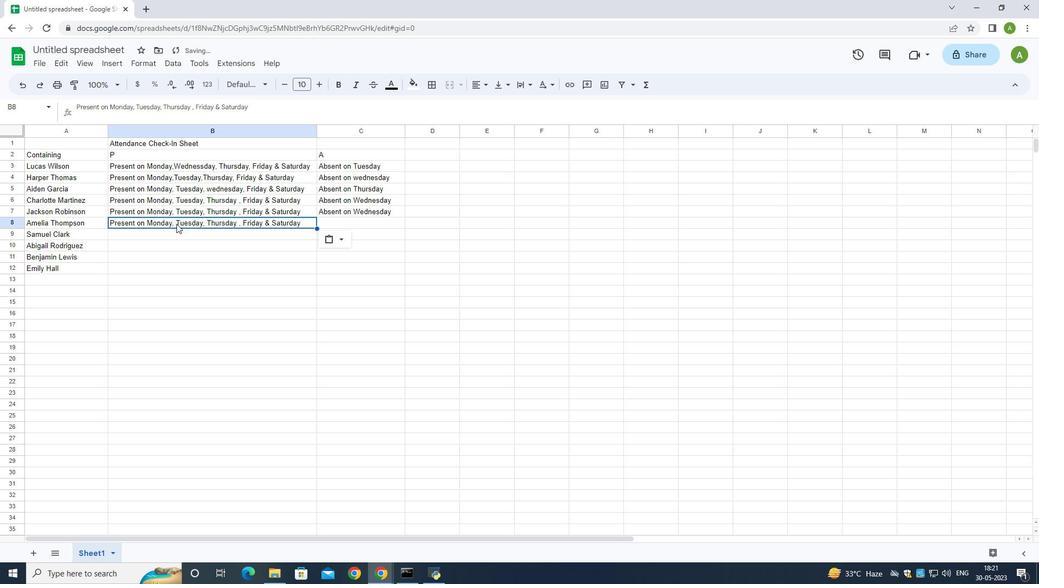 
Action: Mouse pressed left at (172, 220)
Screenshot: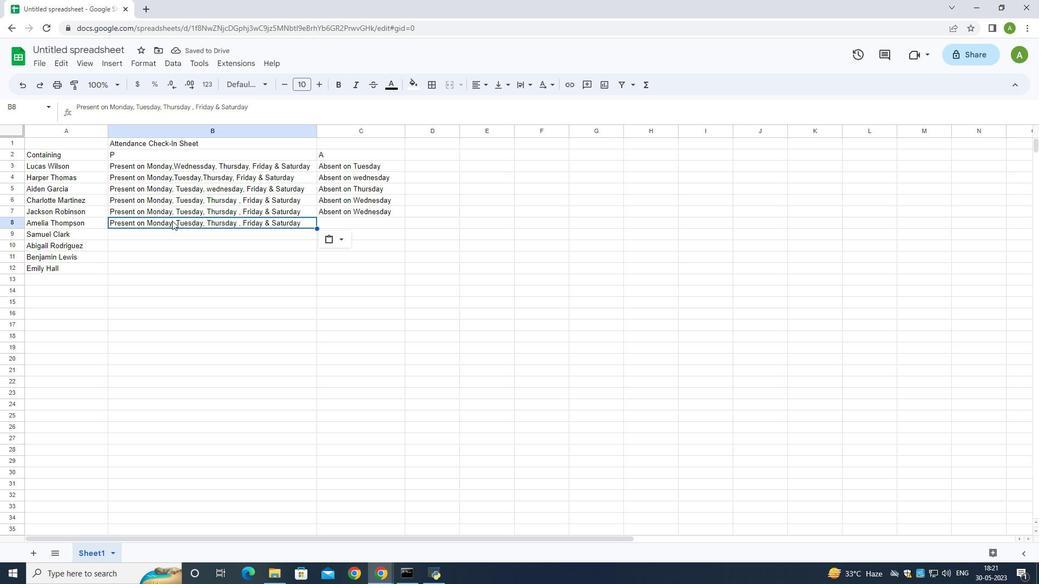 
Action: Mouse pressed left at (172, 220)
Screenshot: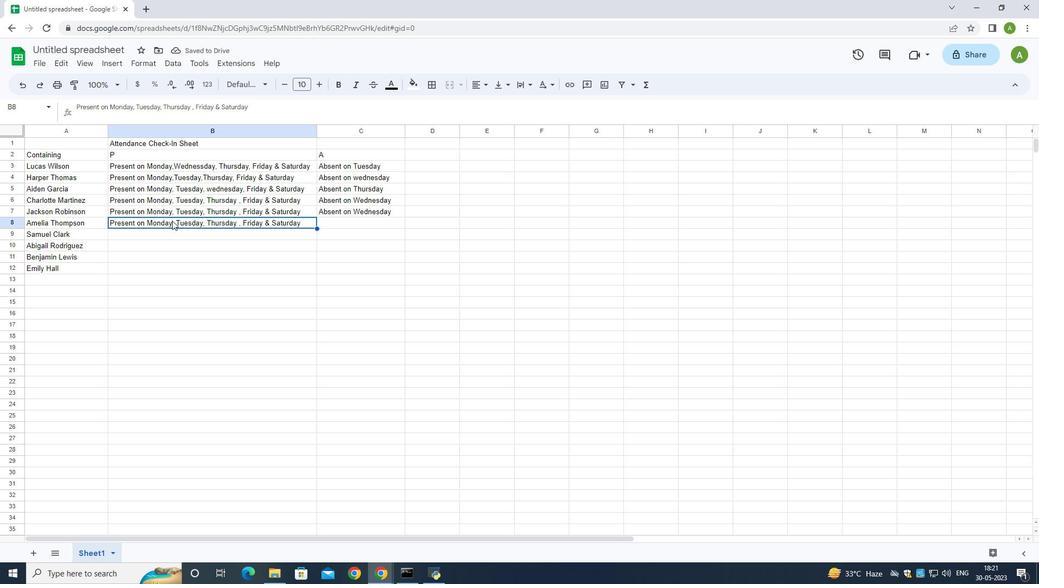 
Action: Mouse moved to (171, 220)
Screenshot: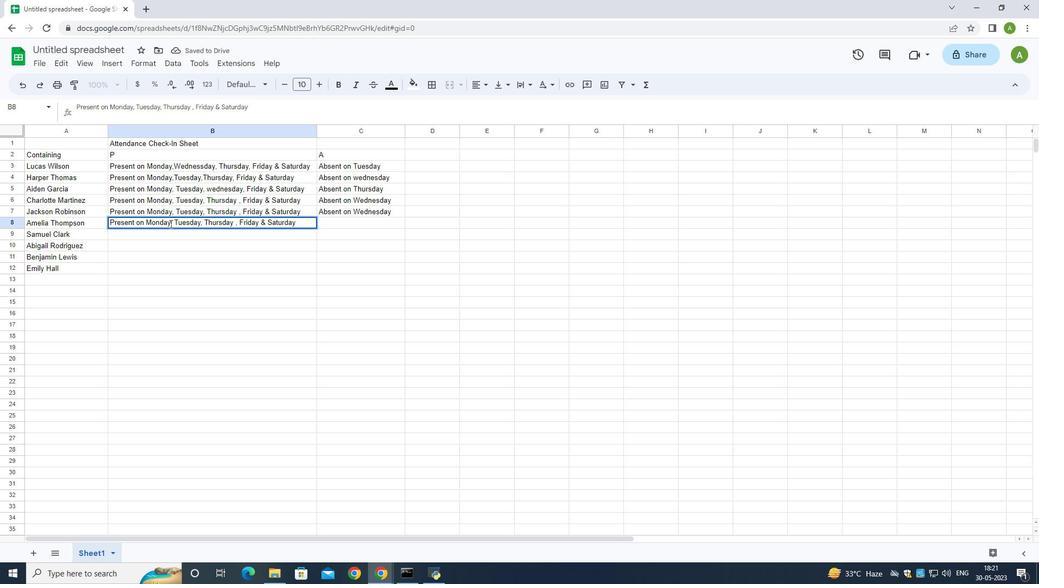 
Action: Mouse pressed left at (171, 220)
Screenshot: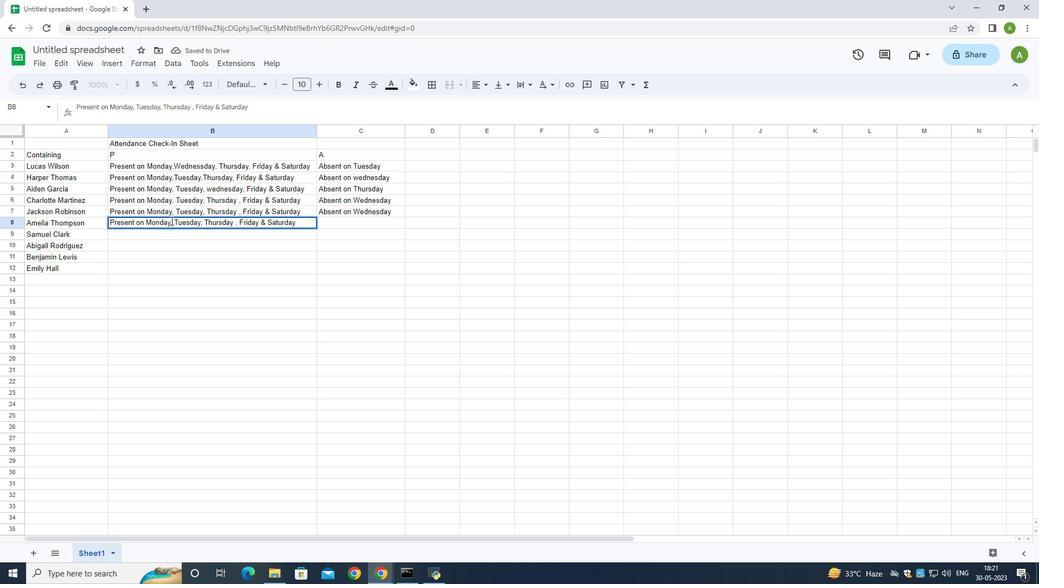 
Action: Mouse moved to (208, 275)
Screenshot: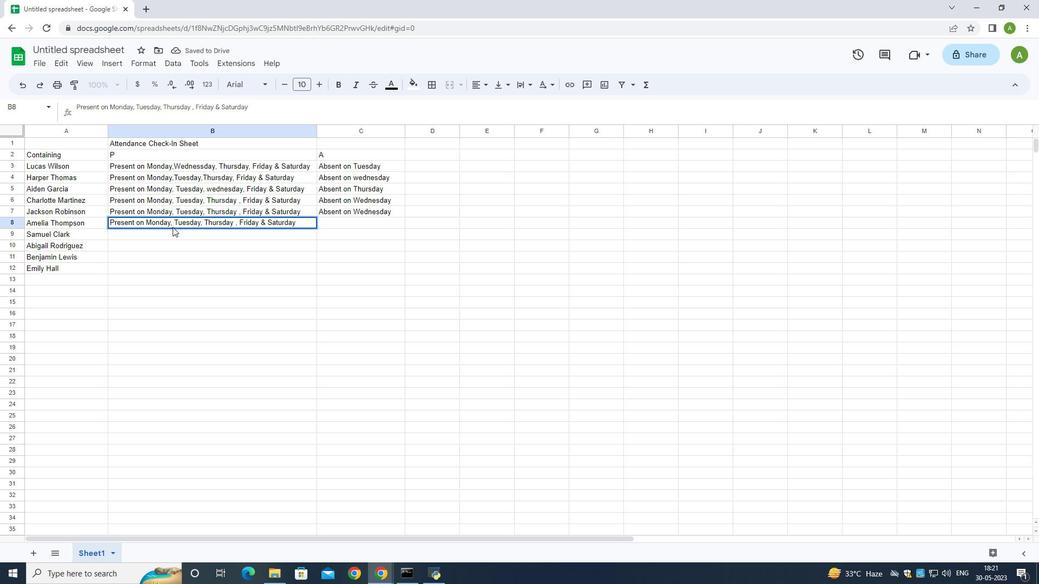 
Action: Key pressed <Key.backspace><Key.backspace><Key.backspace><Key.backspace><Key.backspace><Key.backspace><Key.backspace>
Screenshot: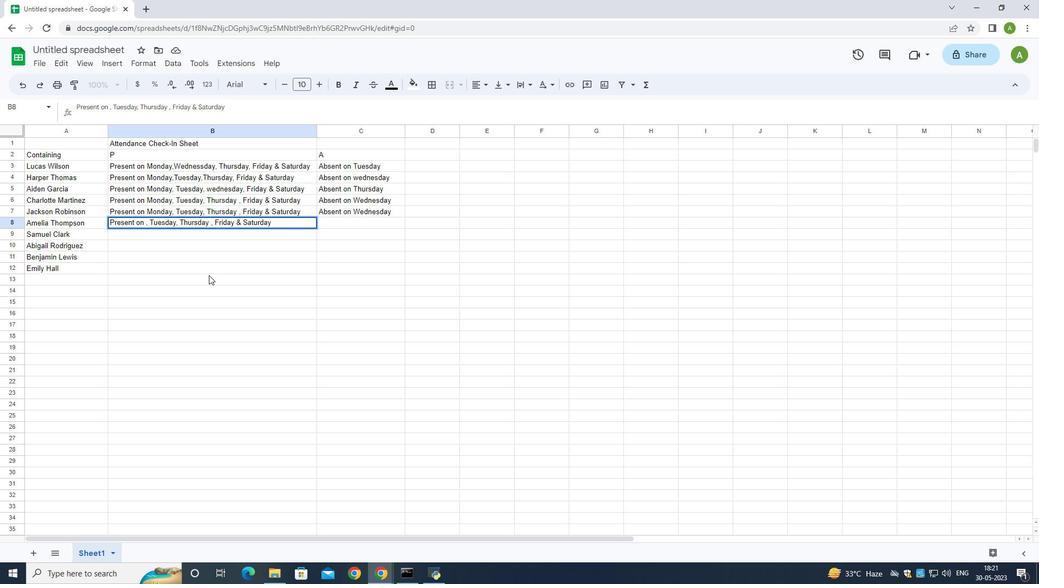 
Action: Mouse moved to (147, 222)
Screenshot: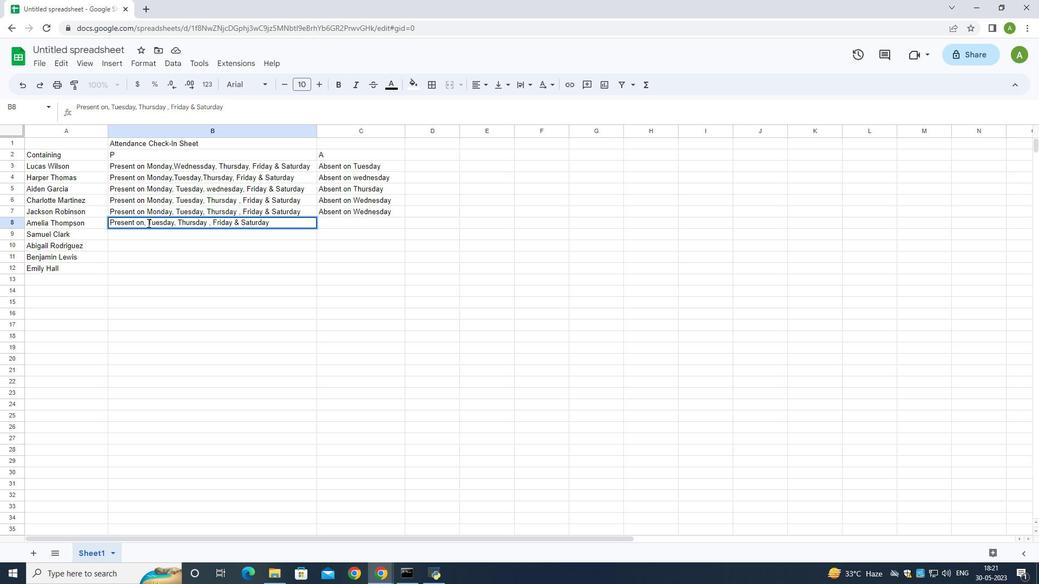 
Action: Mouse pressed left at (147, 222)
Screenshot: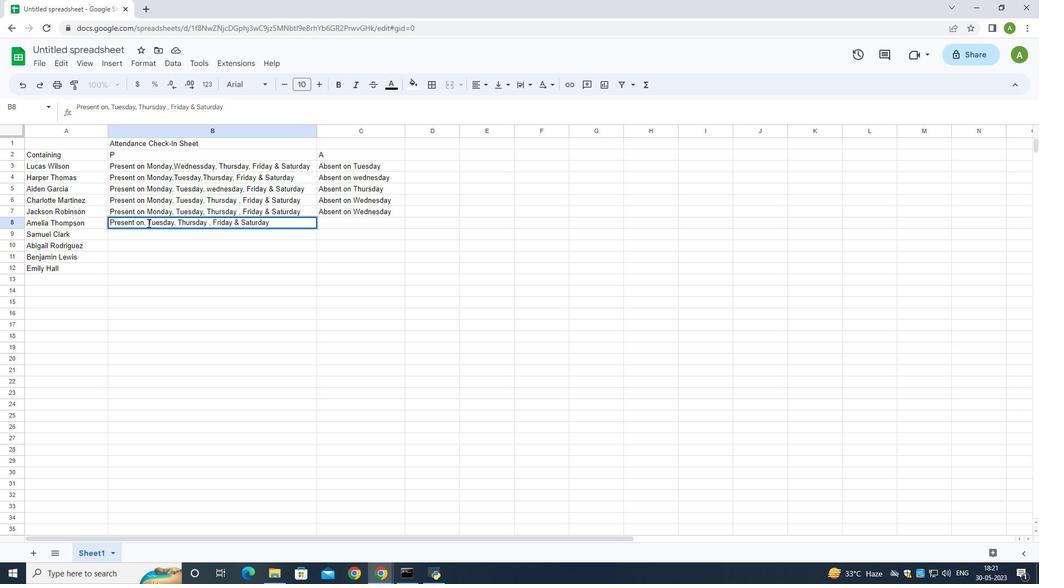
Action: Key pressed <Key.backspace><Key.backspace>
Screenshot: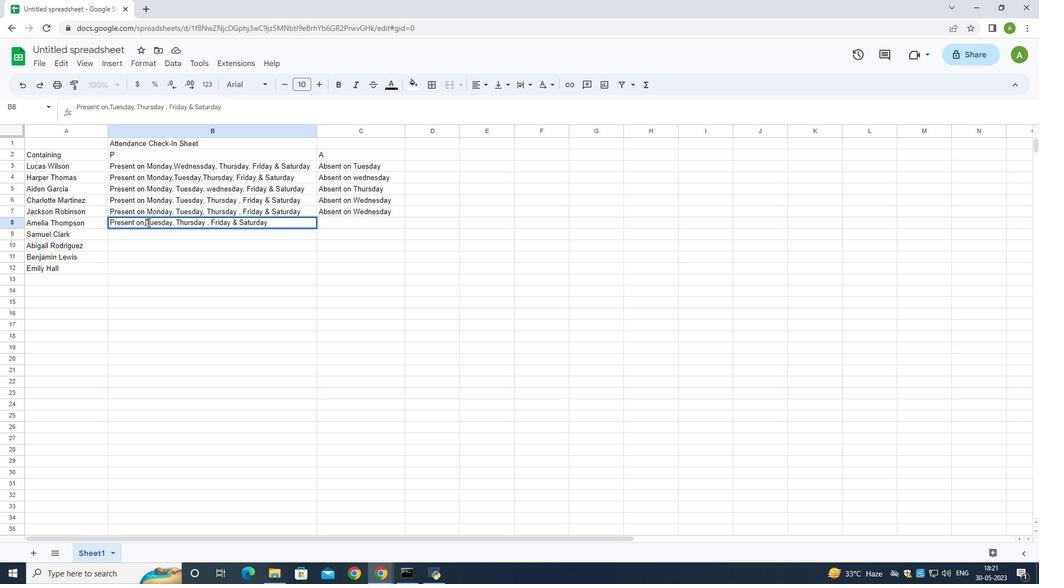 
Action: Mouse moved to (176, 226)
Screenshot: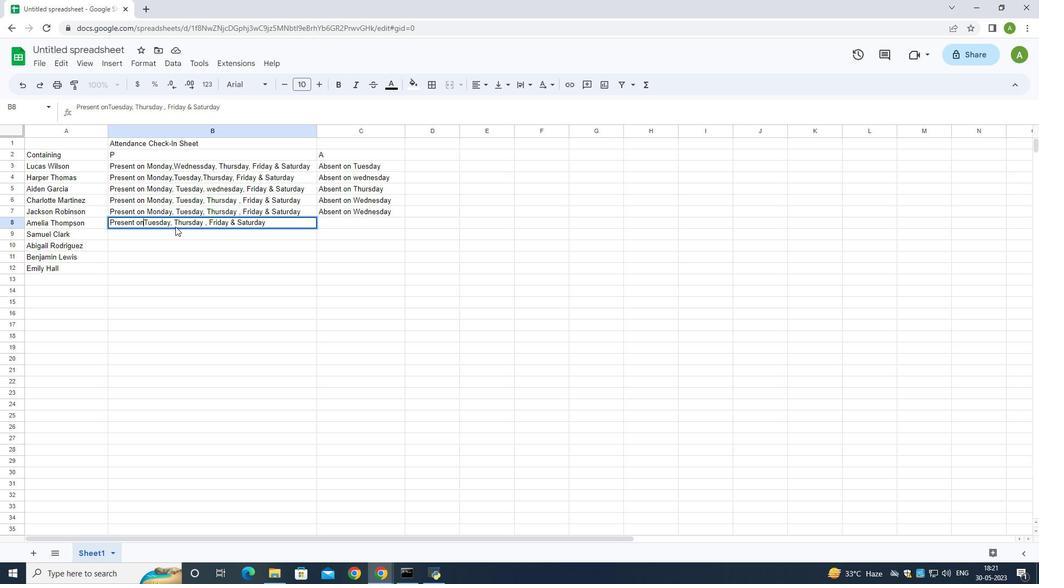 
Action: Key pressed <Key.space>
Screenshot: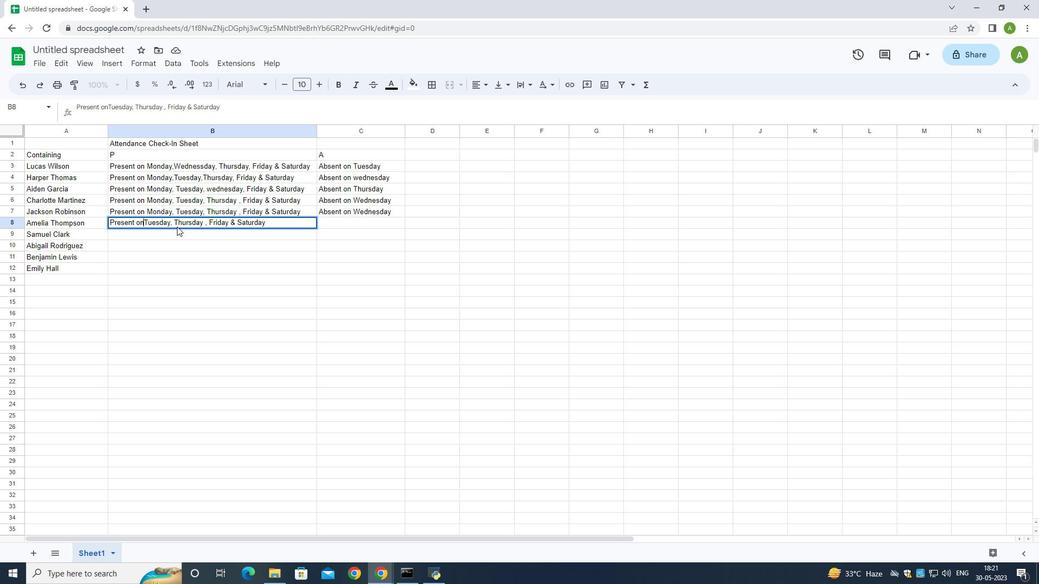 
Action: Mouse moved to (175, 222)
Screenshot: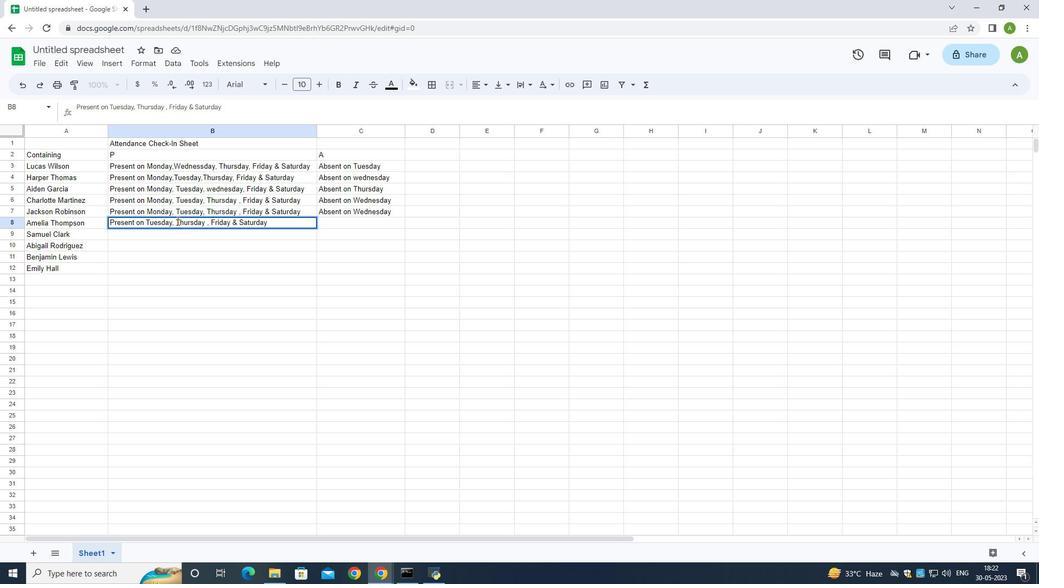 
Action: Mouse pressed left at (175, 222)
Screenshot: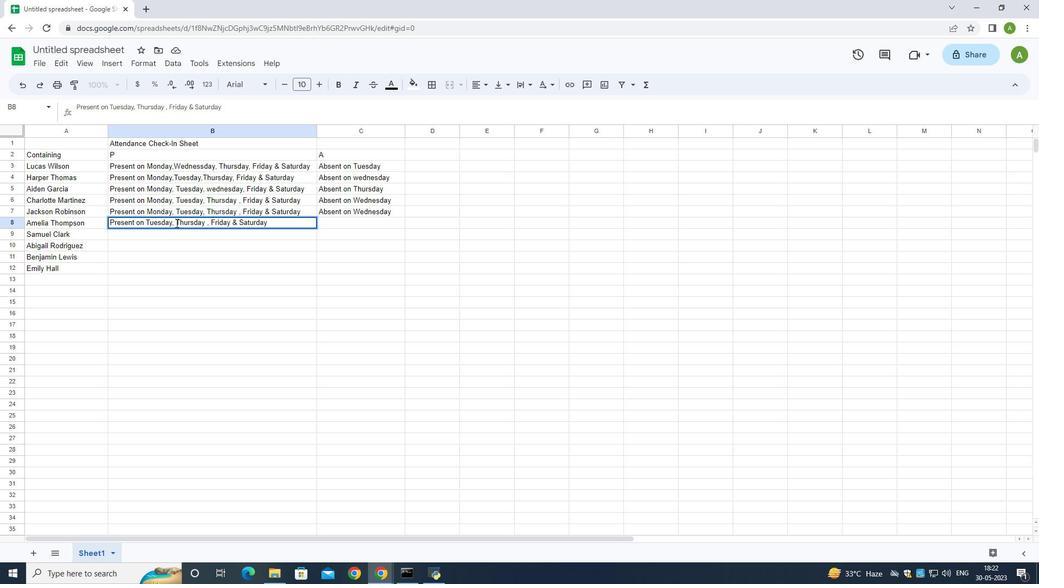 
Action: Key pressed wednesday,
Screenshot: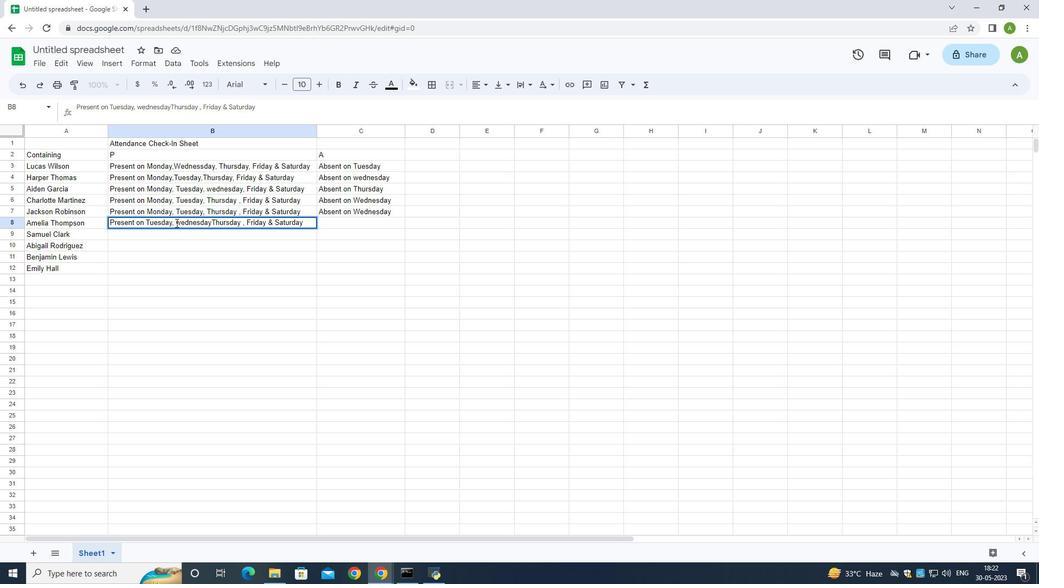 
Action: Mouse moved to (340, 220)
Screenshot: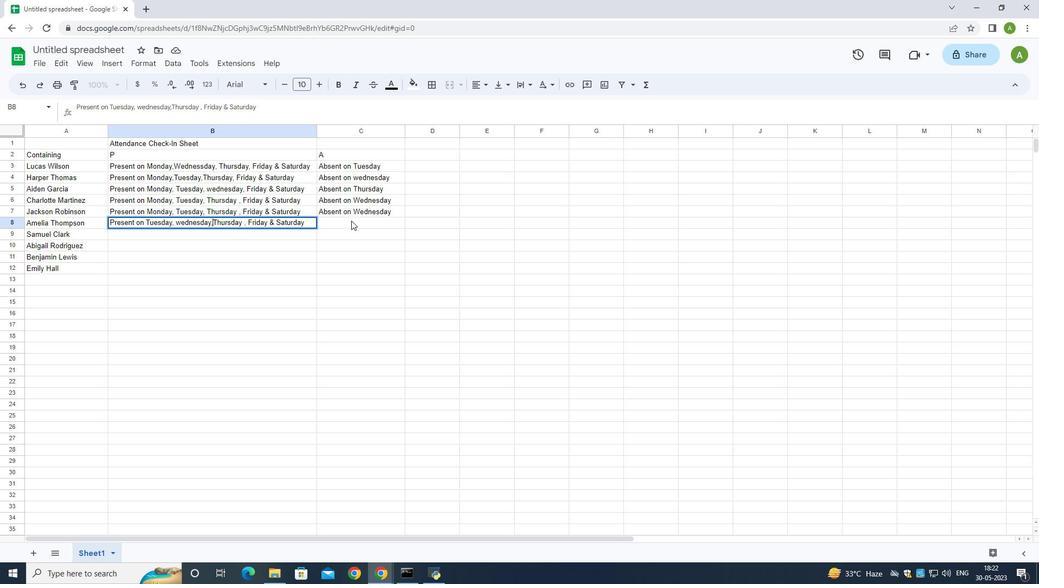 
Action: Mouse pressed left at (340, 220)
Screenshot: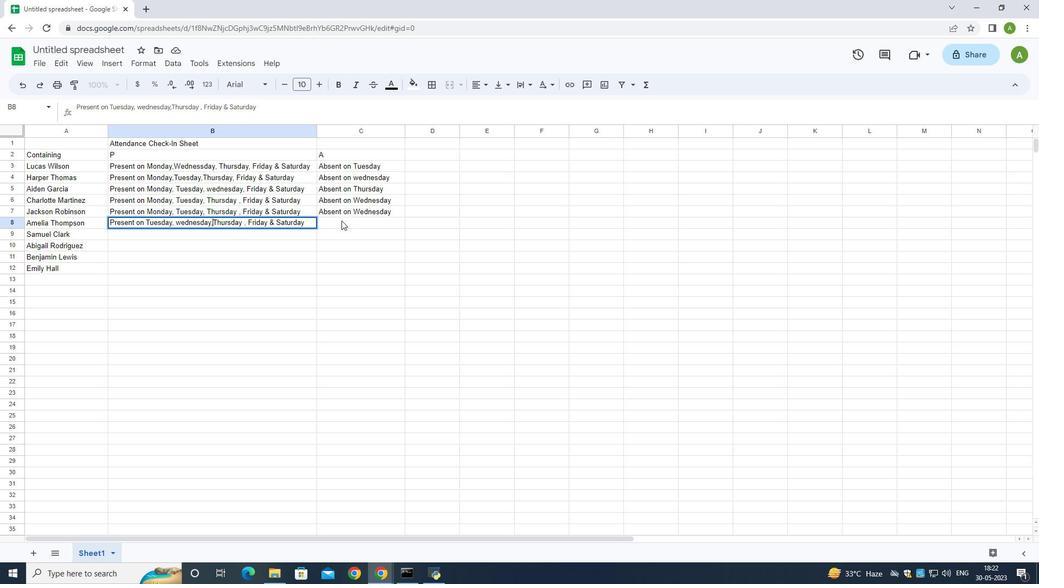 
Action: Mouse pressed left at (340, 220)
Screenshot: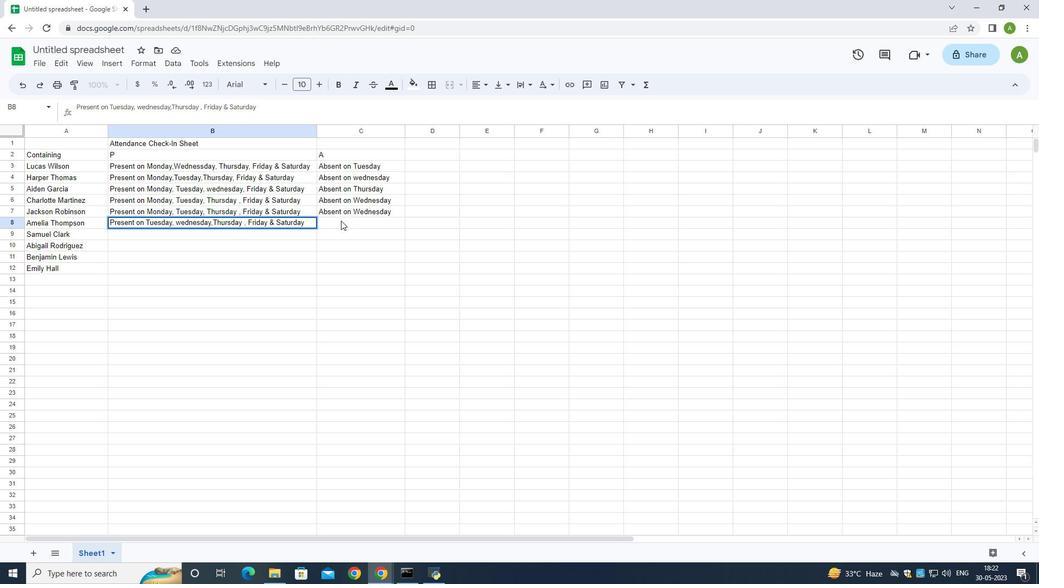 
Action: Key pressed <Key.shift>Absent<Key.space>on<Key.space><Key.shift_r><Key.shift_r><Key.shift_r><Key.shift_r><Key.shift_r><Key.shift_r><Key.shift_r><Key.shift_r><Key.shift_r>Monday
Screenshot: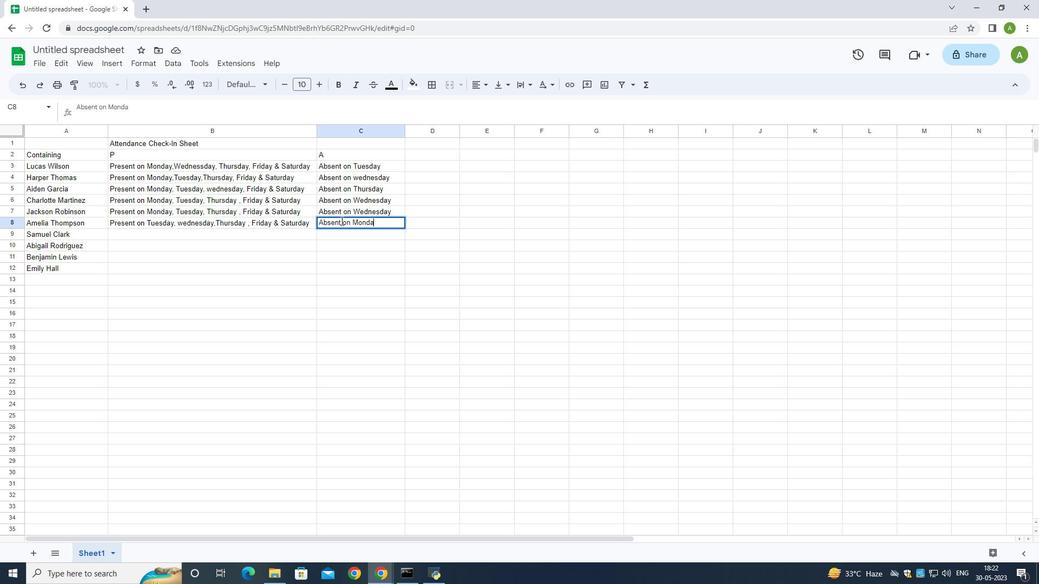 
Action: Mouse moved to (132, 228)
Screenshot: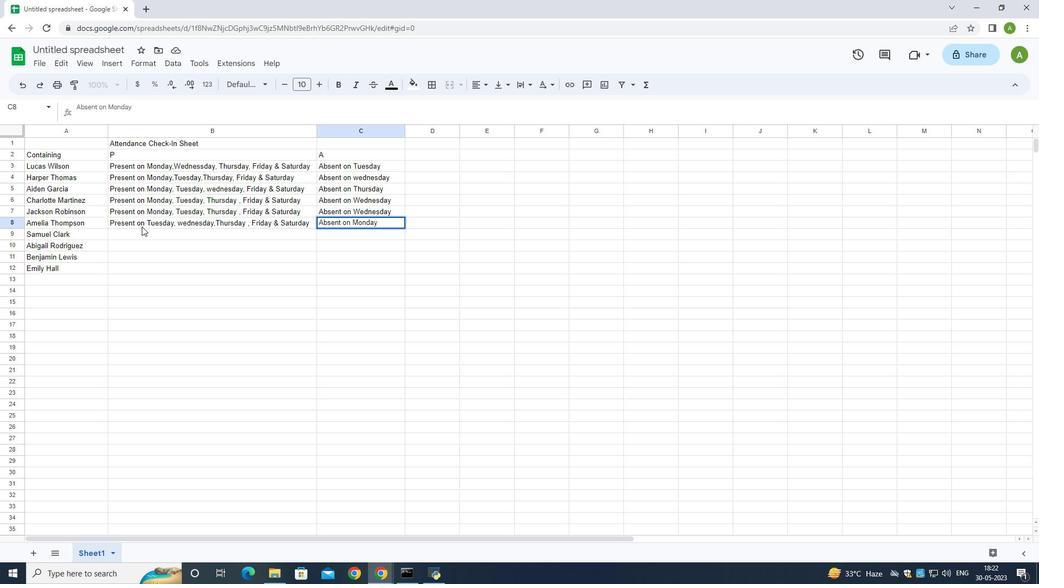 
Action: Mouse pressed left at (132, 228)
Screenshot: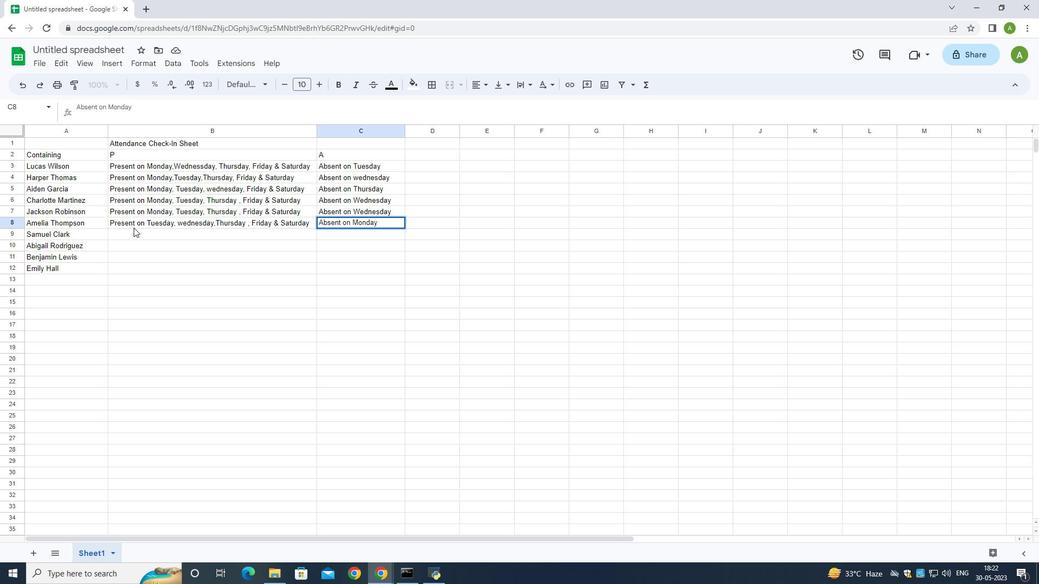 
Action: Mouse moved to (132, 231)
Screenshot: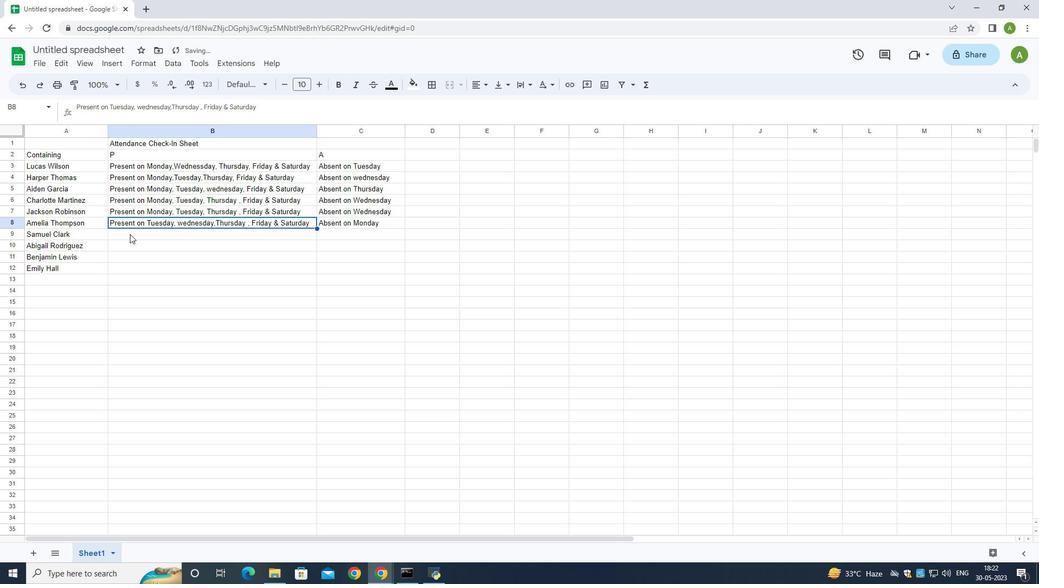 
Action: Mouse pressed left at (132, 231)
Screenshot: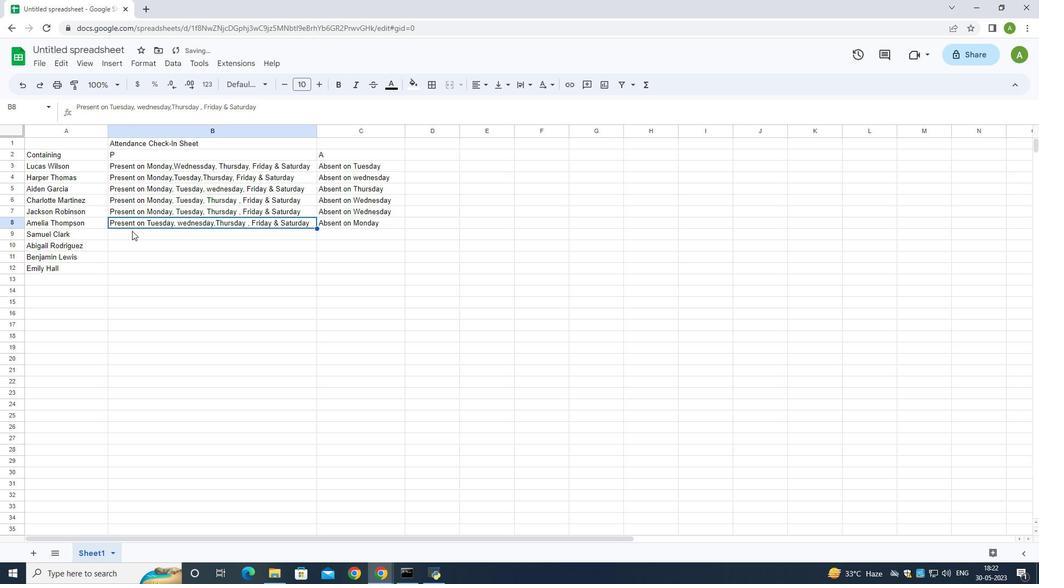 
Action: Mouse moved to (116, 225)
Screenshot: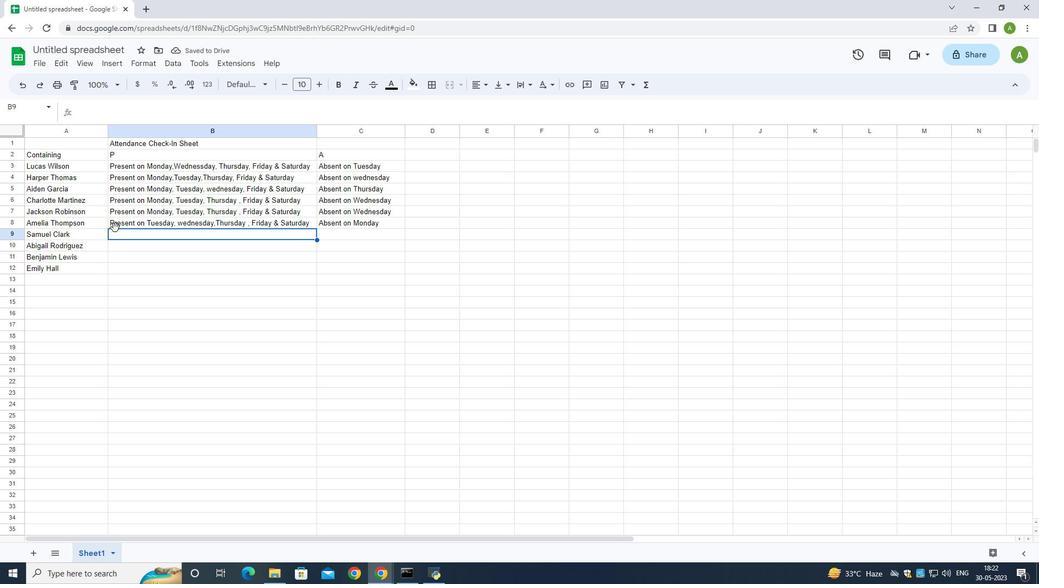 
Action: Mouse pressed left at (116, 225)
Screenshot: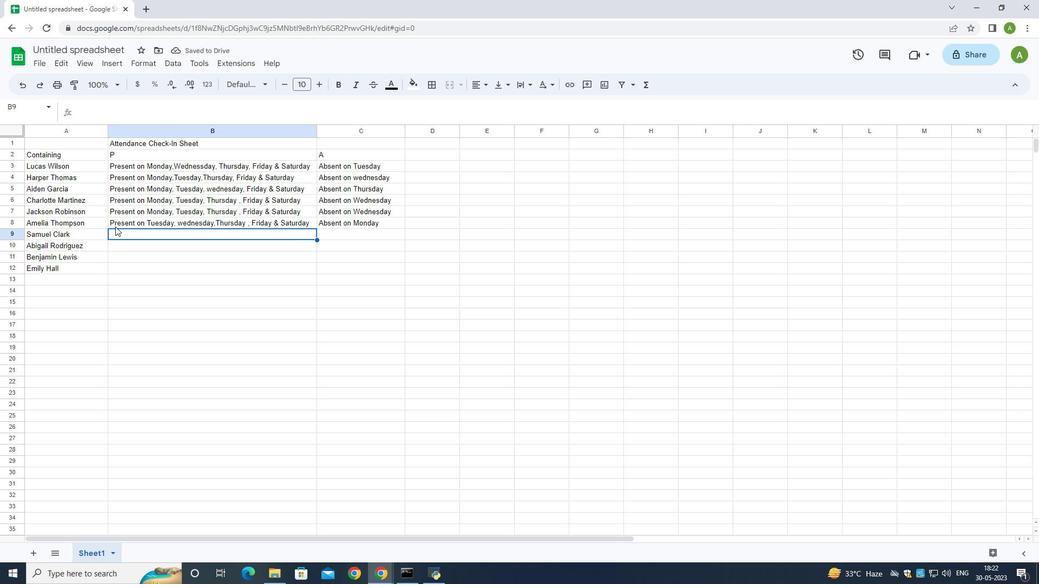 
Action: Key pressed ctrl+C
Screenshot: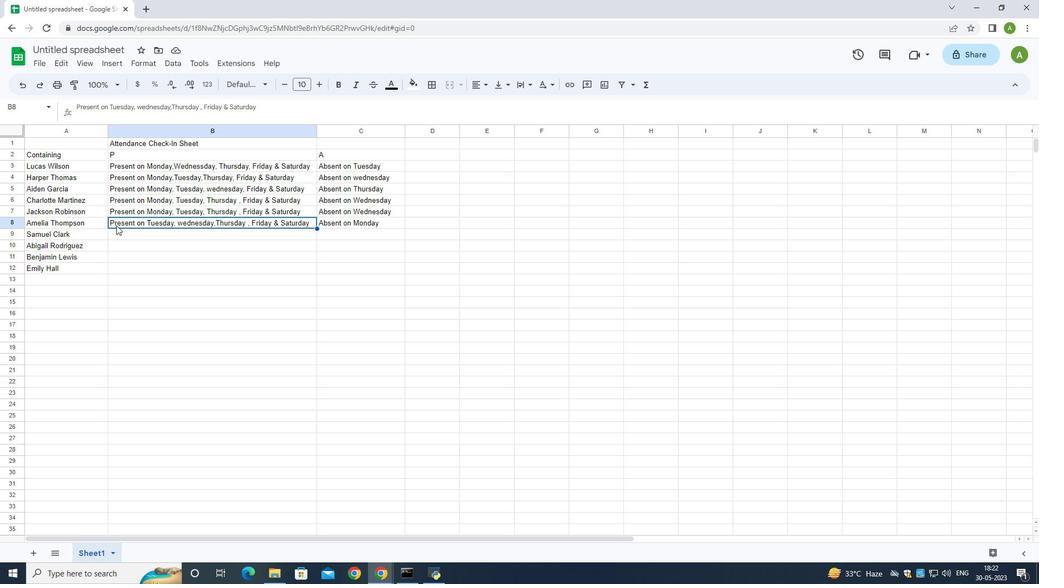 
Action: Mouse moved to (120, 238)
Screenshot: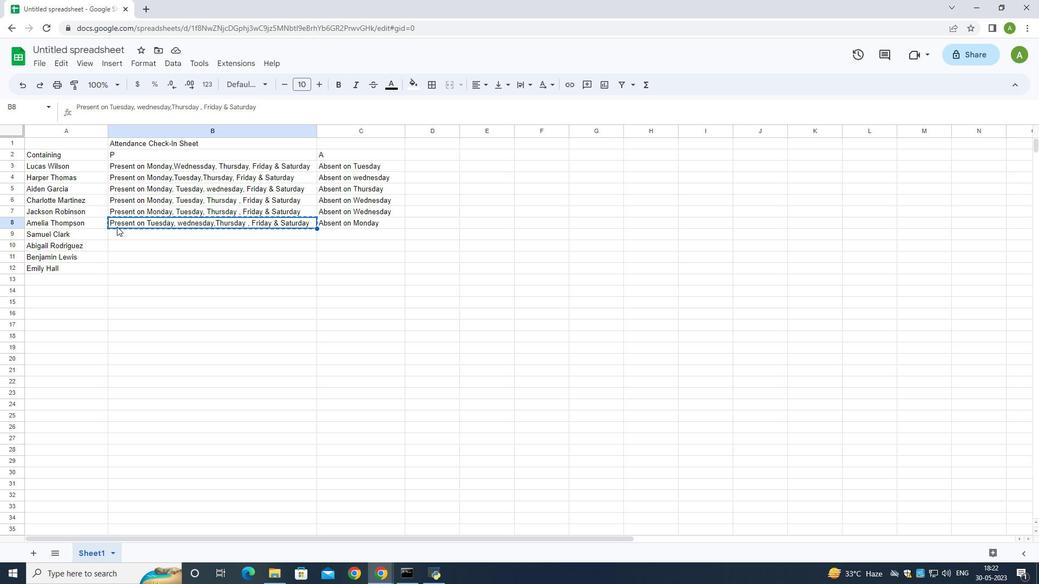 
Action: Mouse pressed left at (120, 238)
Screenshot: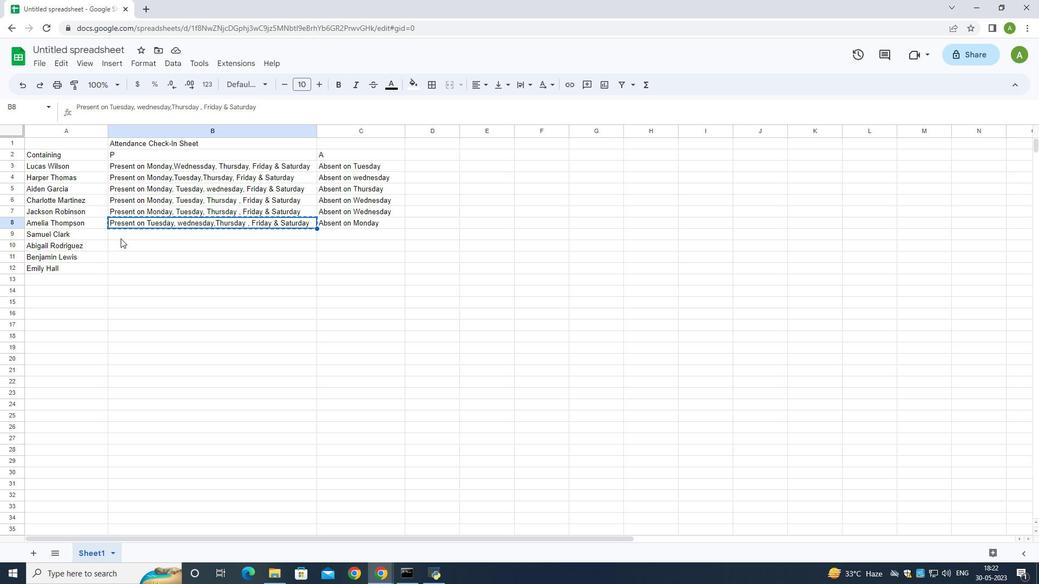 
Action: Mouse moved to (125, 234)
Screenshot: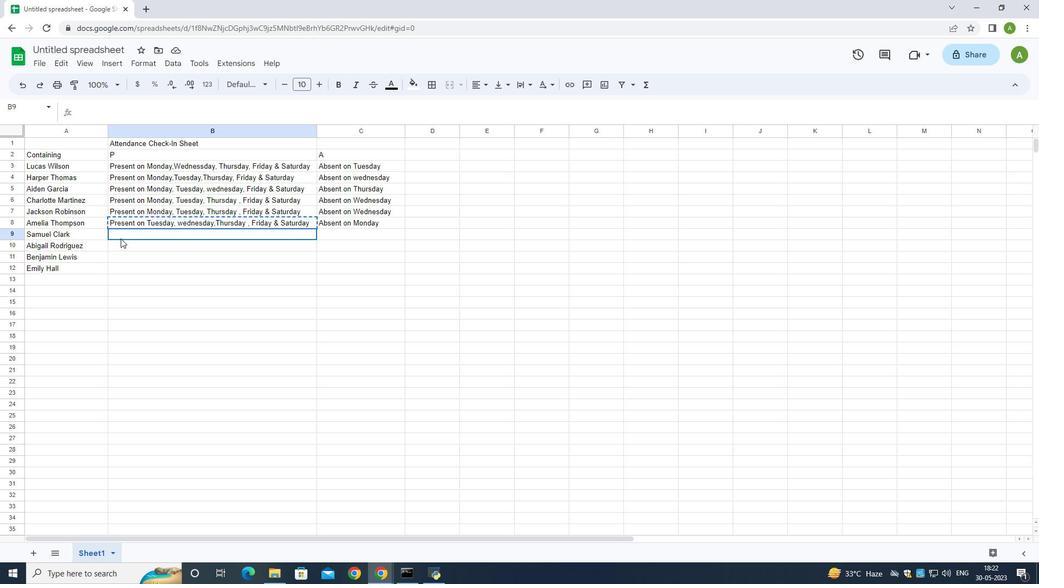 
Action: Mouse pressed left at (125, 234)
